 Task: Create a pre-onboarding checklist for new hires in the 'New Hiring' project, including subtasks and due dates.
Action: Mouse moved to (91, 359)
Screenshot: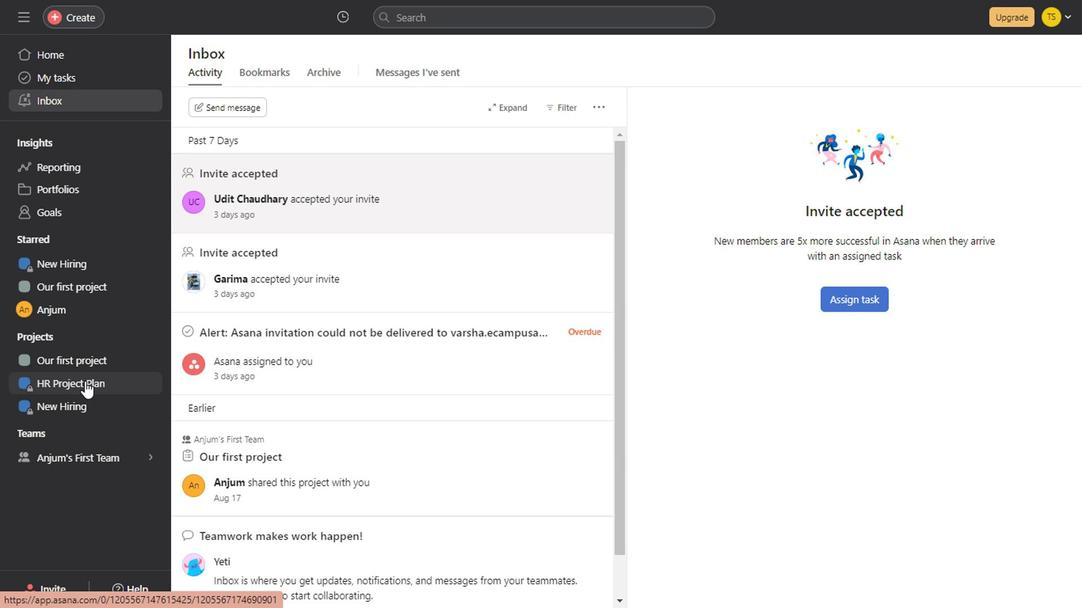 
Action: Mouse pressed left at (91, 359)
Screenshot: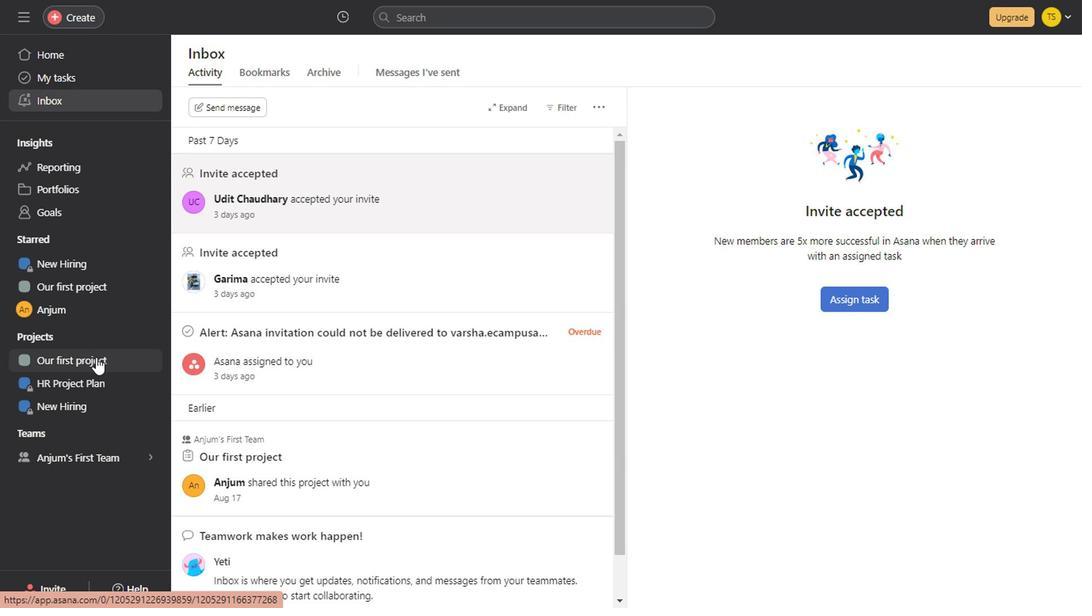 
Action: Mouse moved to (105, 382)
Screenshot: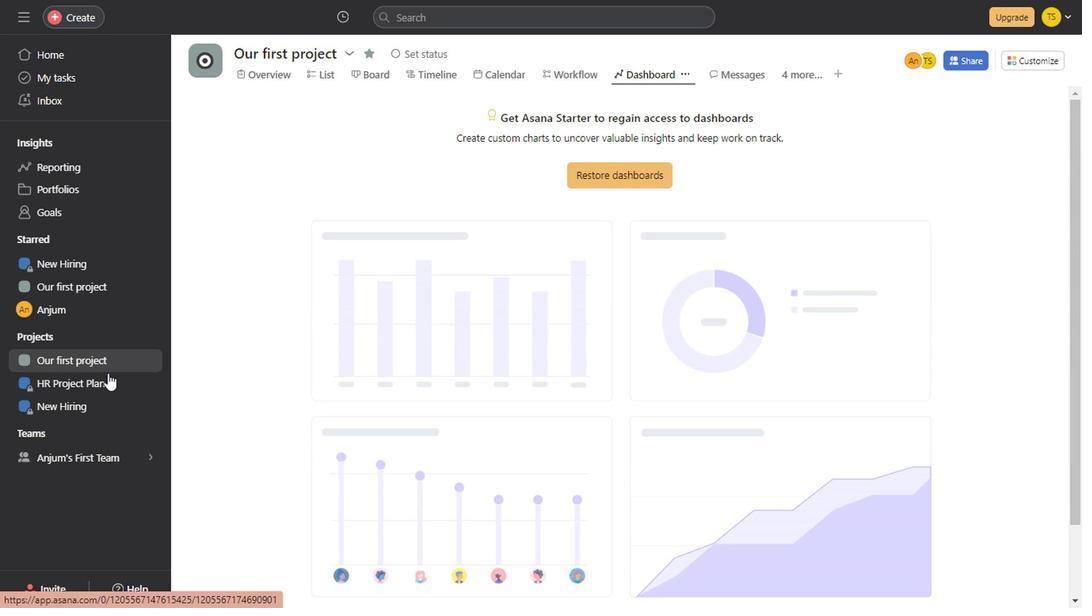 
Action: Mouse pressed left at (105, 382)
Screenshot: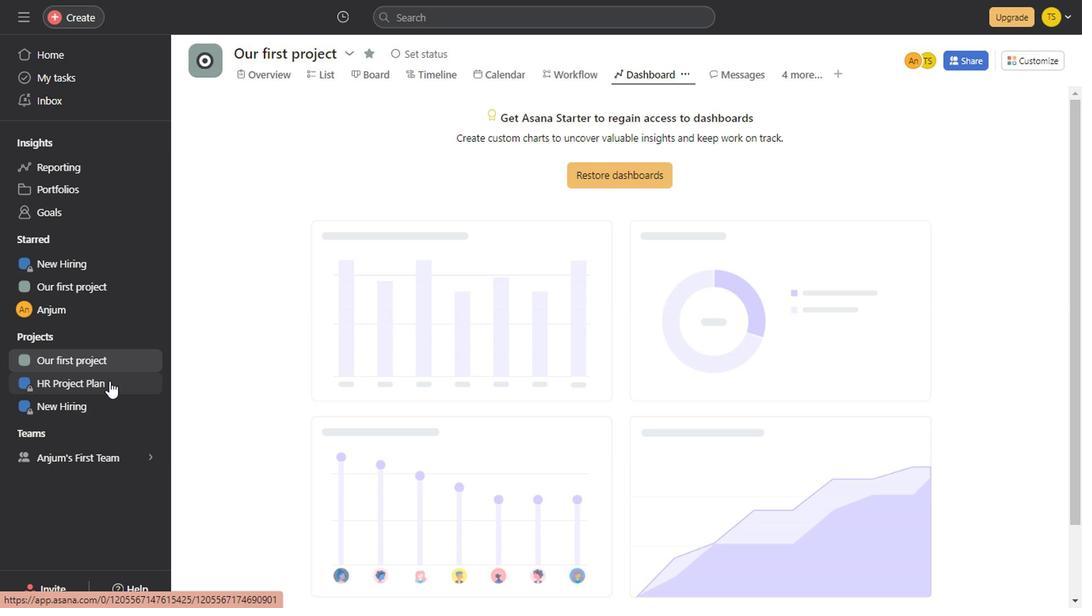 
Action: Mouse moved to (110, 409)
Screenshot: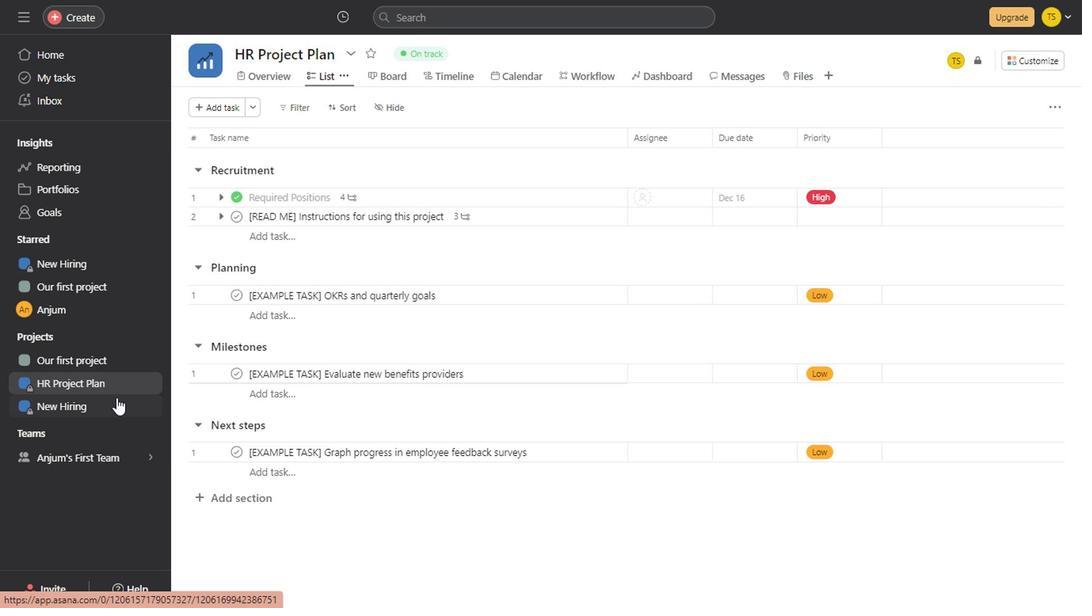 
Action: Mouse pressed left at (110, 409)
Screenshot: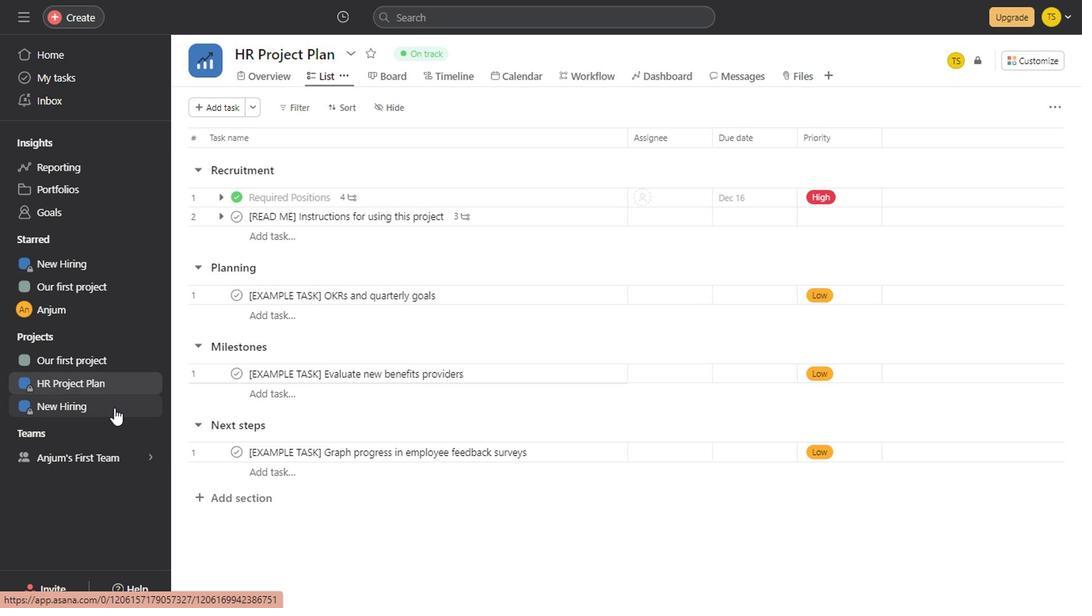 
Action: Mouse moved to (376, 301)
Screenshot: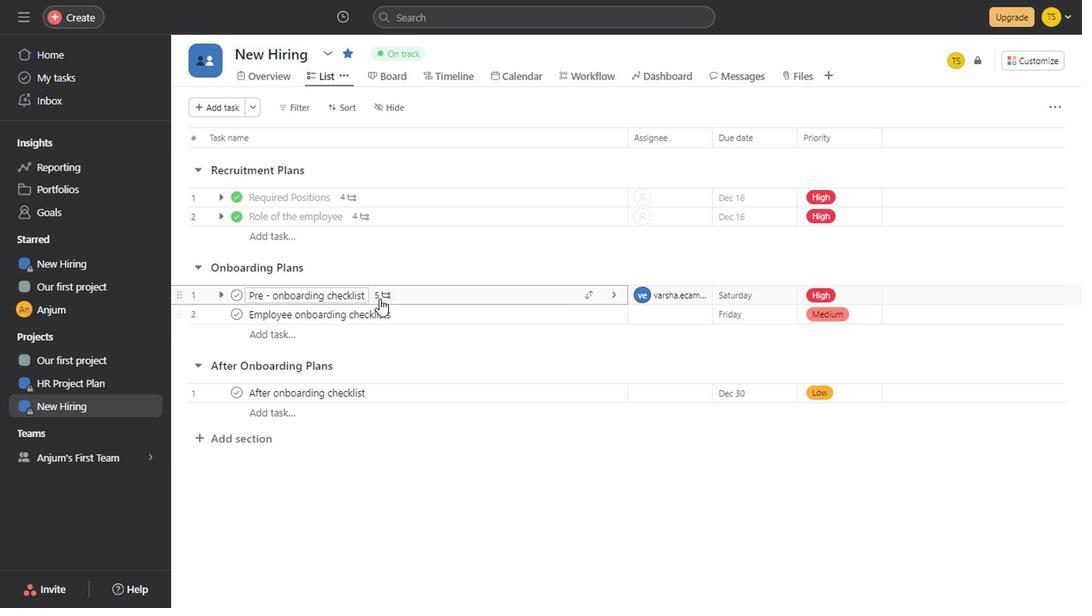 
Action: Mouse pressed left at (376, 301)
Screenshot: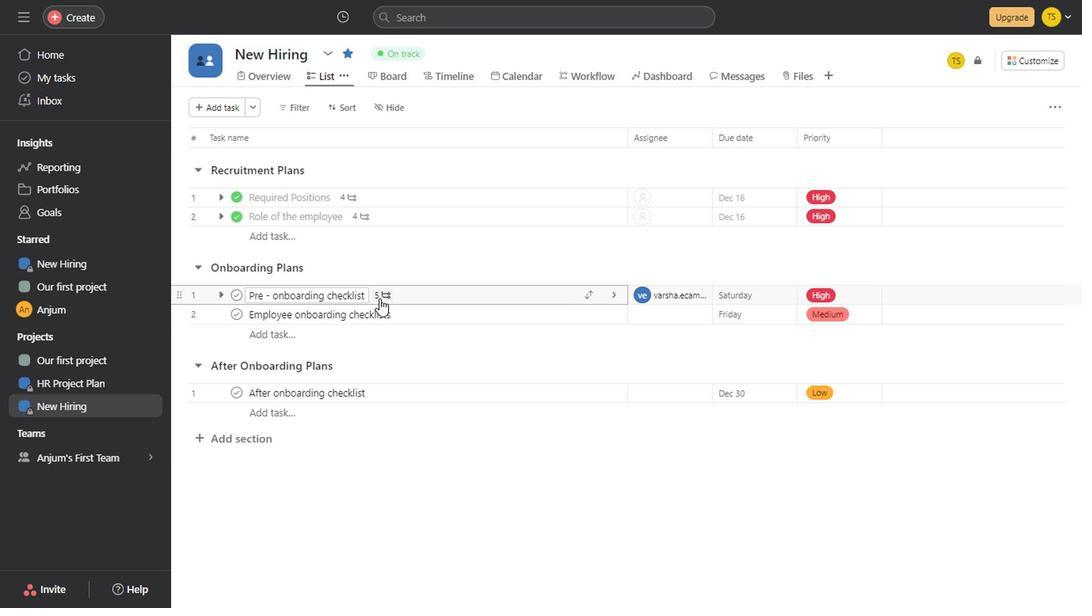 
Action: Mouse moved to (616, 320)
Screenshot: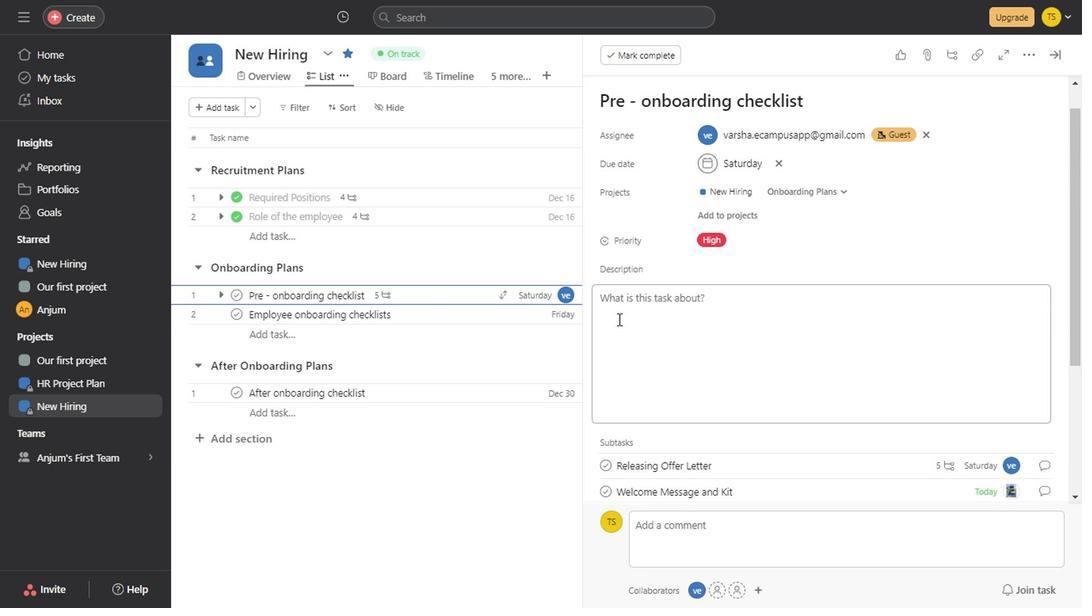 
Action: Mouse pressed left at (616, 320)
Screenshot: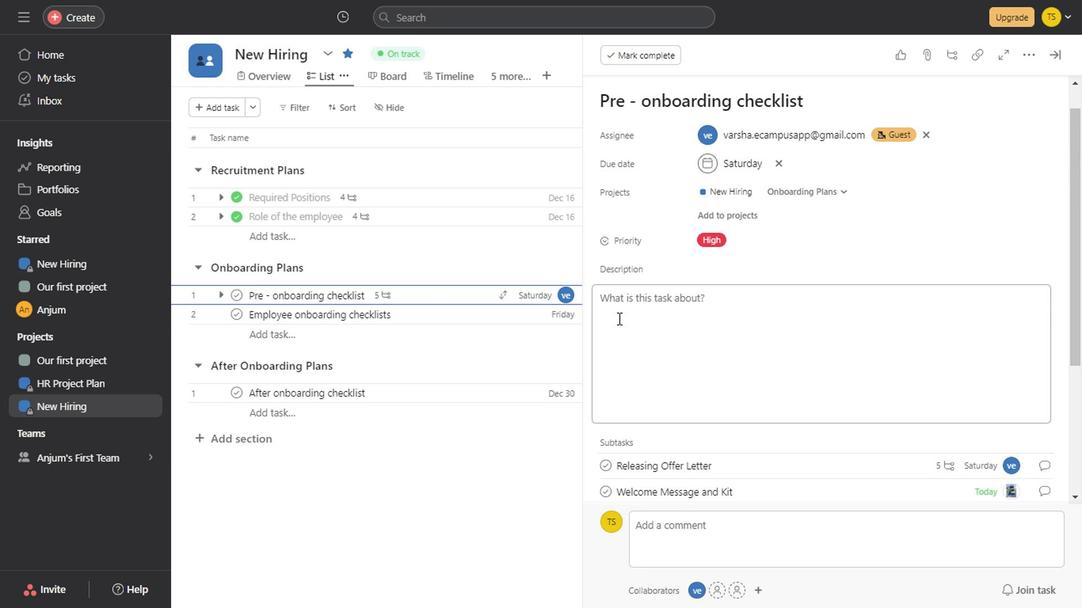 
Action: Key pressed <Key.shift_r><Key.shift_r><Key.shift_r><Key.shift_r><Key.shift_r>It<Key.space>is<Key.space>essential<Key.space>to<Key.space>follow<Key.space>certain<Key.space>protocols<Key.space>to<Key.space>makr<Key.backspace>e<Key.space>the<Key.space>employee<Key.space>feel<Key.space>welcome<Key.space>in<Key.space>the<Key.space>organization<Key.space>even<Key.space>before<Key.space>
Screenshot: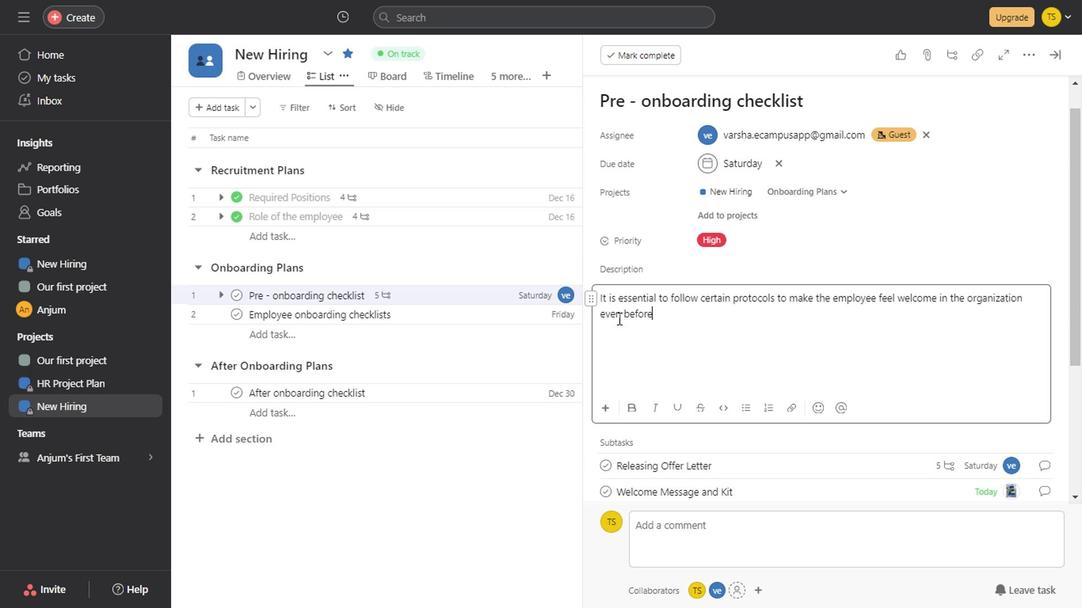 
Action: Mouse moved to (528, 503)
Screenshot: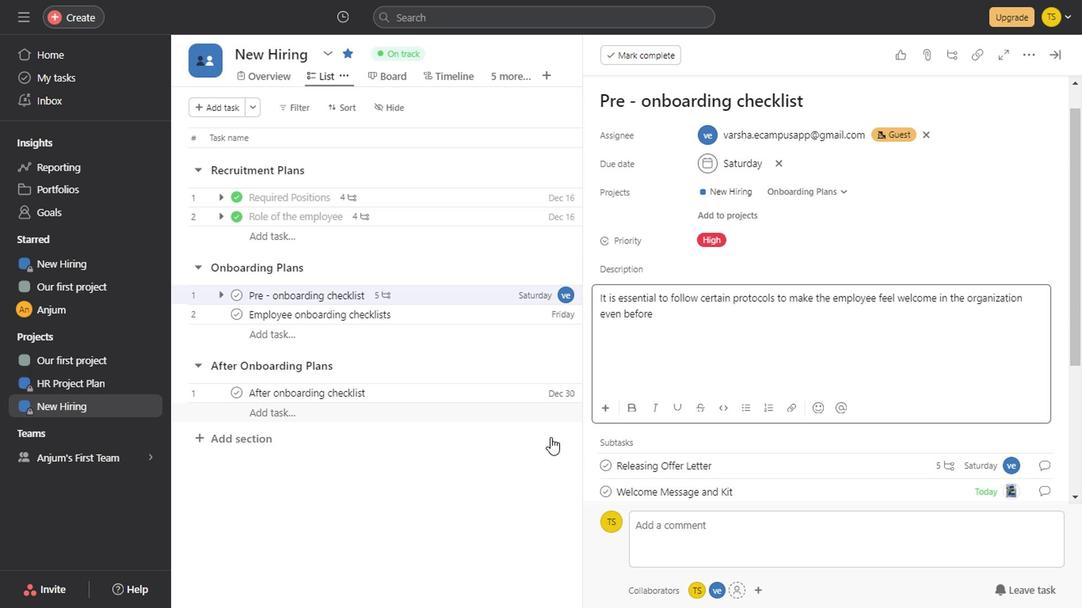
Action: Key pressed the<Key.space>start<Key.space>of<Key.space>onboarding<Key.space>process.<Key.enter><Key.shift_r><Key.shift_r><Key.shift_r><Key.shift_r><Key.shift_r><Key.shift_r>I<Key.backspace><Key.shift_r>In
Screenshot: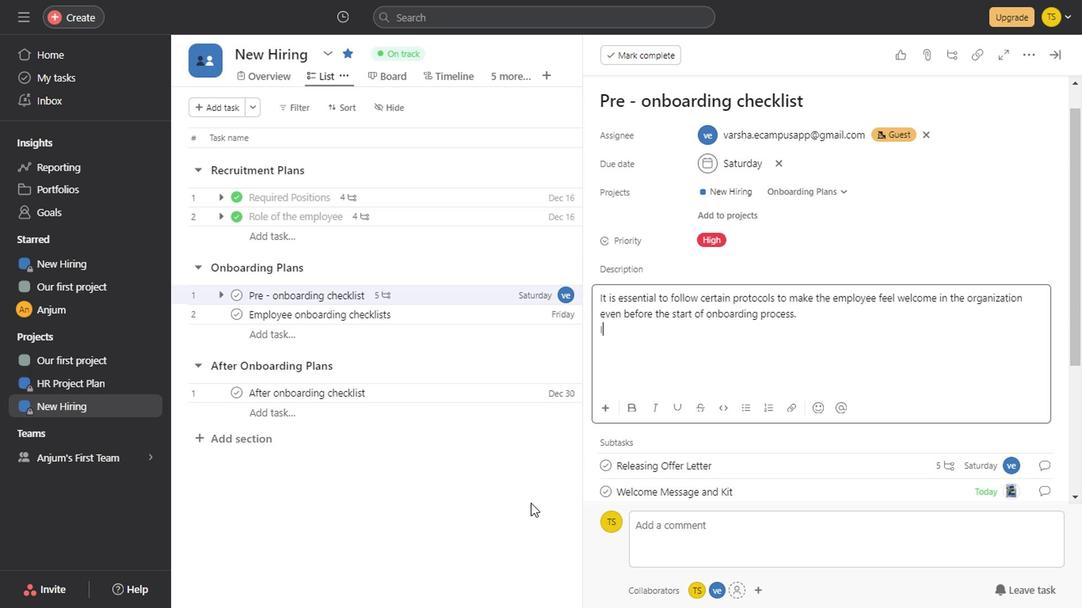 
Action: Mouse moved to (1004, 59)
Screenshot: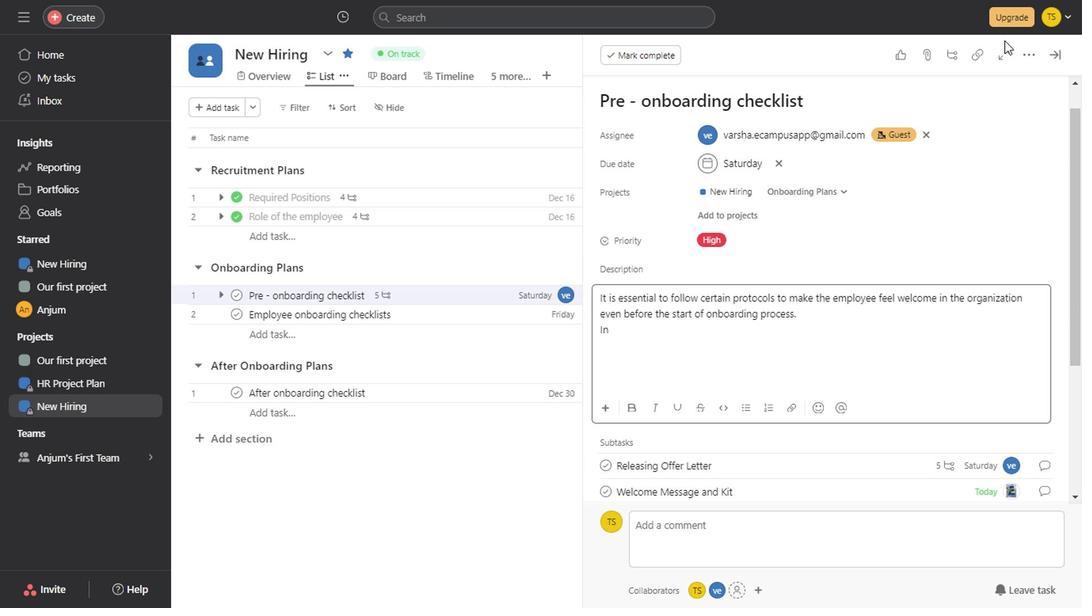 
Action: Mouse pressed left at (1004, 59)
Screenshot: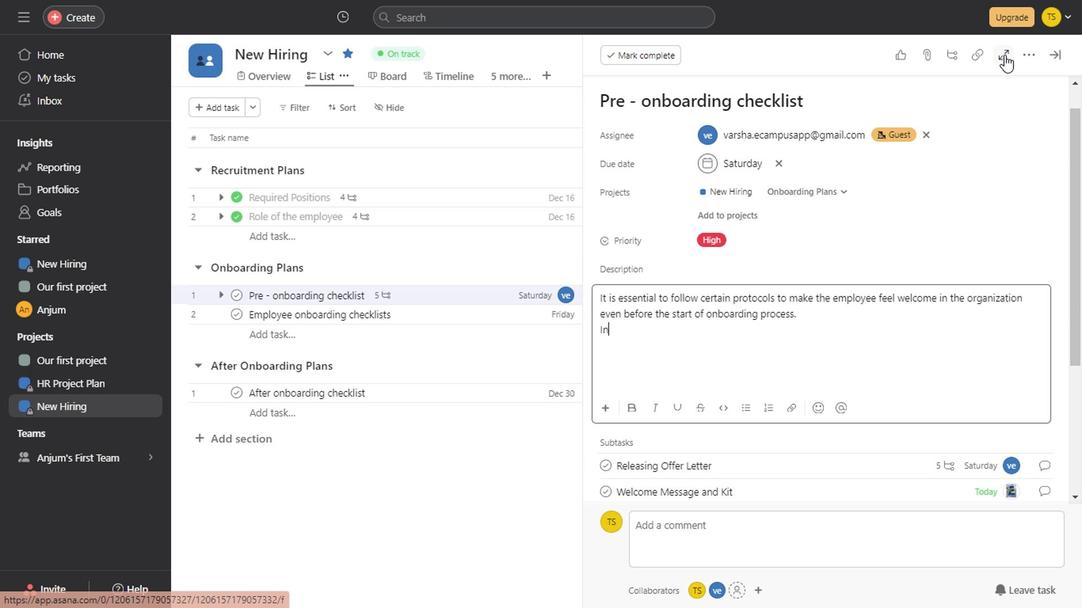 
Action: Mouse moved to (304, 338)
Screenshot: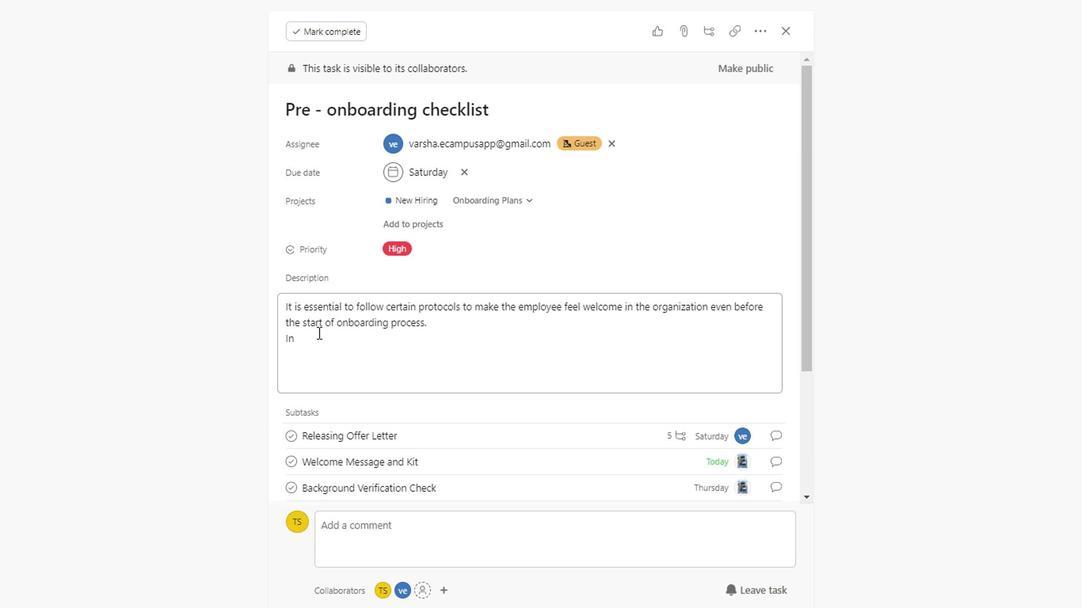 
Action: Mouse pressed left at (304, 338)
Screenshot: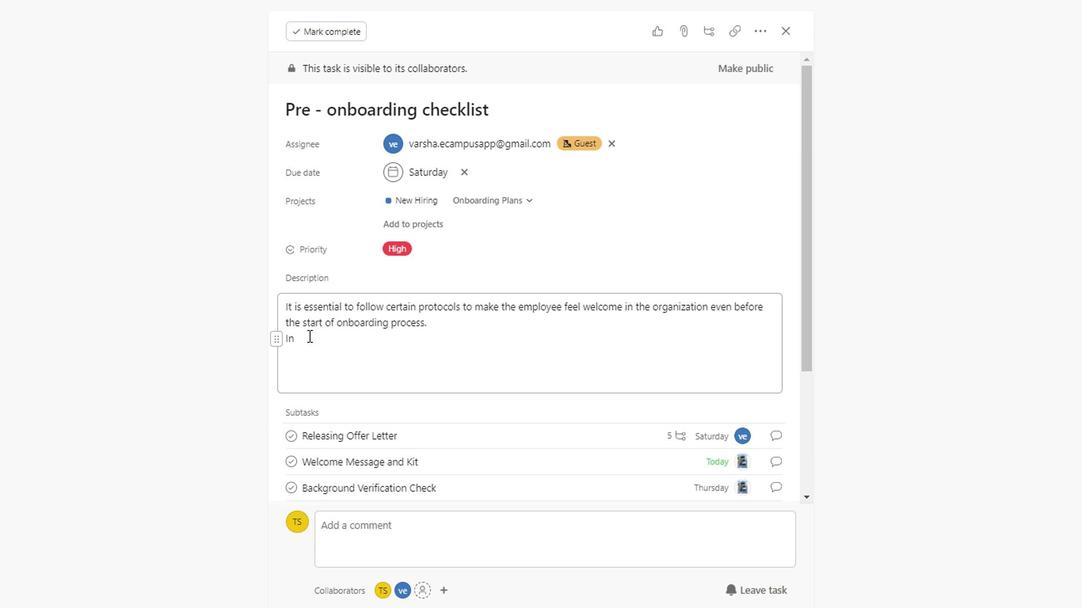 
Action: Key pressed <Key.space>addition
Screenshot: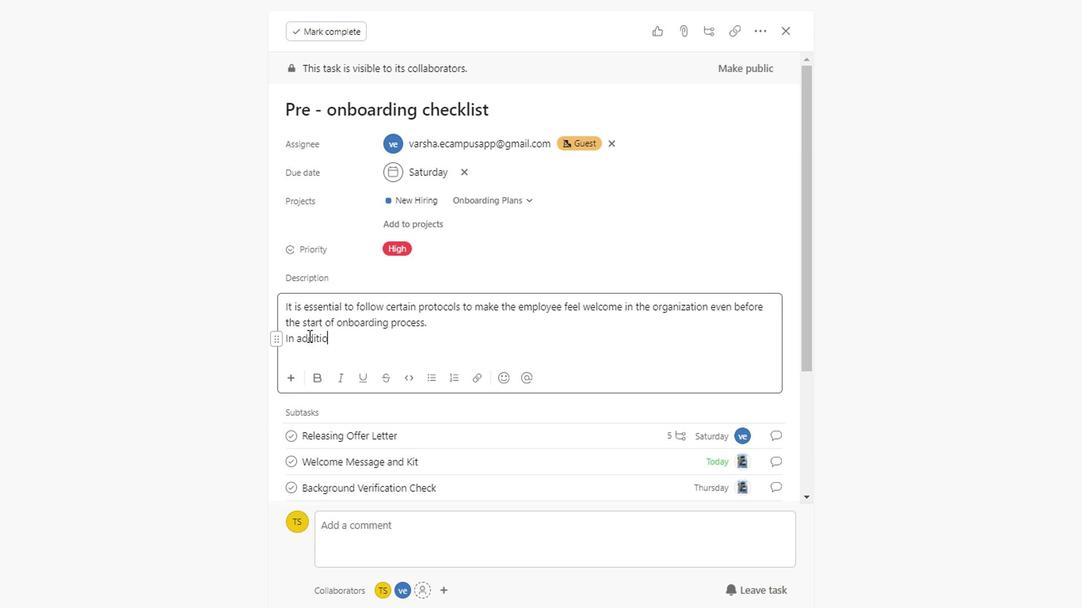 
Action: Mouse moved to (1081, 436)
Screenshot: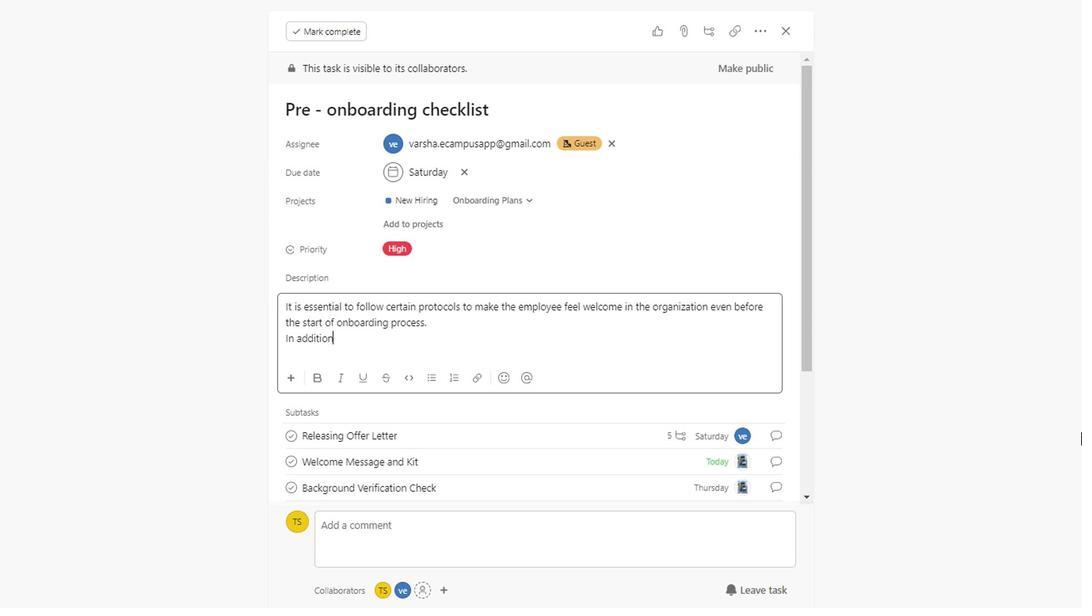 
Action: Key pressed ,<Key.space><Key.shift_r><Key.shift_r><Key.shift_r><Key.shift_r><Key.shift_r><Key.shift_r><Key.shift_r><Key.shift_r><Key.shift_r><Key.shift_r><Key.shift_r>it<Key.space>is<Key.space>also<Key.space>important<Key.space>to<Key.space>inform<Key.space>the<Key.space>existing<Key.space>employees<Key.space>of<Key.space>the<Key.space>new<Key.space>hire<Key.space>so<Key.space>that<Key.space>they<Key.space>x<Key.backspace>can<Key.space>prepare<Key.space>accordingly.<Key.enter><Key.backspace>
Screenshot: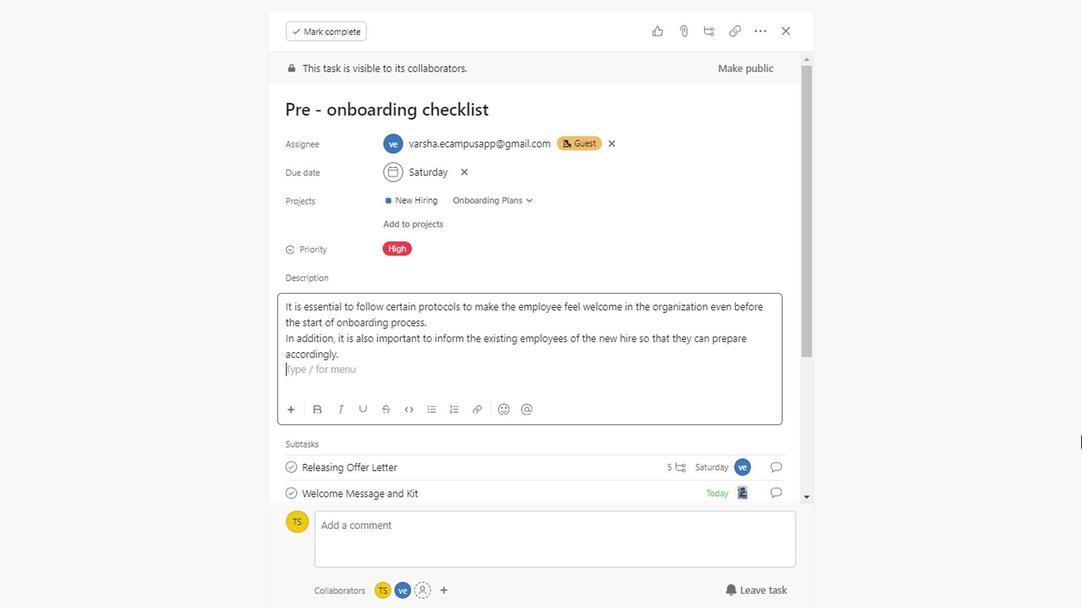 
Action: Mouse moved to (280, 308)
Screenshot: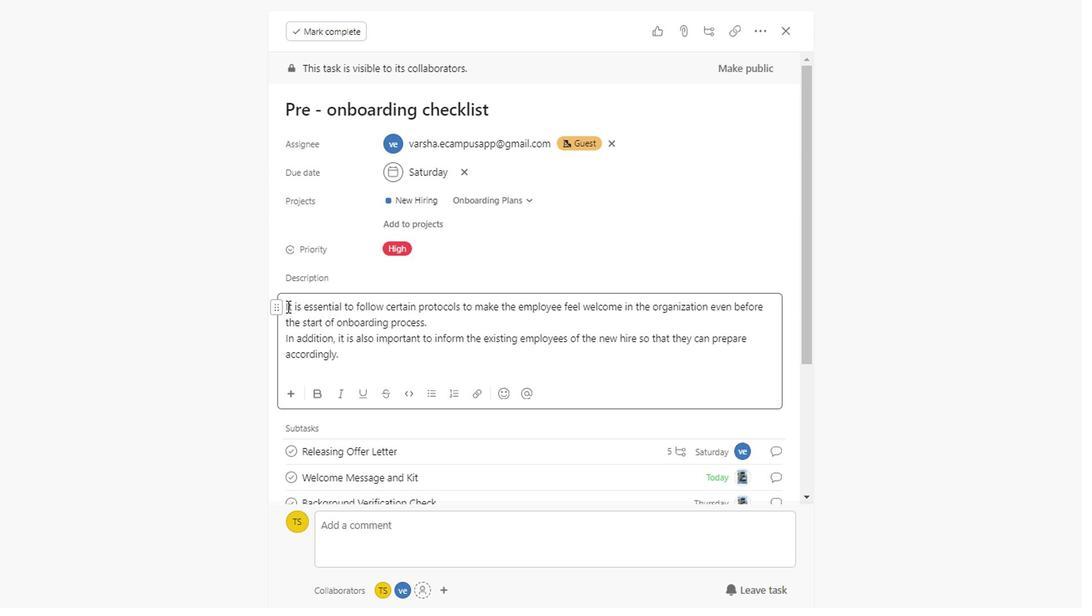 
Action: Mouse pressed left at (280, 308)
Screenshot: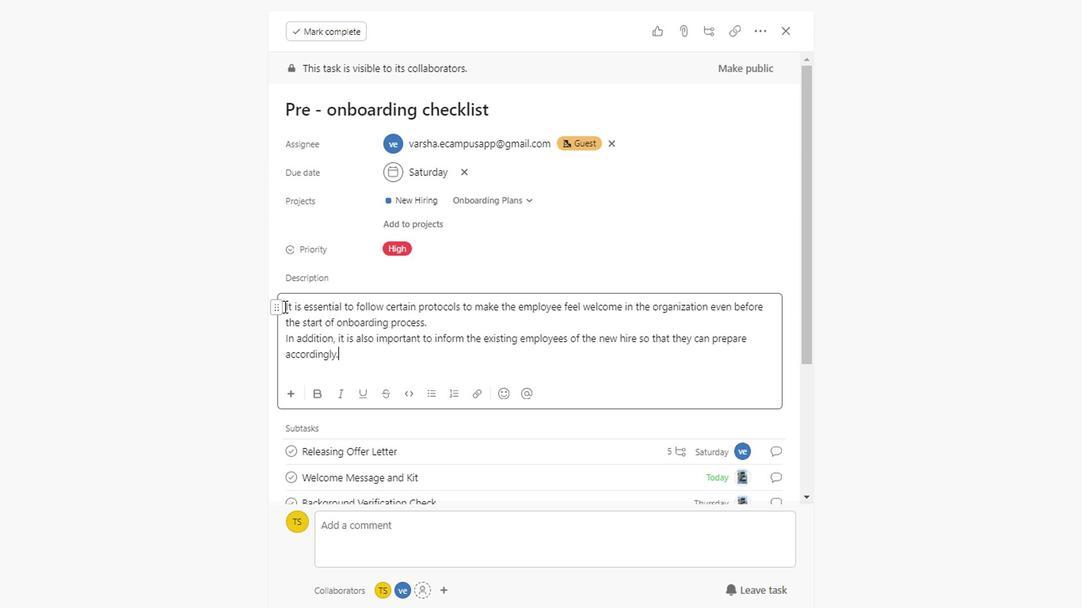 
Action: Mouse moved to (379, 278)
Screenshot: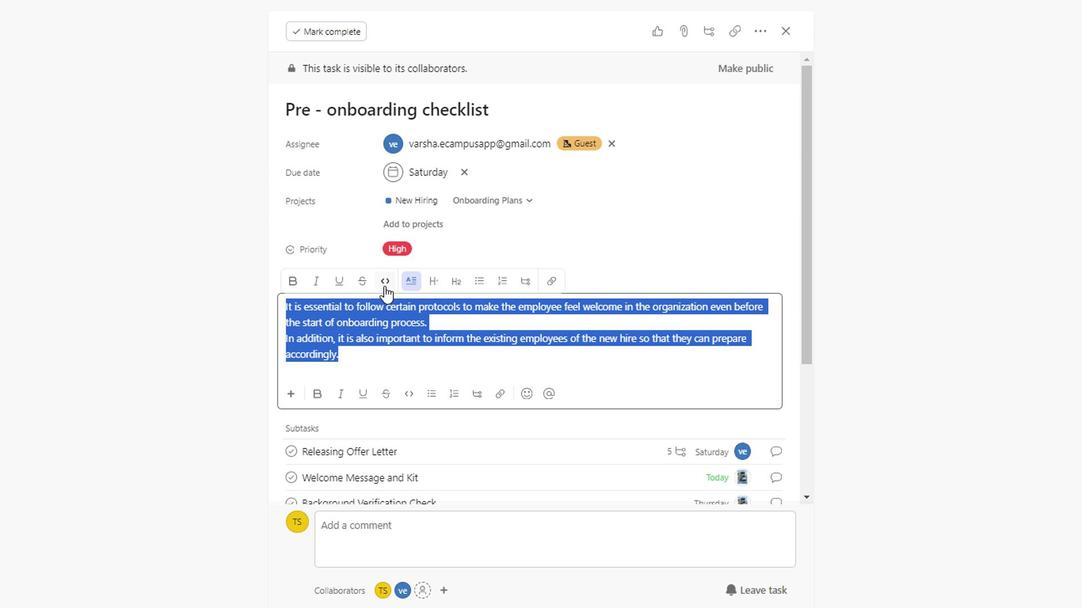 
Action: Mouse pressed left at (379, 278)
Screenshot: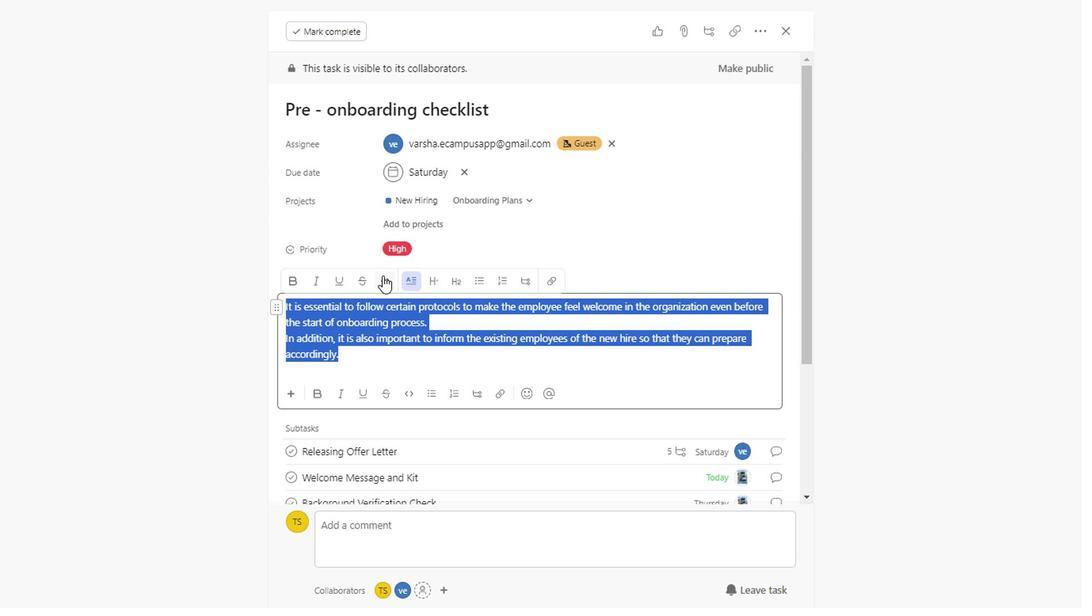 
Action: Mouse moved to (472, 368)
Screenshot: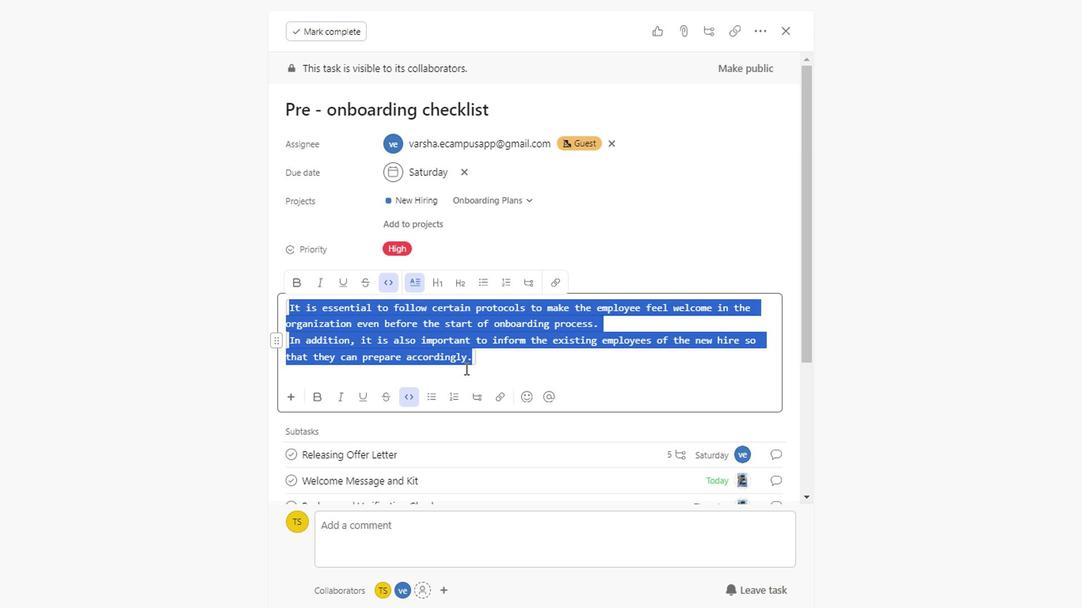 
Action: Mouse pressed left at (472, 368)
Screenshot: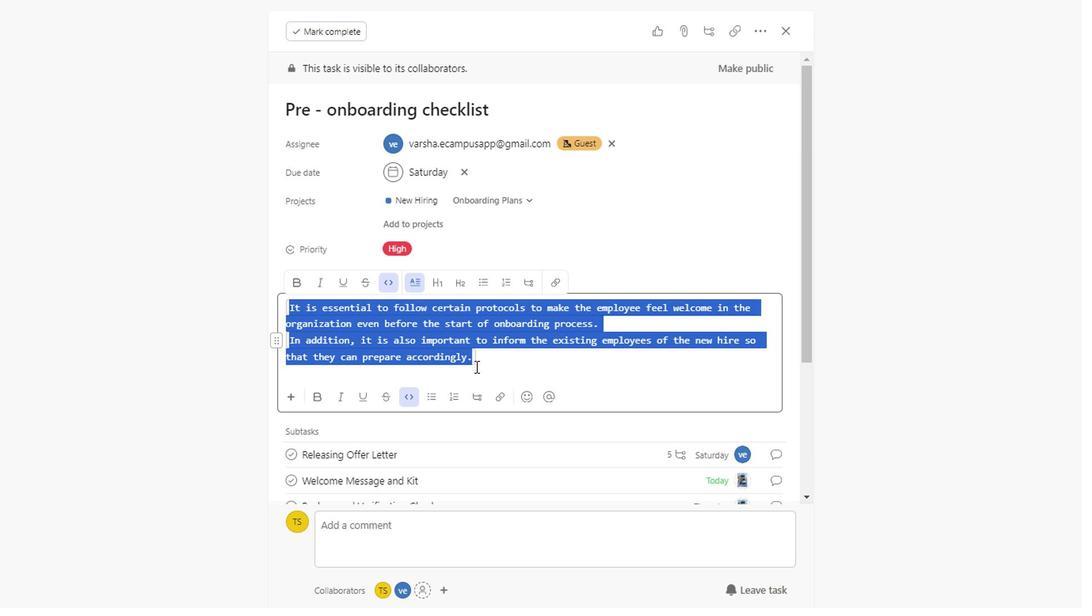 
Action: Mouse moved to (941, 378)
Screenshot: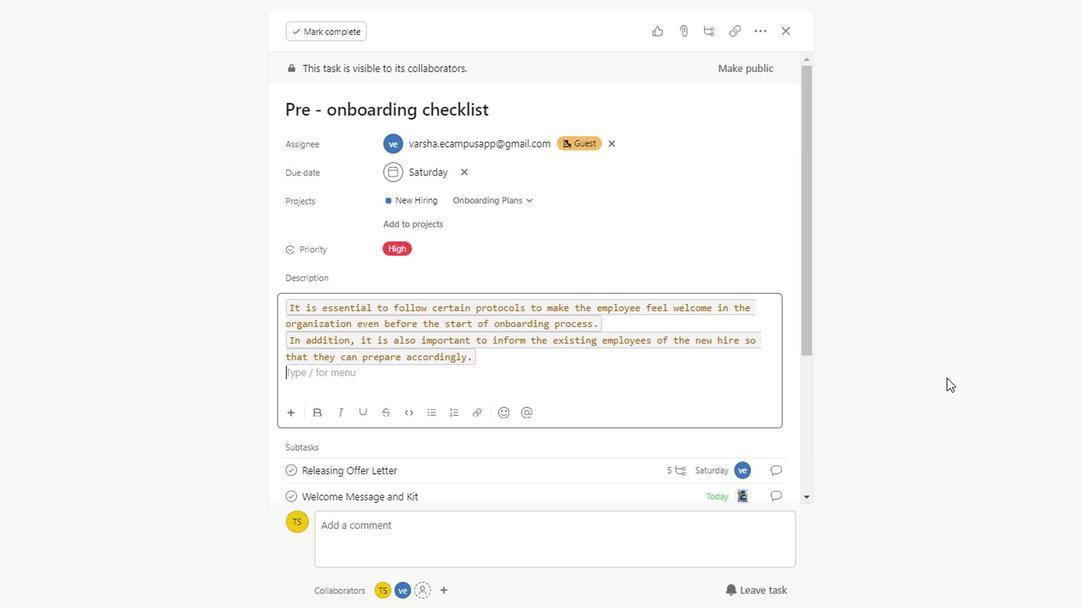 
Action: Mouse pressed left at (941, 378)
Screenshot: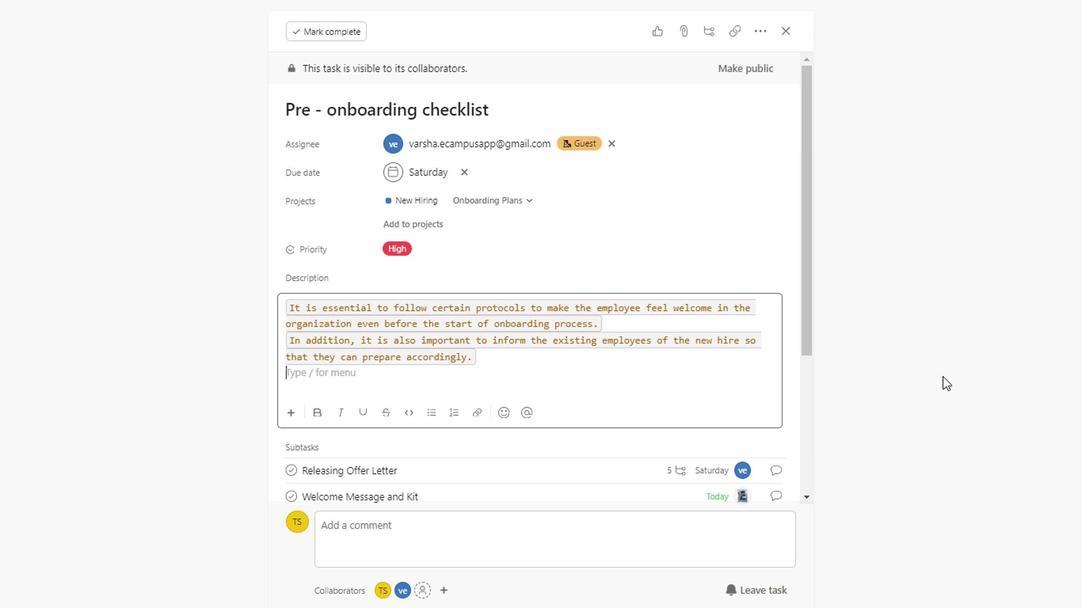 
Action: Mouse moved to (627, 345)
Screenshot: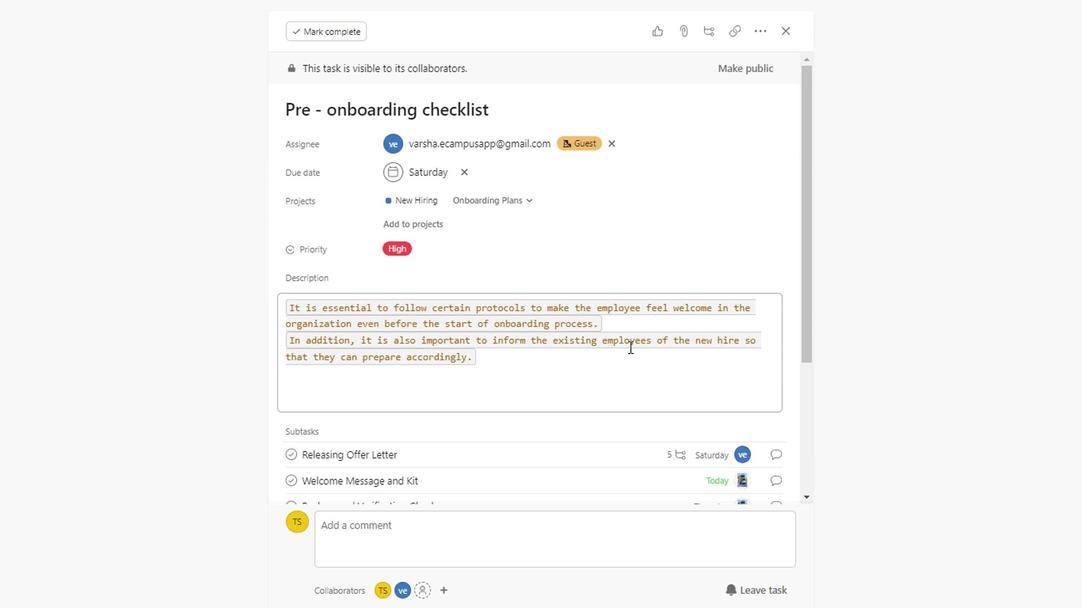 
Action: Mouse pressed left at (627, 345)
Screenshot: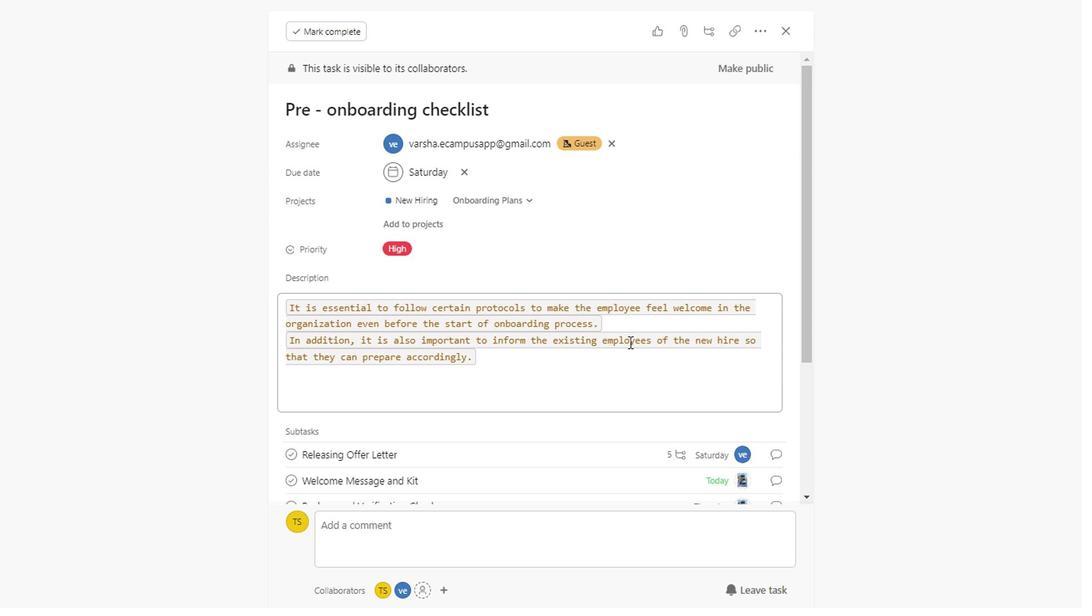 
Action: Mouse moved to (593, 375)
Screenshot: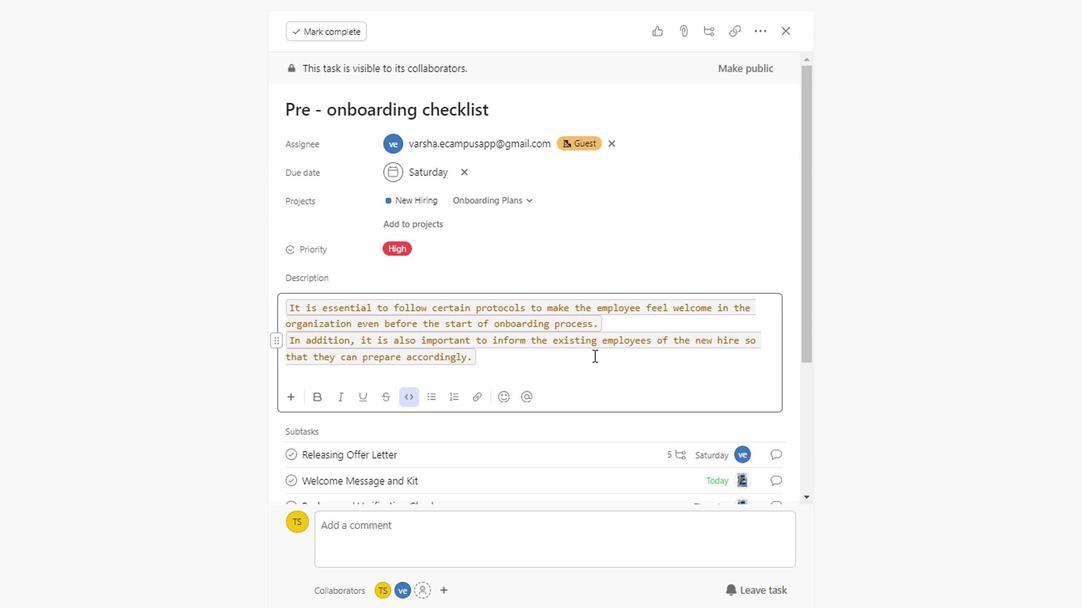 
Action: Mouse scrolled (593, 374) with delta (0, 0)
Screenshot: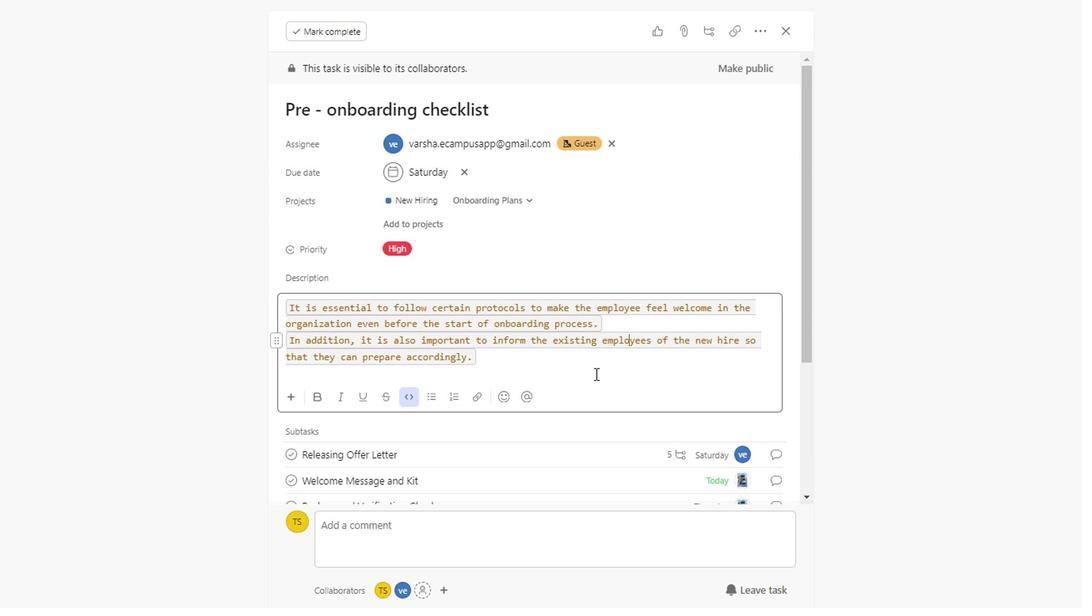 
Action: Mouse scrolled (593, 374) with delta (0, 0)
Screenshot: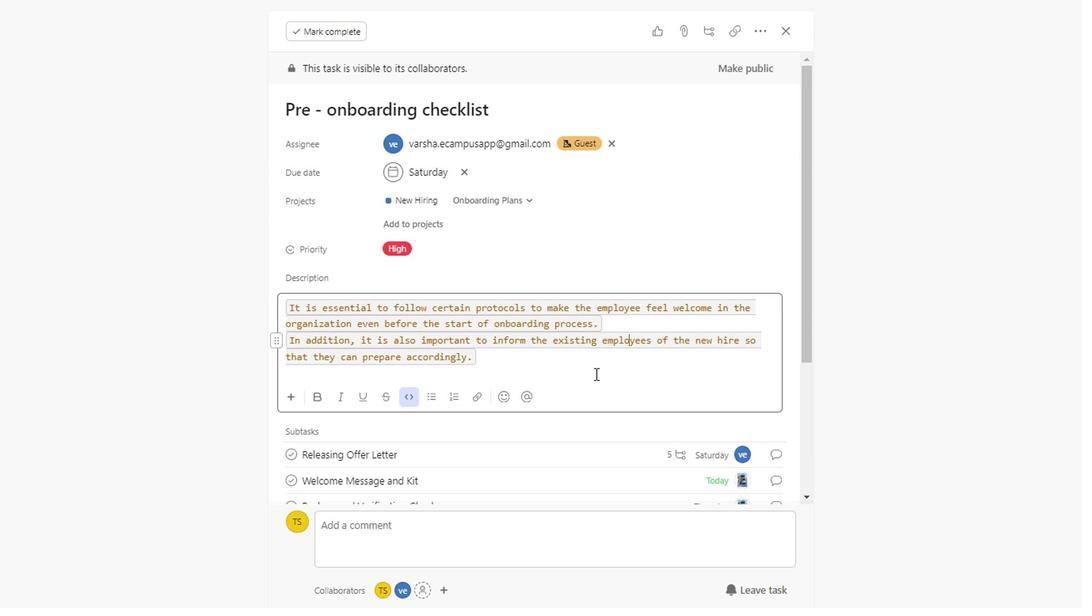 
Action: Mouse scrolled (593, 374) with delta (0, 0)
Screenshot: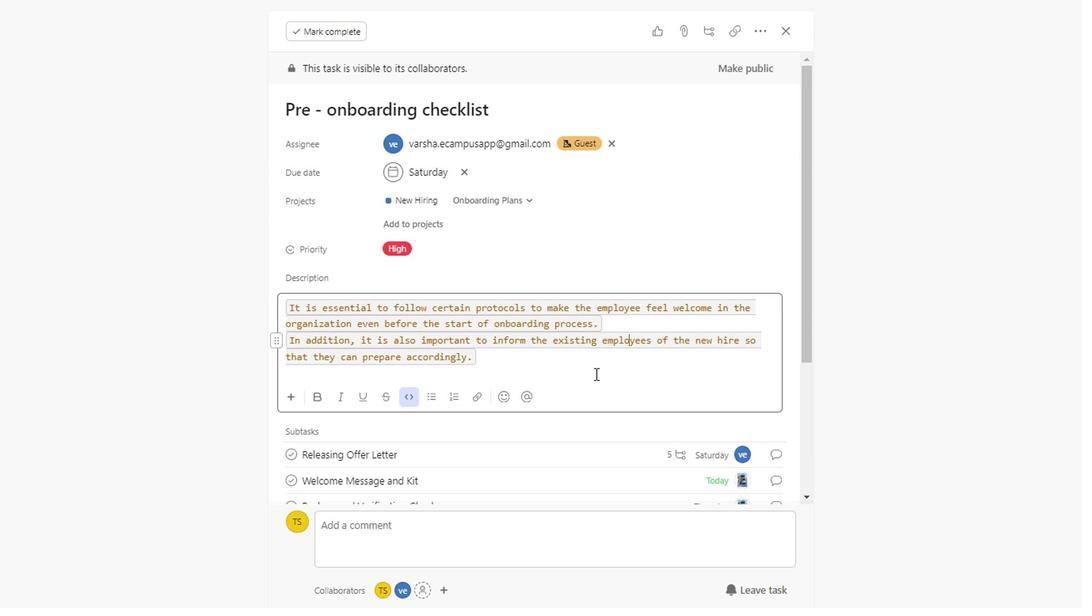 
Action: Mouse scrolled (593, 374) with delta (0, 0)
Screenshot: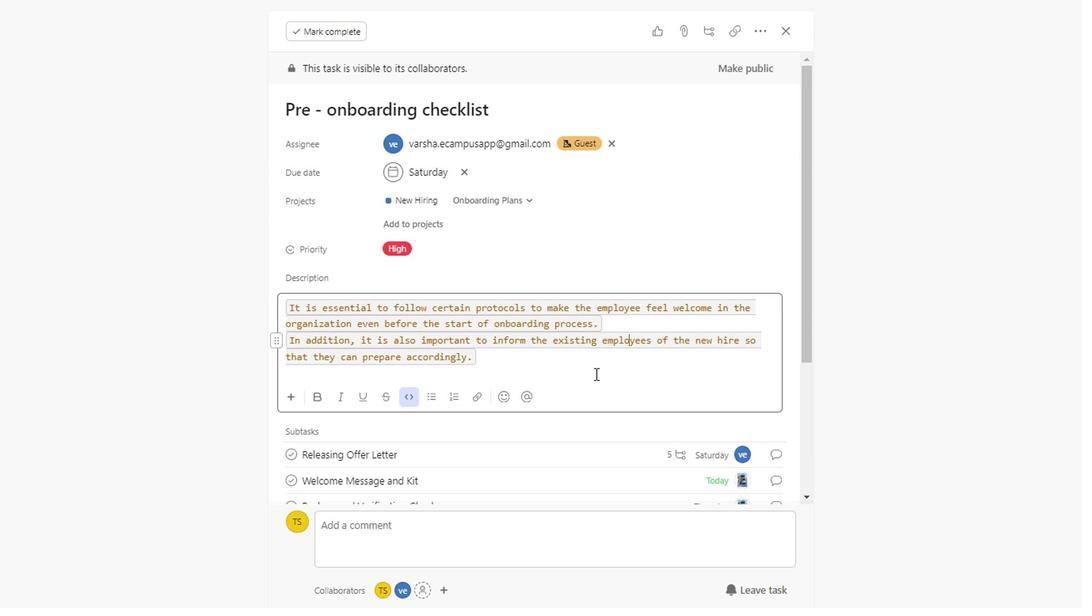 
Action: Mouse scrolled (593, 374) with delta (0, 0)
Screenshot: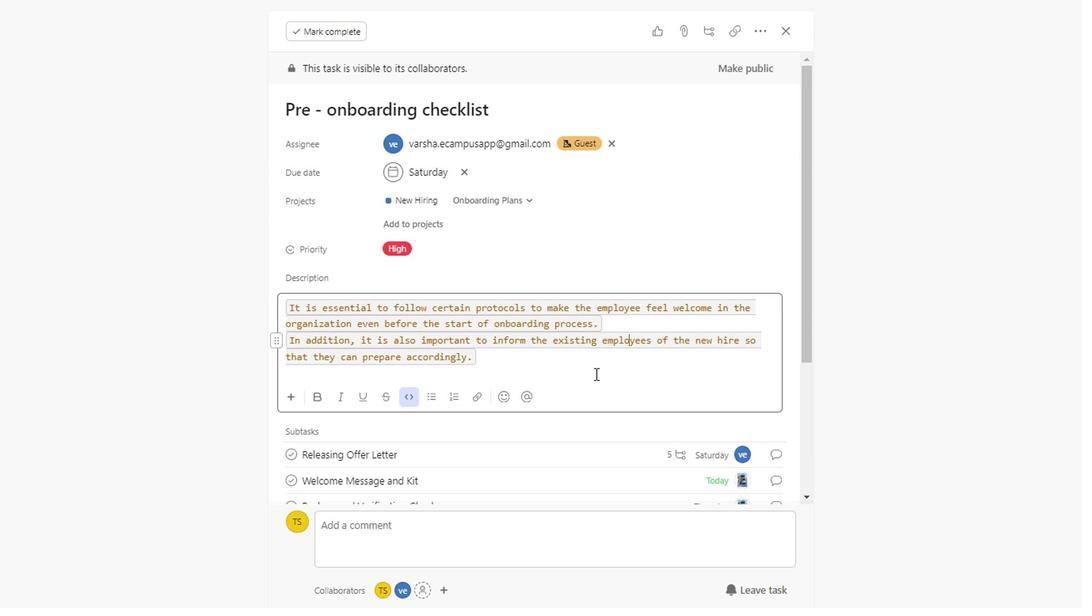 
Action: Mouse scrolled (593, 374) with delta (0, 0)
Screenshot: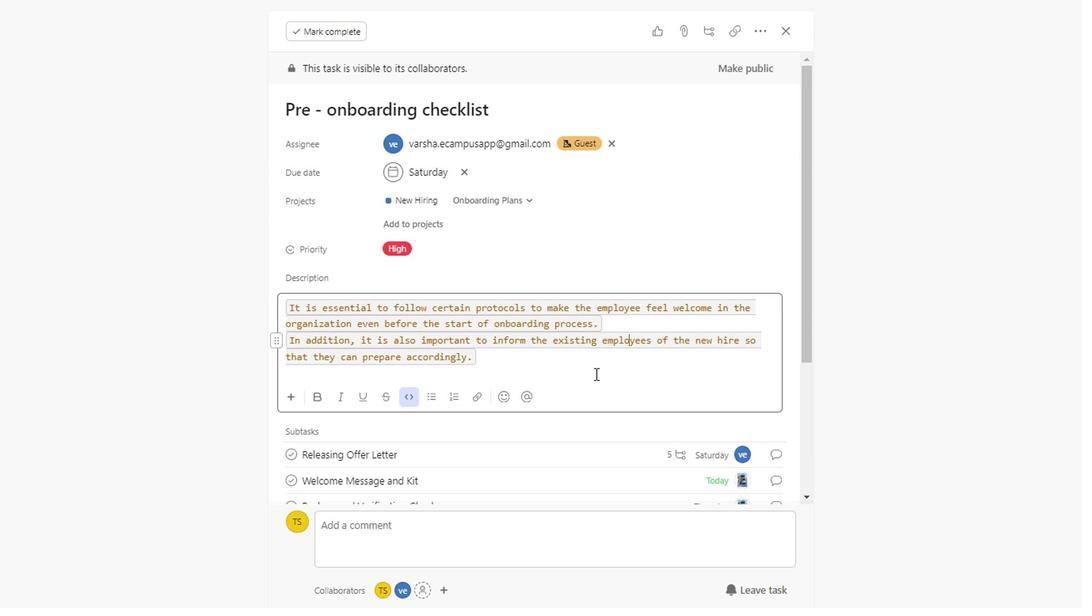 
Action: Mouse scrolled (593, 374) with delta (0, 0)
Screenshot: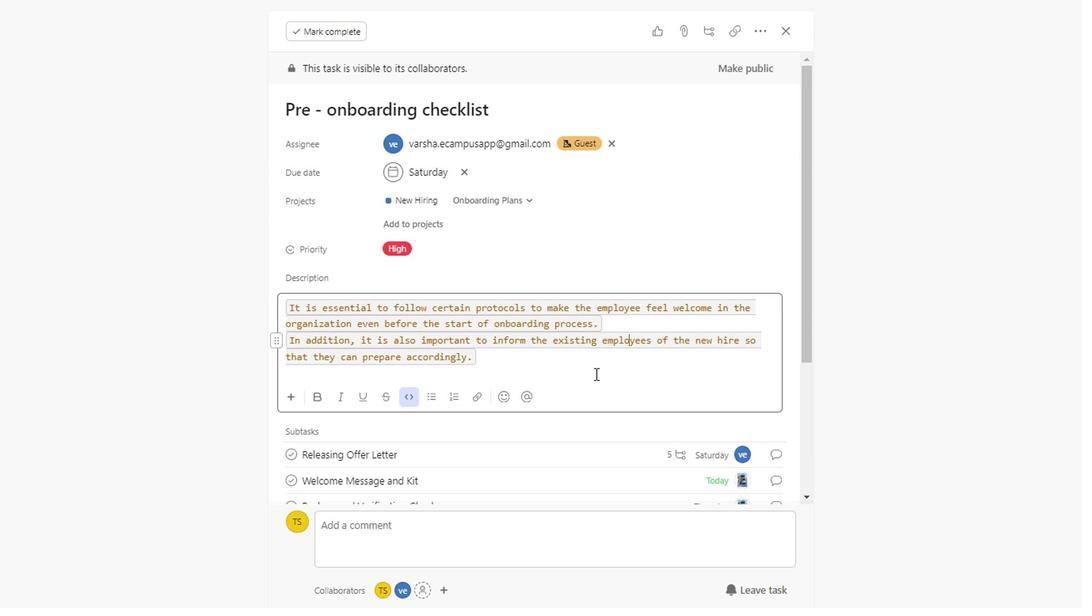 
Action: Mouse scrolled (593, 374) with delta (0, 0)
Screenshot: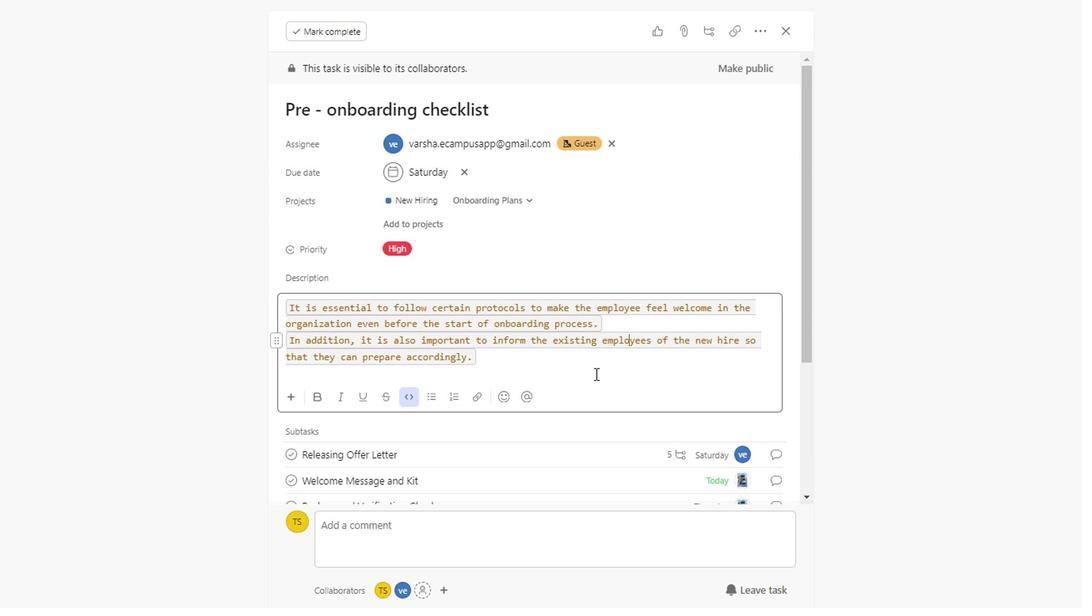 
Action: Mouse scrolled (593, 374) with delta (0, 0)
Screenshot: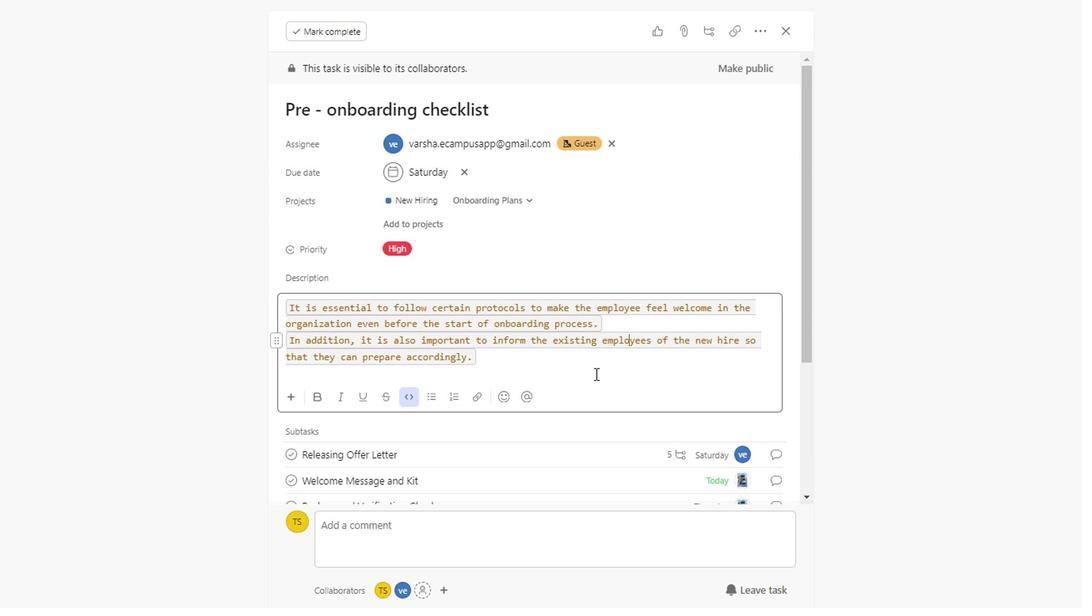 
Action: Mouse scrolled (593, 374) with delta (0, 0)
Screenshot: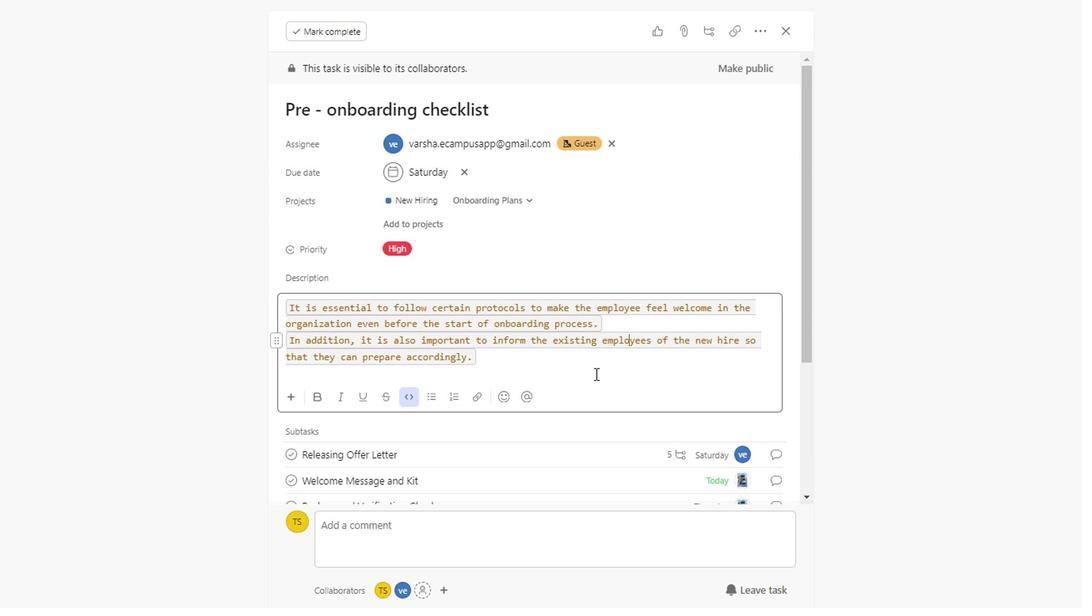 
Action: Mouse scrolled (593, 374) with delta (0, 0)
Screenshot: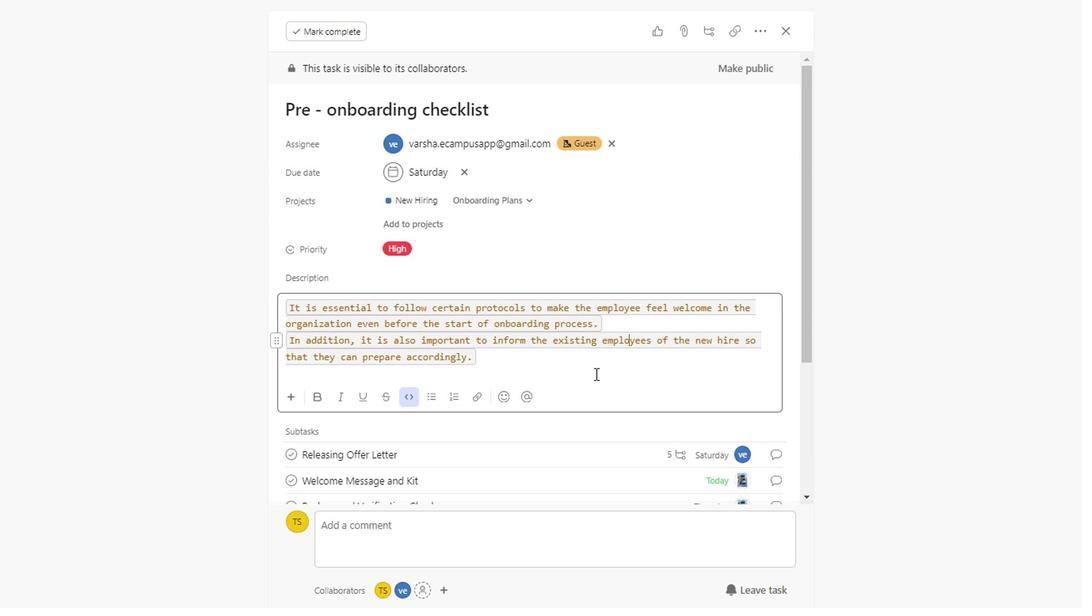 
Action: Mouse scrolled (593, 374) with delta (0, 0)
Screenshot: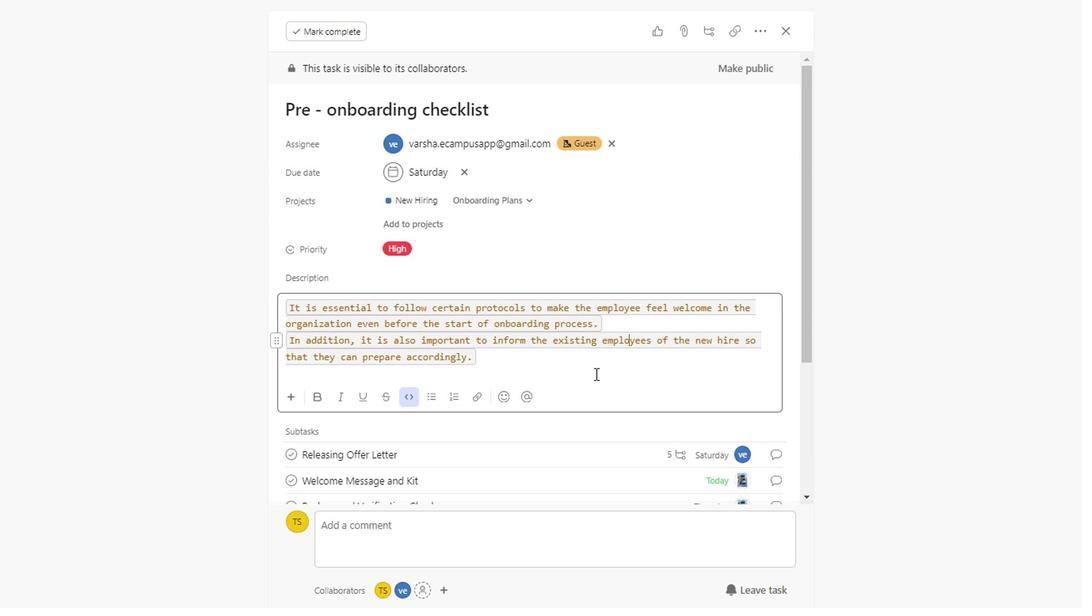 
Action: Mouse scrolled (593, 374) with delta (0, 0)
Screenshot: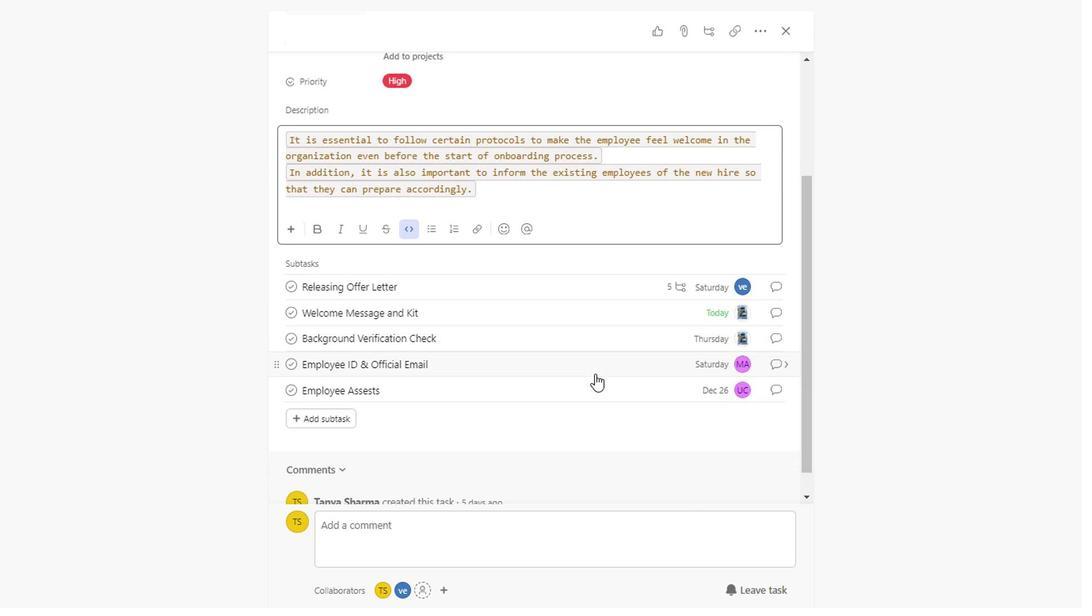 
Action: Mouse scrolled (593, 374) with delta (0, 0)
Screenshot: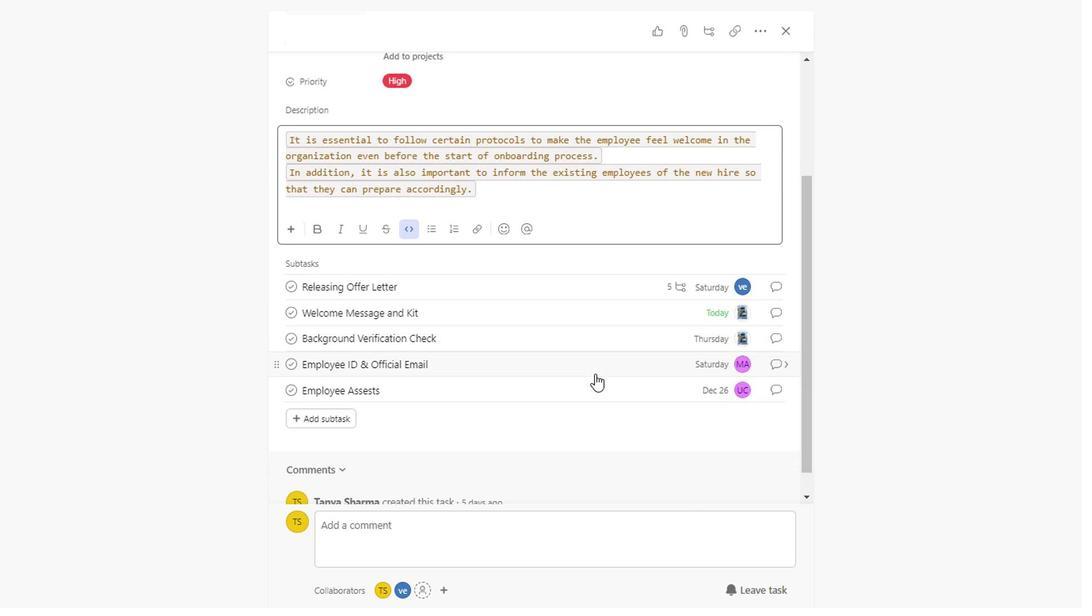 
Action: Mouse scrolled (593, 374) with delta (0, 0)
Screenshot: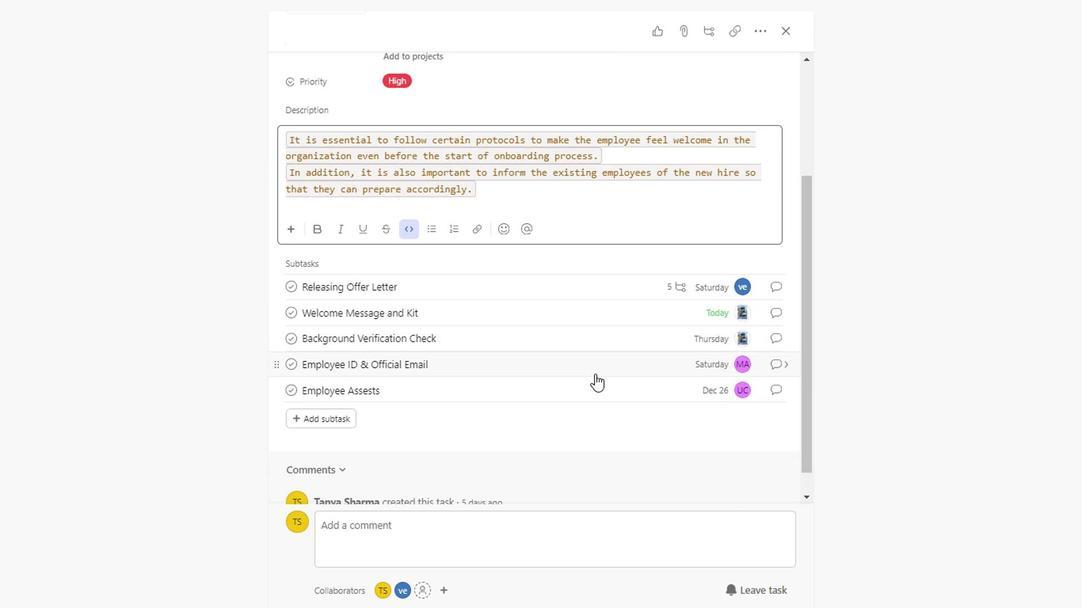 
Action: Mouse scrolled (593, 374) with delta (0, 0)
Screenshot: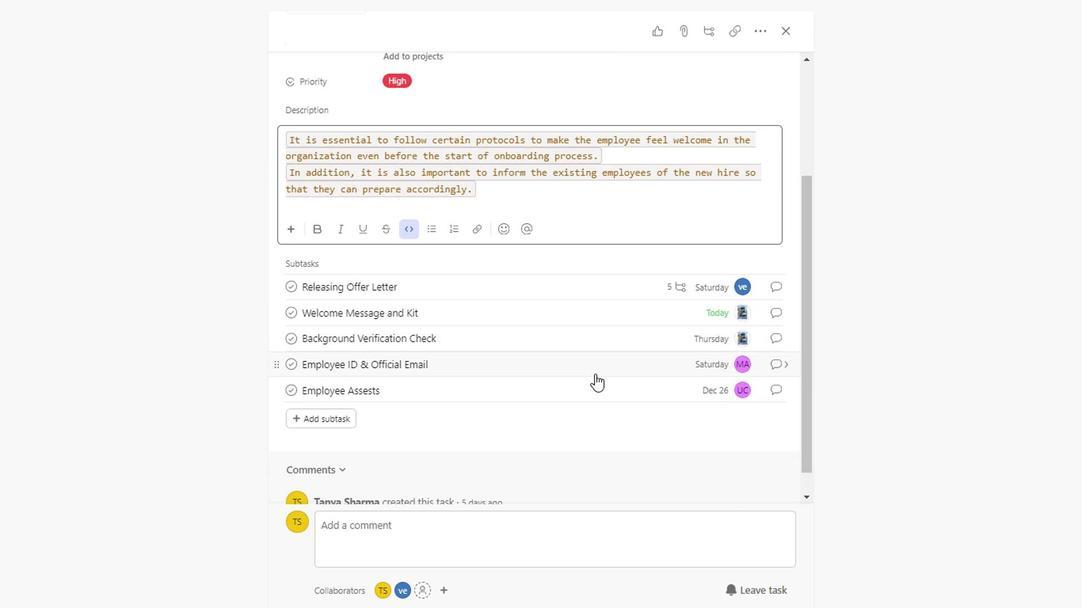 
Action: Mouse scrolled (593, 374) with delta (0, 0)
Screenshot: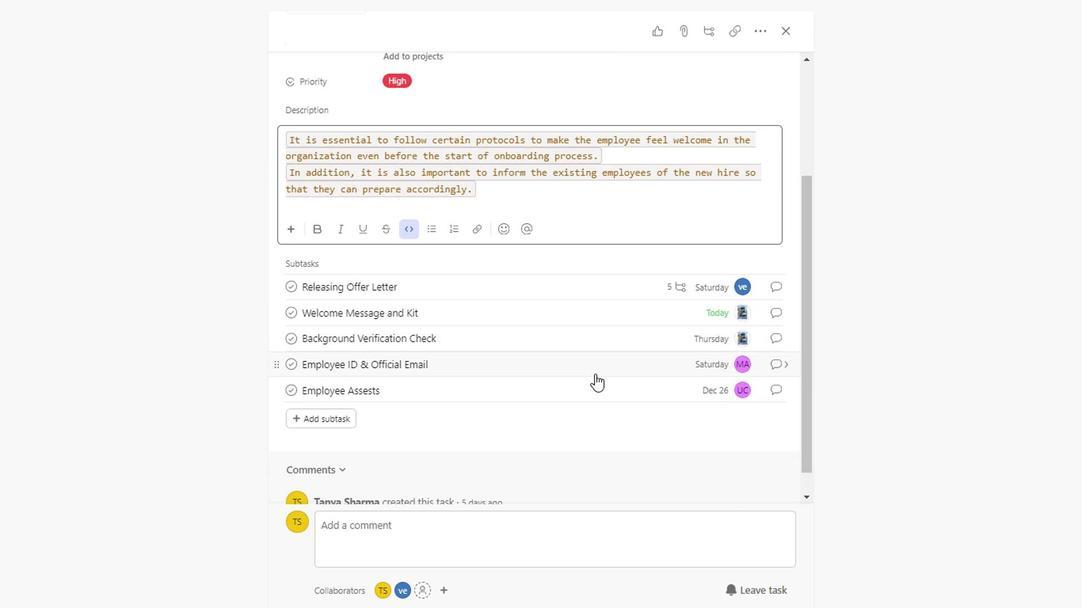 
Action: Mouse scrolled (593, 374) with delta (0, 0)
Screenshot: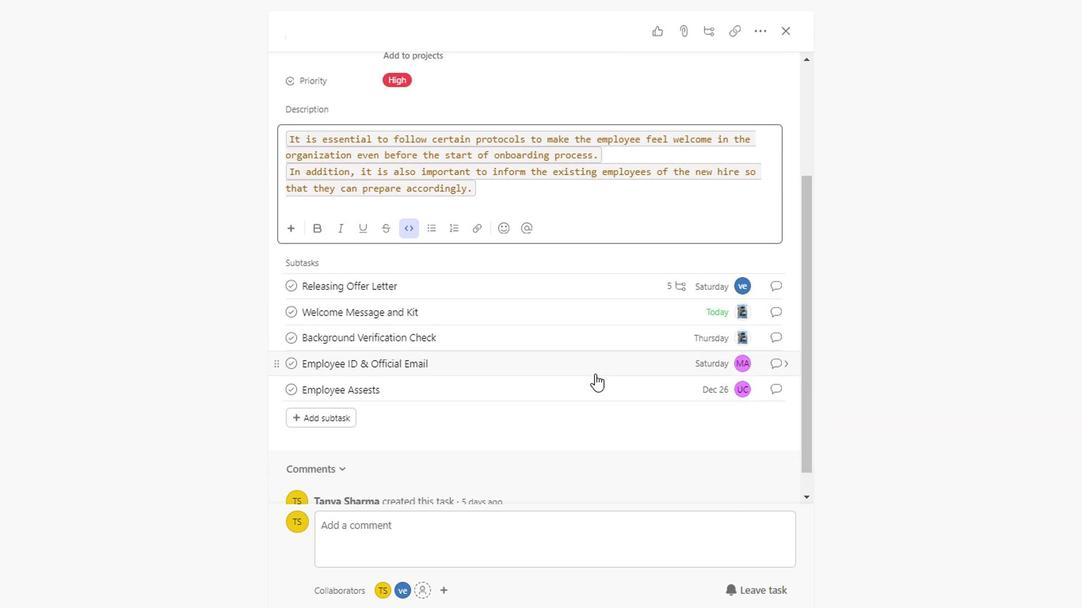 
Action: Mouse scrolled (593, 374) with delta (0, 0)
Screenshot: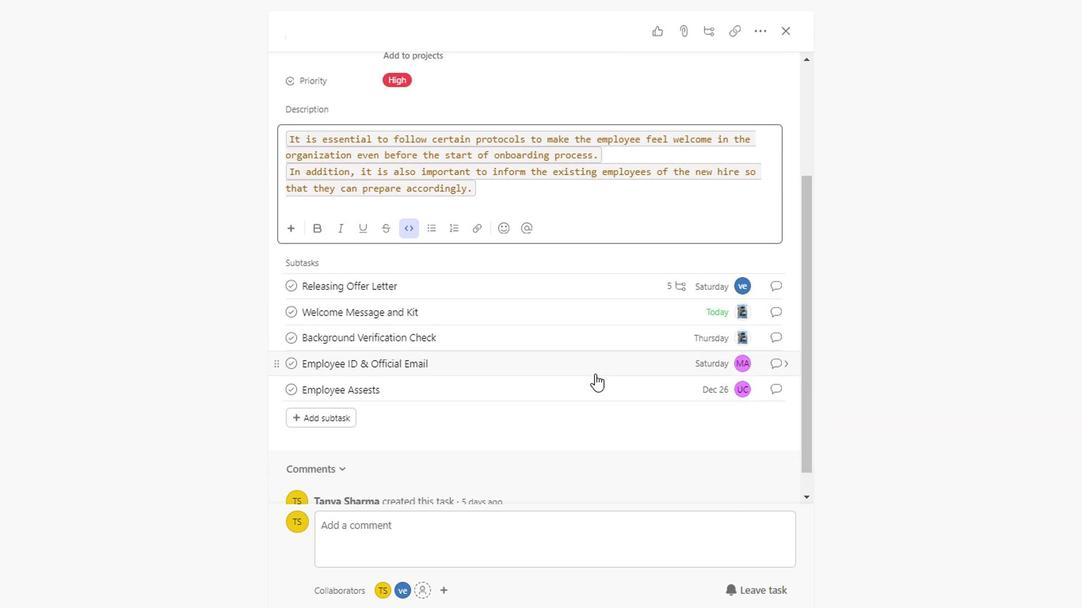
Action: Mouse scrolled (593, 374) with delta (0, 0)
Screenshot: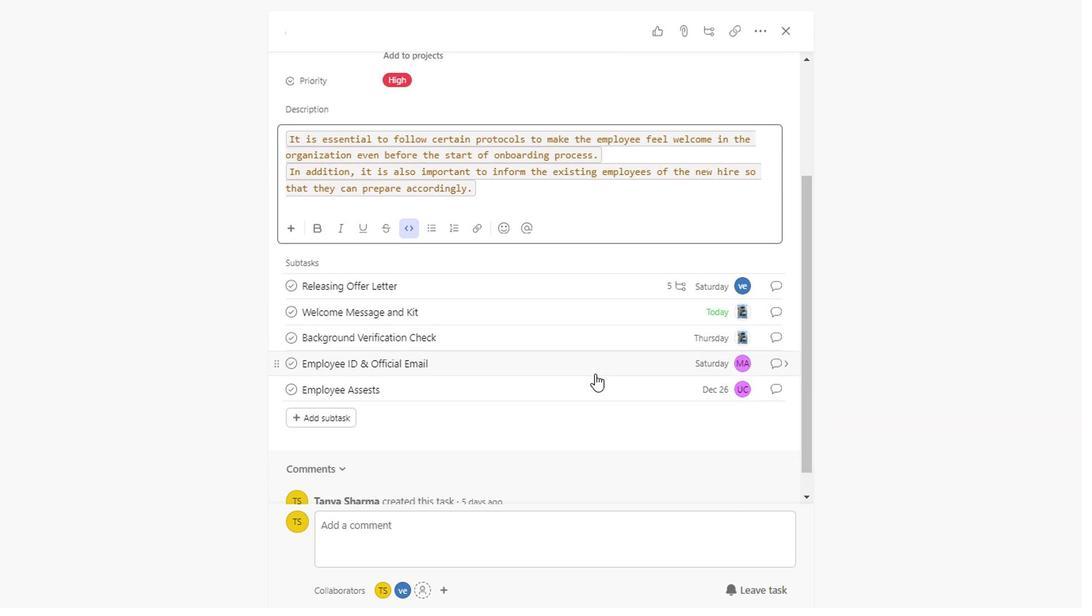 
Action: Mouse scrolled (593, 374) with delta (0, 0)
Screenshot: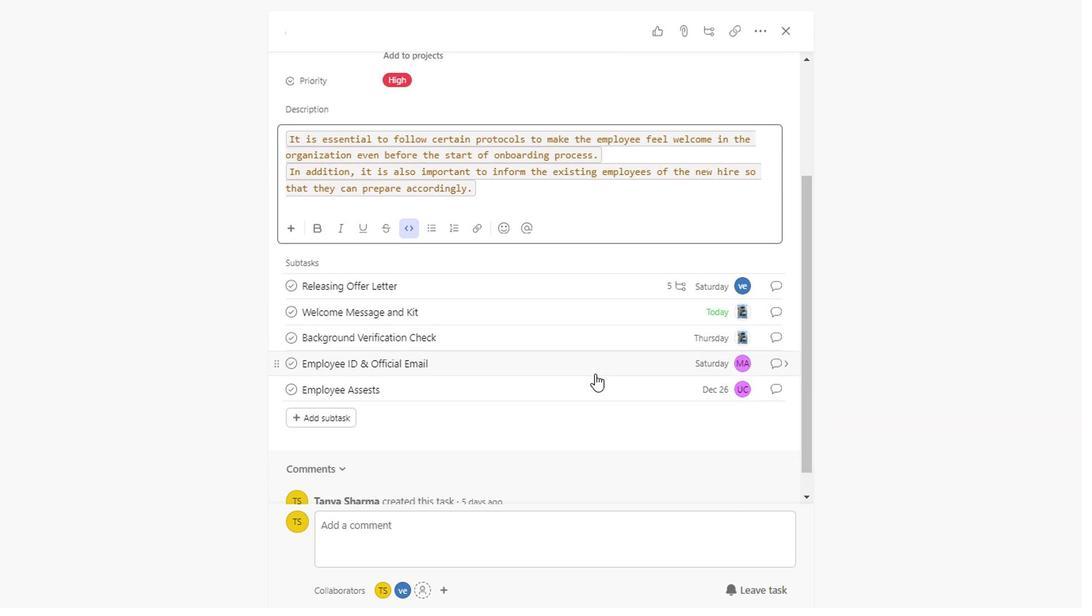 
Action: Mouse scrolled (593, 374) with delta (0, 0)
Screenshot: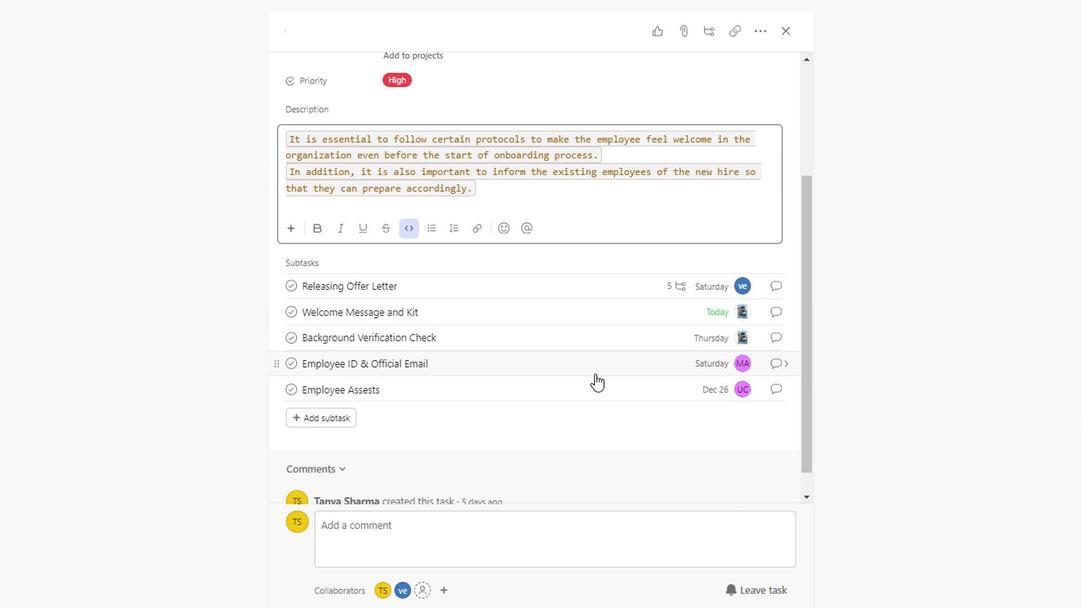 
Action: Mouse scrolled (593, 374) with delta (0, 0)
Screenshot: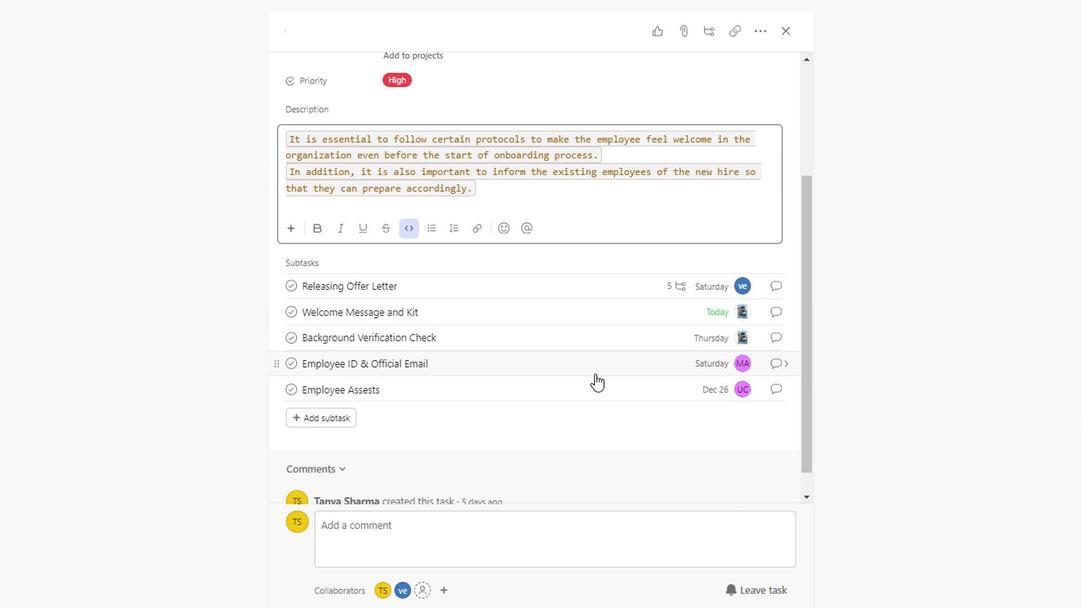
Action: Mouse moved to (682, 226)
Screenshot: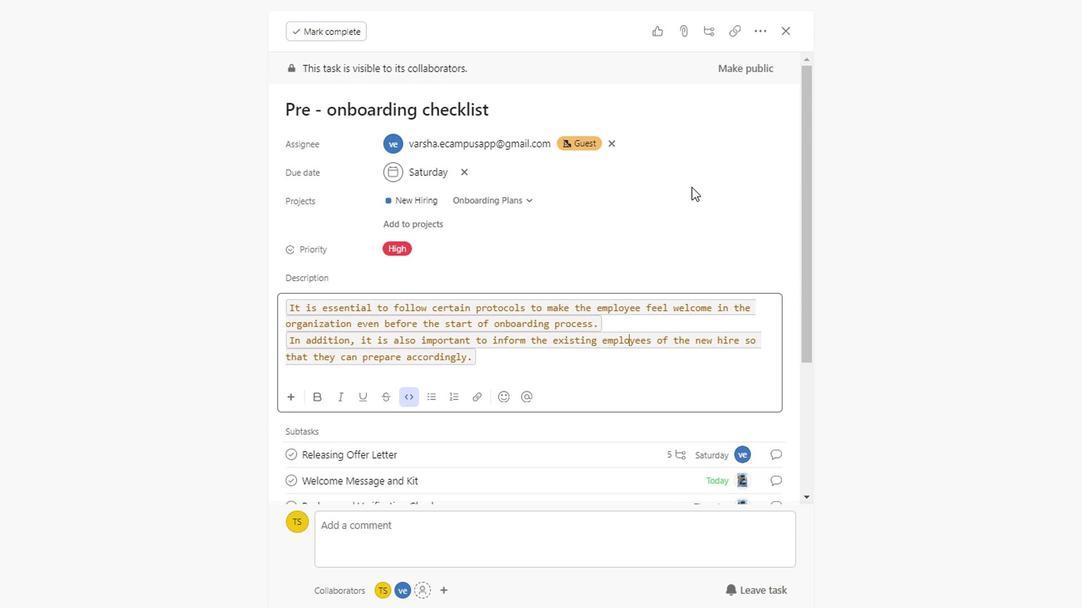 
Action: Mouse pressed left at (682, 226)
Screenshot: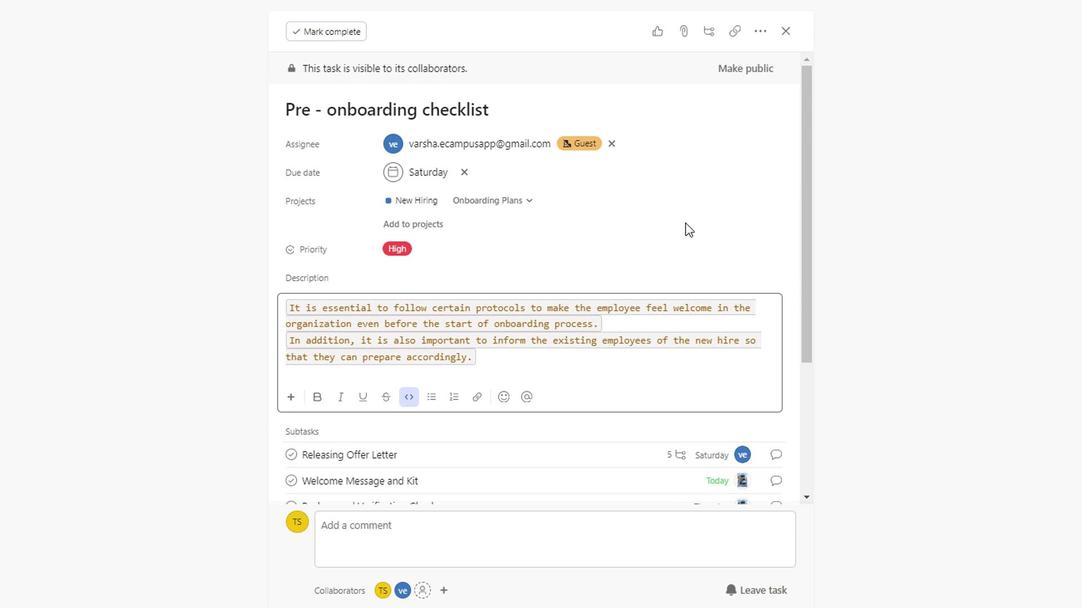 
Action: Mouse moved to (527, 204)
Screenshot: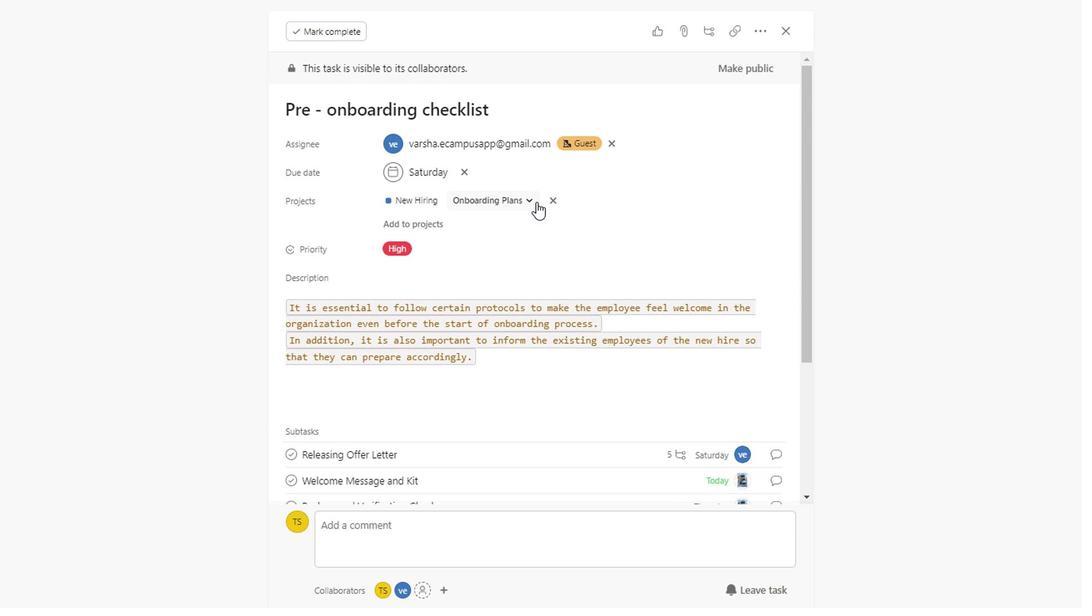 
Action: Mouse pressed left at (527, 204)
Screenshot: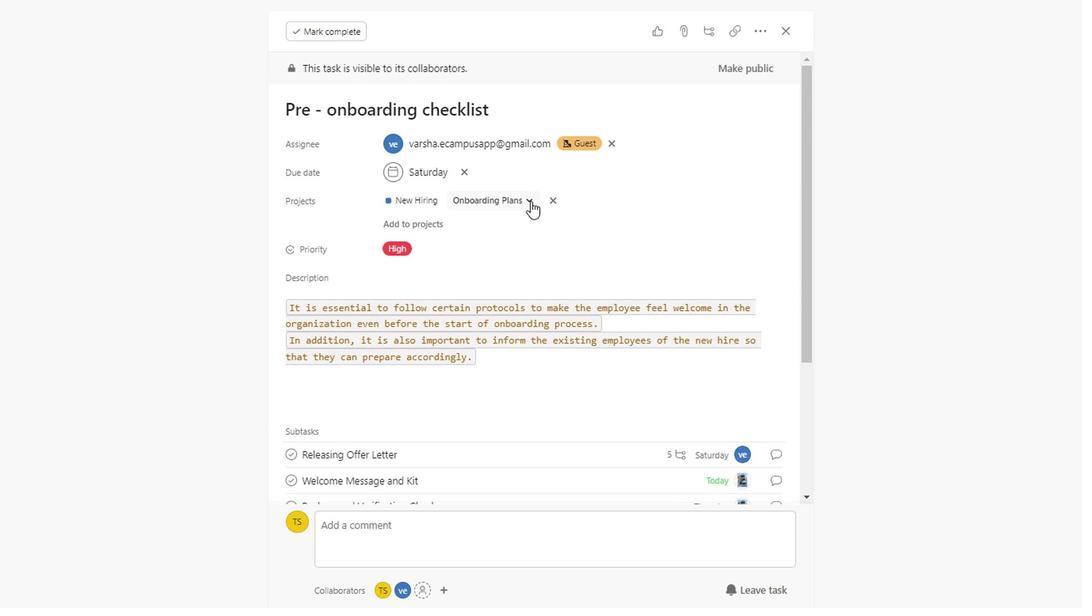
Action: Mouse moved to (674, 252)
Screenshot: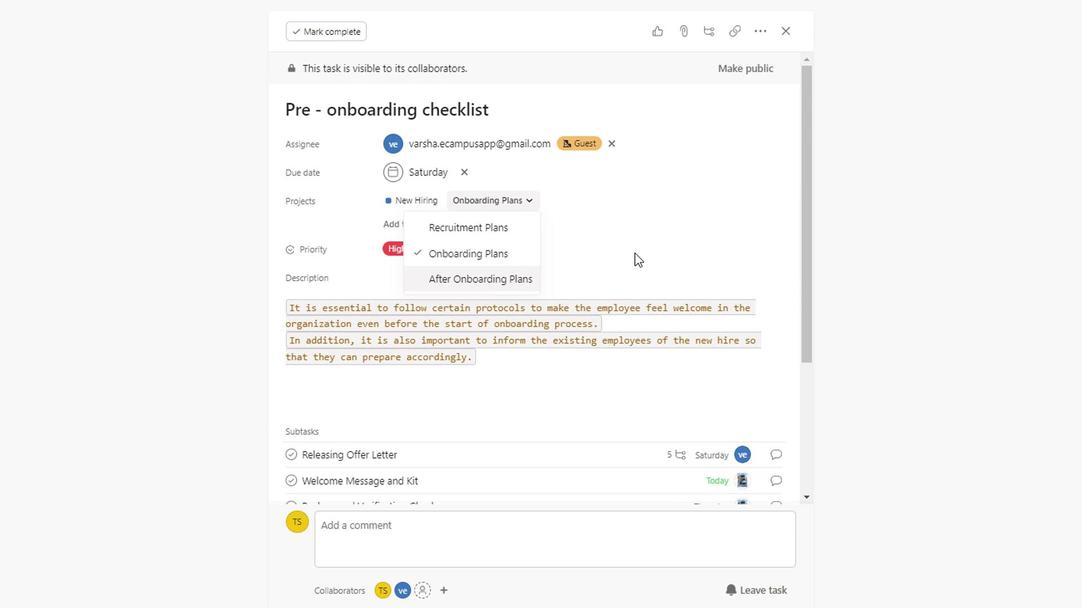 
Action: Mouse pressed left at (674, 252)
Screenshot: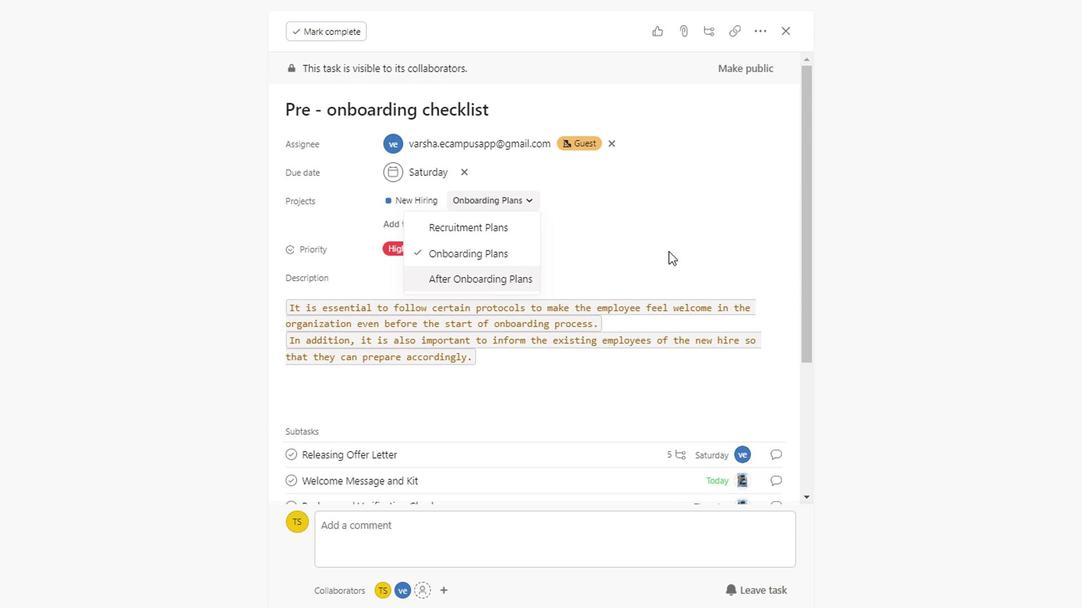 
Action: Mouse moved to (759, 586)
Screenshot: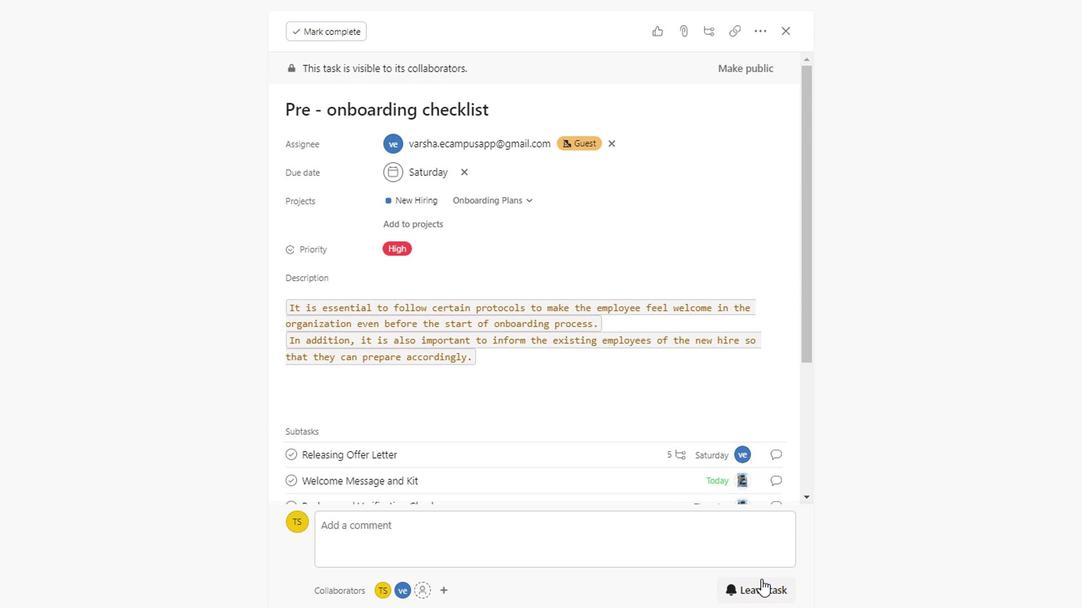 
Action: Mouse pressed left at (759, 586)
Screenshot: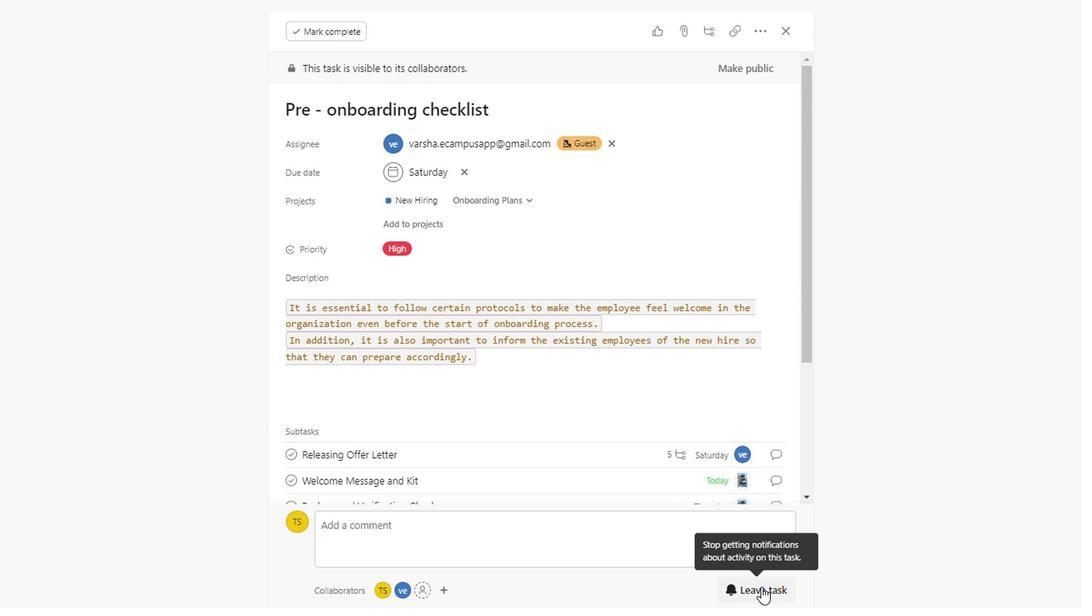 
Action: Mouse moved to (784, 34)
Screenshot: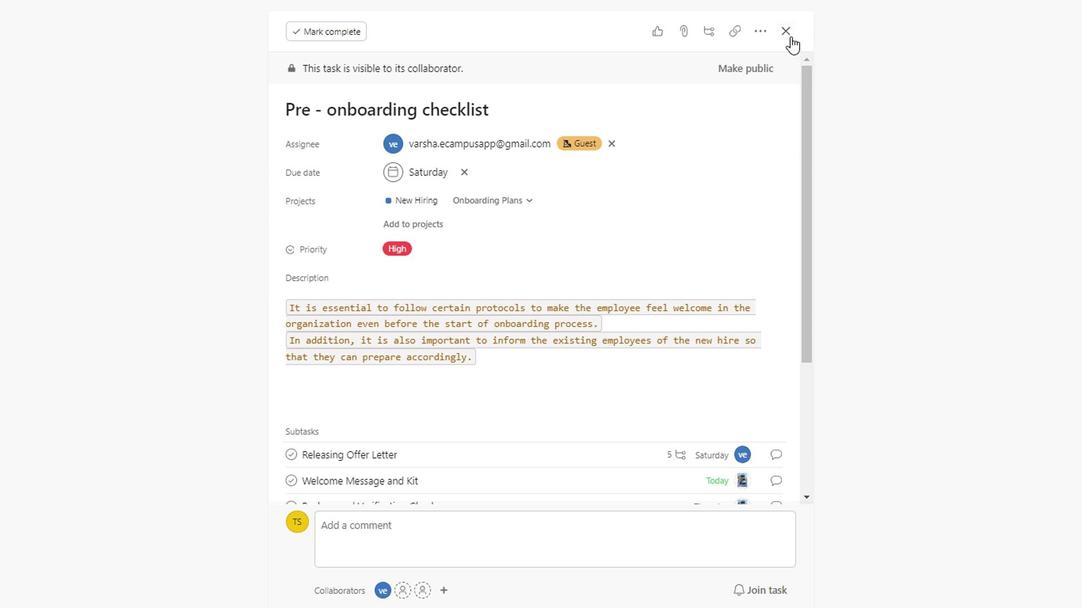 
Action: Mouse pressed left at (784, 34)
Screenshot: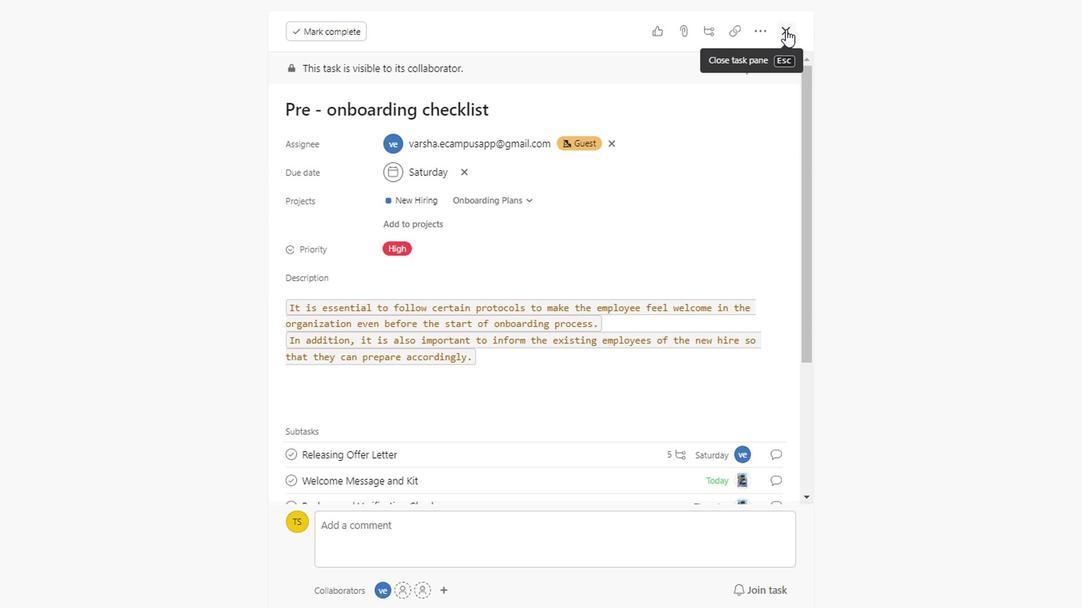 
Action: Mouse moved to (1075, 414)
Screenshot: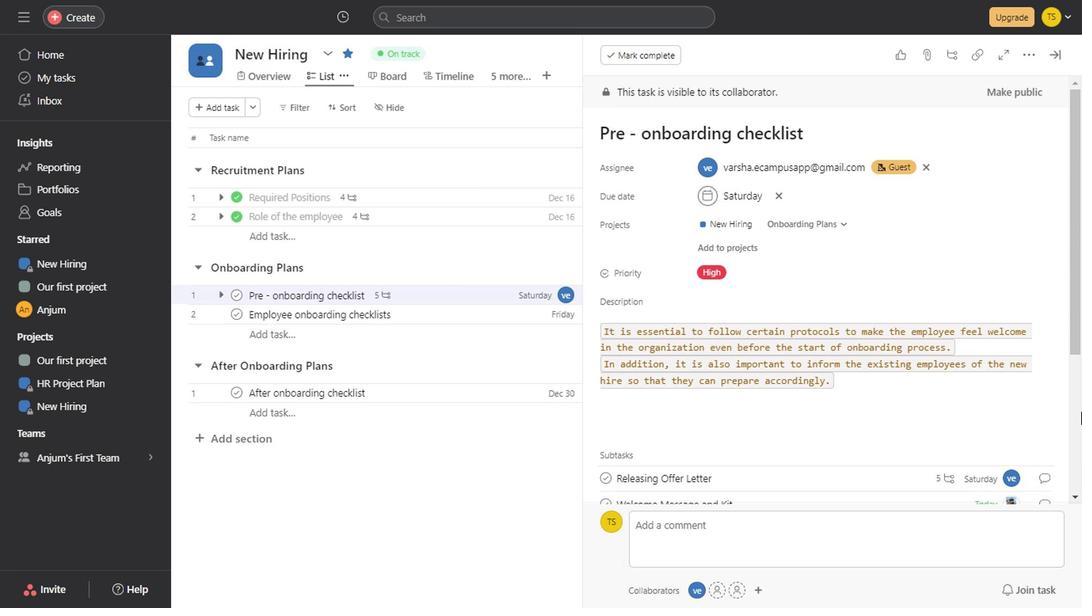 
Action: Mouse pressed left at (1075, 414)
Screenshot: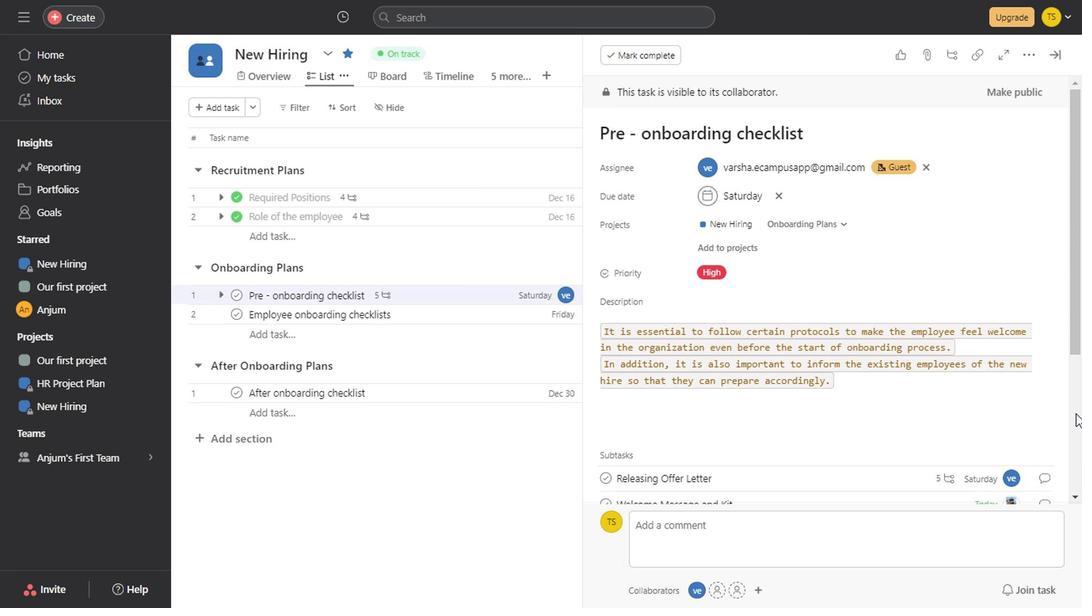 
Action: Mouse moved to (1071, 205)
Screenshot: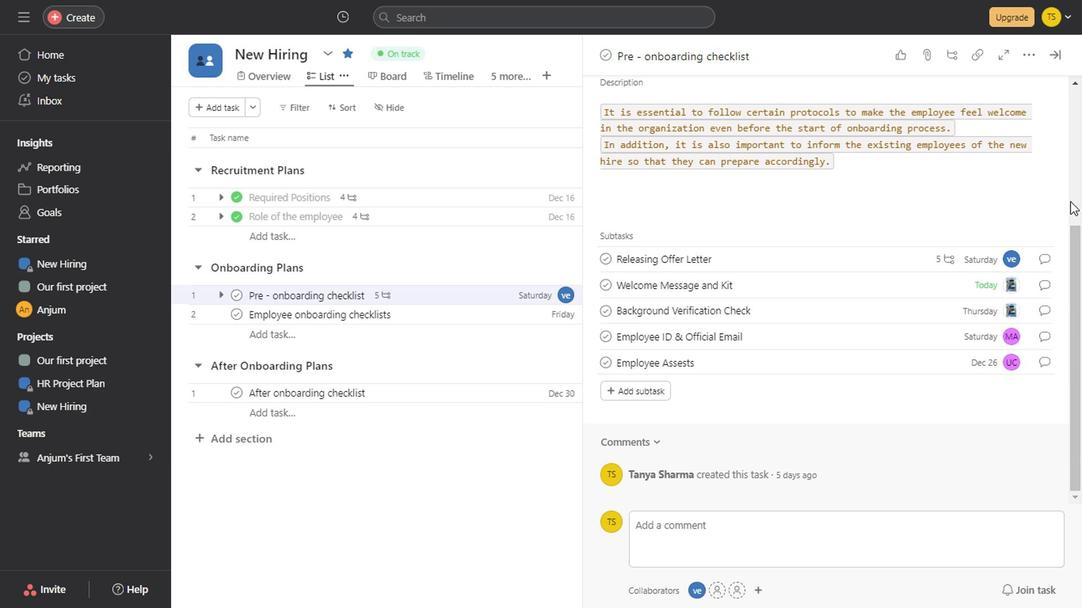 
Action: Mouse pressed left at (1071, 205)
Screenshot: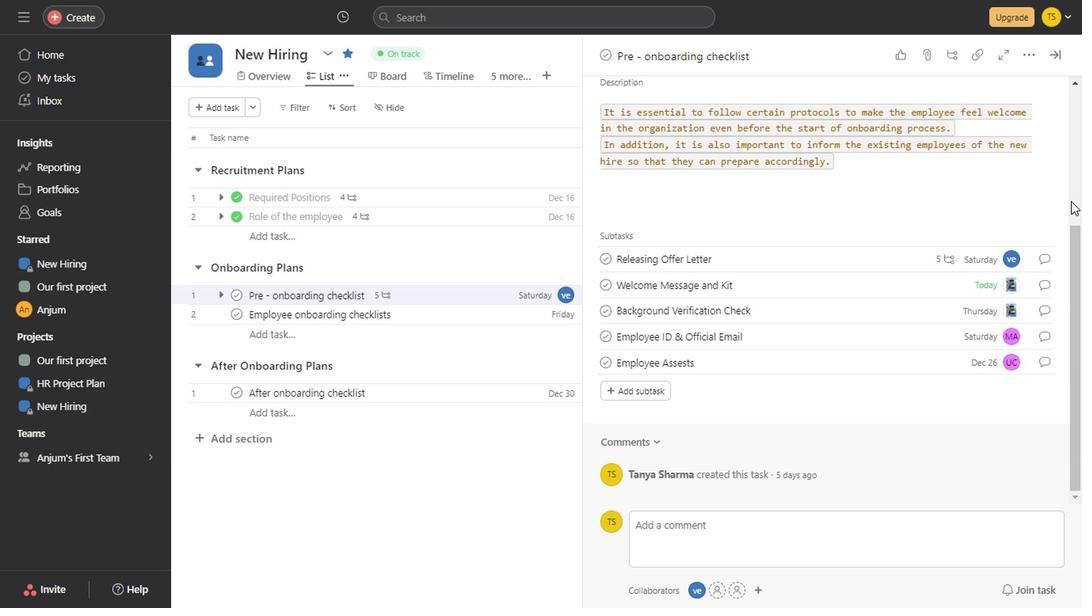 
Action: Mouse moved to (1054, 61)
Screenshot: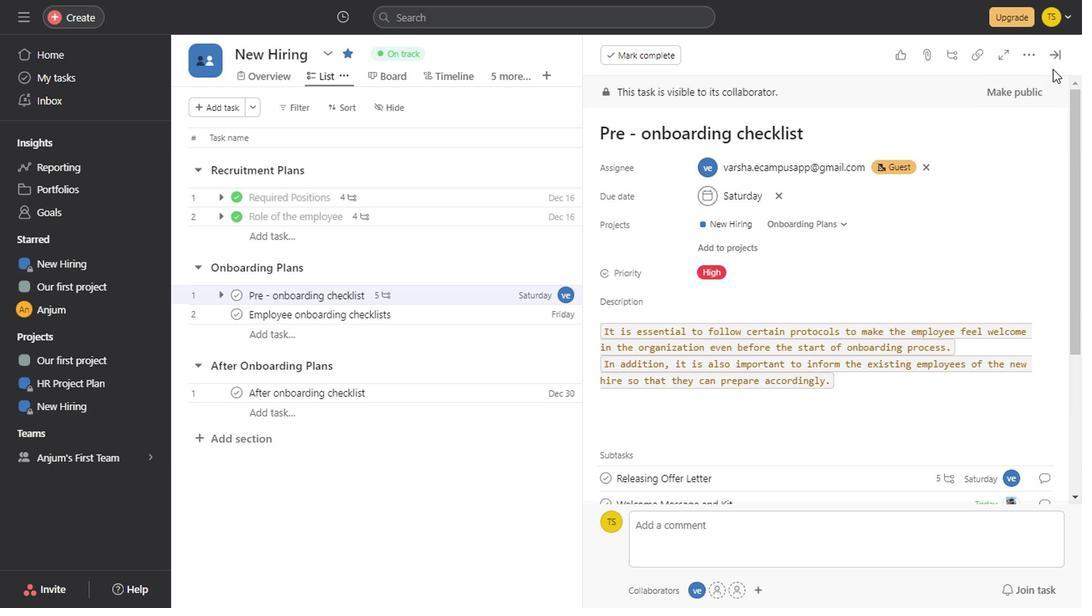 
Action: Mouse pressed left at (1054, 61)
Screenshot: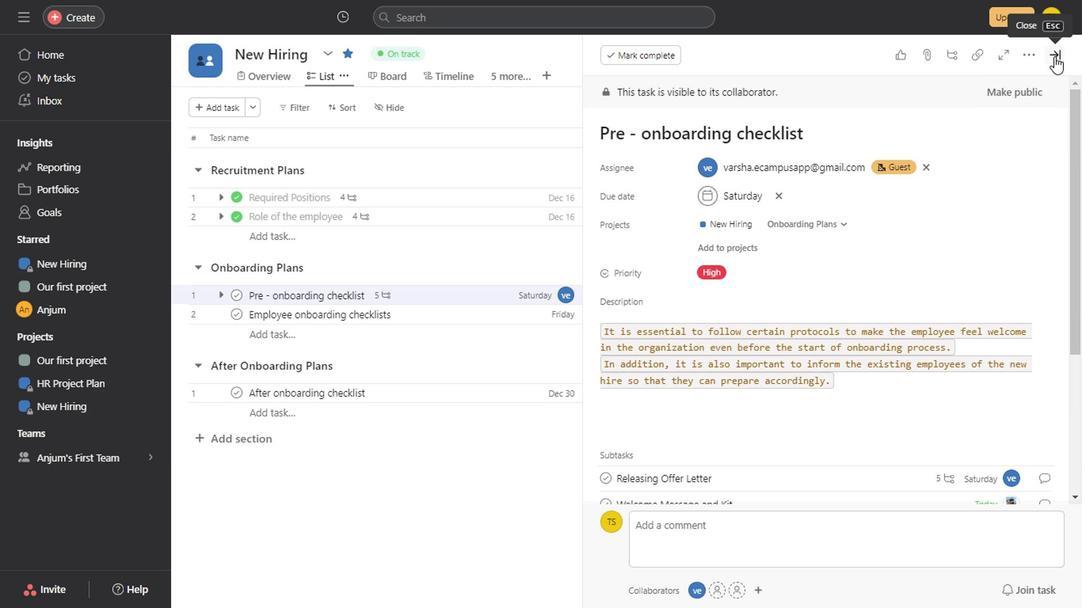 
Action: Mouse moved to (382, 82)
Screenshot: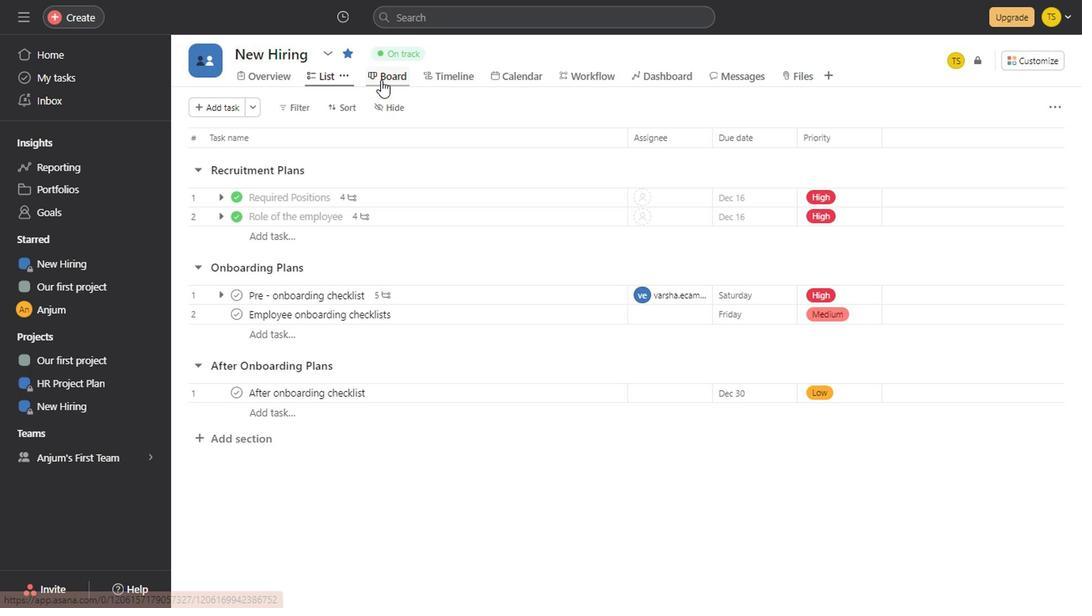 
Action: Mouse pressed left at (382, 82)
Screenshot: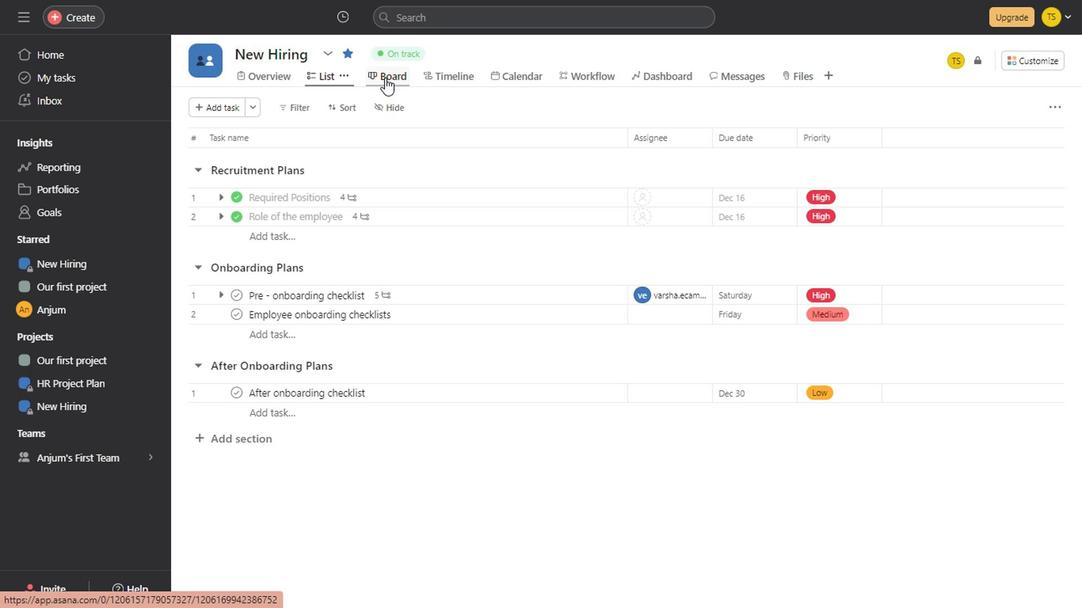 
Action: Mouse moved to (363, 428)
Screenshot: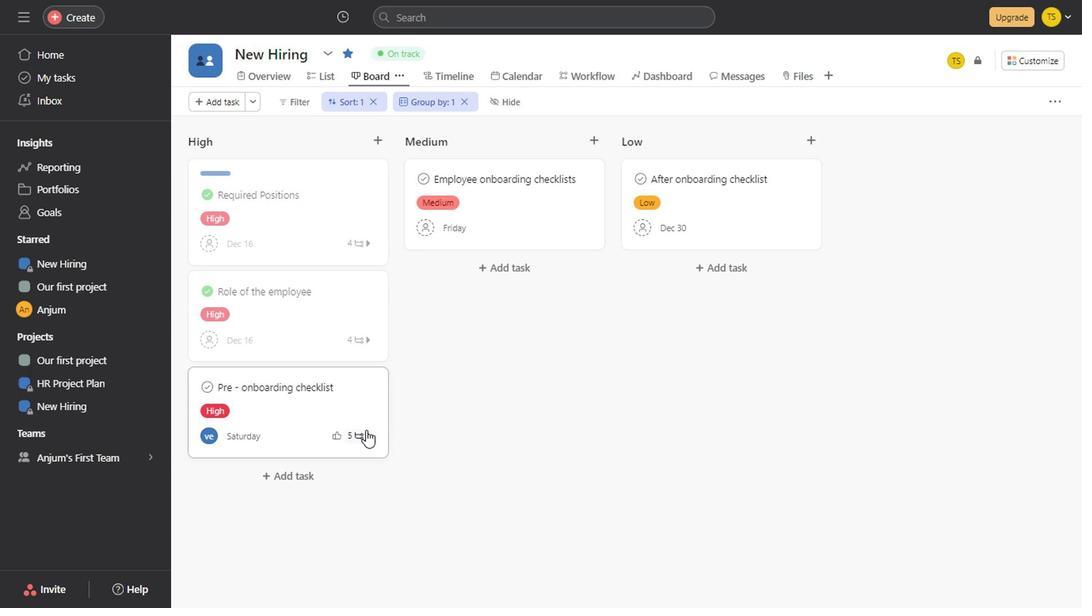 
Action: Mouse pressed left at (363, 428)
Screenshot: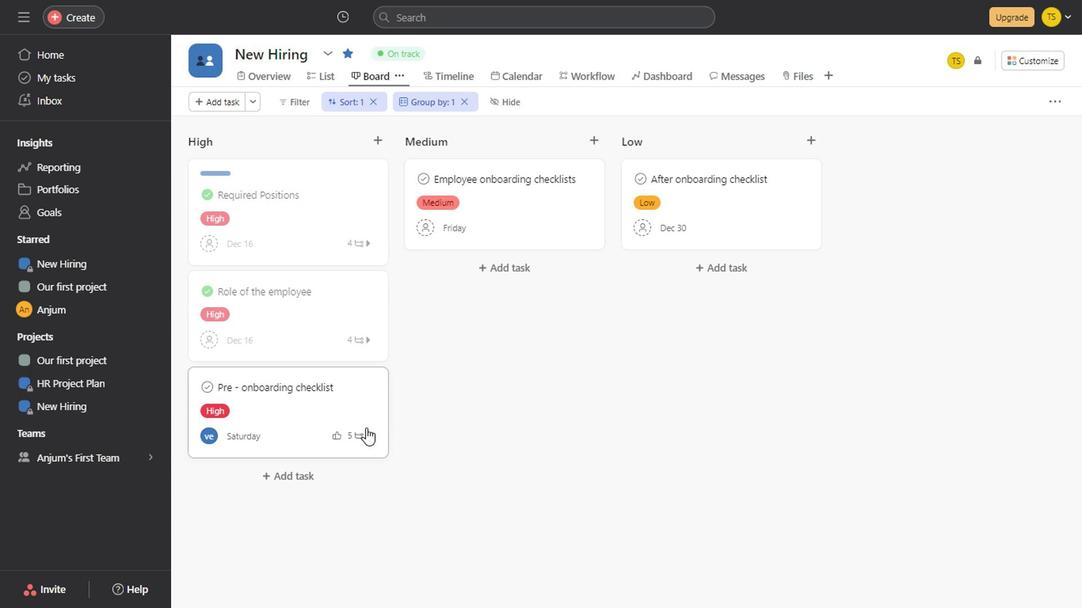 
Action: Mouse moved to (1058, 46)
Screenshot: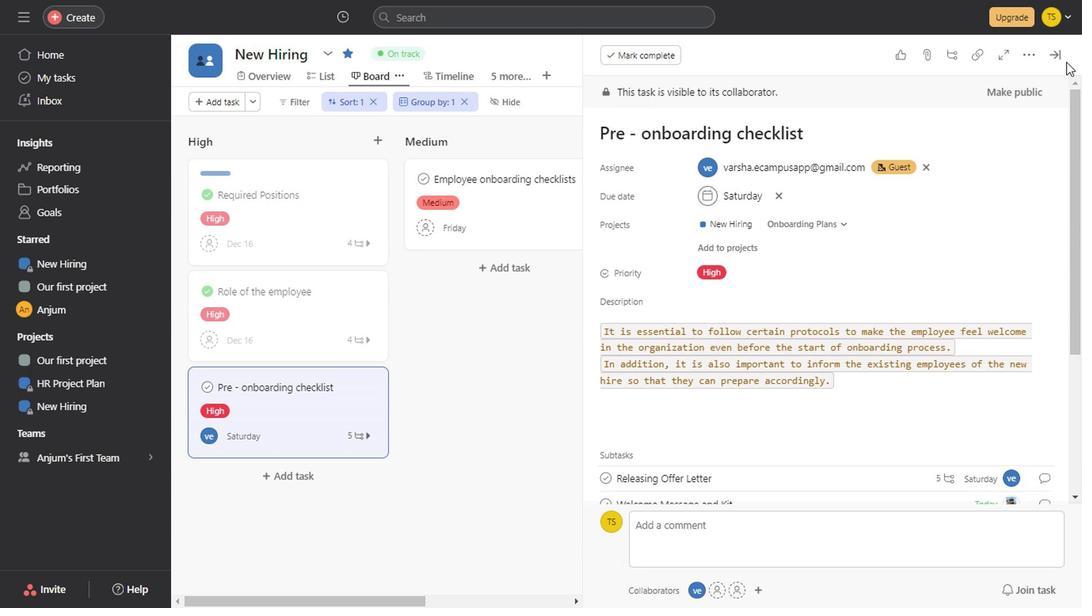 
Action: Mouse pressed left at (1058, 46)
Screenshot: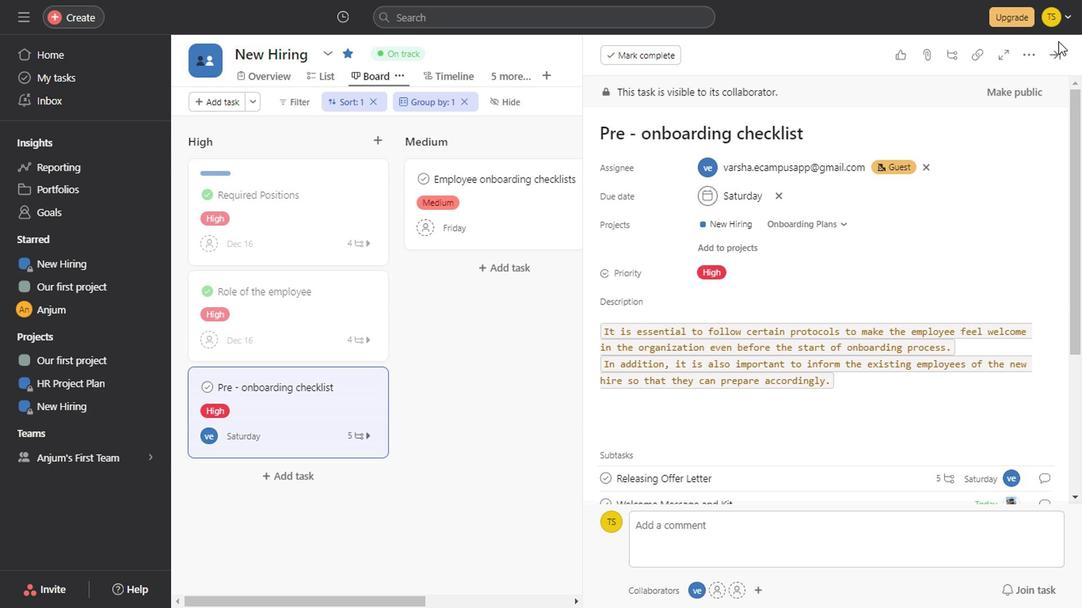 
Action: Mouse moved to (1061, 62)
Screenshot: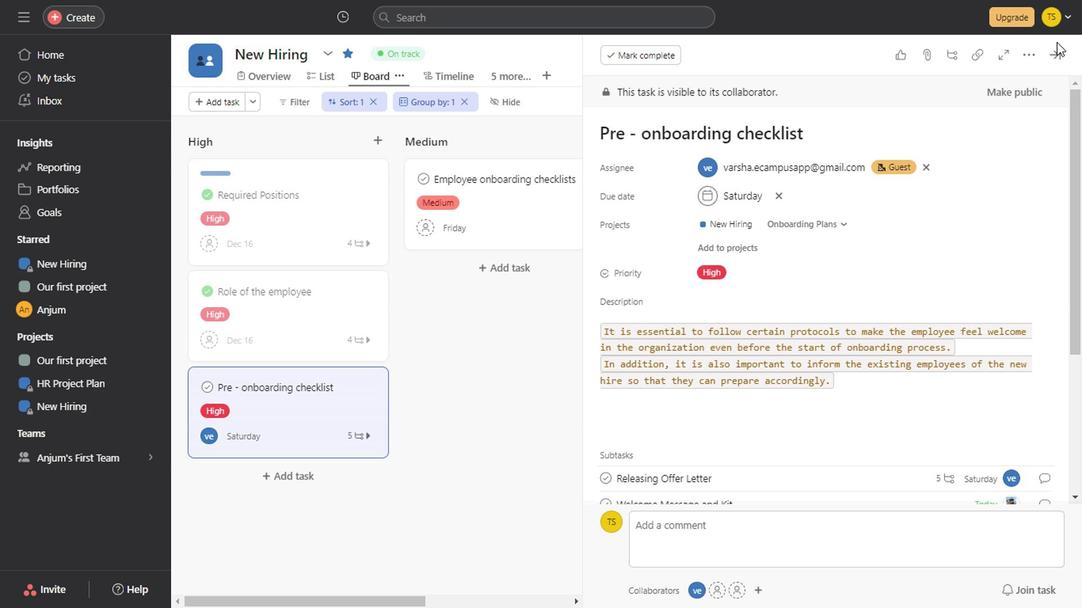 
Action: Mouse pressed left at (1061, 62)
Screenshot: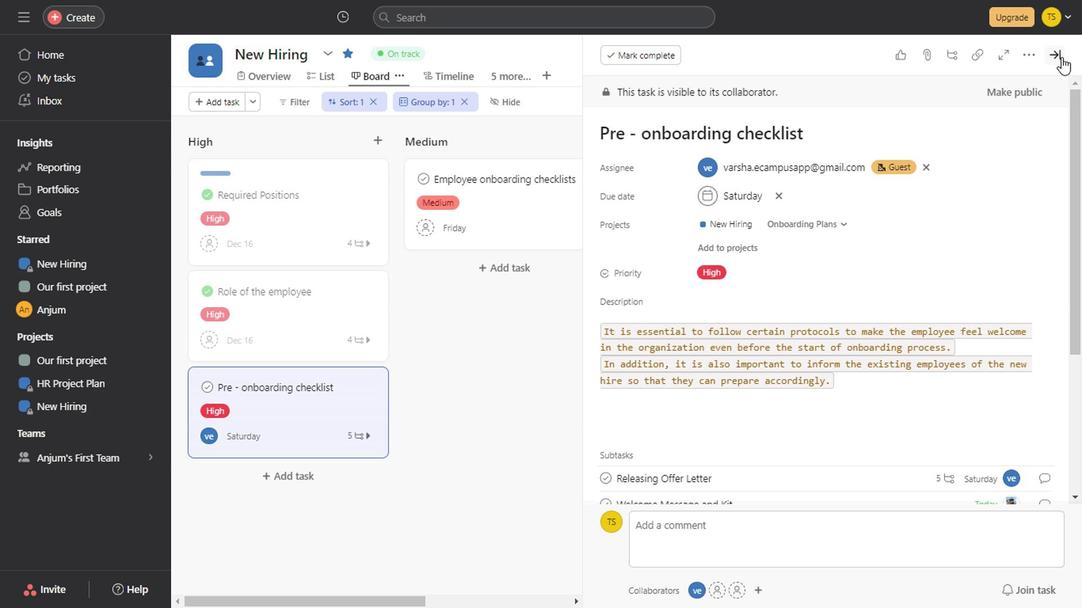 
Action: Mouse moved to (352, 441)
Screenshot: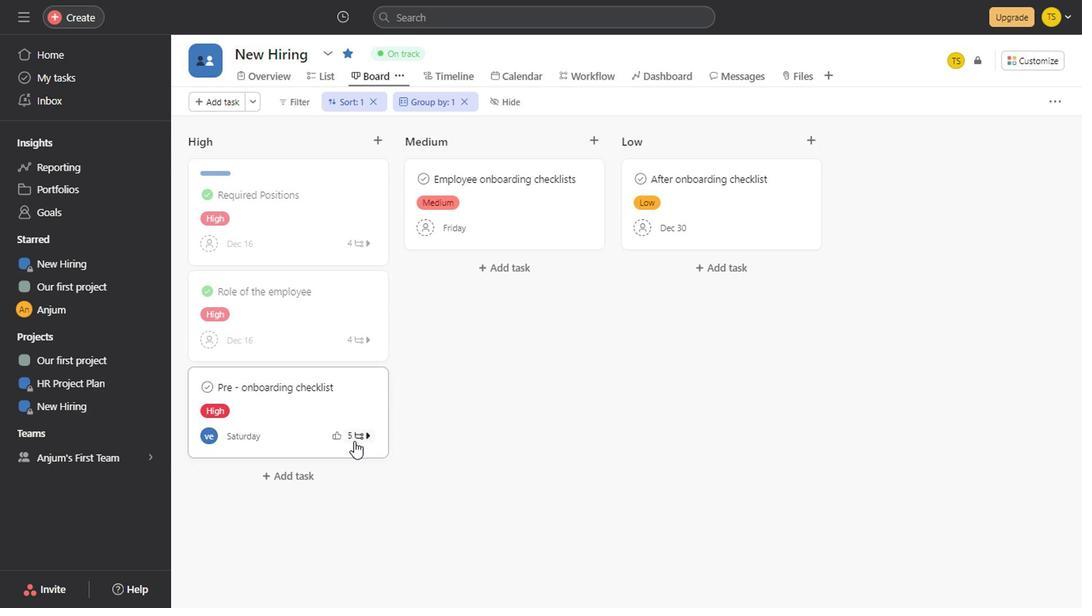 
Action: Mouse pressed left at (352, 441)
Screenshot: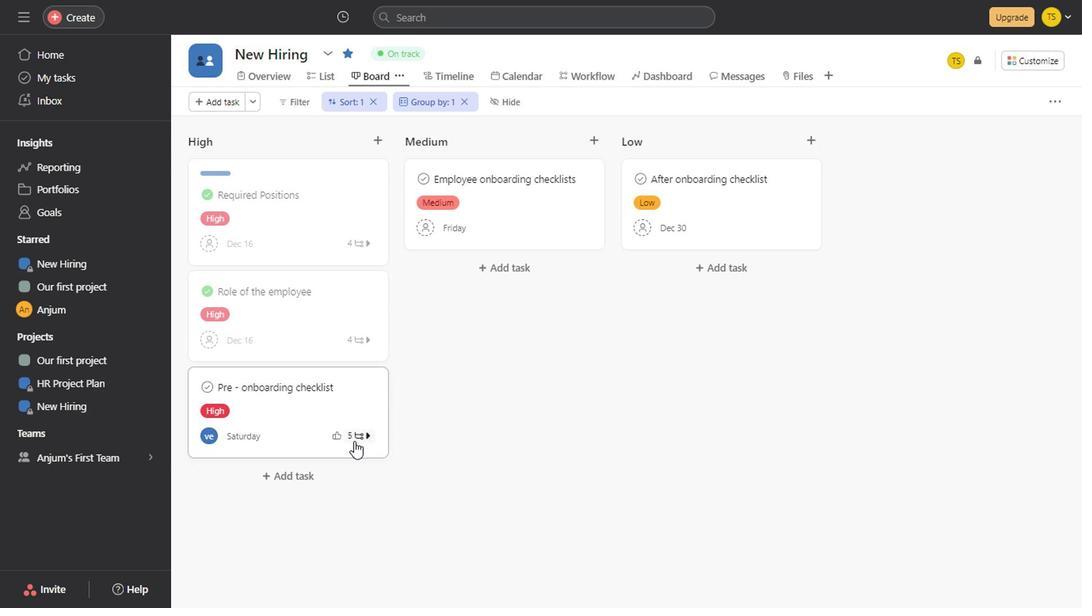 
Action: Mouse moved to (290, 560)
Screenshot: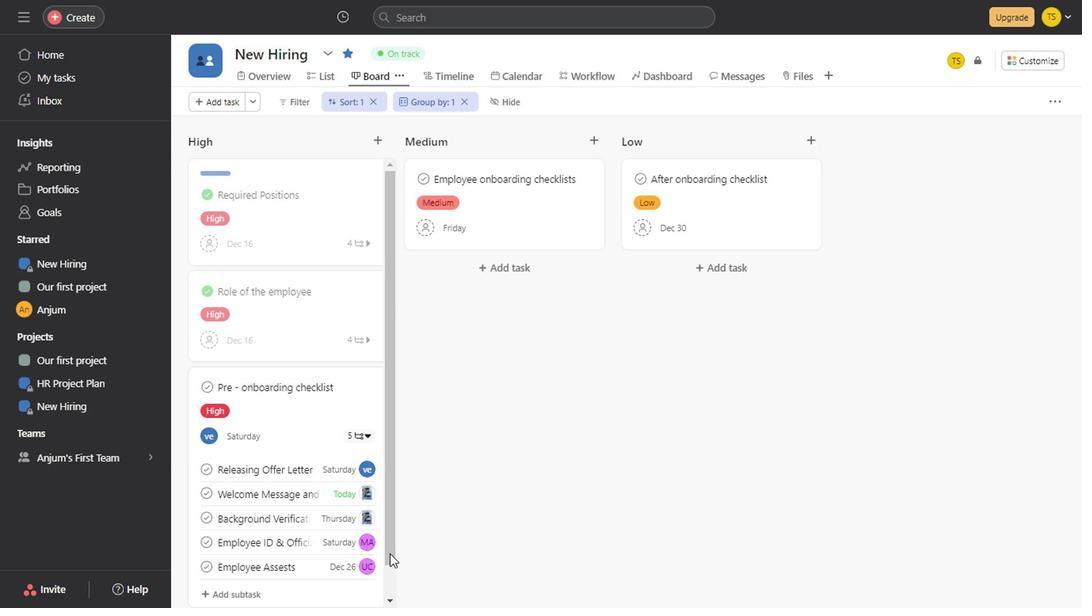
Action: Mouse scrolled (290, 559) with delta (0, 0)
Screenshot: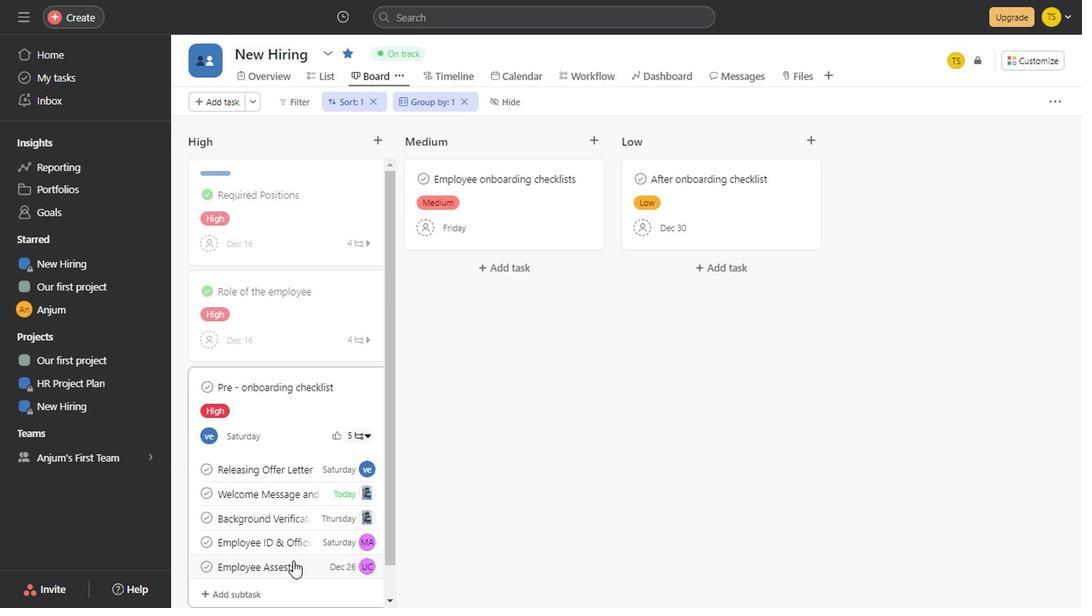 
Action: Mouse scrolled (290, 559) with delta (0, 0)
Screenshot: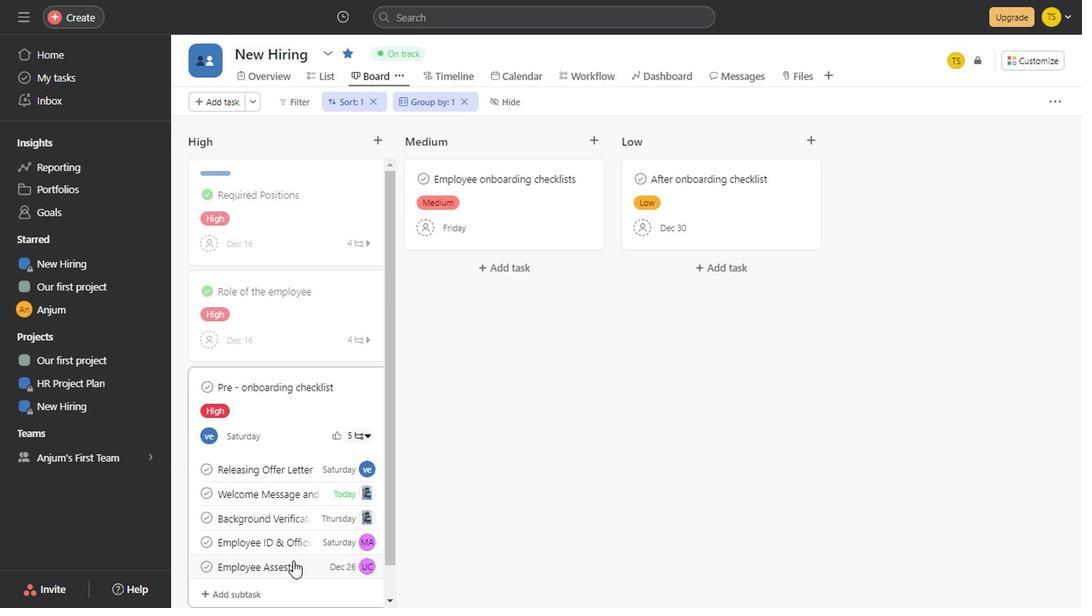 
Action: Mouse scrolled (290, 559) with delta (0, 0)
Screenshot: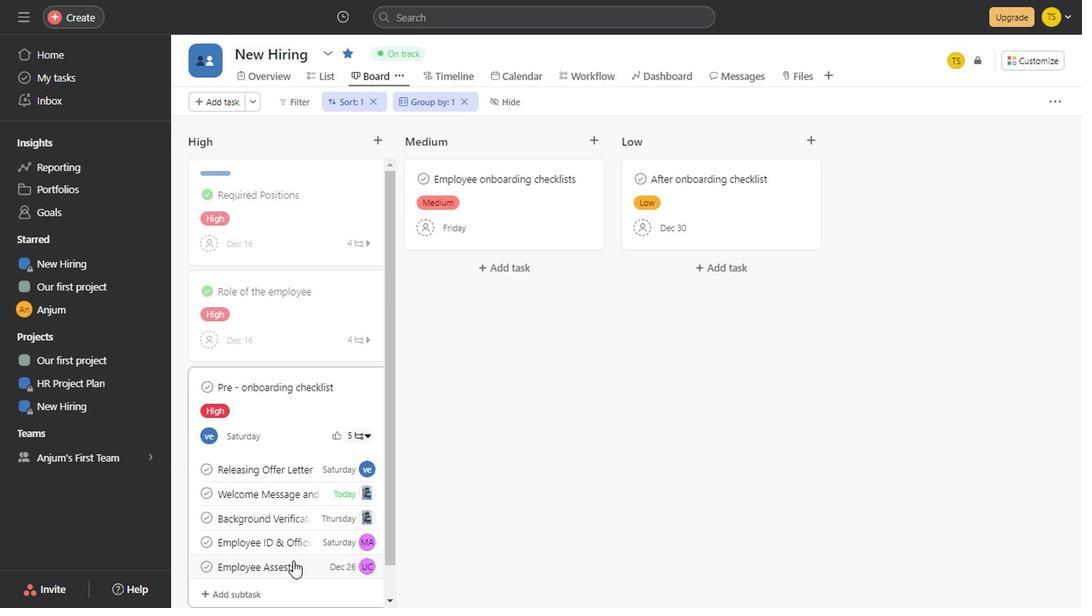 
Action: Mouse scrolled (290, 559) with delta (0, 0)
Screenshot: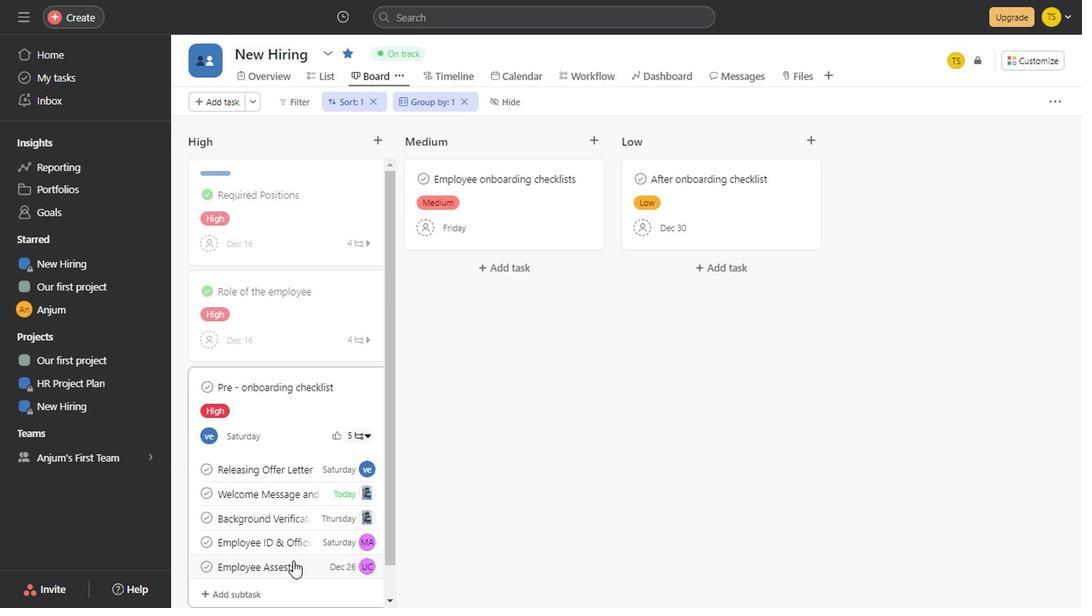 
Action: Mouse scrolled (290, 559) with delta (0, 0)
Screenshot: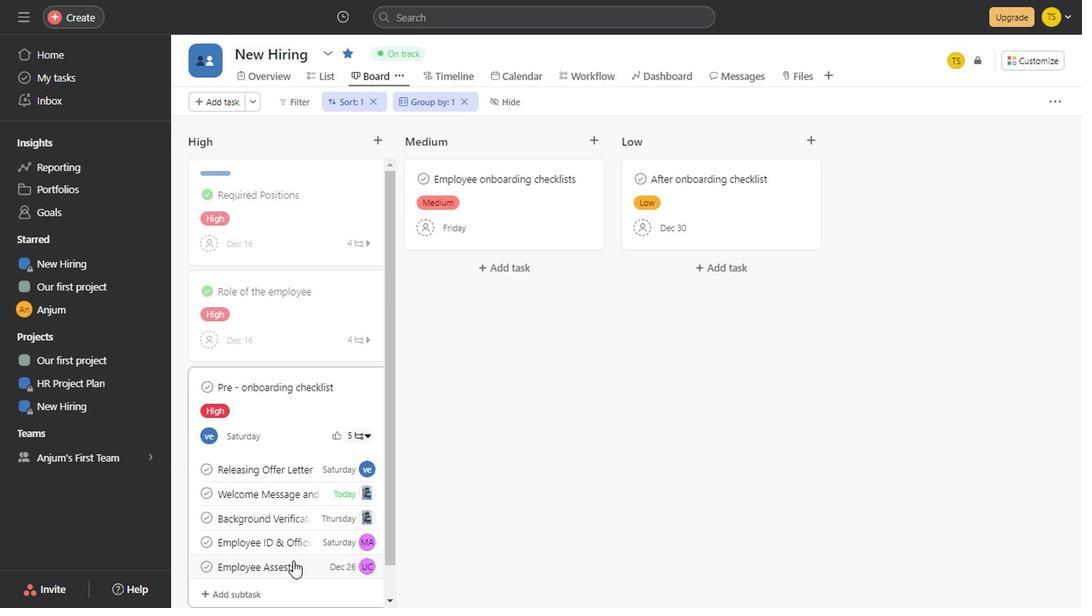 
Action: Mouse scrolled (290, 559) with delta (0, 0)
Screenshot: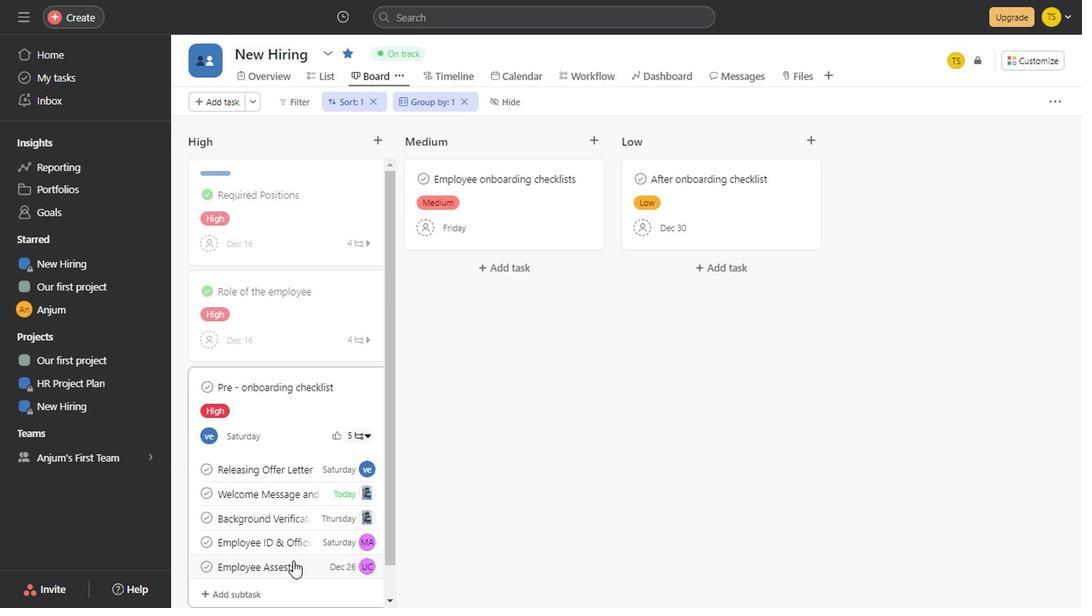 
Action: Mouse scrolled (290, 559) with delta (0, 0)
Screenshot: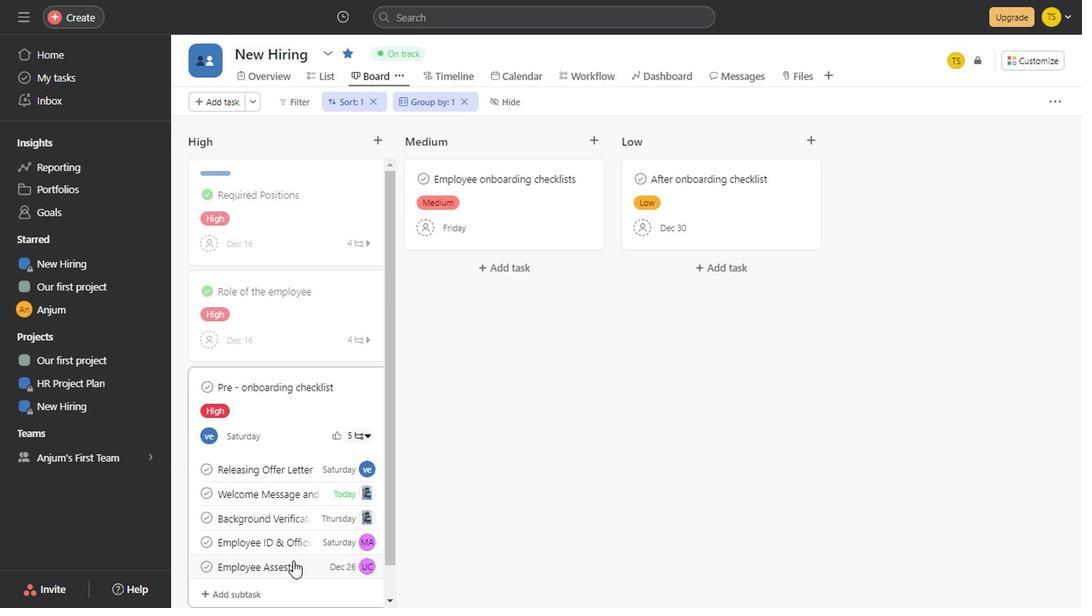 
Action: Mouse scrolled (290, 559) with delta (0, 0)
Screenshot: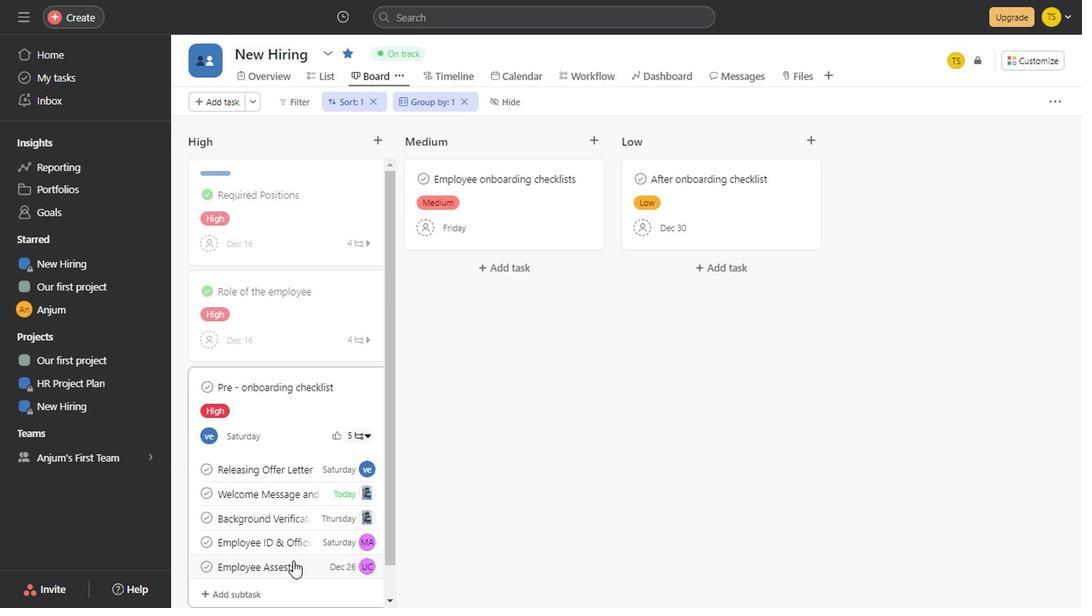 
Action: Mouse scrolled (290, 559) with delta (0, 0)
Screenshot: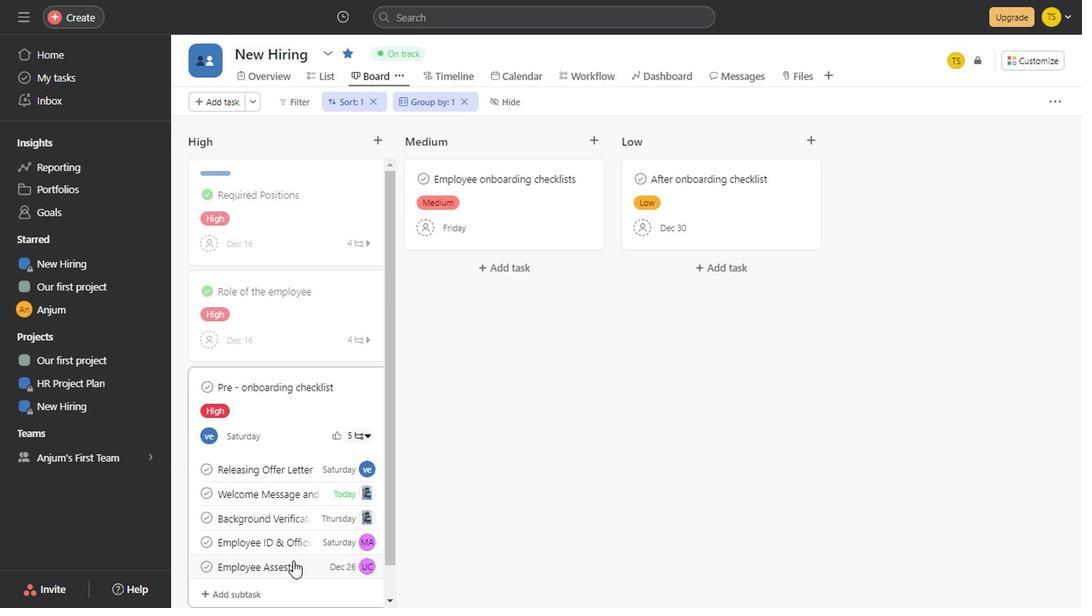 
Action: Mouse scrolled (290, 559) with delta (0, 0)
Screenshot: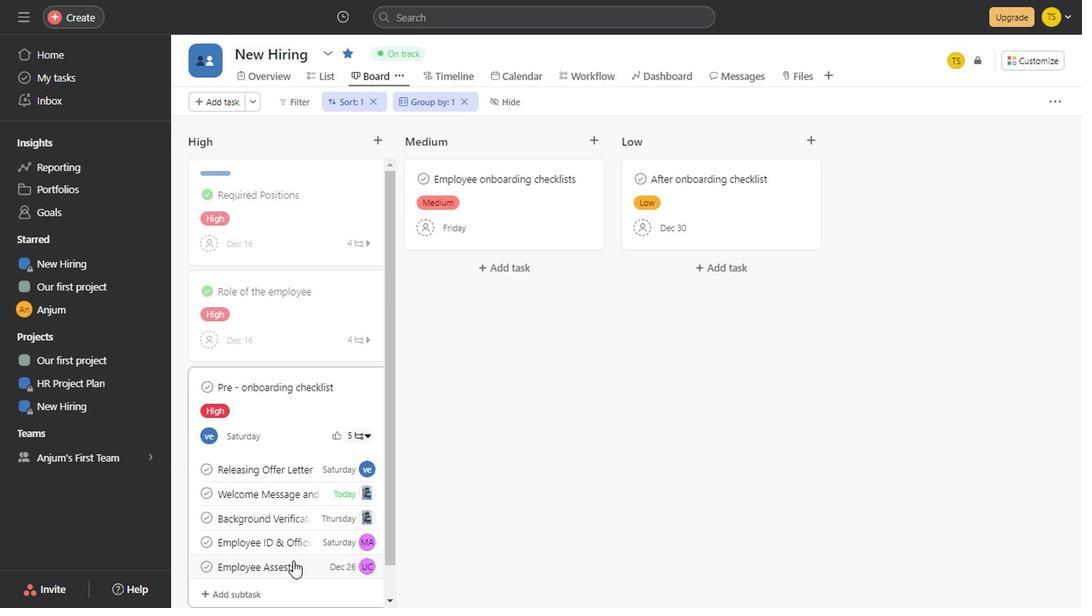 
Action: Mouse scrolled (290, 559) with delta (0, 0)
Screenshot: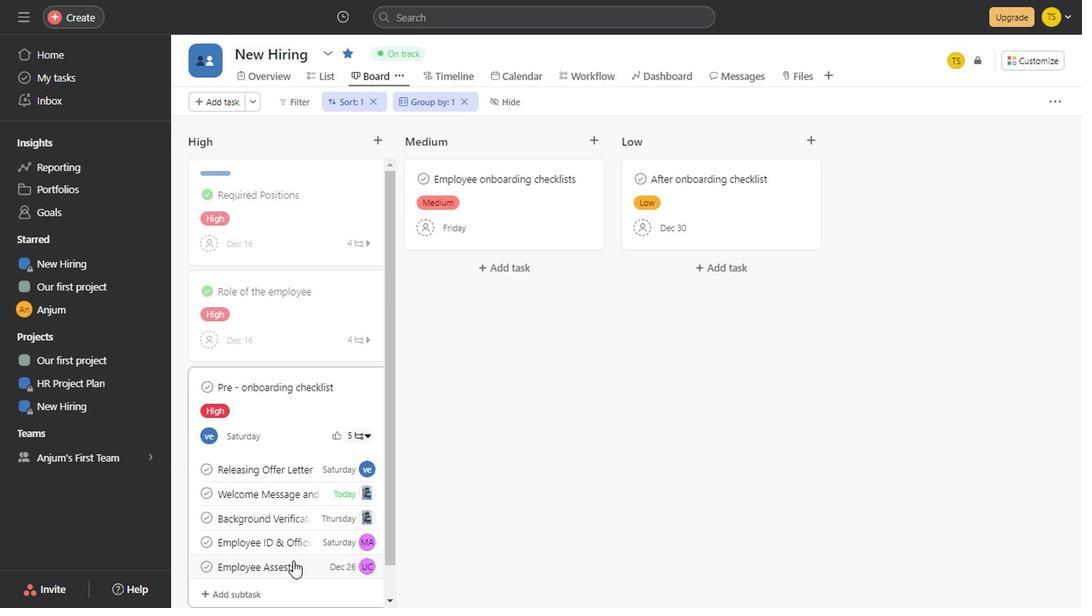 
Action: Mouse scrolled (290, 559) with delta (0, 0)
Screenshot: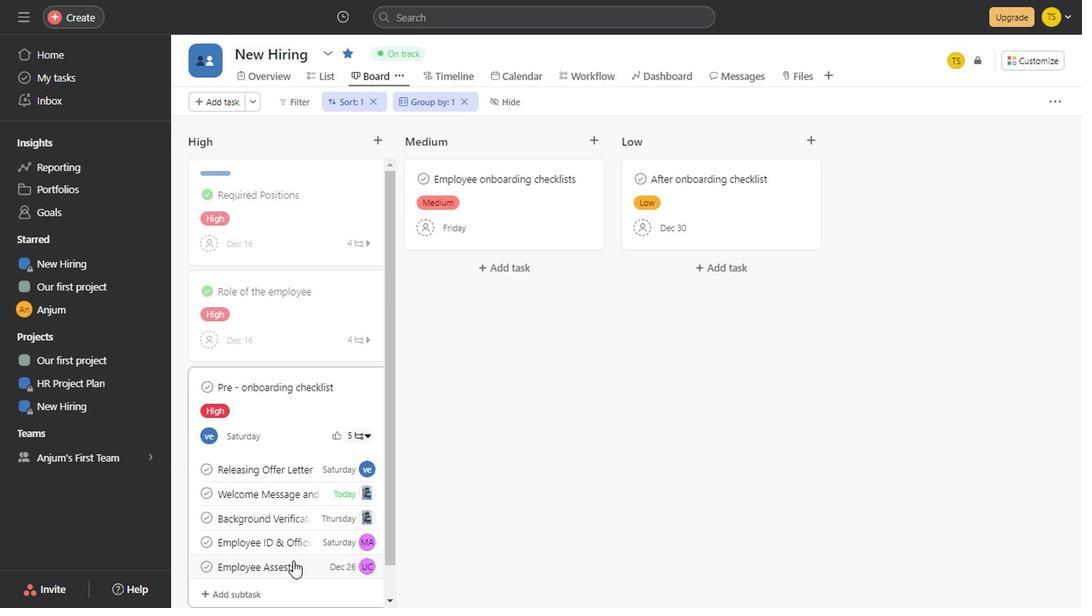 
Action: Mouse scrolled (290, 559) with delta (0, 0)
Screenshot: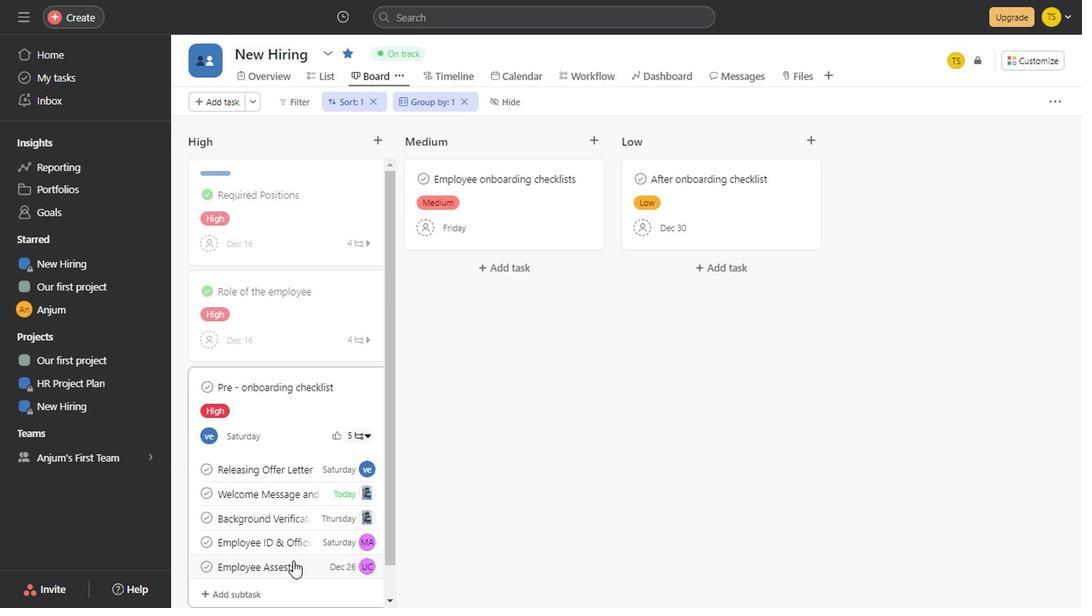 
Action: Mouse scrolled (290, 559) with delta (0, 0)
Screenshot: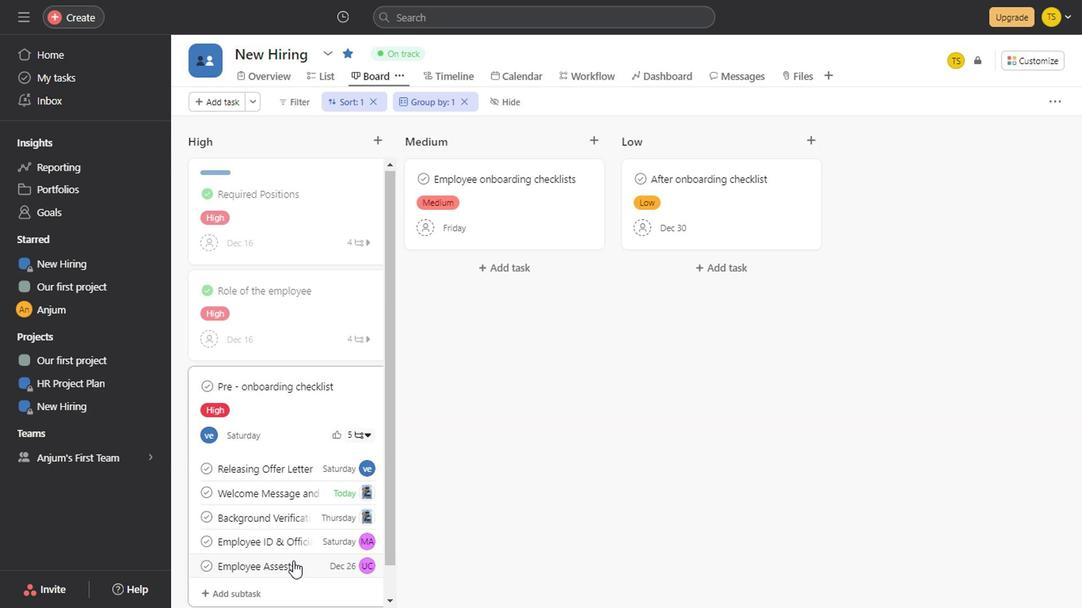 
Action: Mouse moved to (463, 105)
Screenshot: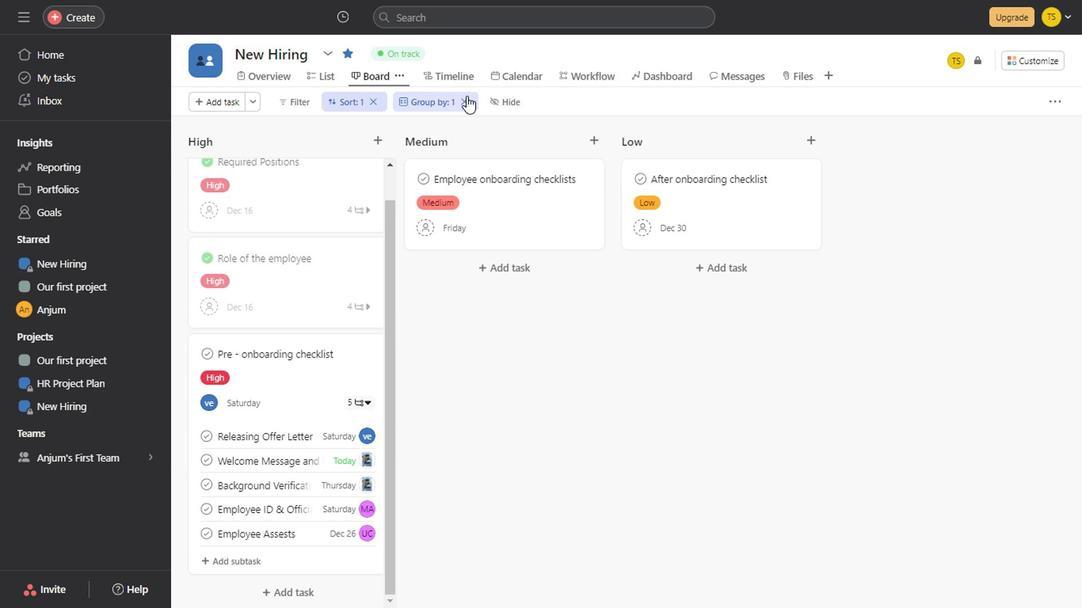 
Action: Mouse pressed left at (463, 105)
Screenshot: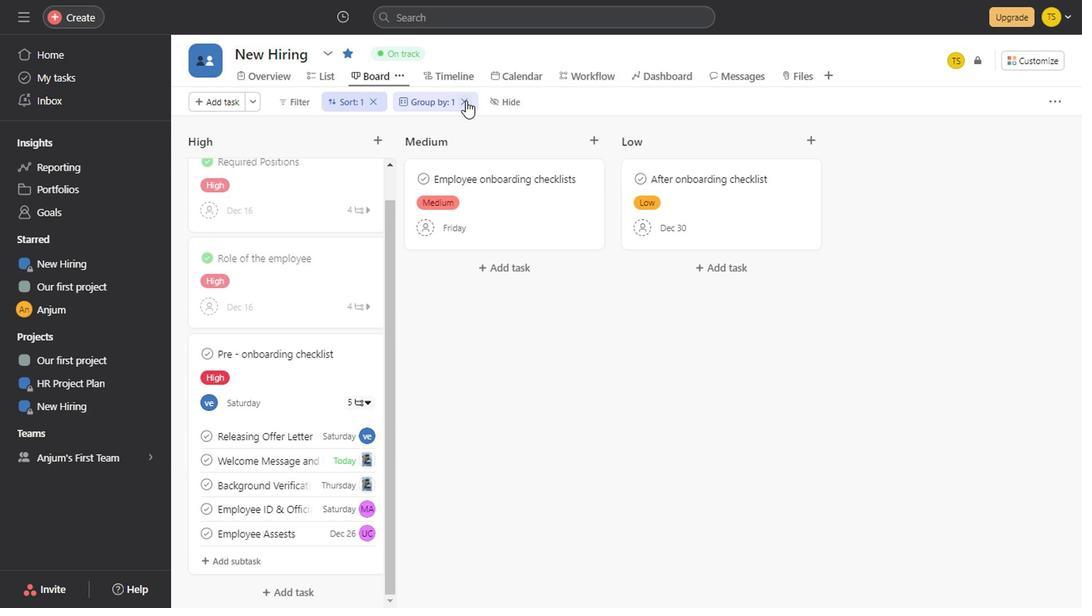 
Action: Mouse moved to (368, 105)
Screenshot: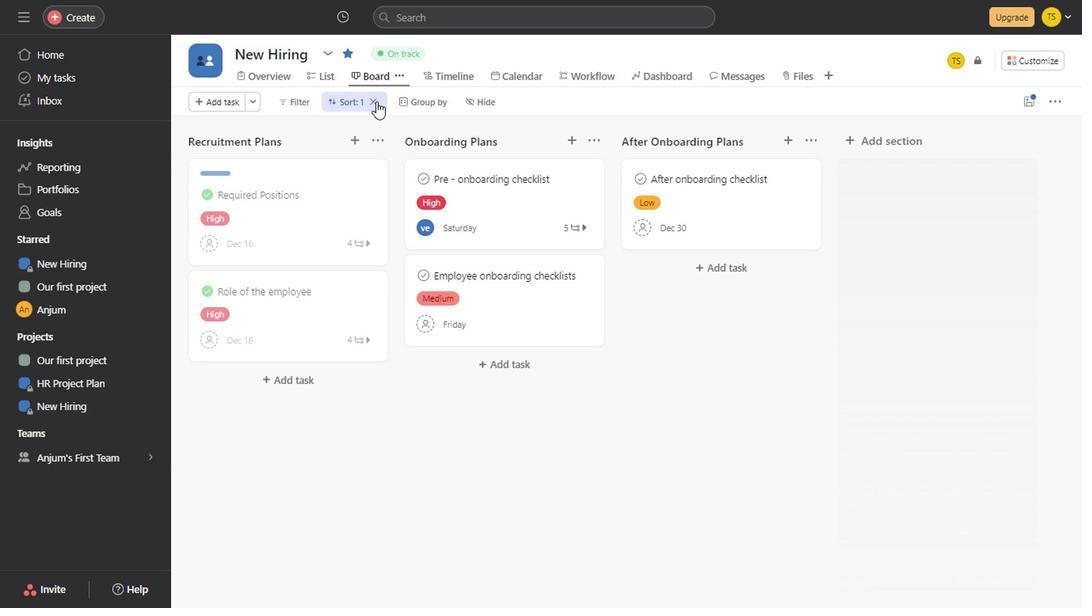 
Action: Mouse pressed left at (368, 105)
Screenshot: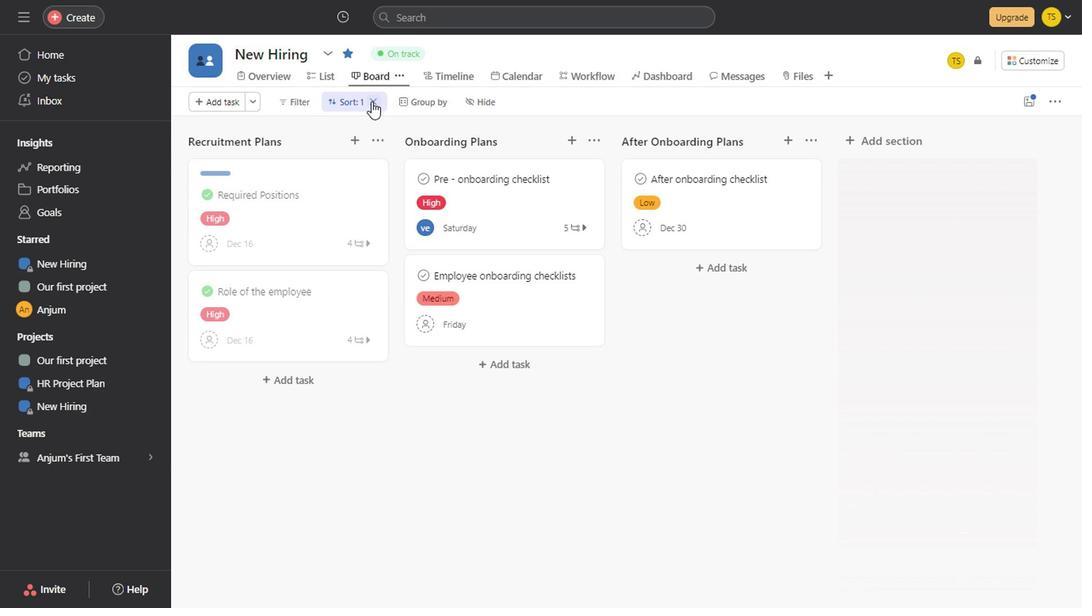 
Action: Mouse moved to (288, 109)
Screenshot: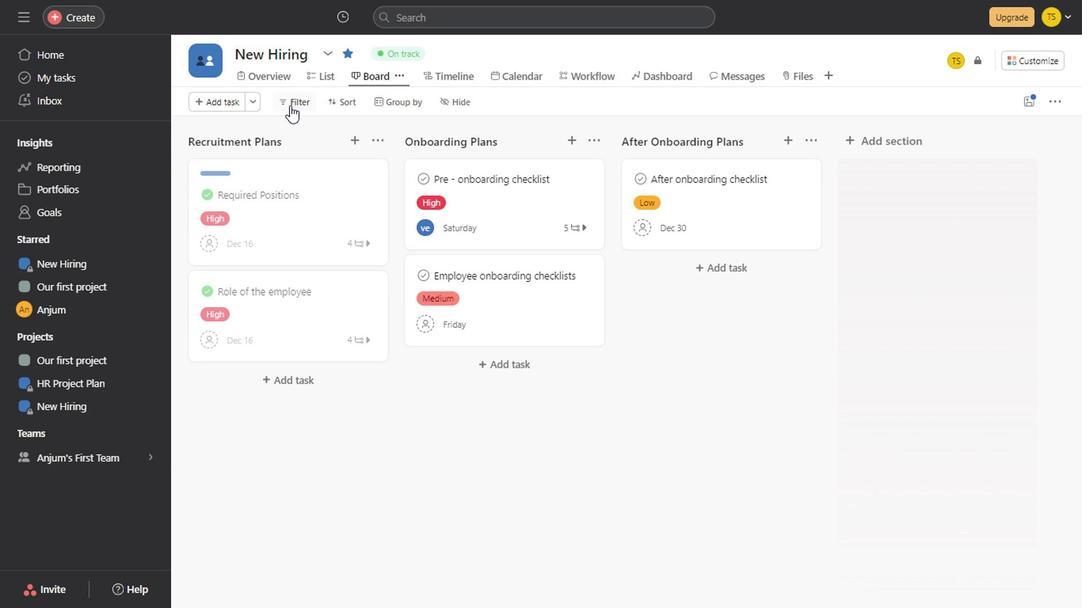 
Action: Mouse pressed left at (288, 109)
Screenshot: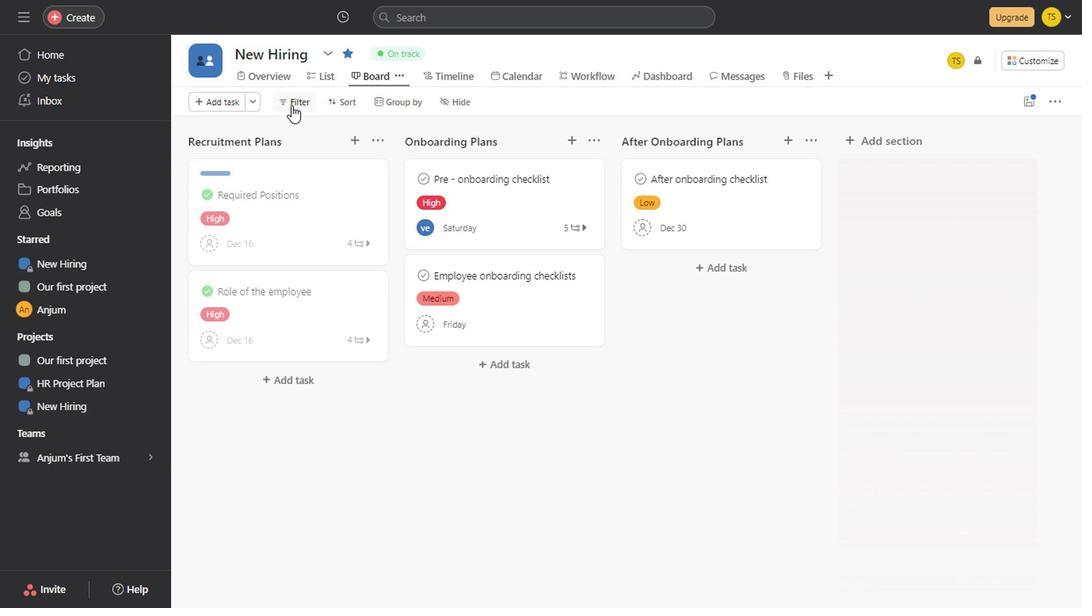 
Action: Mouse moved to (397, 403)
Screenshot: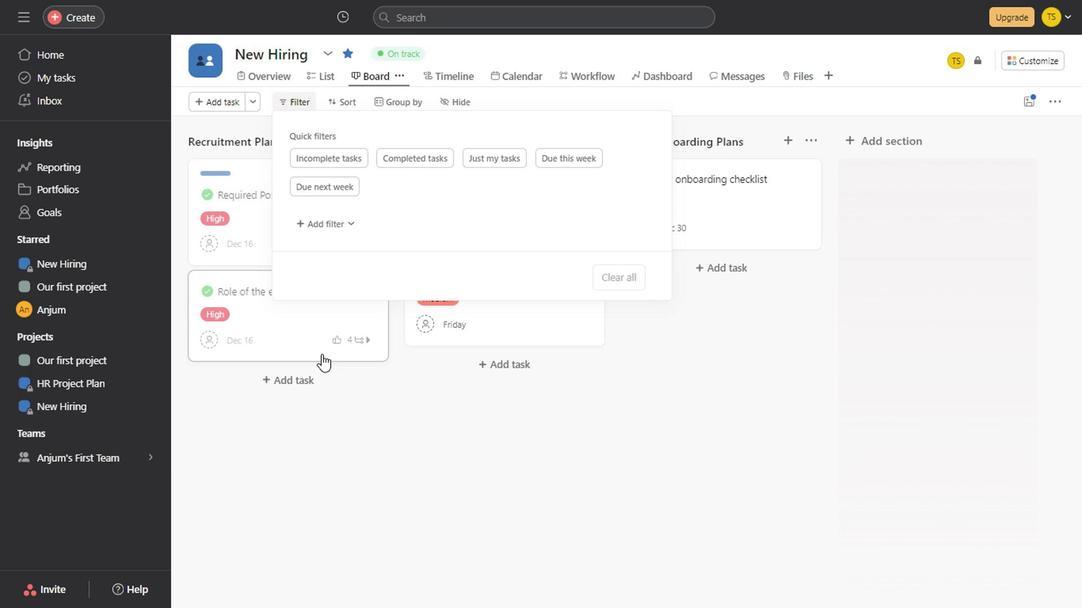 
Action: Mouse pressed left at (397, 403)
Screenshot: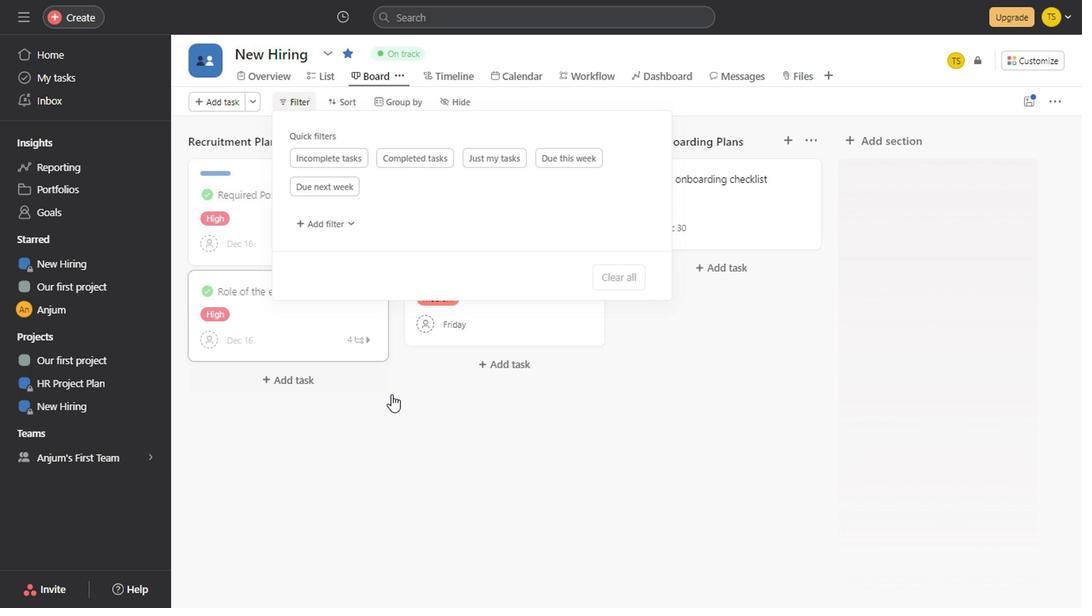 
Action: Mouse moved to (328, 83)
Screenshot: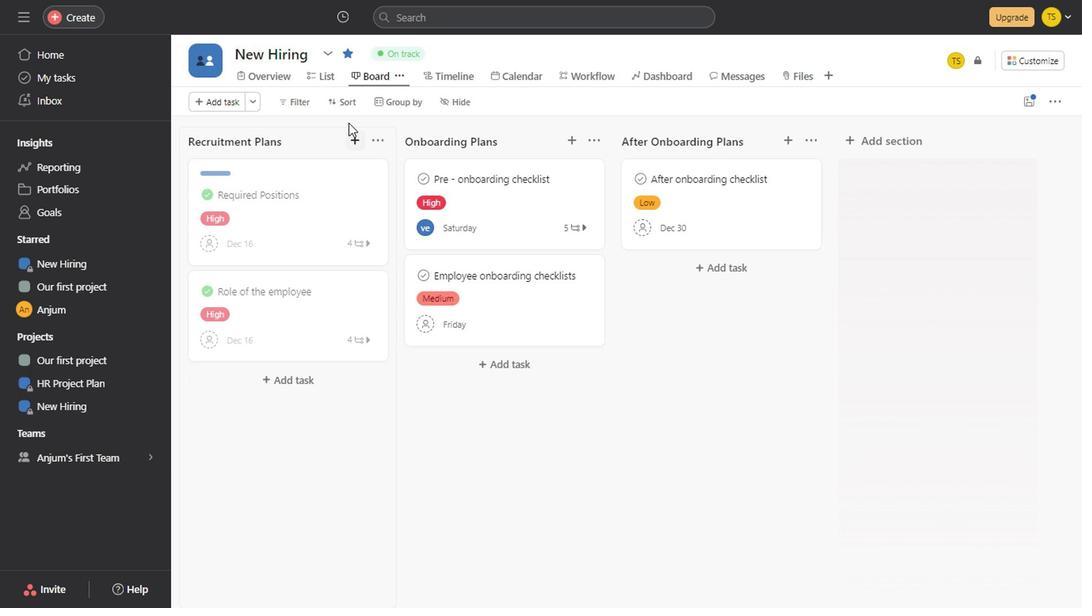 
Action: Mouse pressed left at (328, 83)
Screenshot: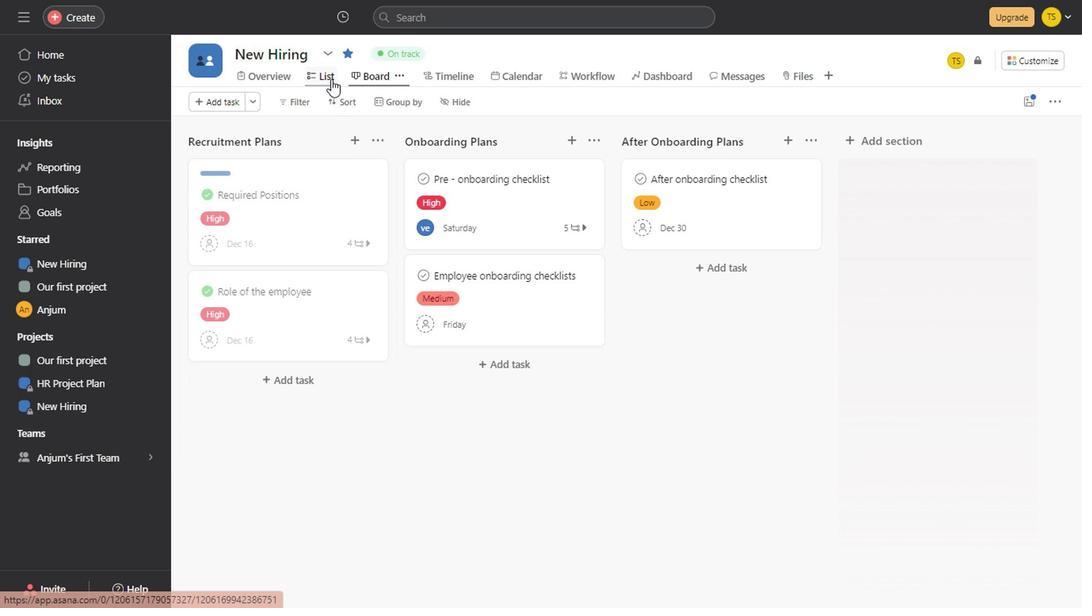 
Action: Mouse moved to (346, 113)
Screenshot: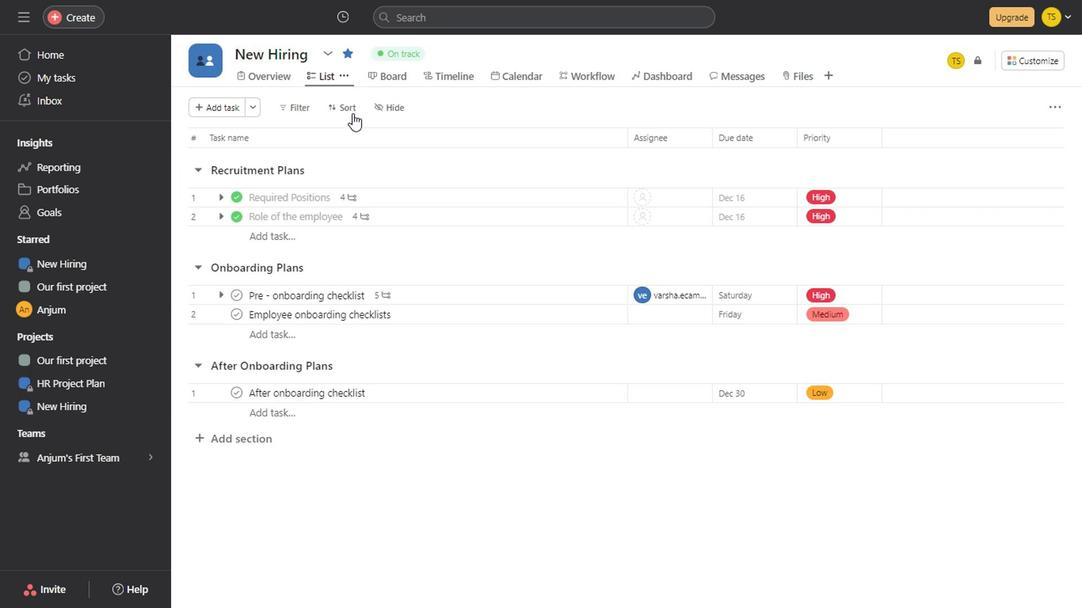 
Action: Mouse pressed left at (346, 113)
Screenshot: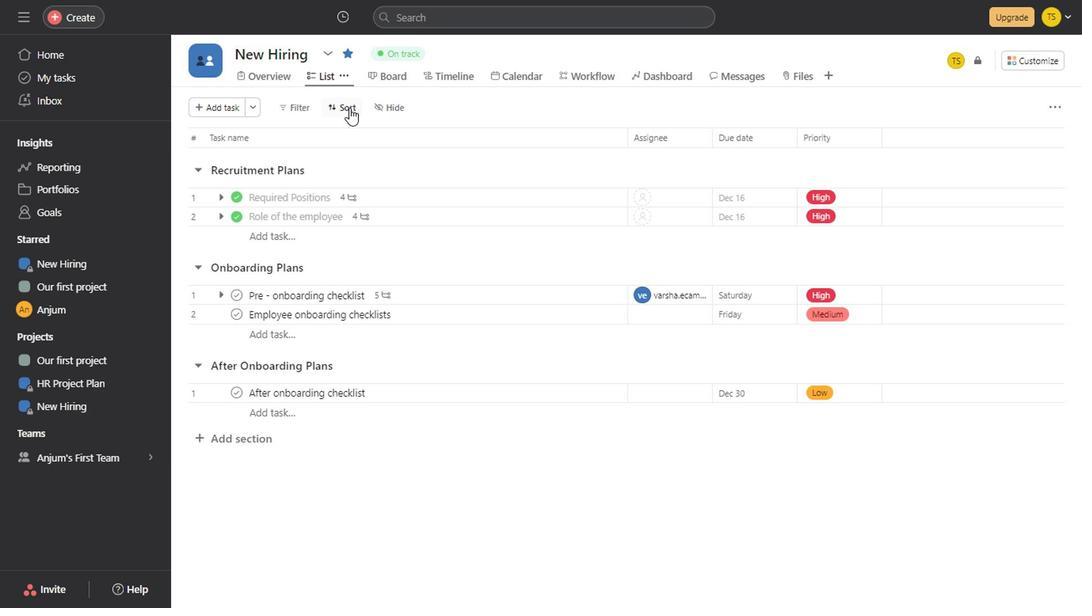 
Action: Mouse moved to (380, 217)
Screenshot: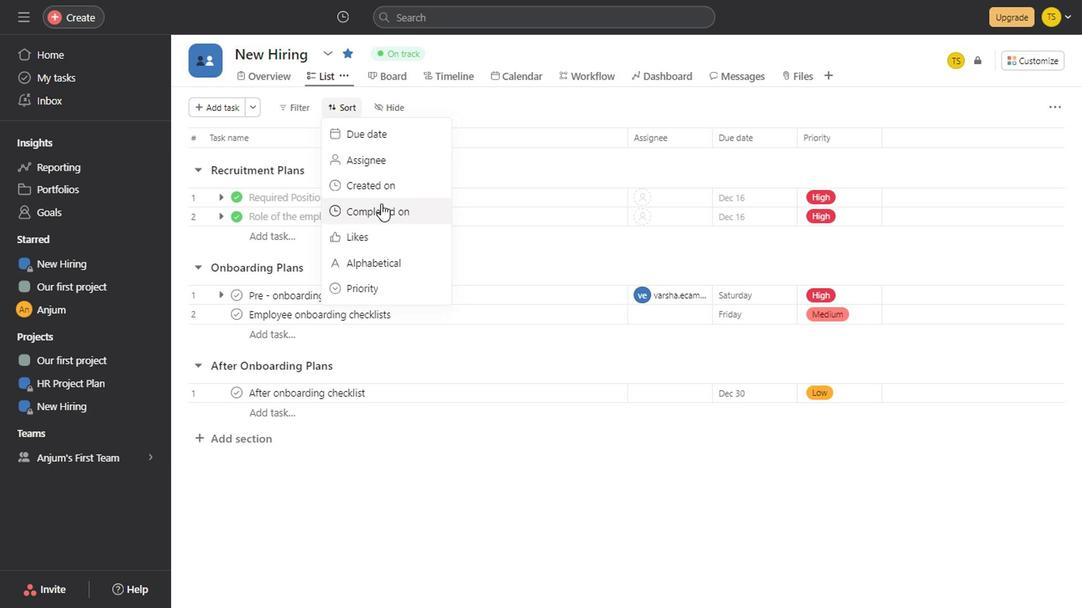
Action: Mouse pressed left at (380, 217)
Screenshot: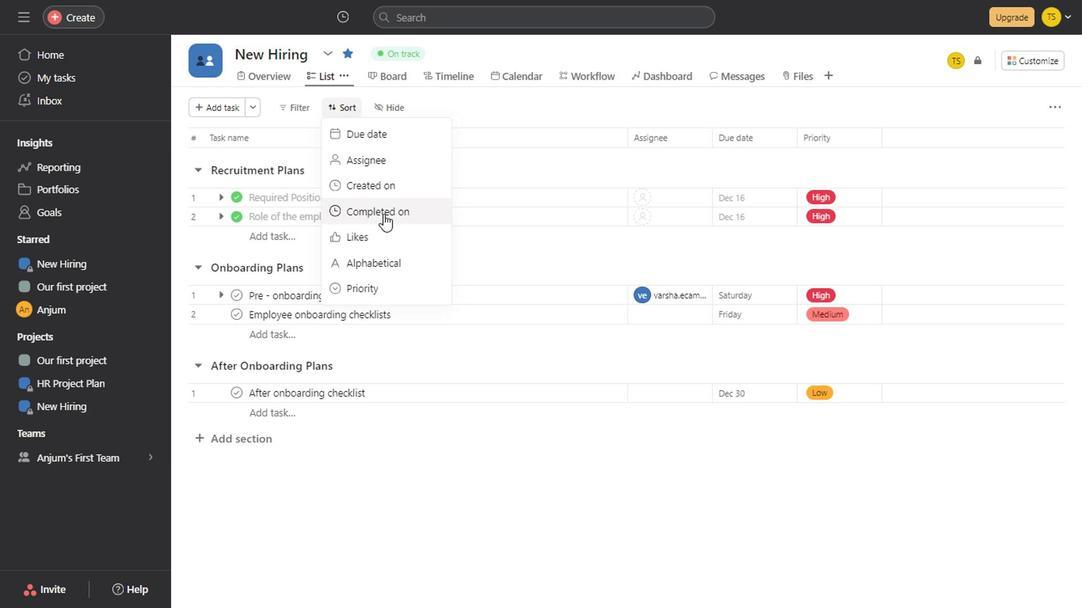 
Action: Mouse moved to (513, 339)
Screenshot: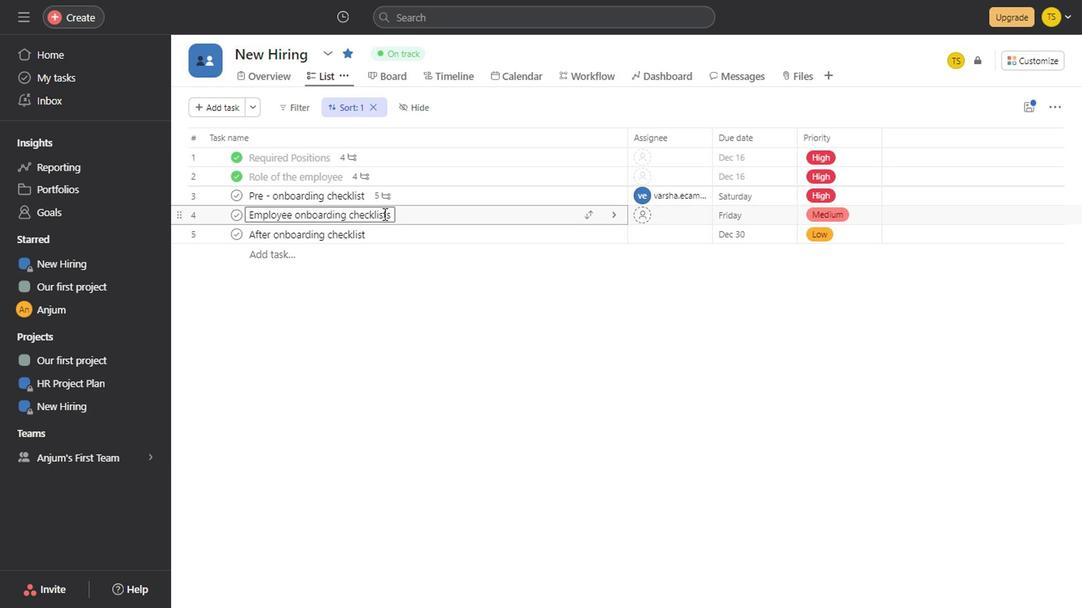 
Action: Mouse pressed left at (513, 339)
Screenshot: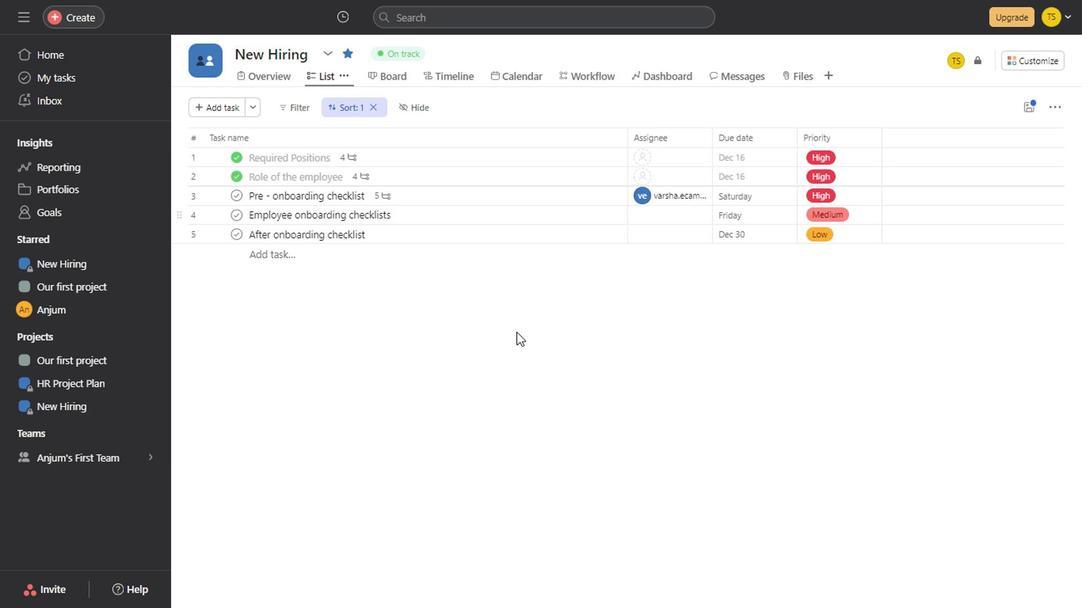 
Action: Mouse moved to (279, 121)
Screenshot: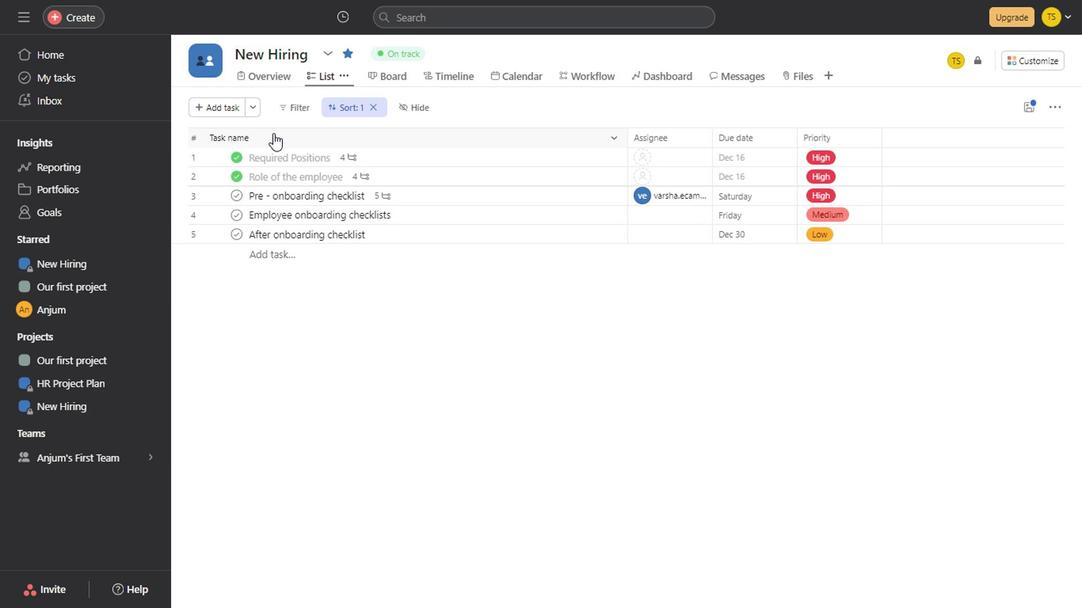 
Action: Mouse pressed left at (279, 121)
Screenshot: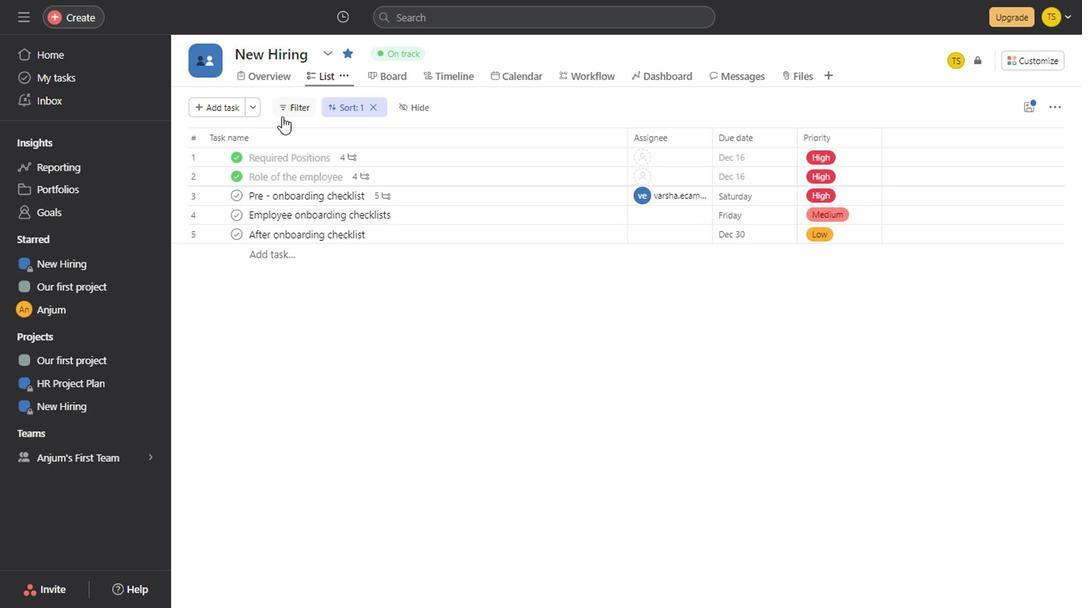 
Action: Mouse moved to (335, 168)
Screenshot: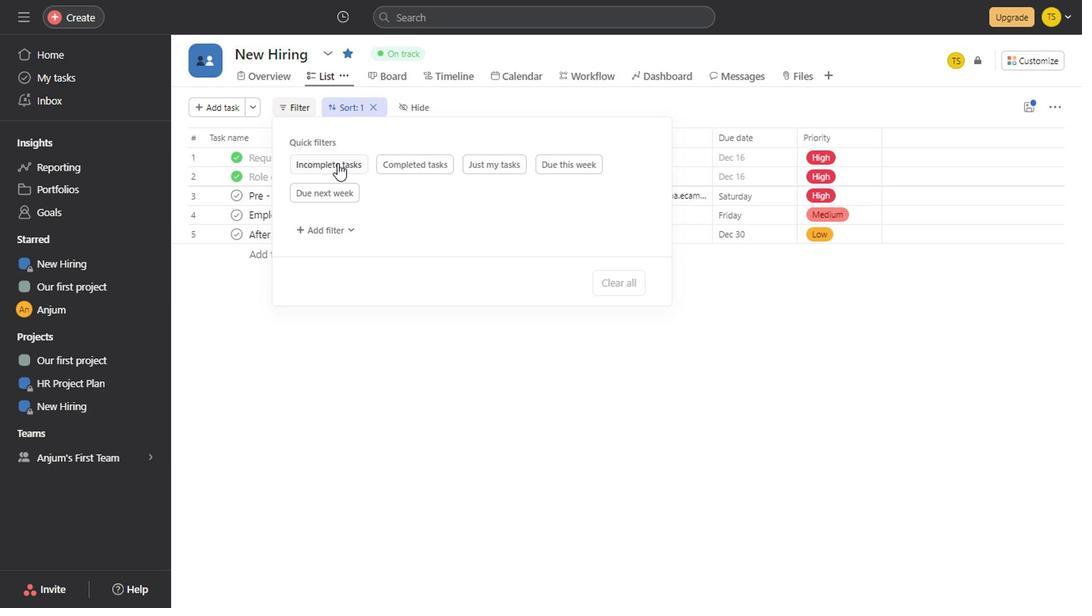 
Action: Mouse pressed left at (335, 168)
Screenshot: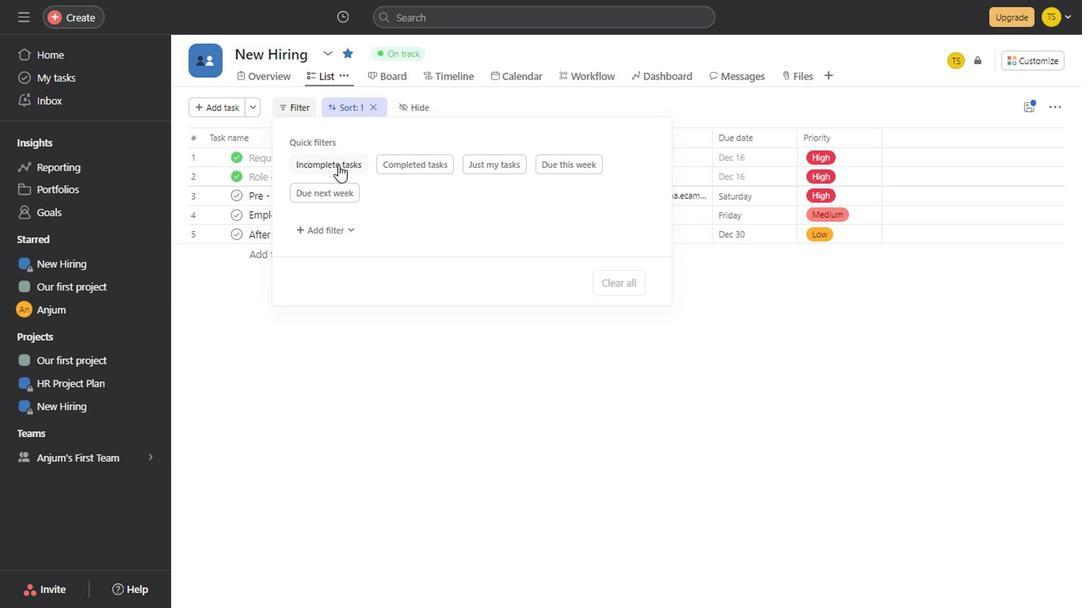 
Action: Mouse moved to (732, 373)
Screenshot: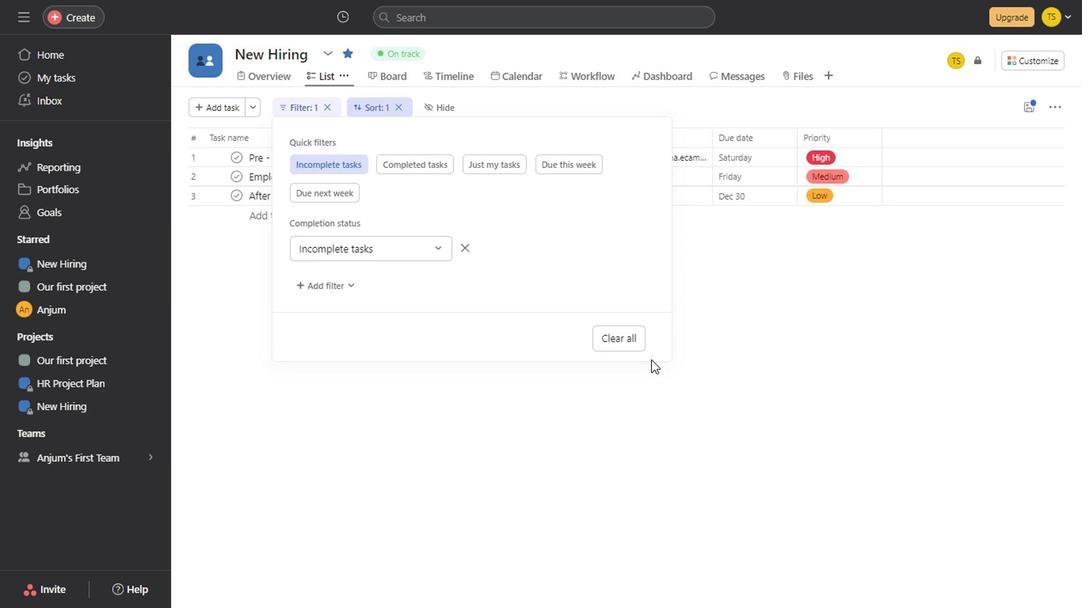 
Action: Mouse pressed left at (732, 373)
Screenshot: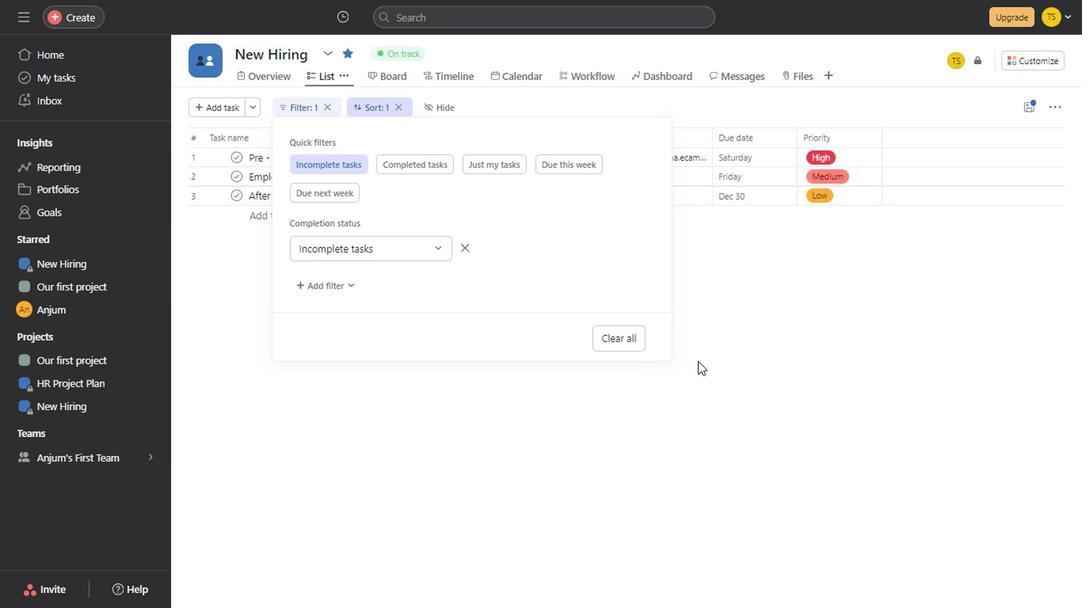 
Action: Mouse moved to (302, 112)
Screenshot: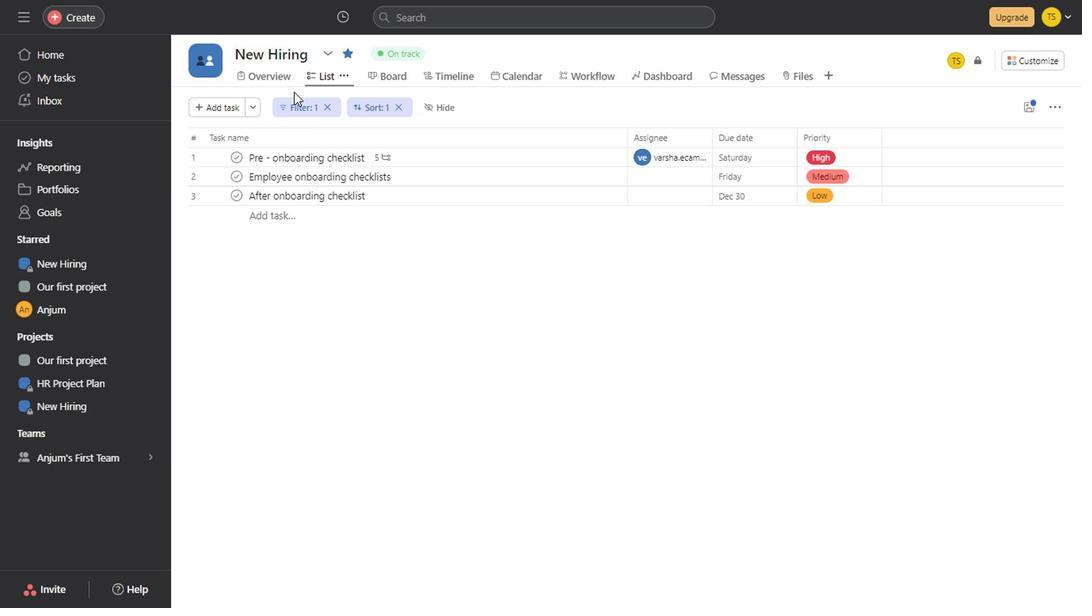 
Action: Mouse pressed left at (302, 112)
Screenshot: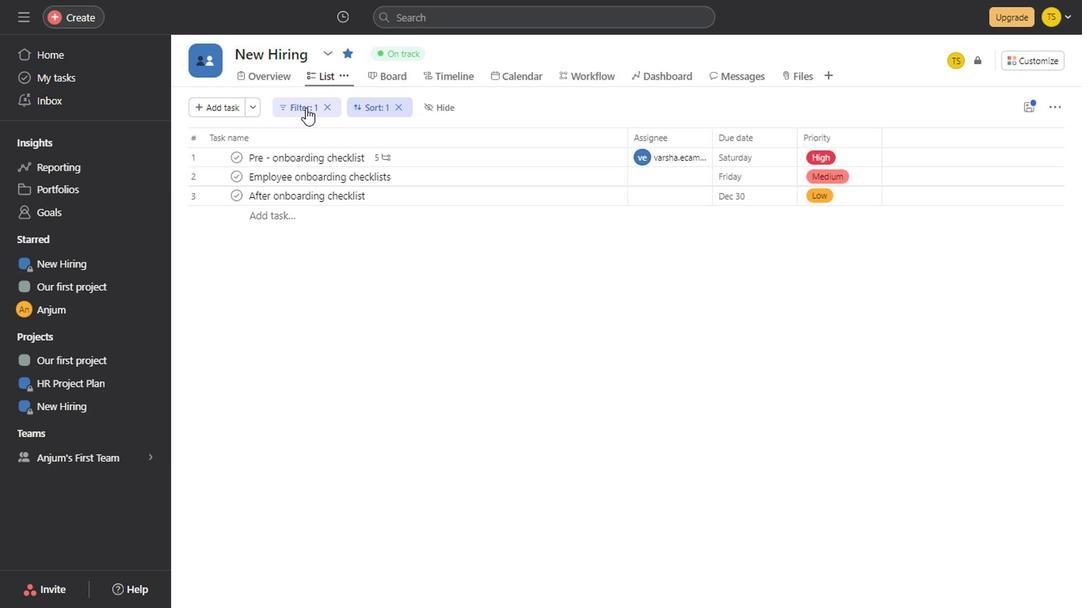 
Action: Mouse moved to (414, 176)
Screenshot: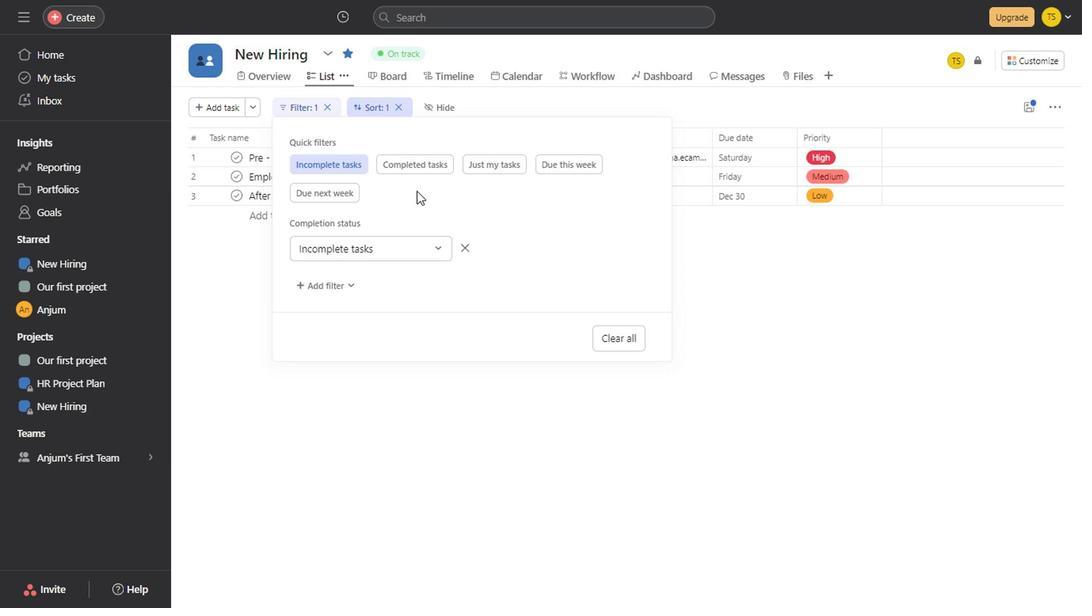 
Action: Mouse pressed left at (414, 176)
Screenshot: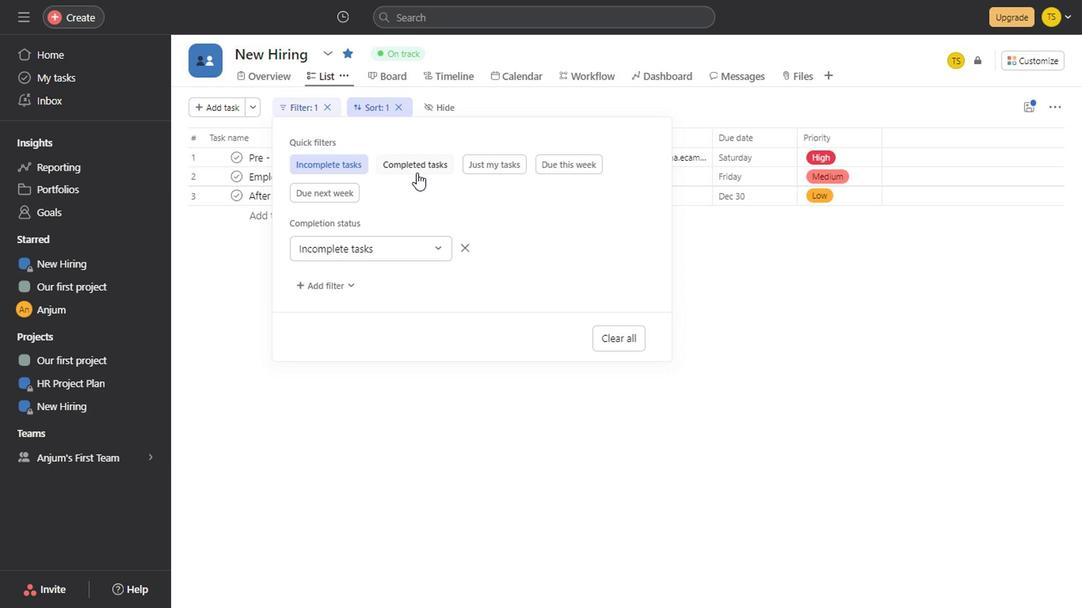 
Action: Mouse moved to (461, 448)
Screenshot: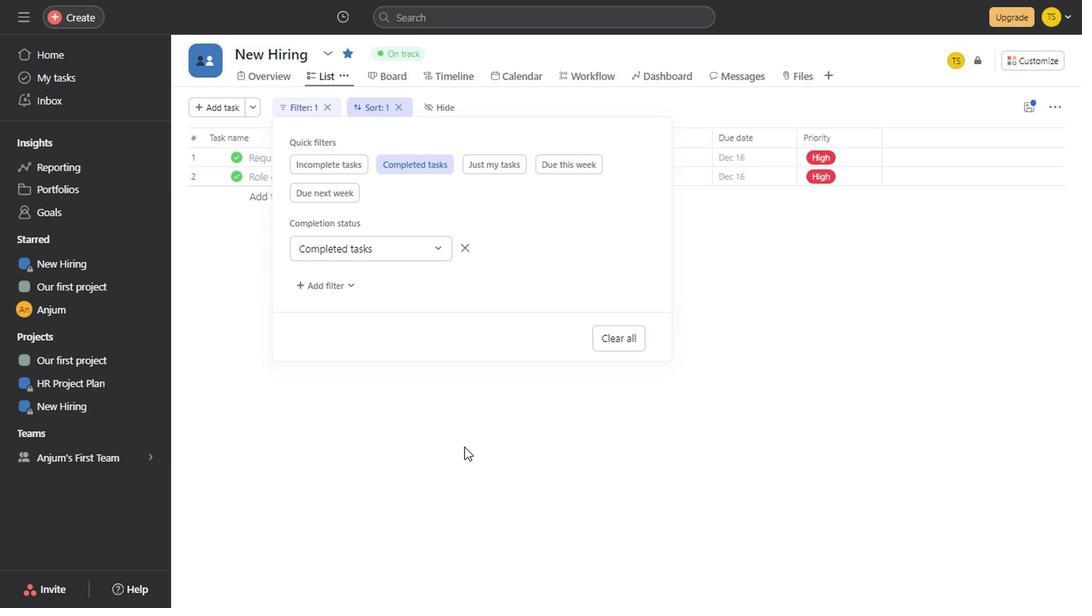 
Action: Mouse pressed left at (461, 448)
Screenshot: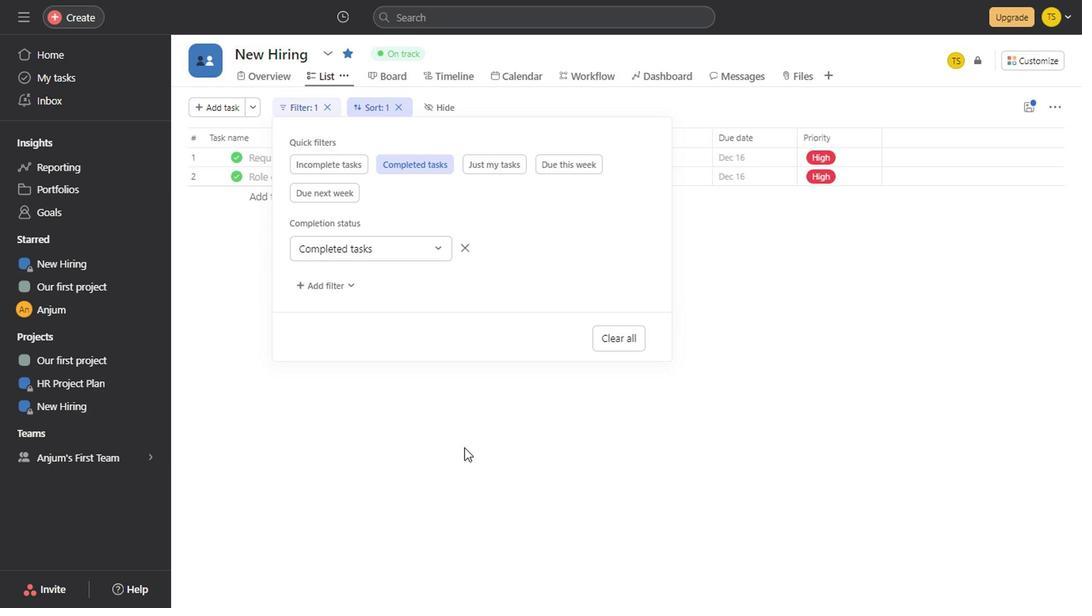 
Action: Mouse moved to (1032, 117)
Screenshot: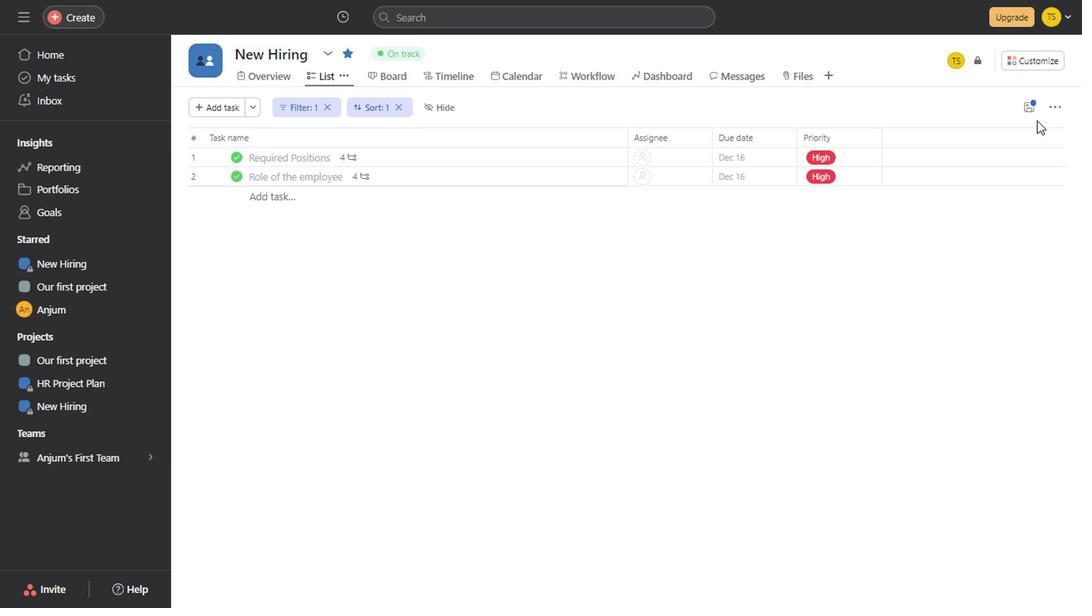 
Action: Mouse pressed left at (1032, 117)
Screenshot: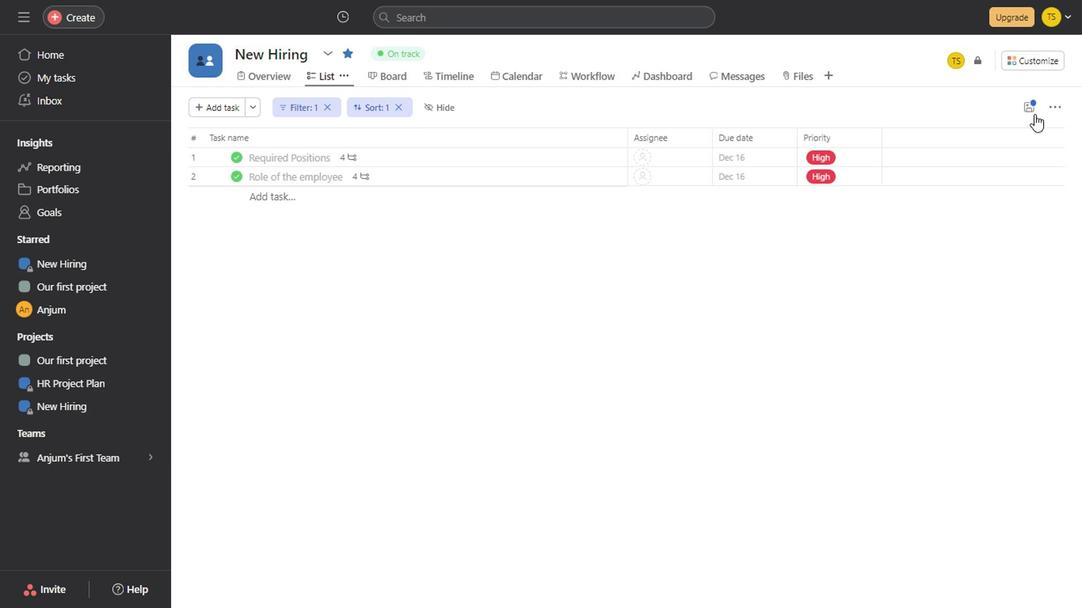 
Action: Mouse moved to (984, 164)
Screenshot: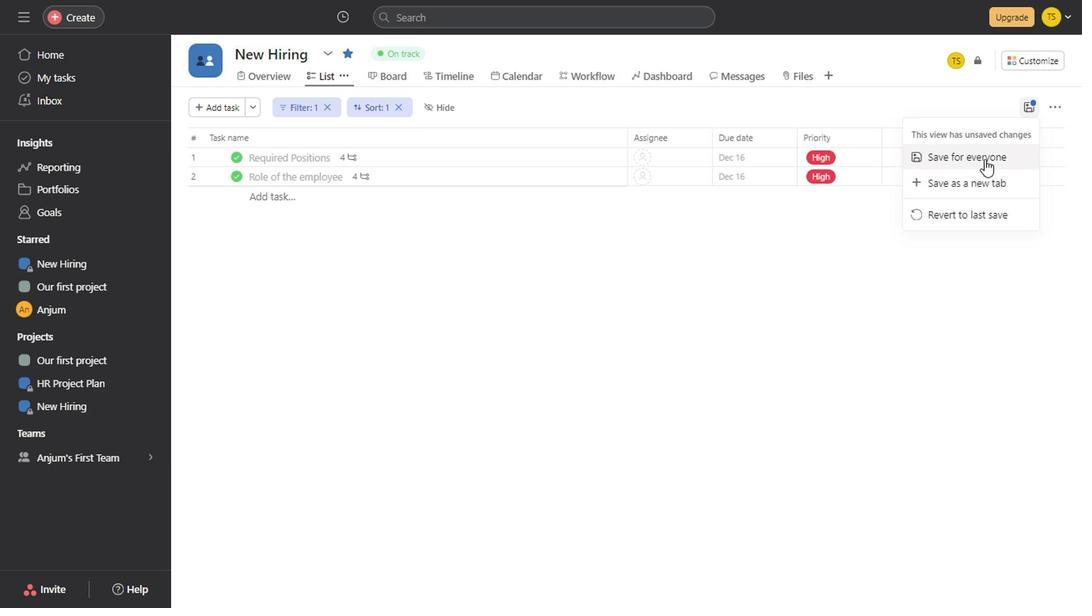 
Action: Mouse pressed left at (984, 164)
Screenshot: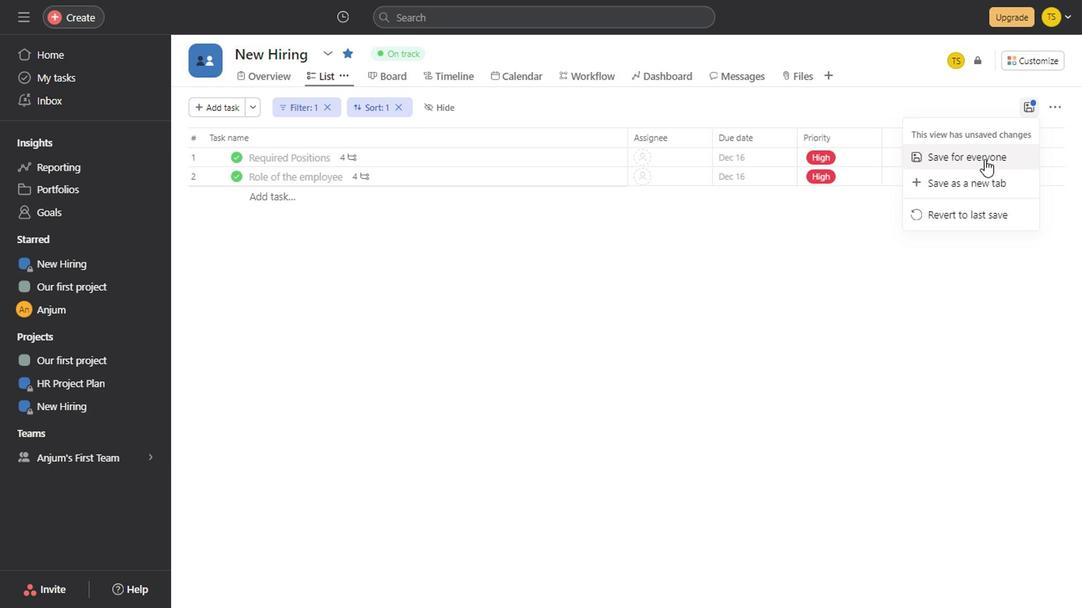 
Action: Mouse moved to (709, 312)
Screenshot: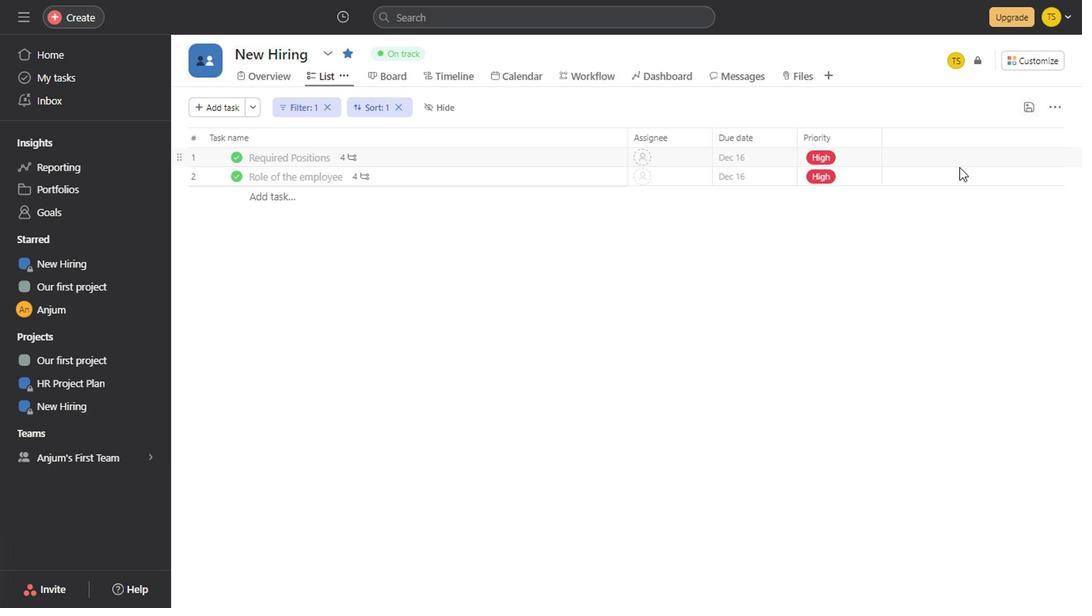 
Action: Mouse pressed left at (709, 312)
Screenshot: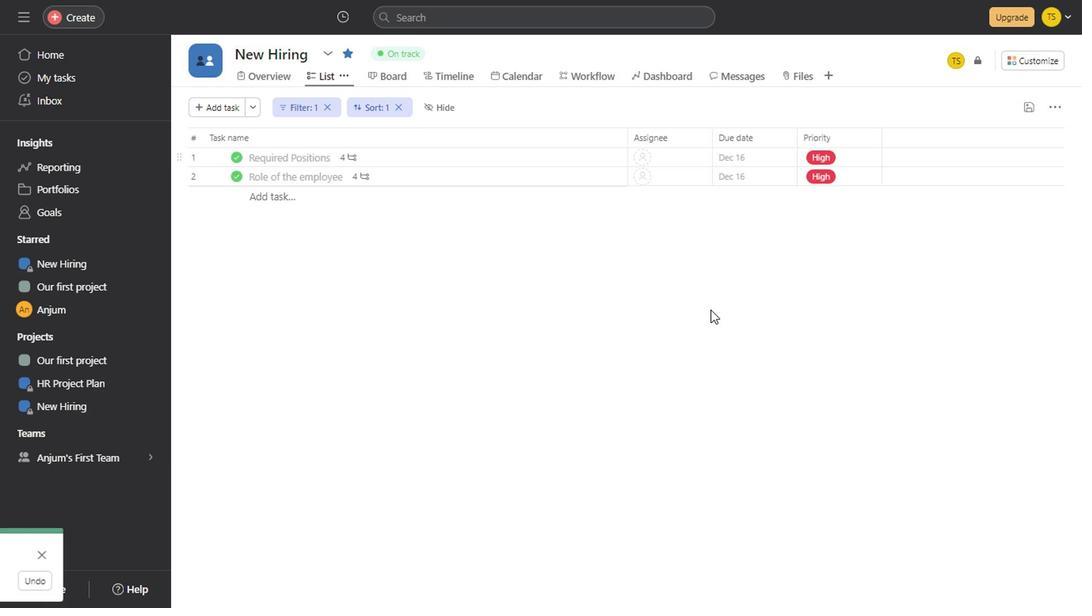 
Action: Mouse moved to (401, 73)
Screenshot: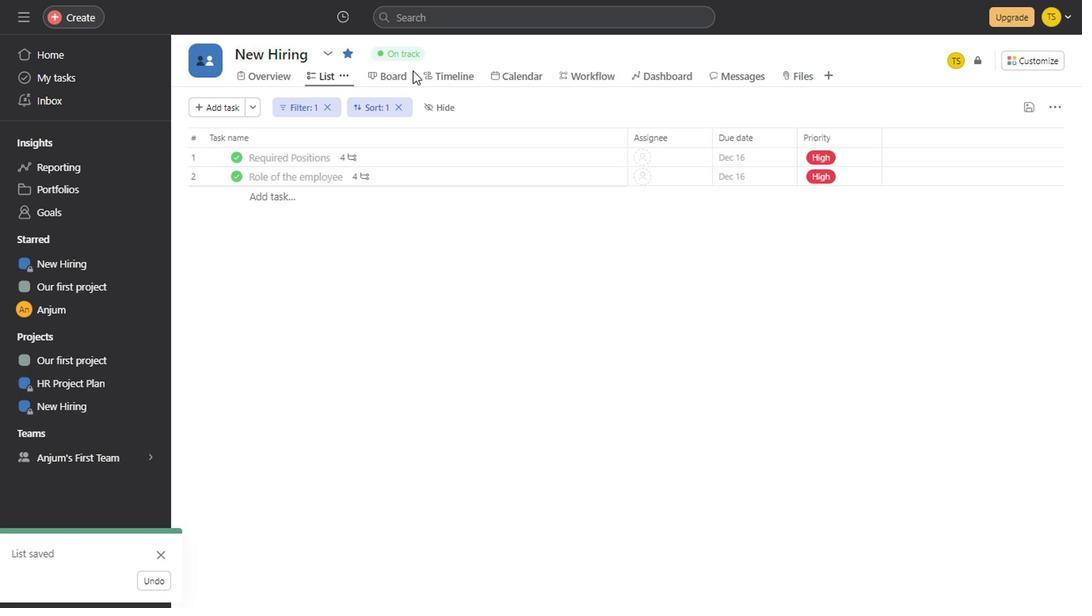
Action: Mouse pressed left at (401, 73)
Screenshot: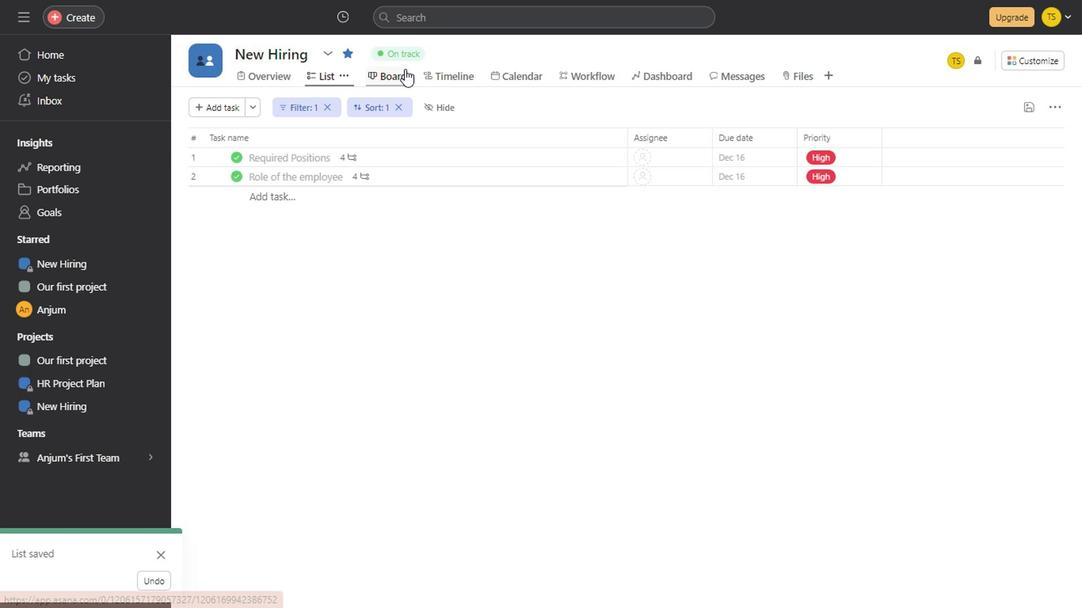 
Action: Mouse moved to (521, 85)
Screenshot: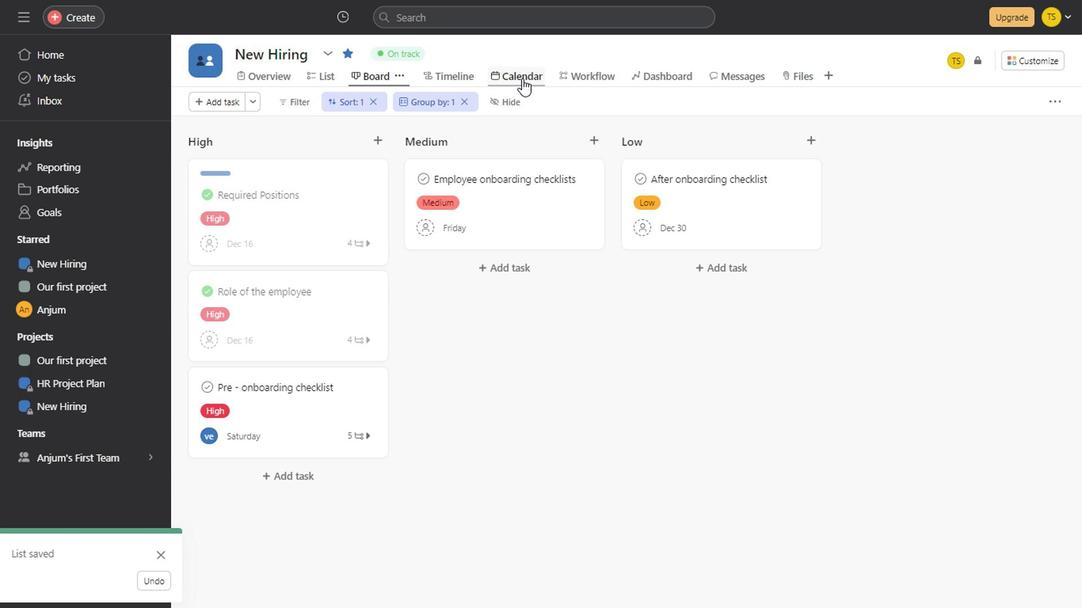 
Action: Mouse pressed left at (521, 85)
Screenshot: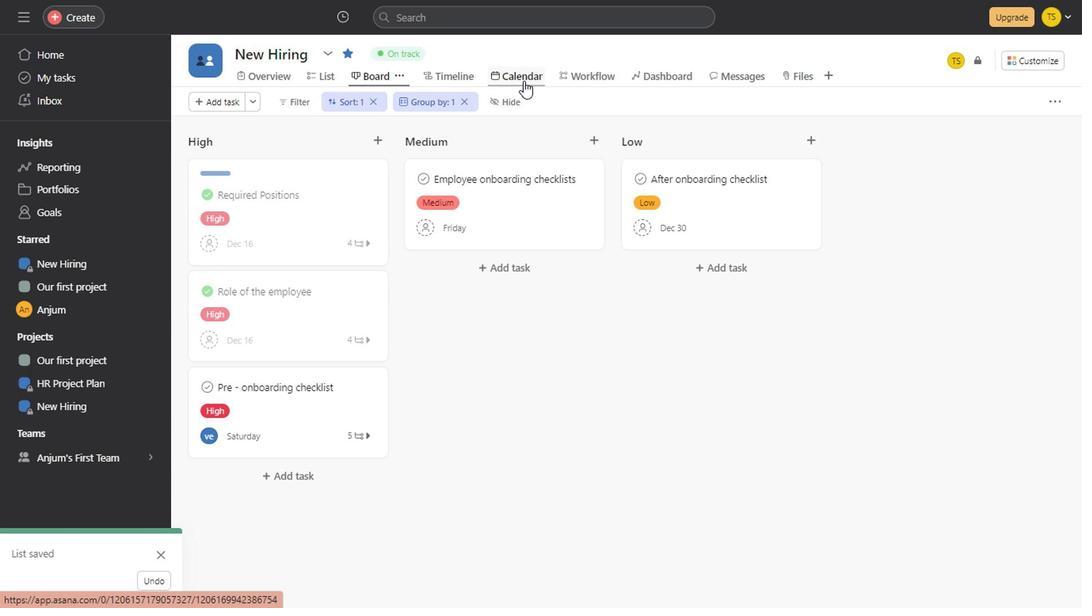 
Action: Mouse moved to (310, 105)
Screenshot: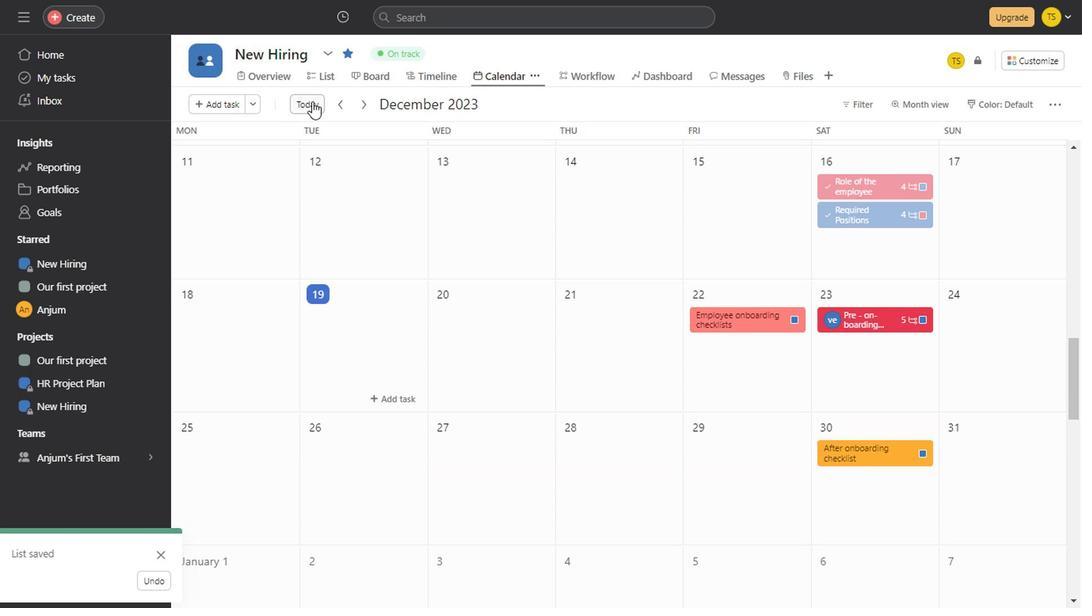 
Action: Mouse pressed left at (310, 105)
Screenshot: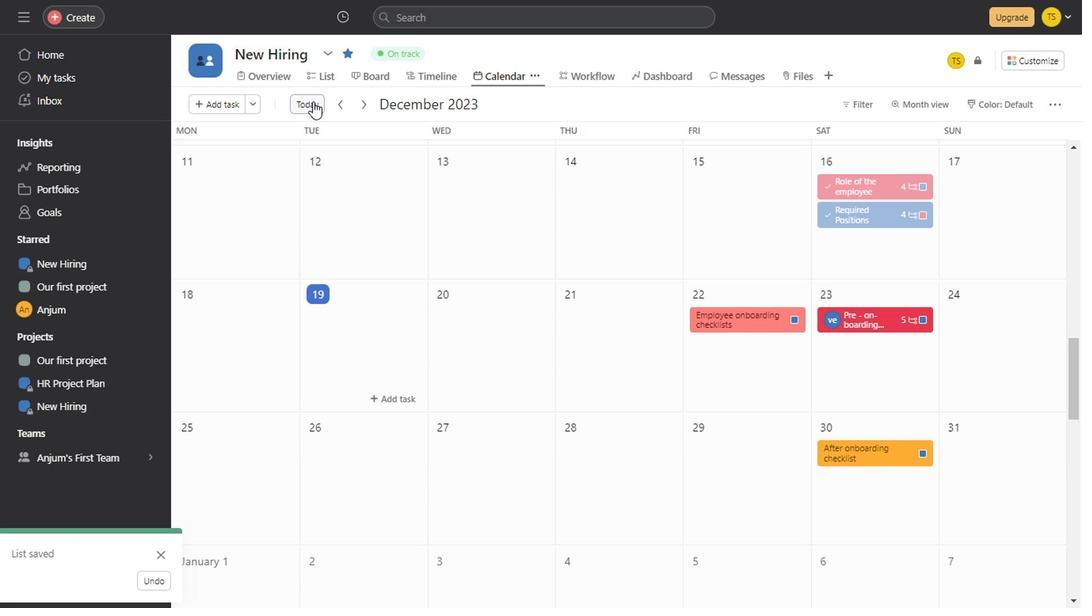 
Action: Mouse moved to (1048, 108)
Screenshot: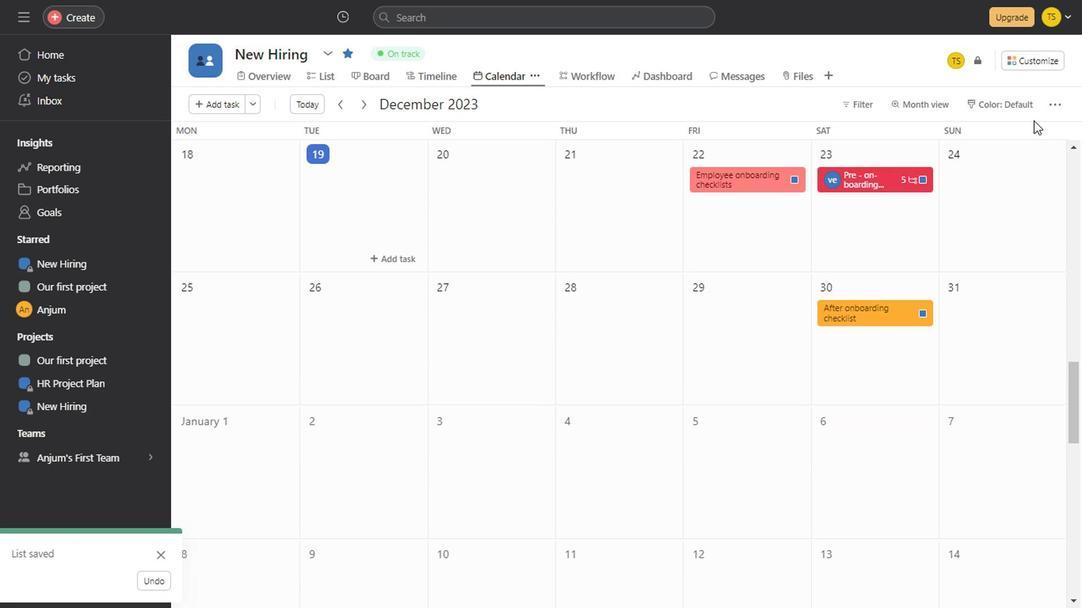 
Action: Mouse pressed left at (1048, 108)
Screenshot: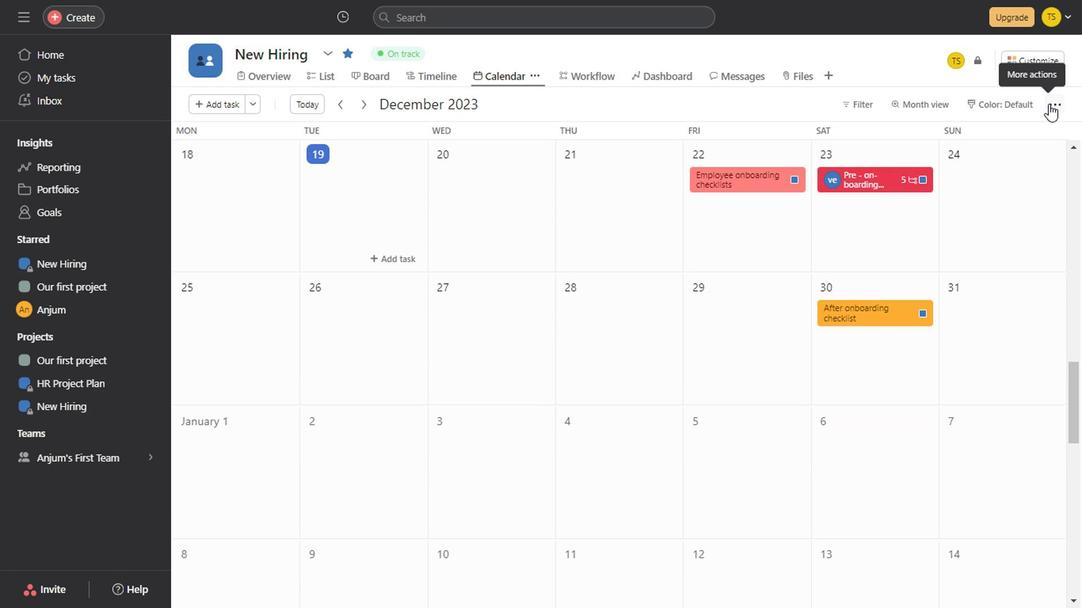 
Action: Mouse moved to (916, 107)
Screenshot: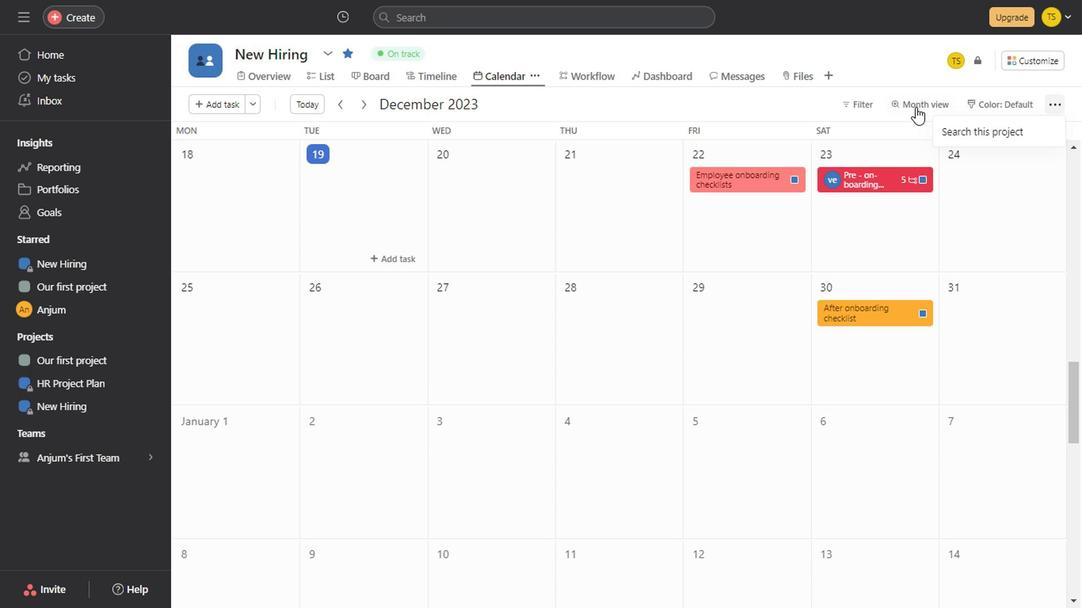 
Action: Mouse pressed left at (916, 107)
Screenshot: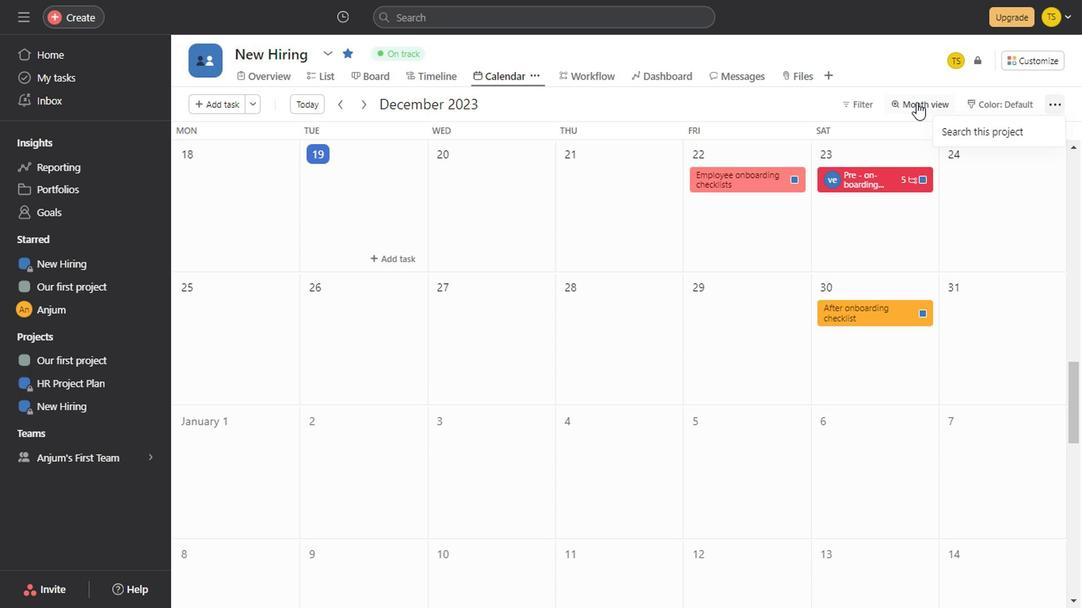 
Action: Mouse moved to (935, 134)
Screenshot: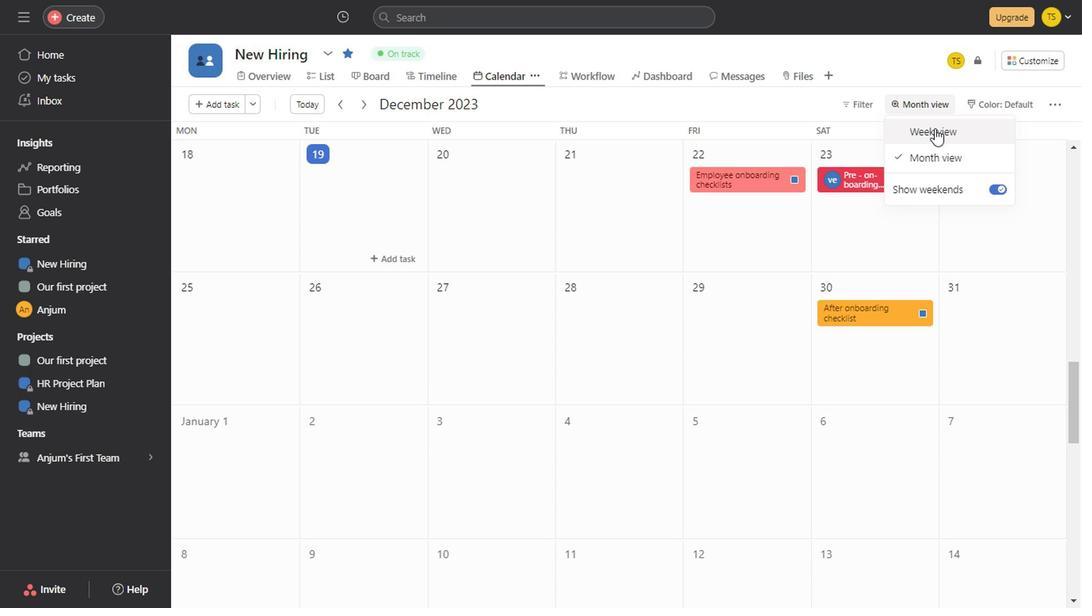 
Action: Mouse pressed left at (935, 134)
Screenshot: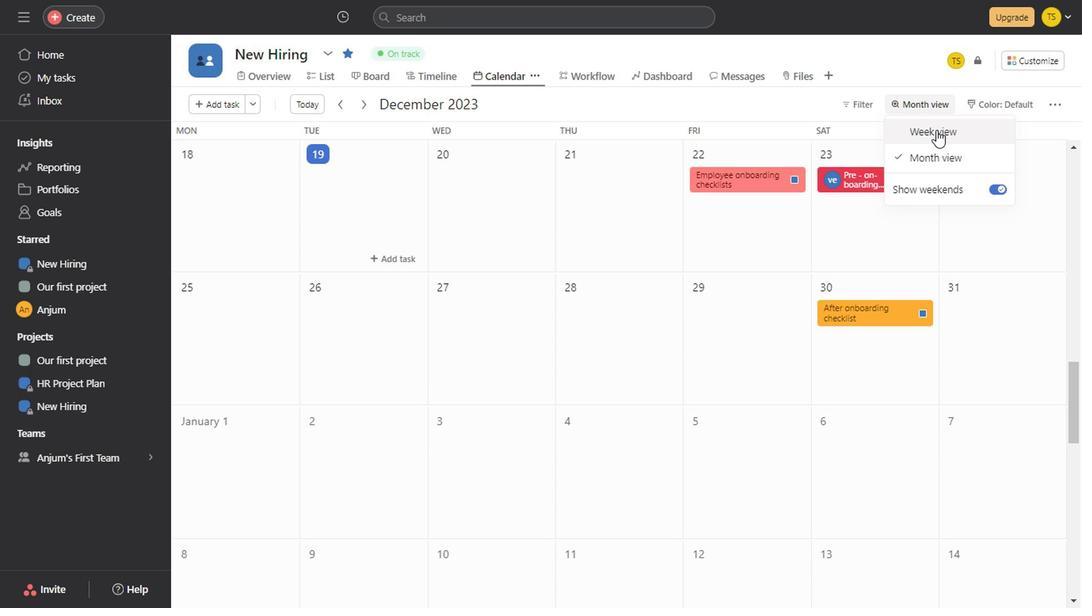 
Action: Mouse moved to (931, 334)
Screenshot: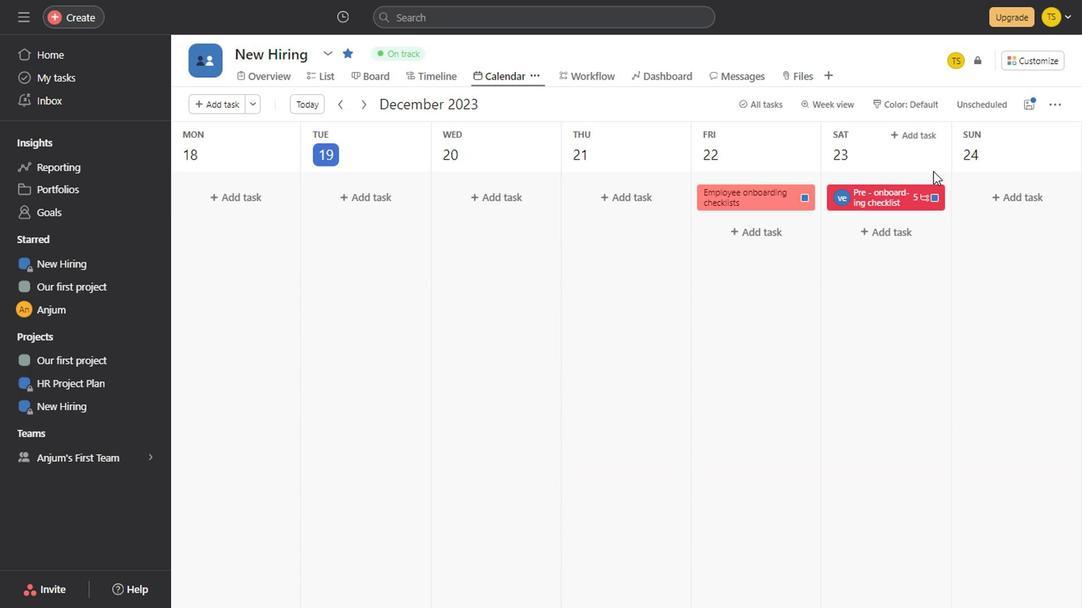 
Action: Mouse pressed left at (931, 334)
Screenshot: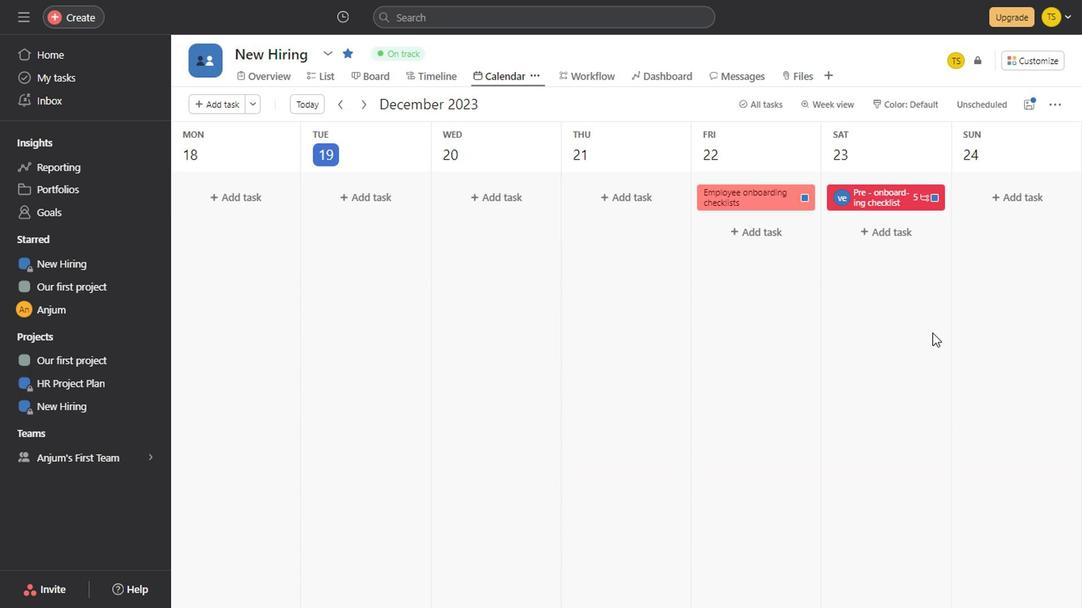 
Action: Mouse moved to (929, 99)
Screenshot: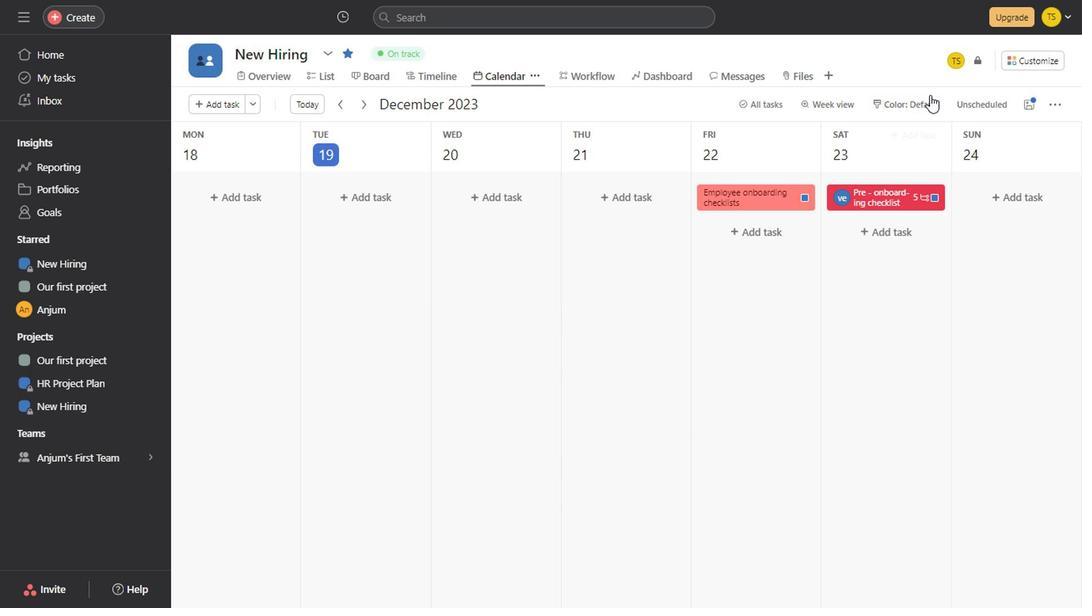 
Action: Mouse pressed left at (929, 99)
Screenshot: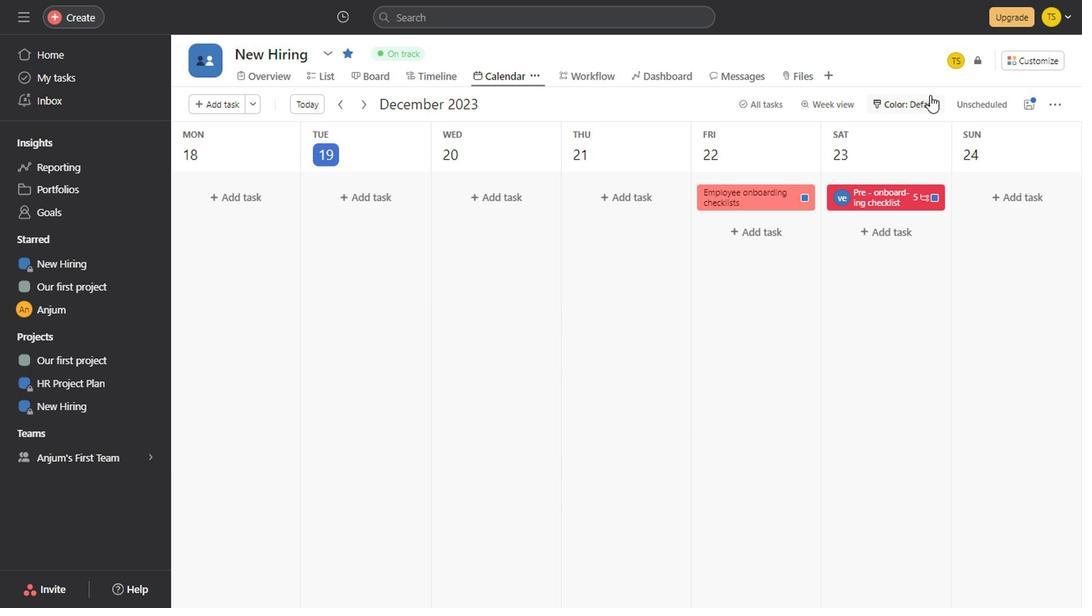 
Action: Mouse moved to (930, 166)
Screenshot: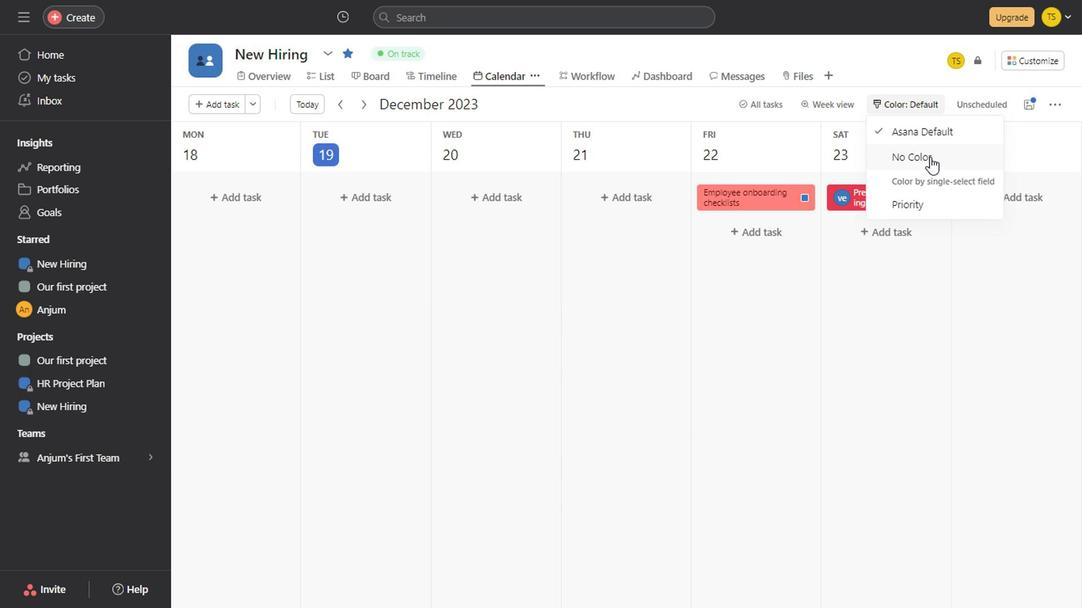 
Action: Mouse pressed left at (930, 166)
Screenshot: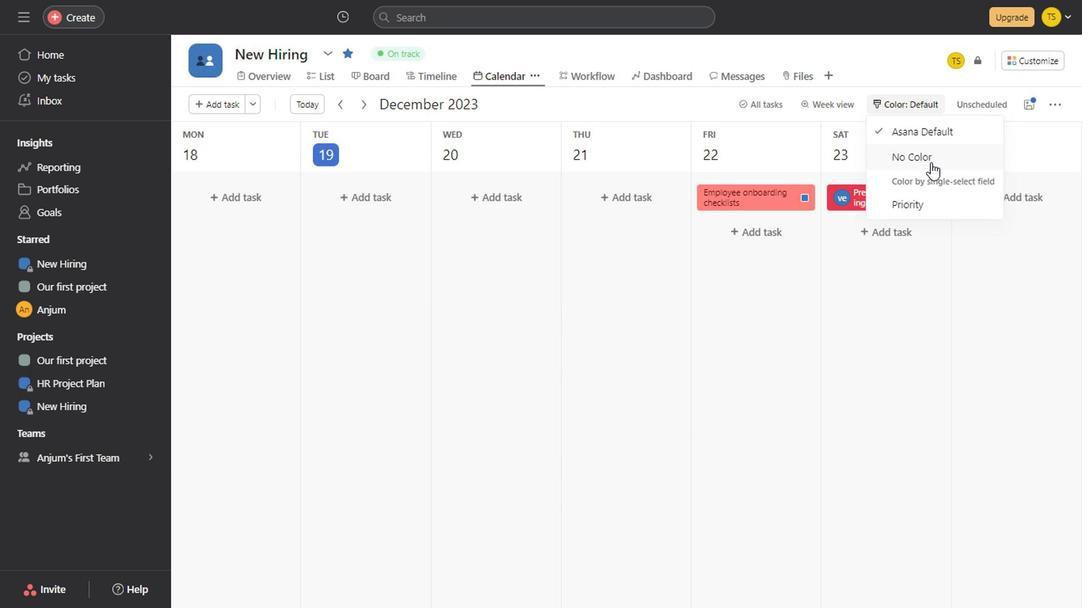 
Action: Mouse moved to (982, 108)
Screenshot: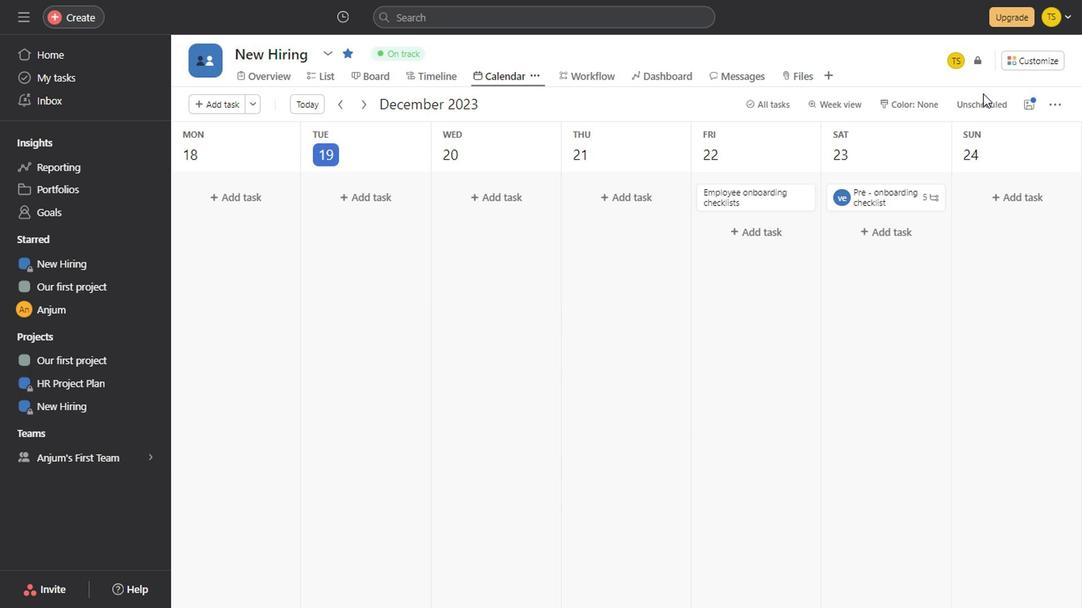 
Action: Mouse pressed left at (982, 108)
Screenshot: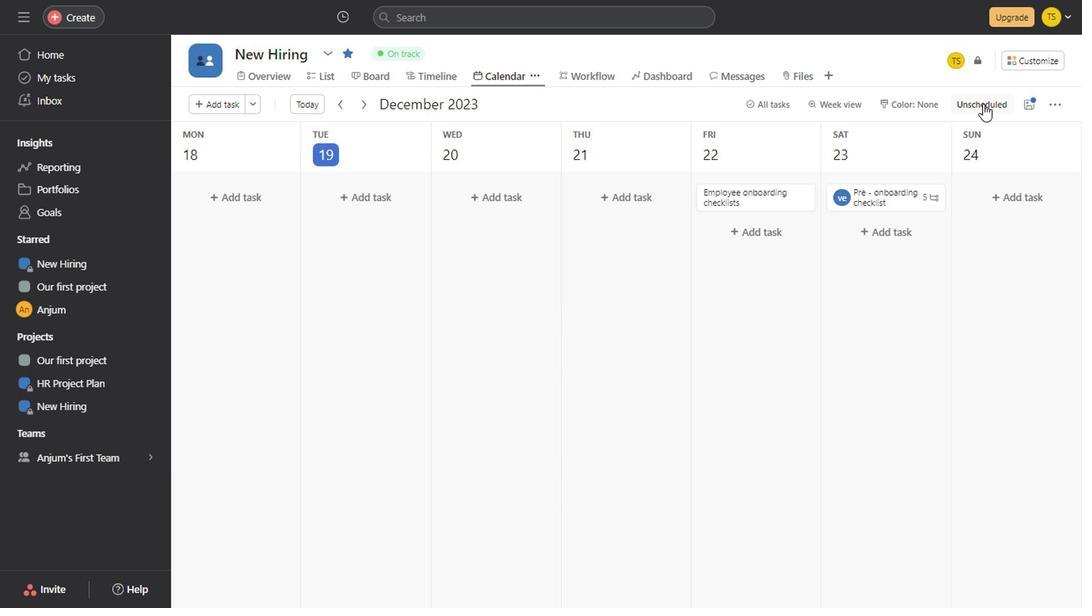
Action: Mouse moved to (972, 399)
Screenshot: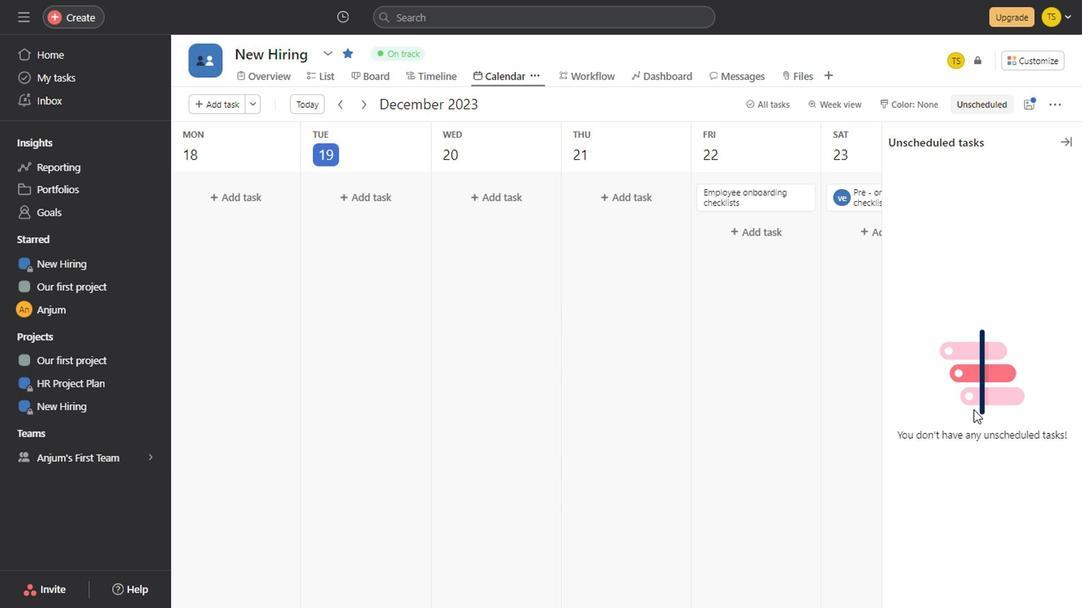 
Action: Mouse pressed left at (972, 399)
Screenshot: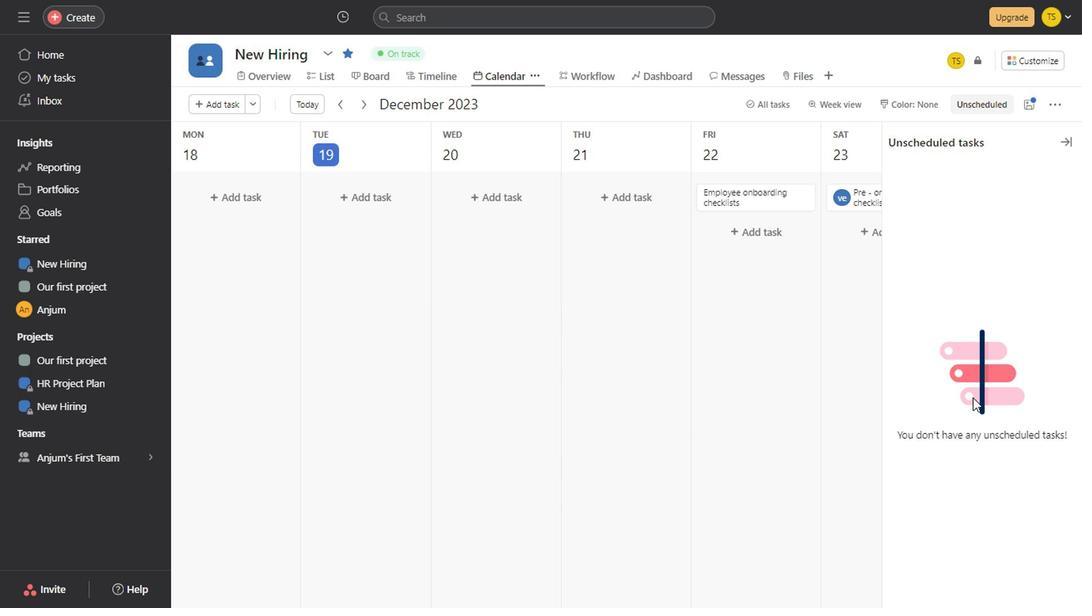 
Action: Mouse moved to (1072, 147)
Screenshot: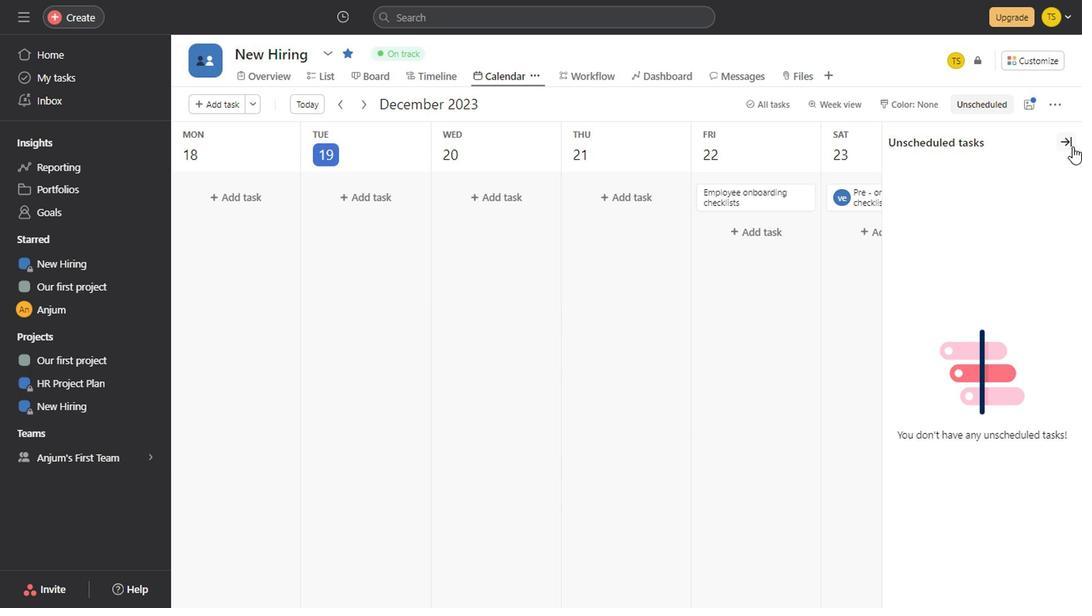 
Action: Mouse pressed left at (1072, 147)
Screenshot: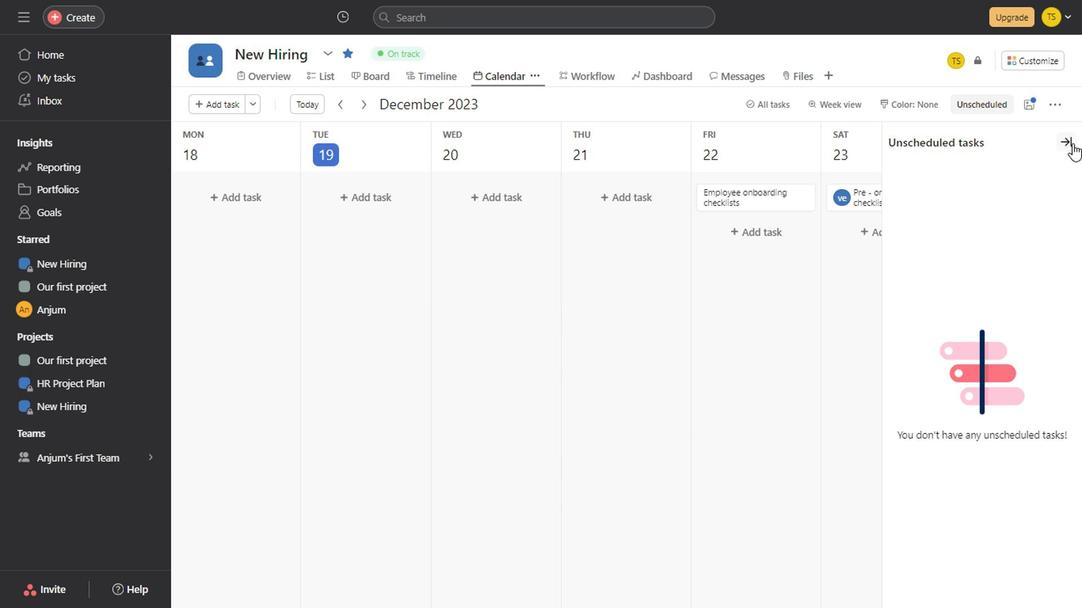 
Action: Mouse moved to (1062, 115)
Screenshot: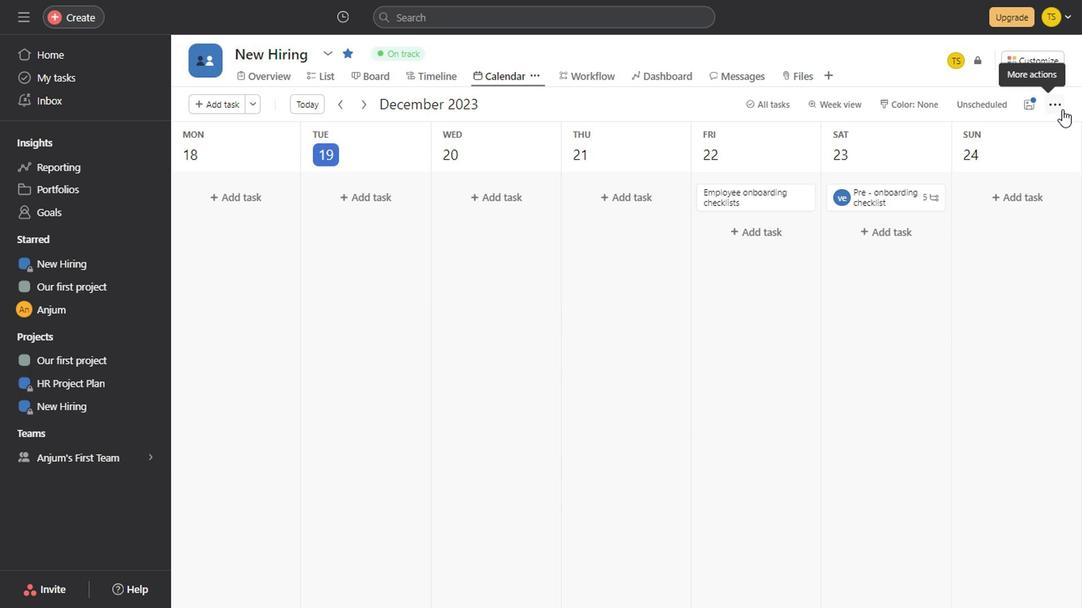 
Action: Mouse pressed left at (1062, 115)
Screenshot: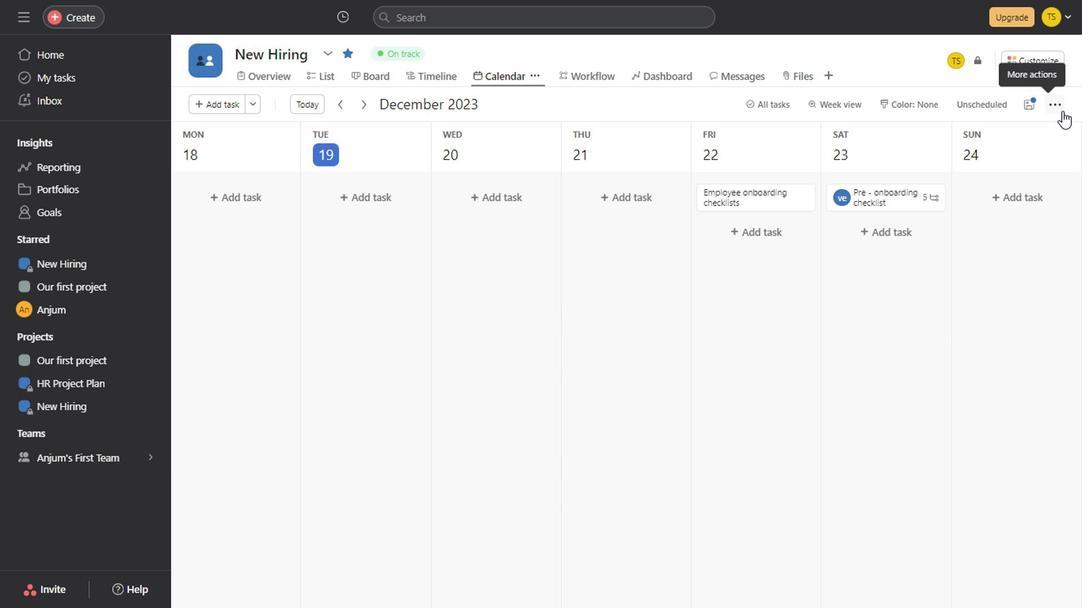 
Action: Mouse pressed left at (1062, 115)
Screenshot: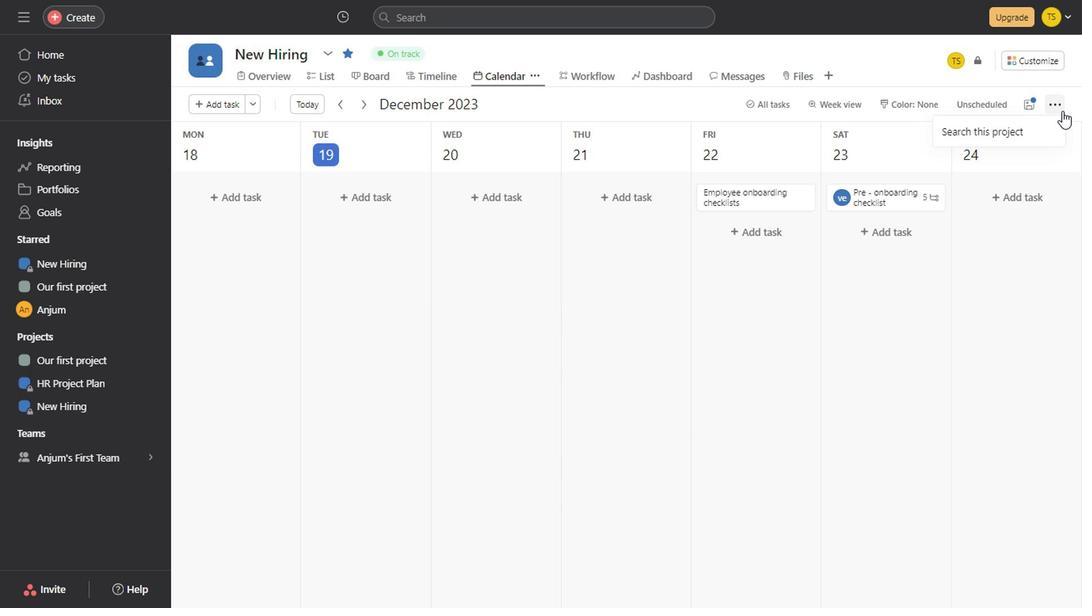 
Action: Mouse moved to (577, 77)
Screenshot: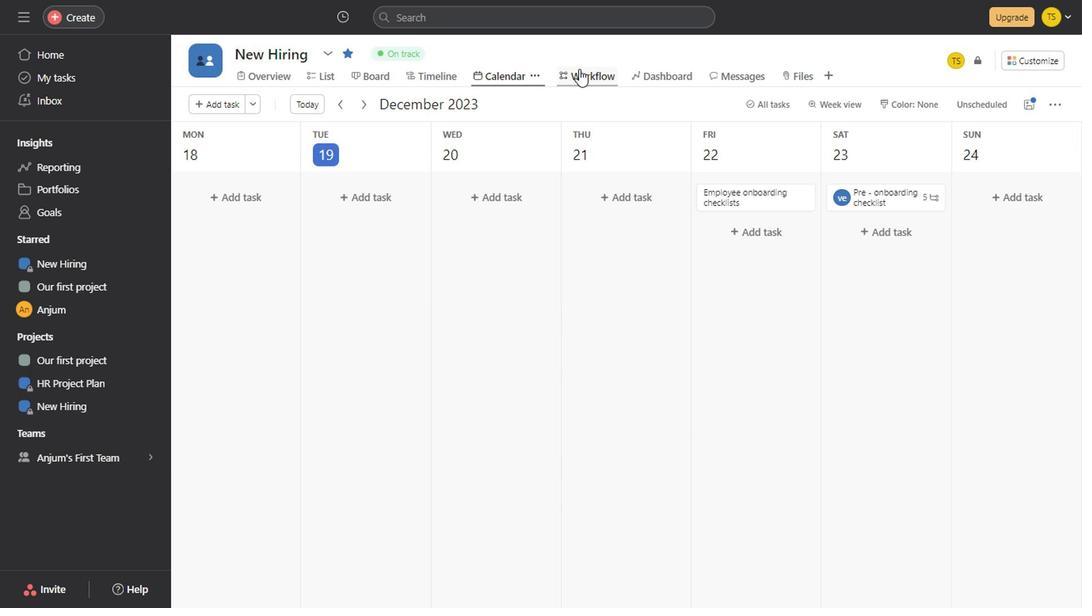 
Action: Mouse pressed left at (577, 77)
Screenshot: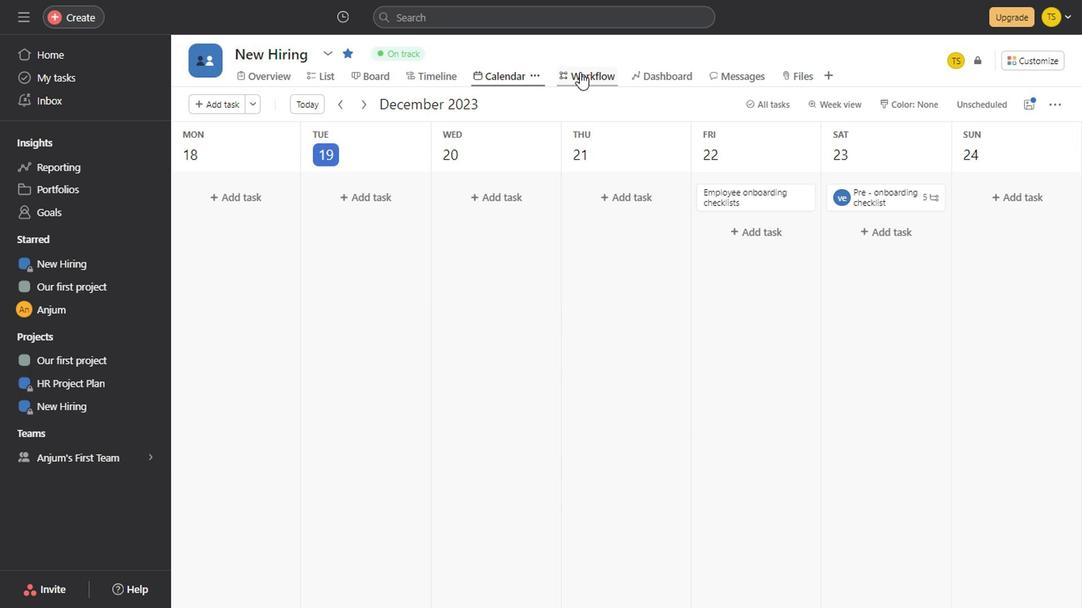 
Action: Mouse moved to (654, 75)
Screenshot: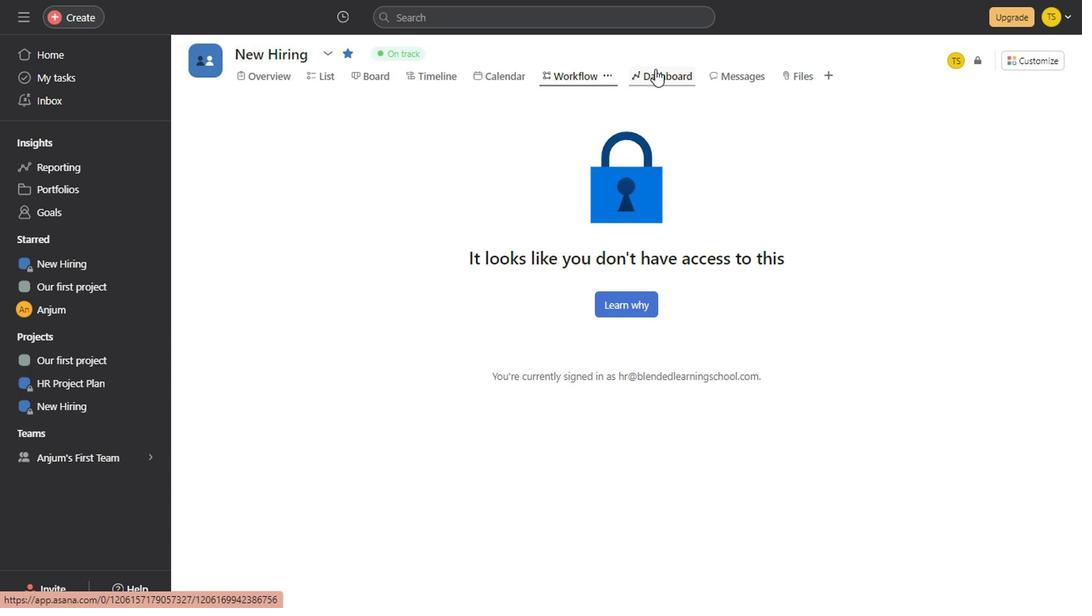 
Action: Mouse pressed left at (654, 75)
Screenshot: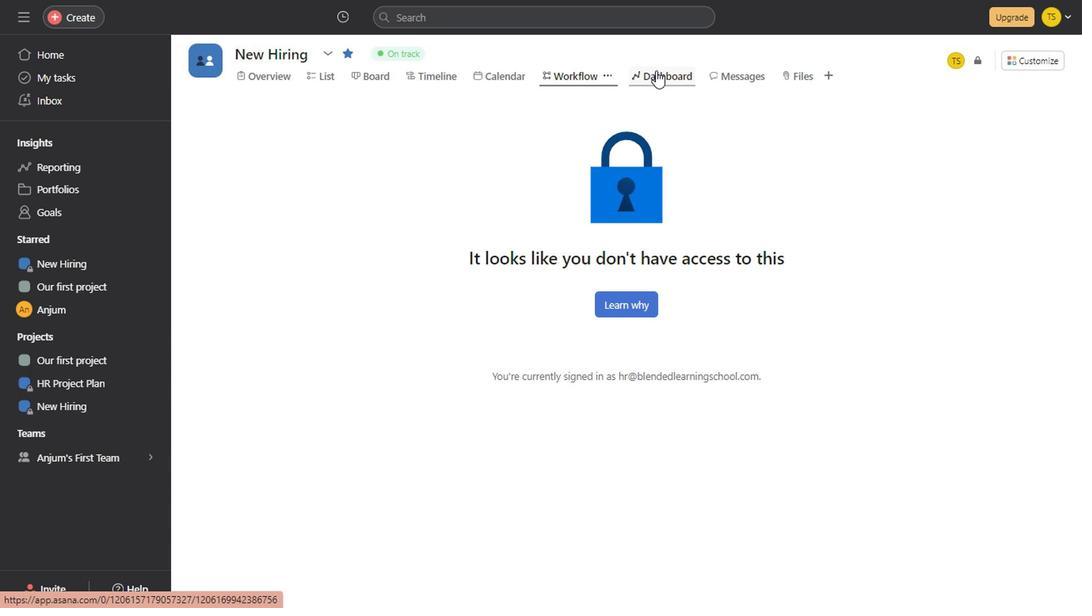 
Action: Mouse moved to (738, 81)
Screenshot: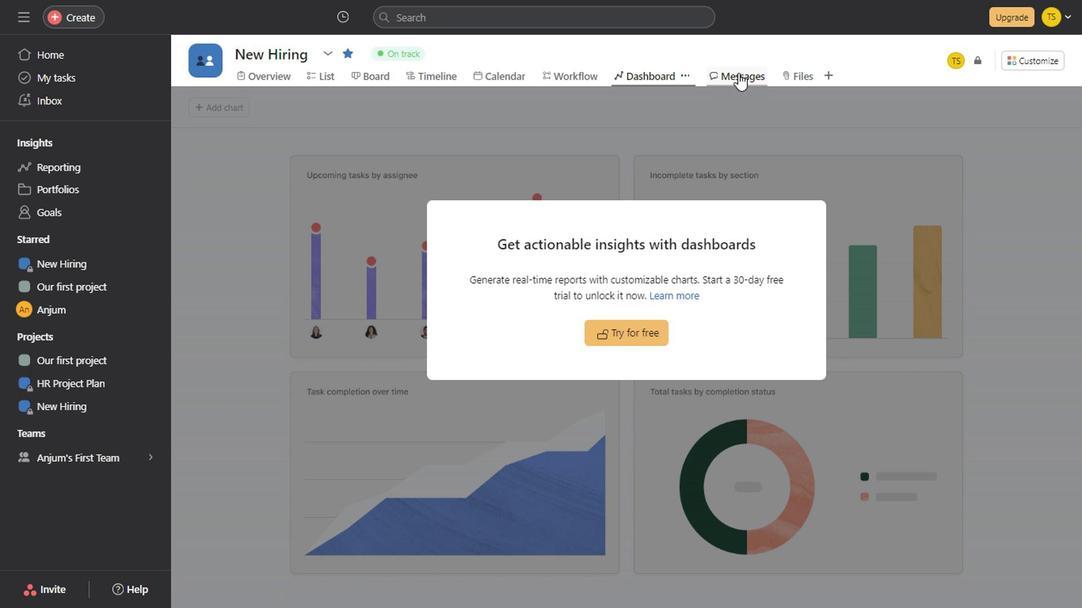 
Action: Mouse pressed left at (738, 81)
Screenshot: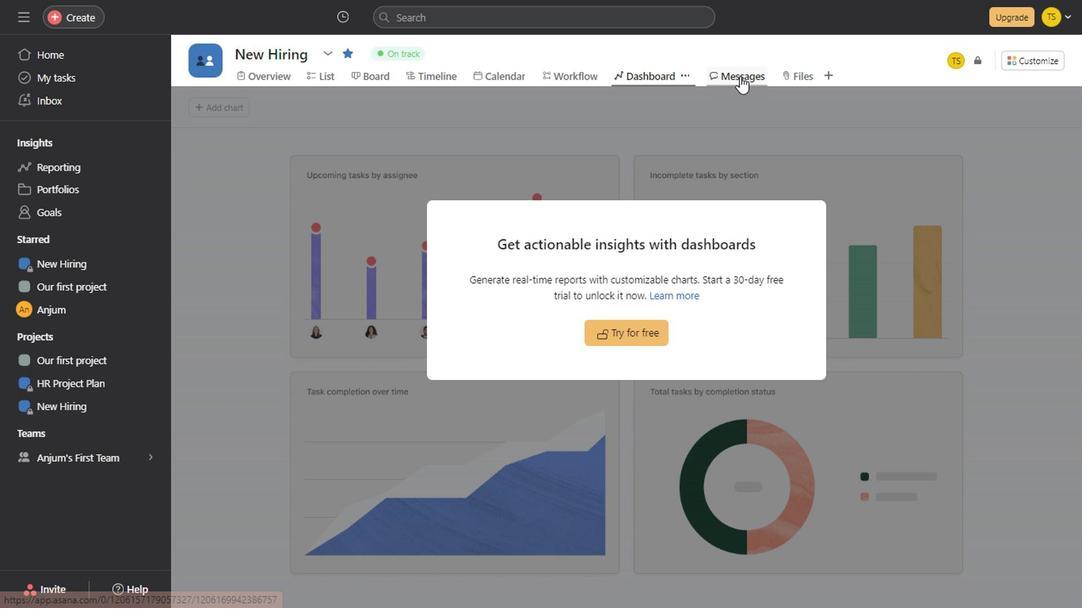 
Action: Mouse moved to (1075, 511)
Screenshot: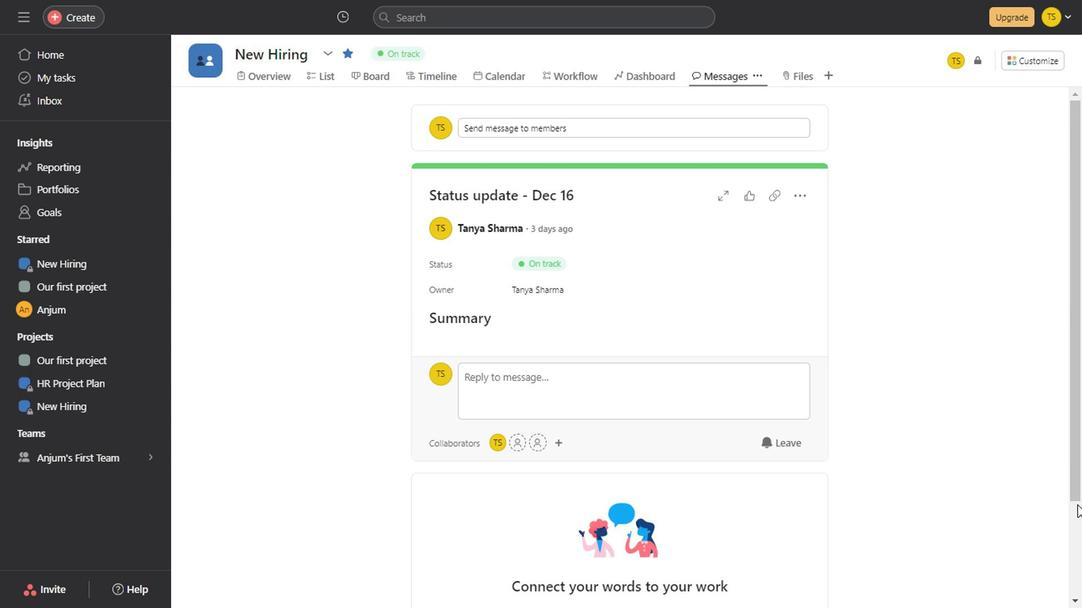 
Action: Mouse pressed left at (1075, 511)
Screenshot: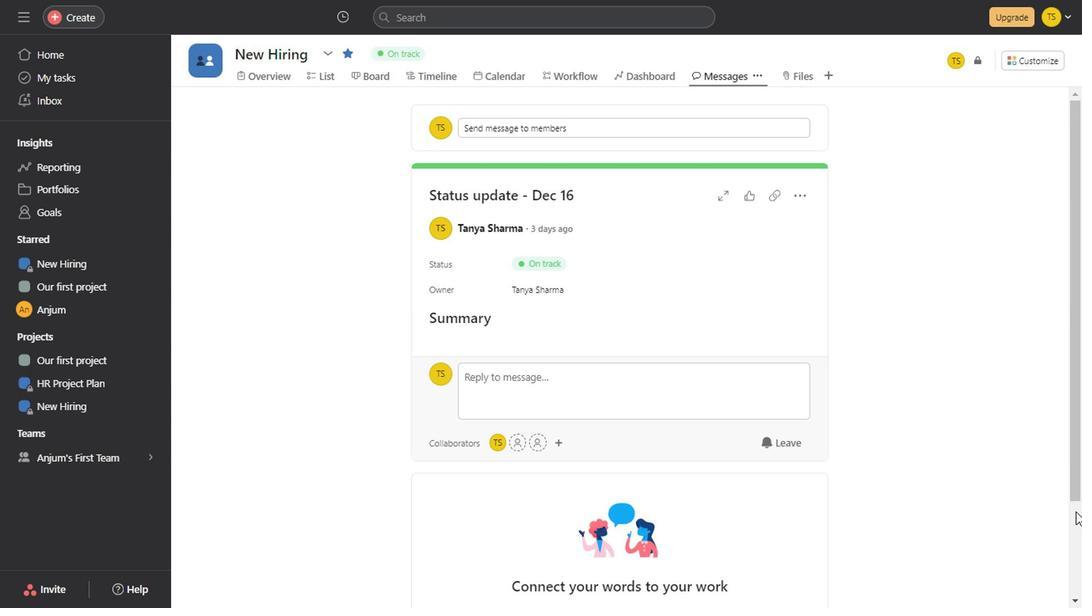 
Action: Mouse moved to (1075, 151)
Screenshot: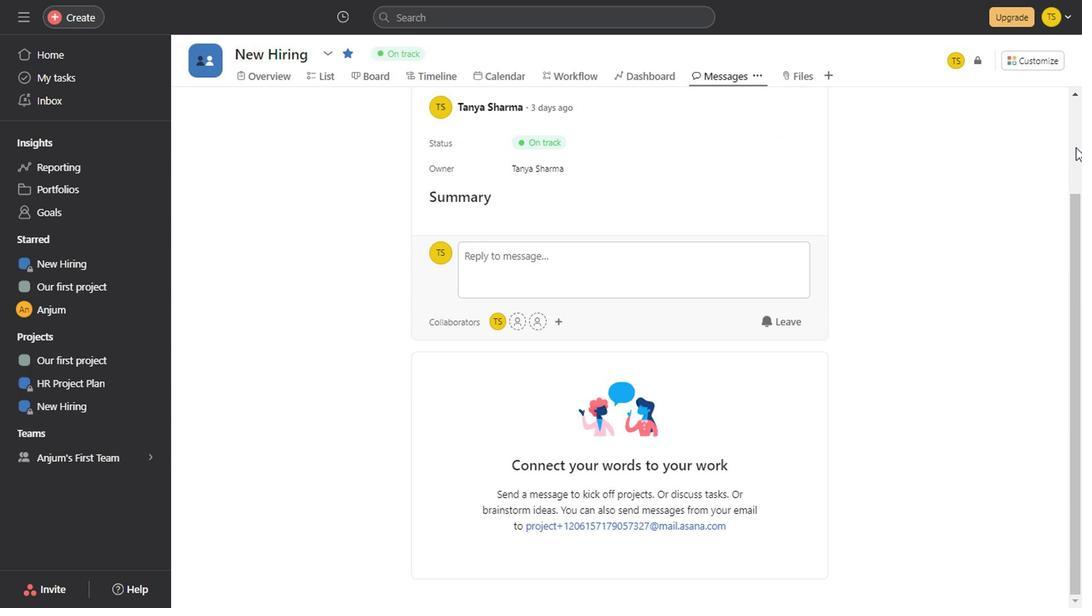 
Action: Mouse pressed left at (1075, 151)
Screenshot: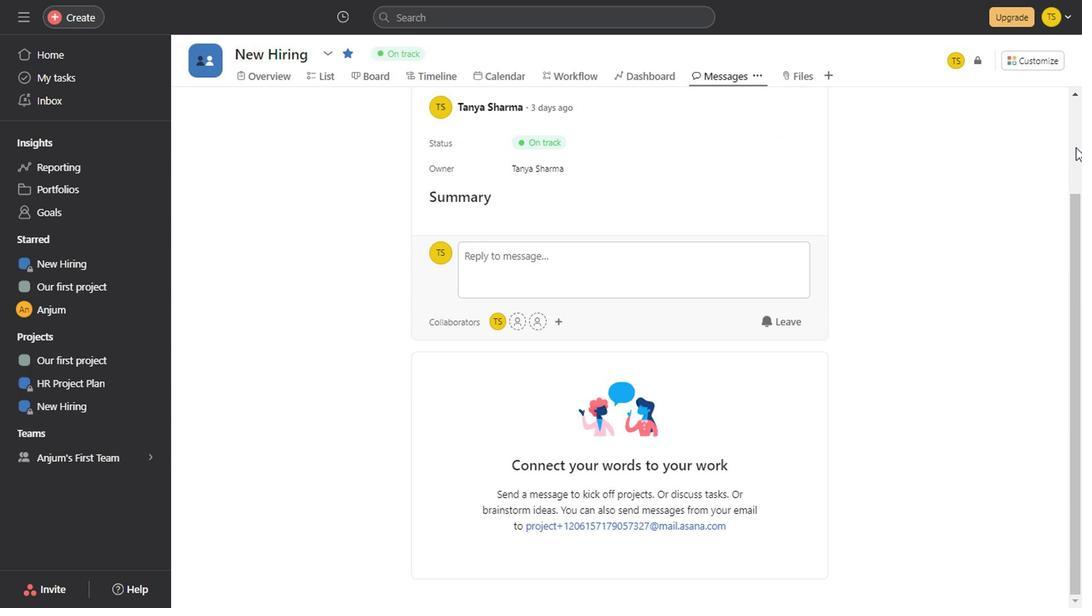 
Action: Mouse pressed left at (1075, 151)
Screenshot: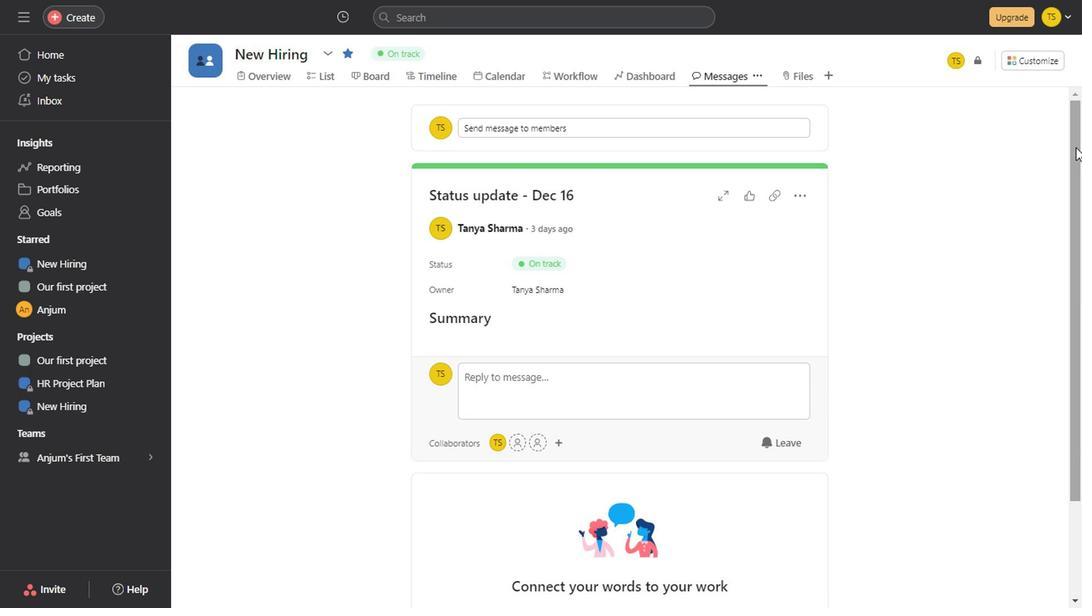 
Action: Mouse moved to (715, 201)
Screenshot: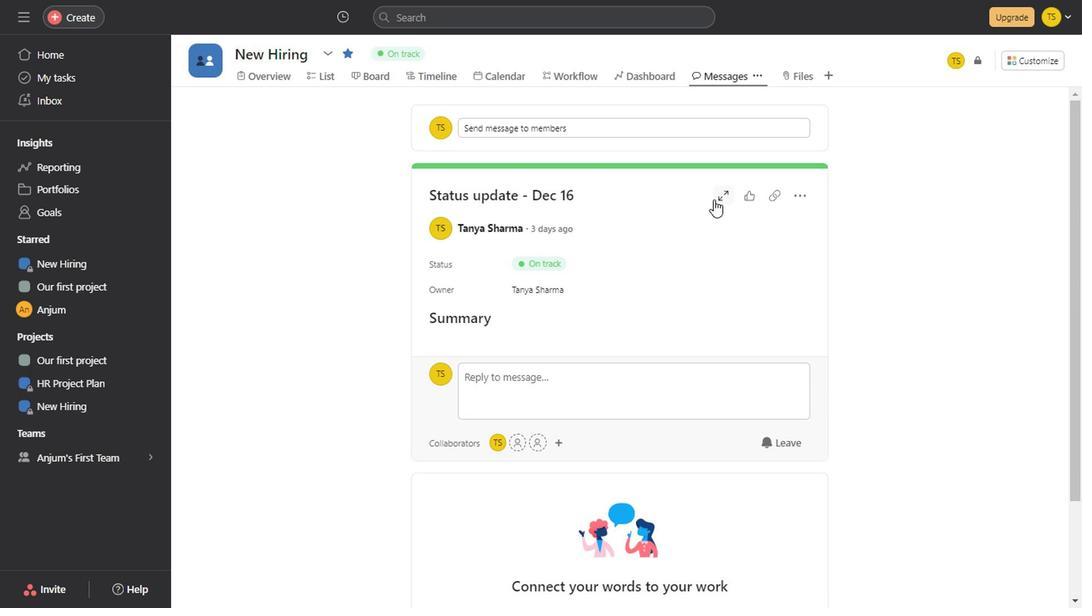 
Action: Mouse pressed left at (715, 201)
Screenshot: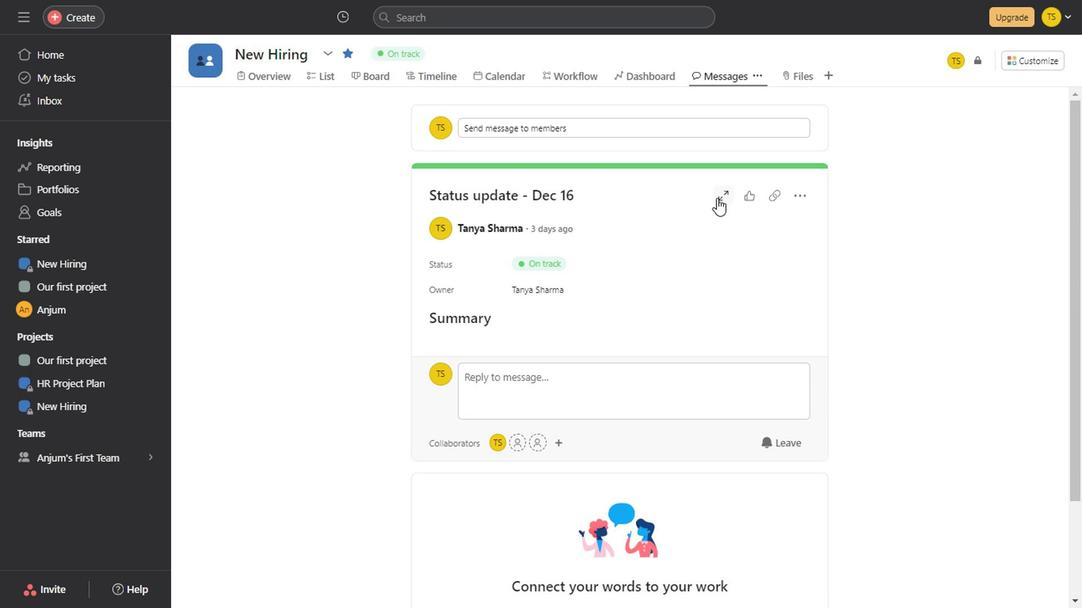 
Action: Mouse moved to (635, 302)
Screenshot: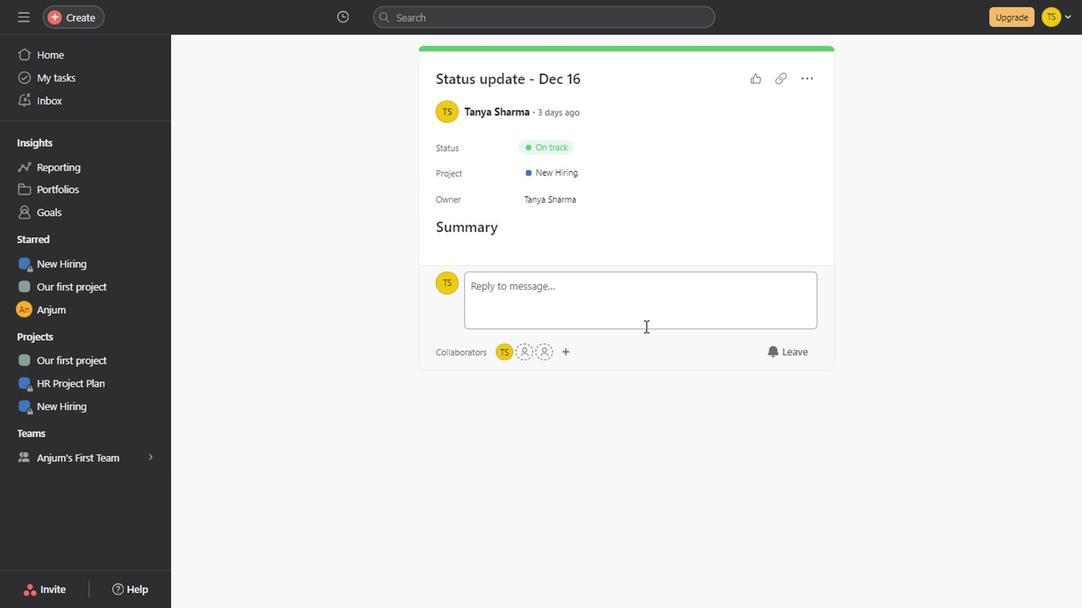 
Action: Mouse pressed left at (635, 302)
Screenshot: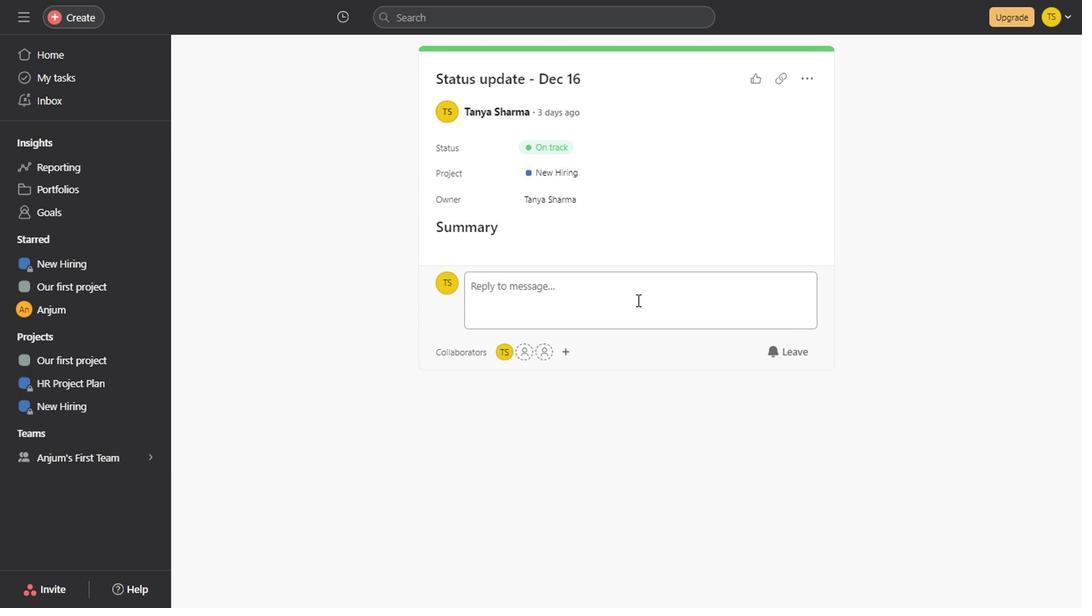 
Action: Mouse moved to (798, 405)
Screenshot: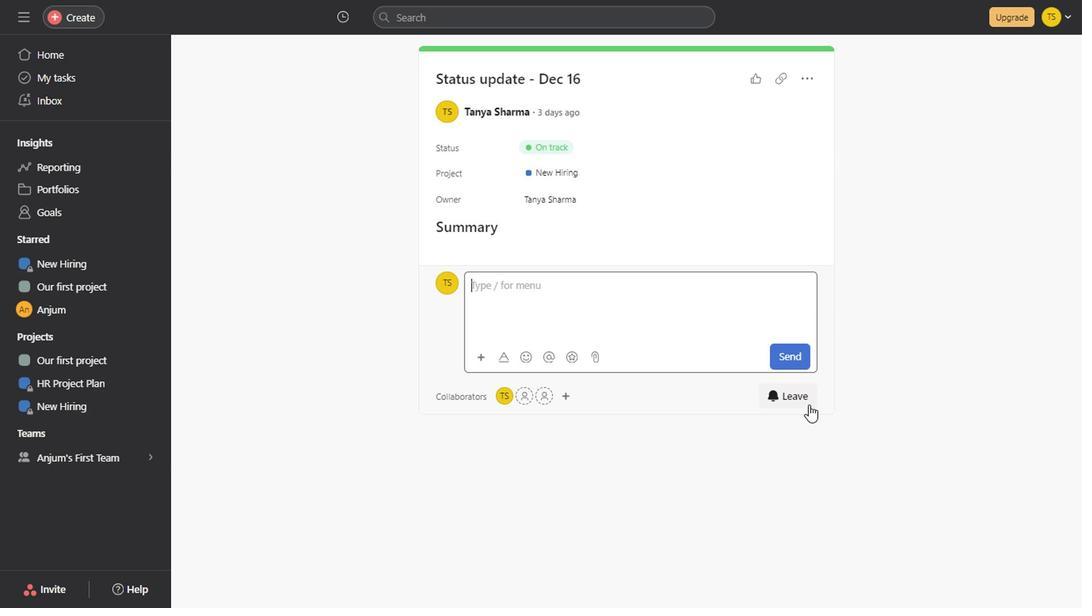 
Action: Mouse pressed left at (798, 405)
Screenshot: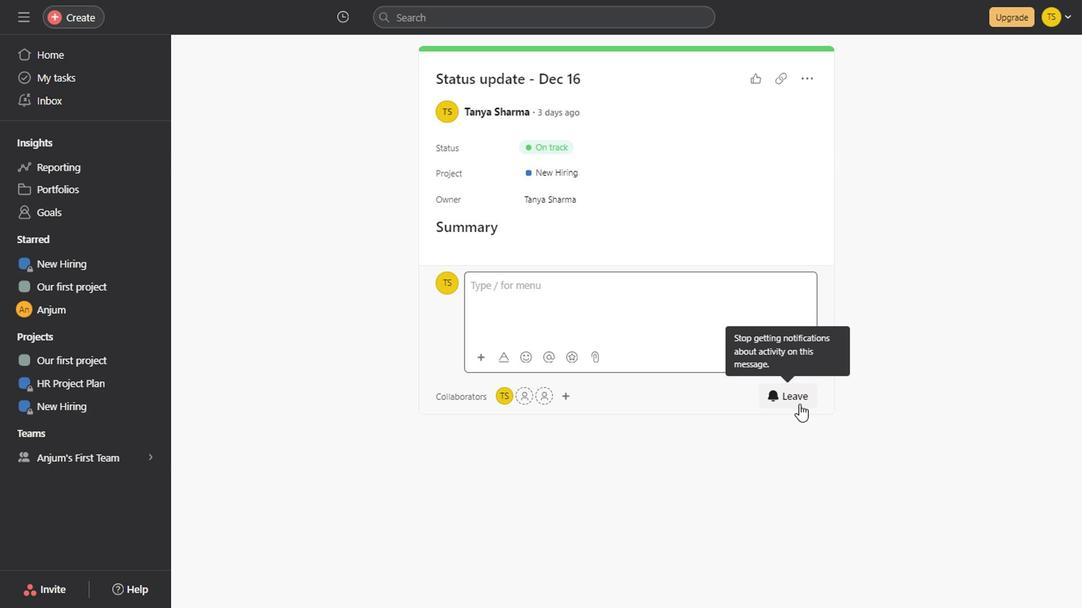 
Action: Mouse moved to (806, 78)
Screenshot: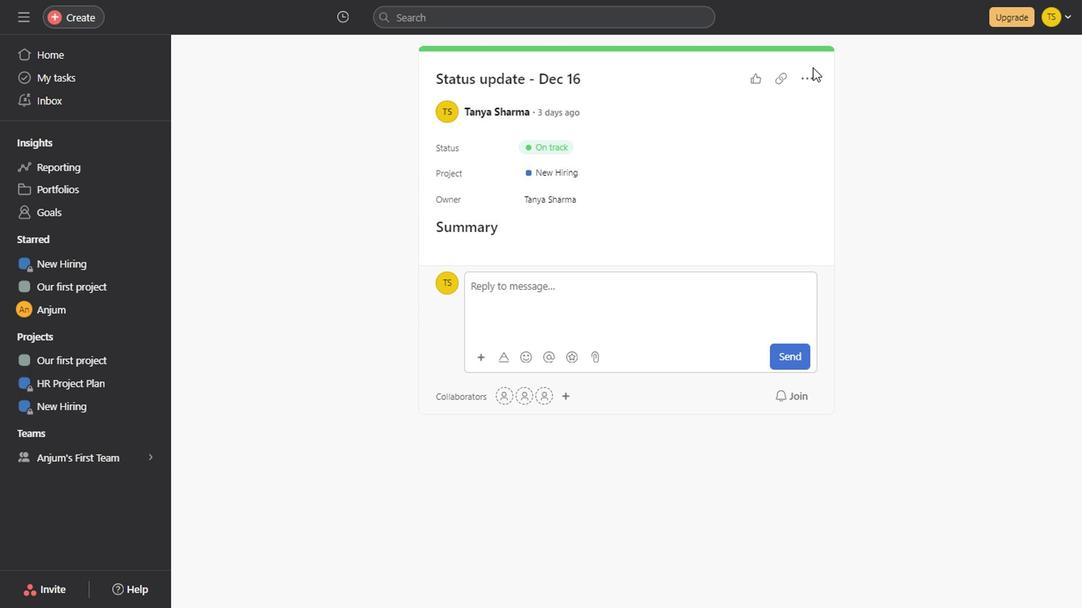 
Action: Mouse pressed left at (806, 78)
Screenshot: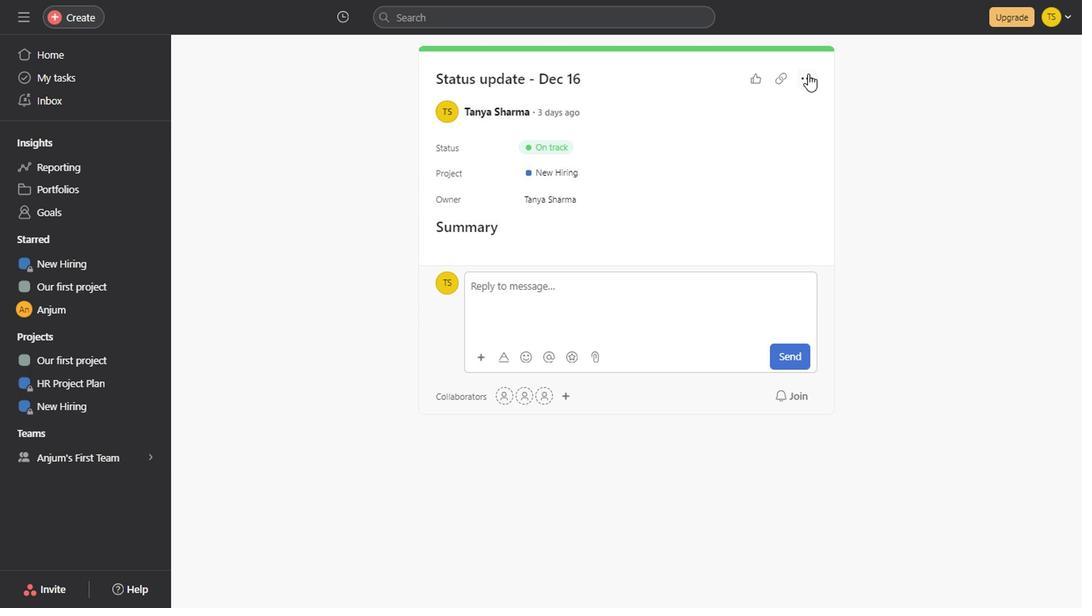
Action: Mouse moved to (701, 220)
Screenshot: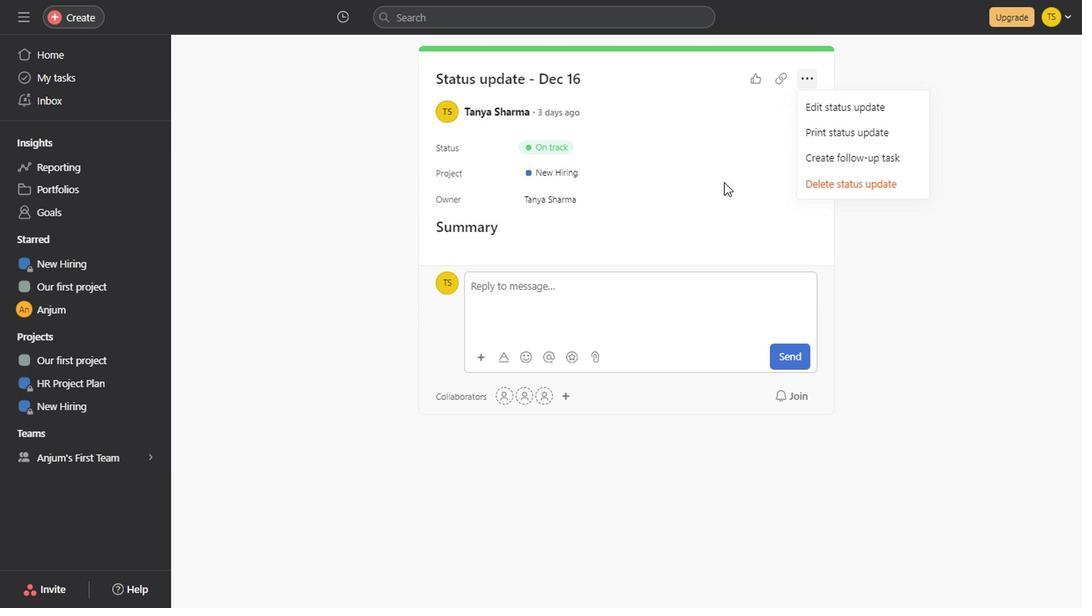 
Action: Mouse pressed left at (701, 220)
Screenshot: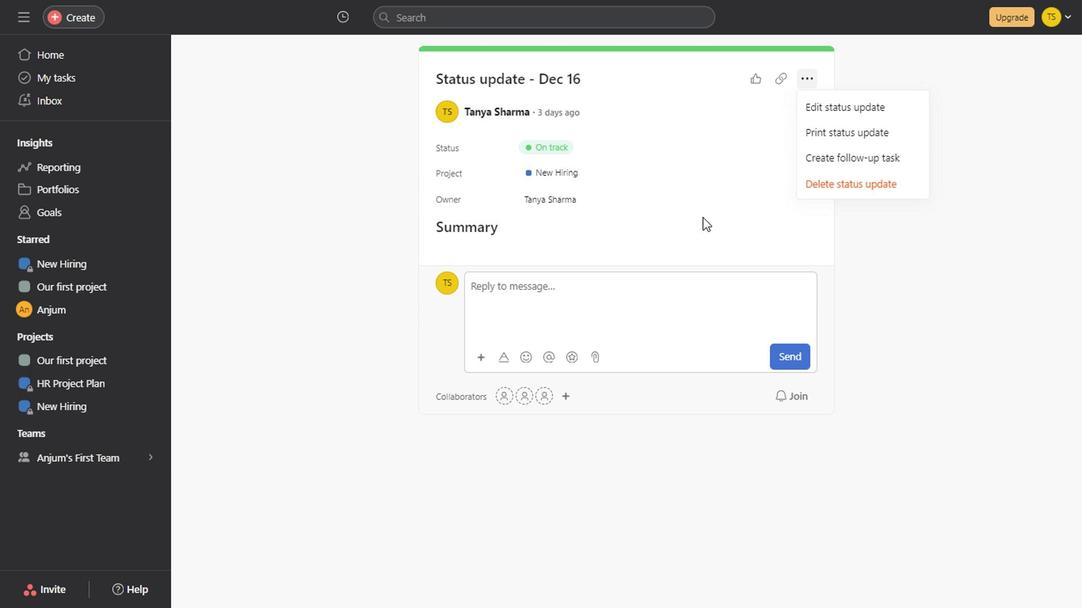 
Action: Mouse moved to (91, 365)
Screenshot: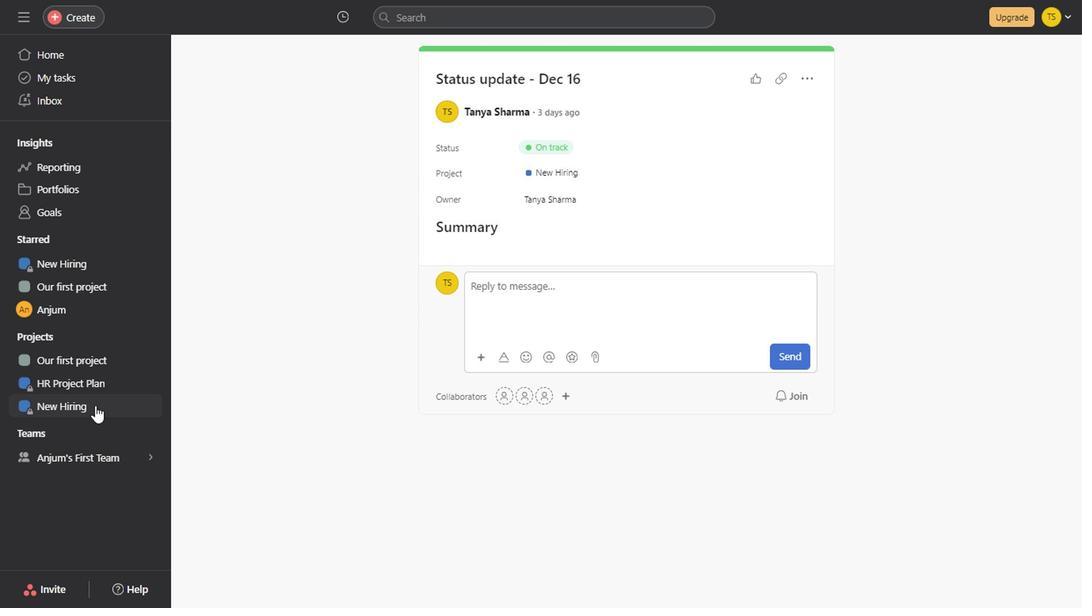 
Action: Mouse pressed left at (91, 365)
Screenshot: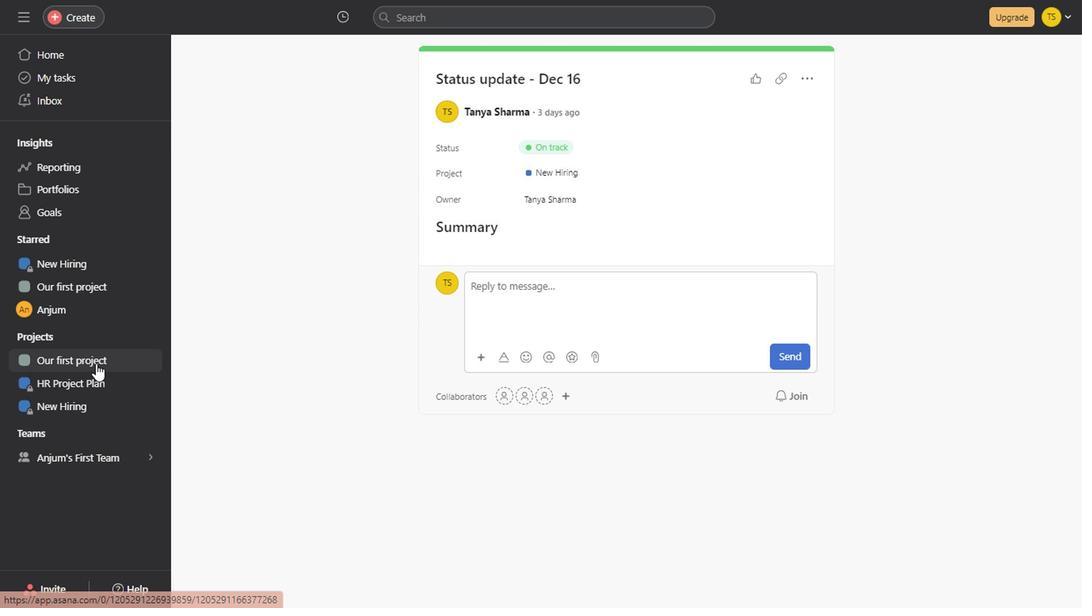 
Action: Mouse moved to (62, 82)
Screenshot: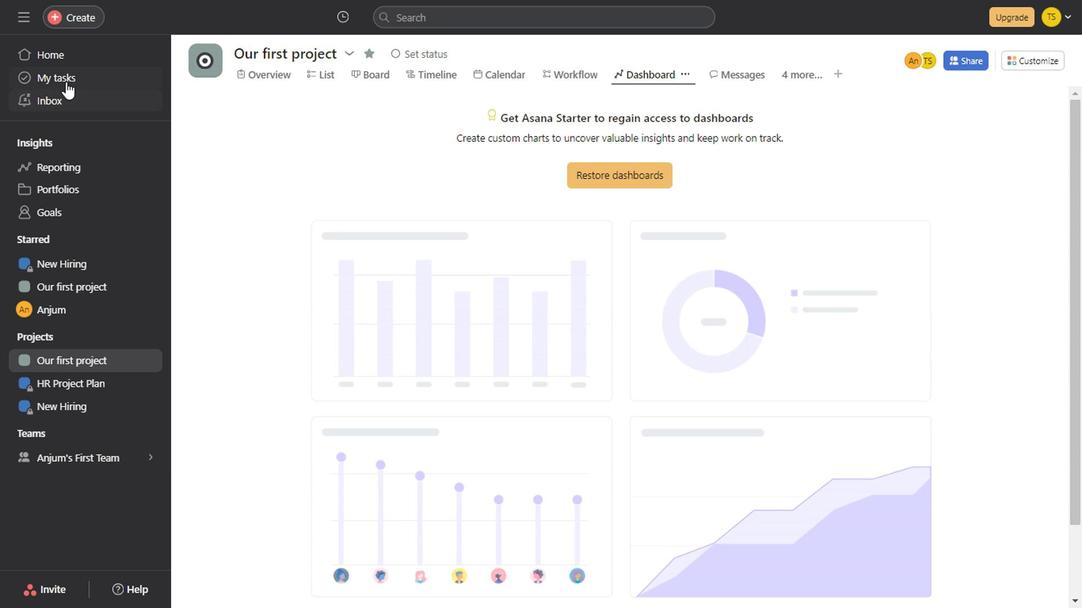 
Action: Mouse pressed left at (62, 82)
Screenshot: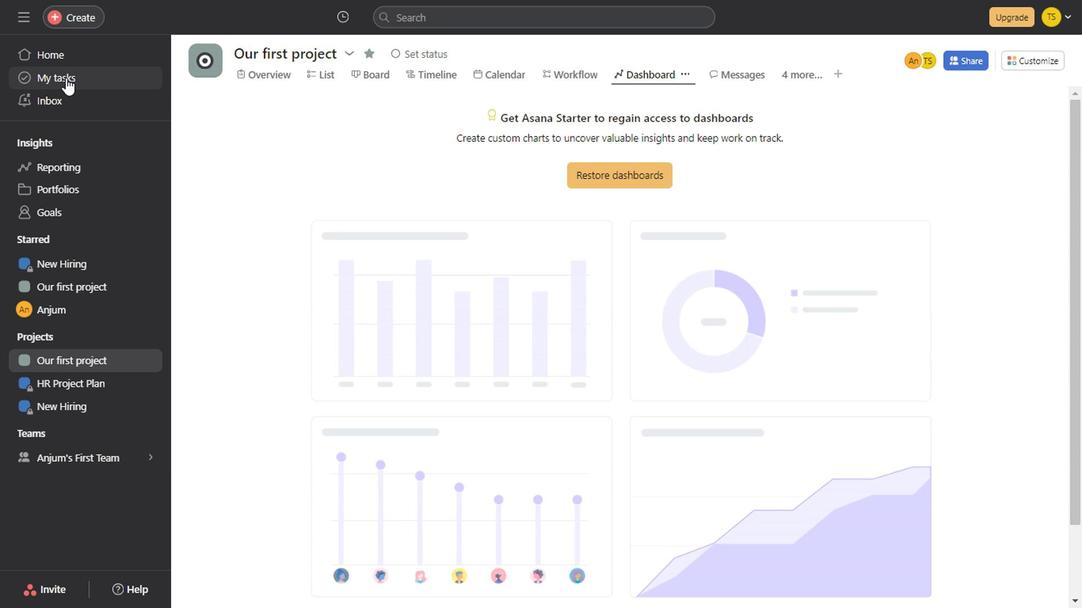 
Action: Mouse moved to (96, 104)
Screenshot: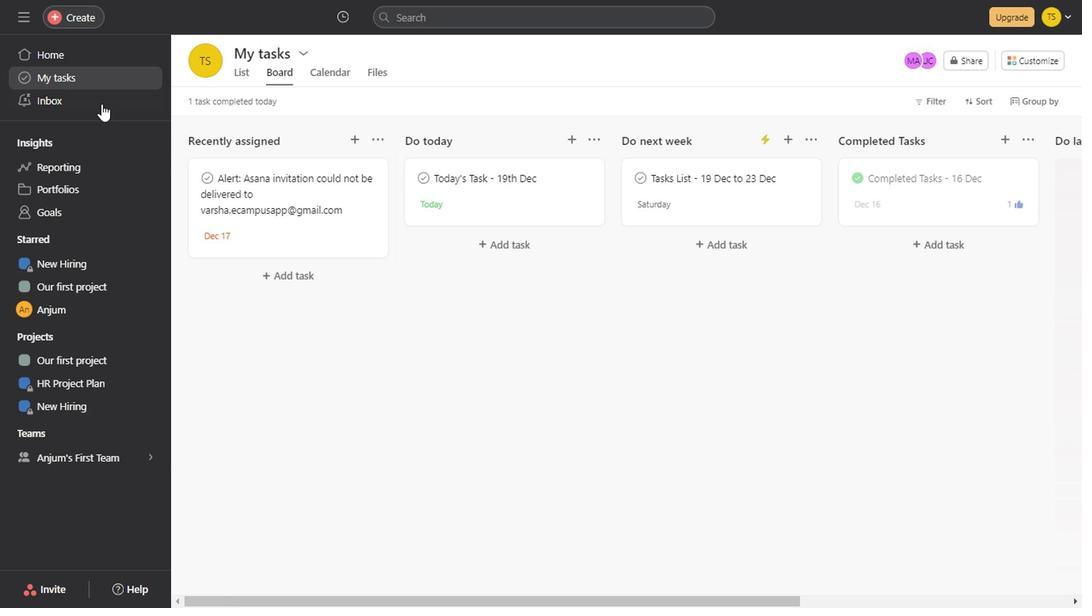 
Action: Mouse pressed left at (96, 104)
Screenshot: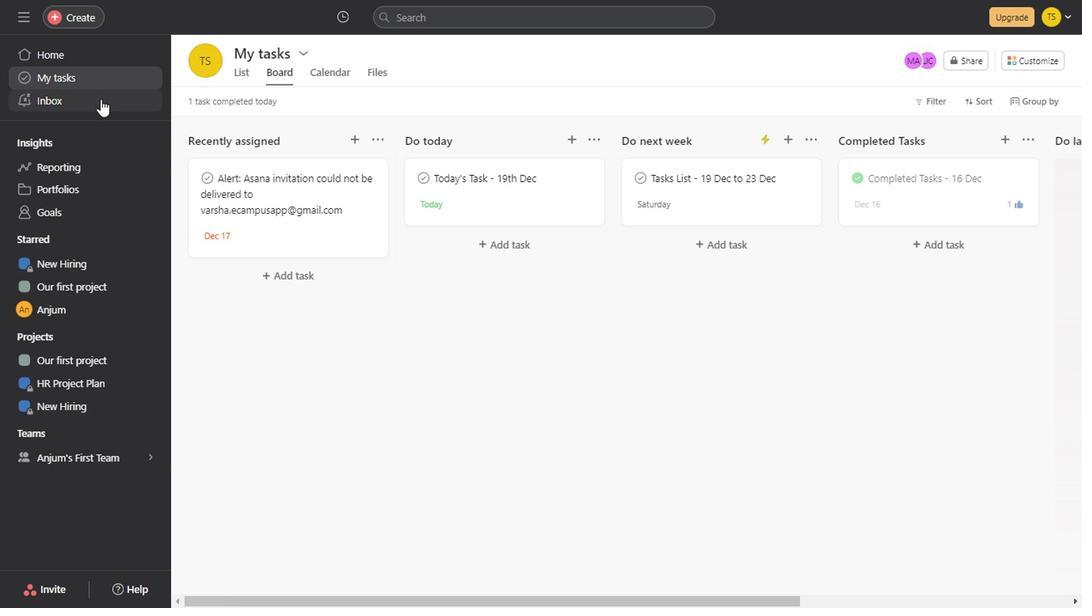 
Action: Mouse moved to (238, 111)
Screenshot: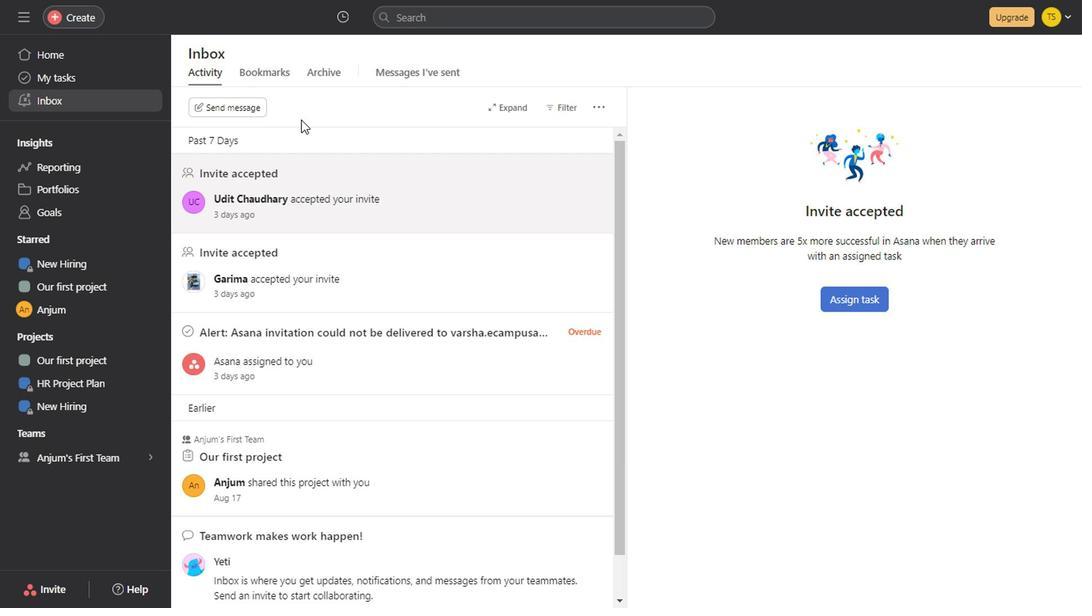 
Action: Mouse pressed left at (238, 111)
Screenshot: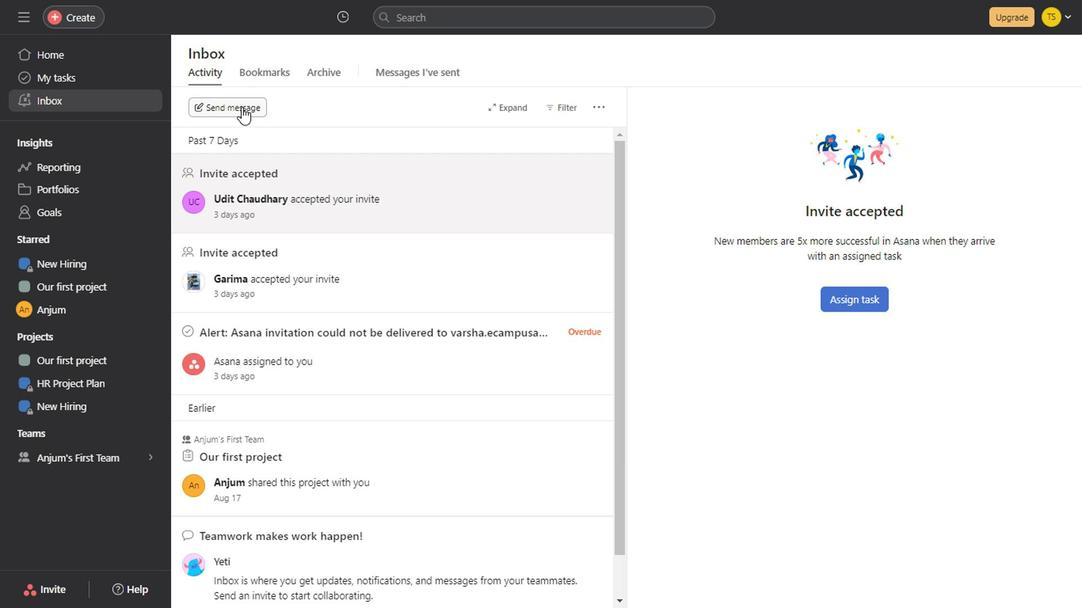 
Action: Mouse moved to (713, 407)
Screenshot: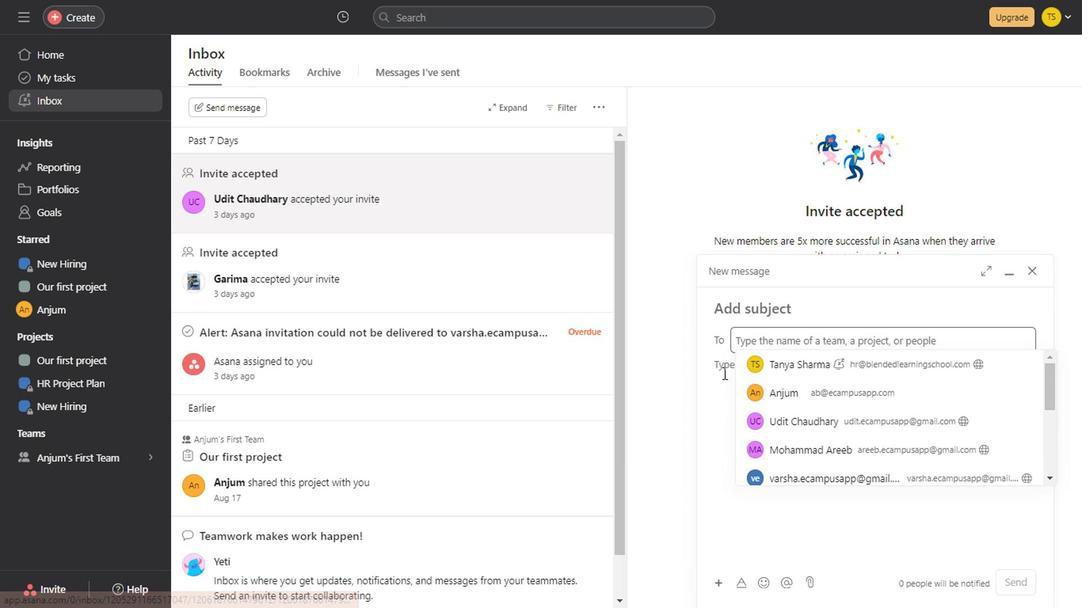 
Action: Mouse pressed left at (713, 407)
Screenshot: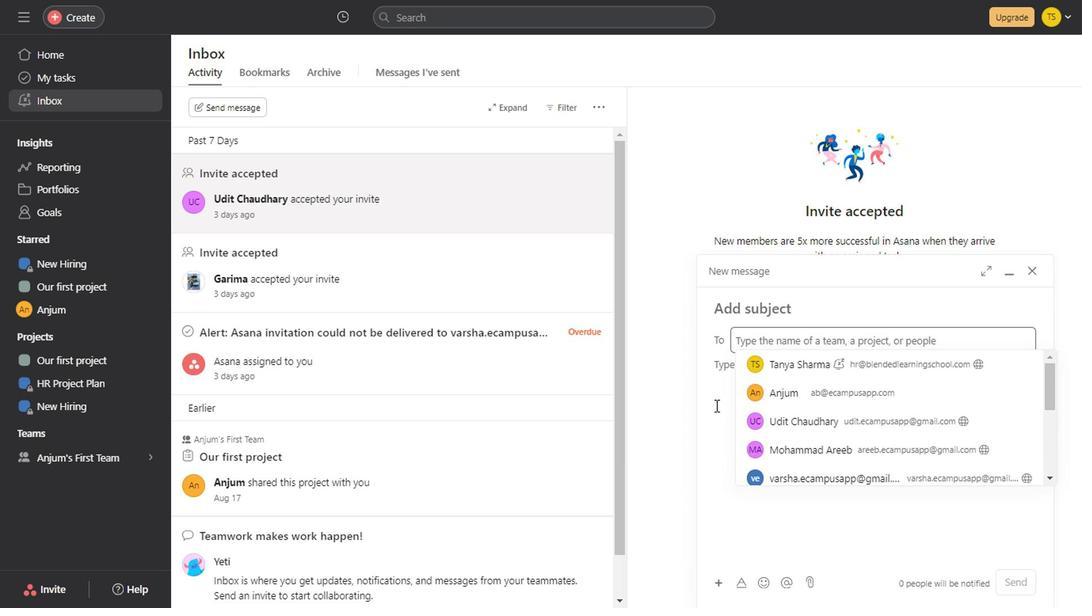 
Action: Mouse moved to (815, 301)
Screenshot: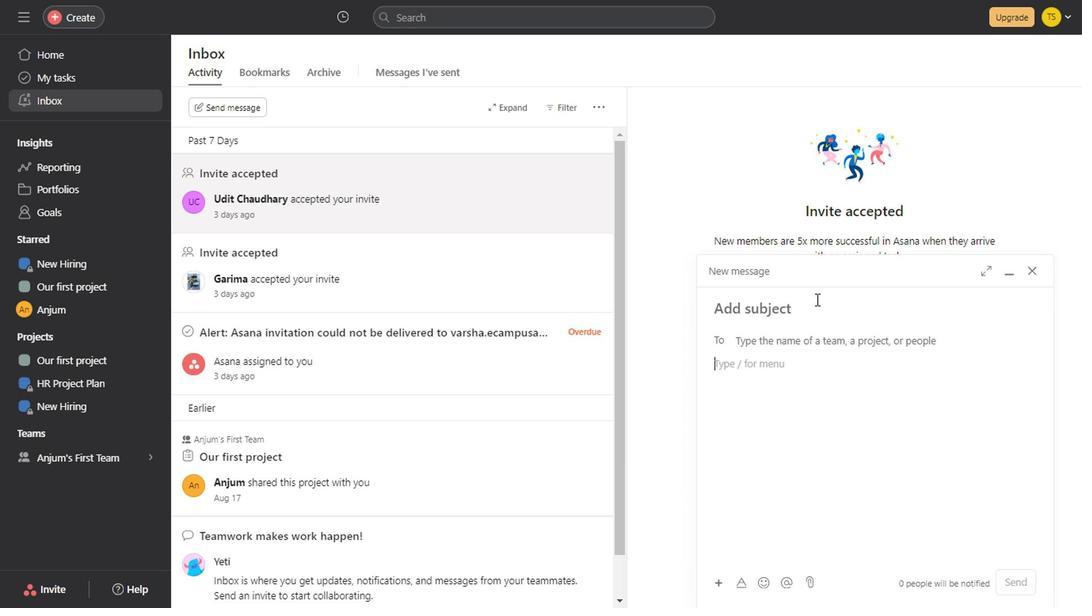 
Action: Mouse pressed left at (815, 301)
Screenshot: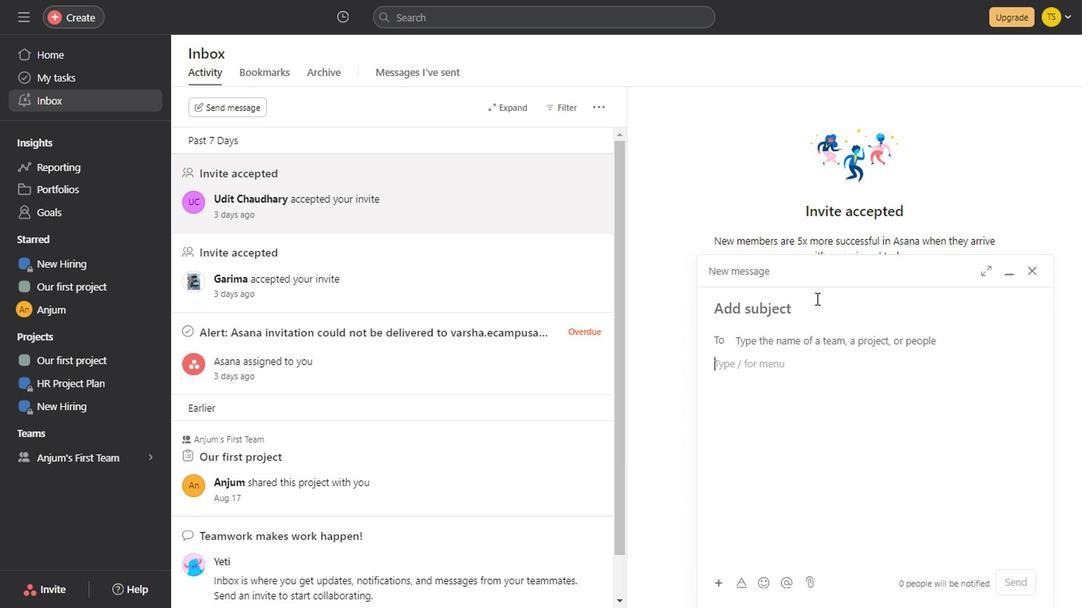 
Action: Mouse moved to (788, 474)
Screenshot: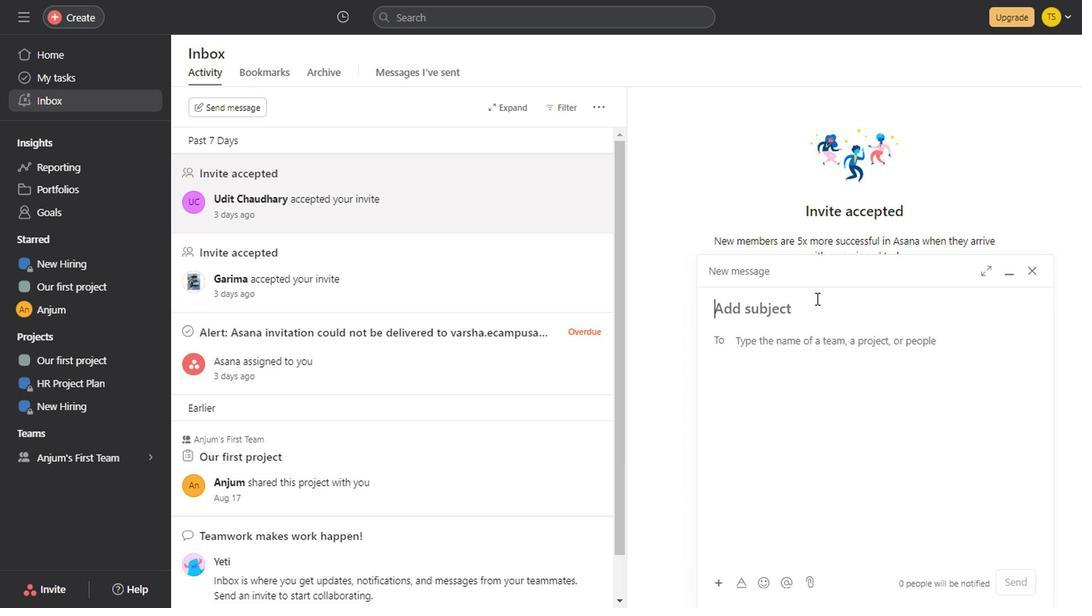 
Action: Mouse pressed left at (788, 474)
Screenshot: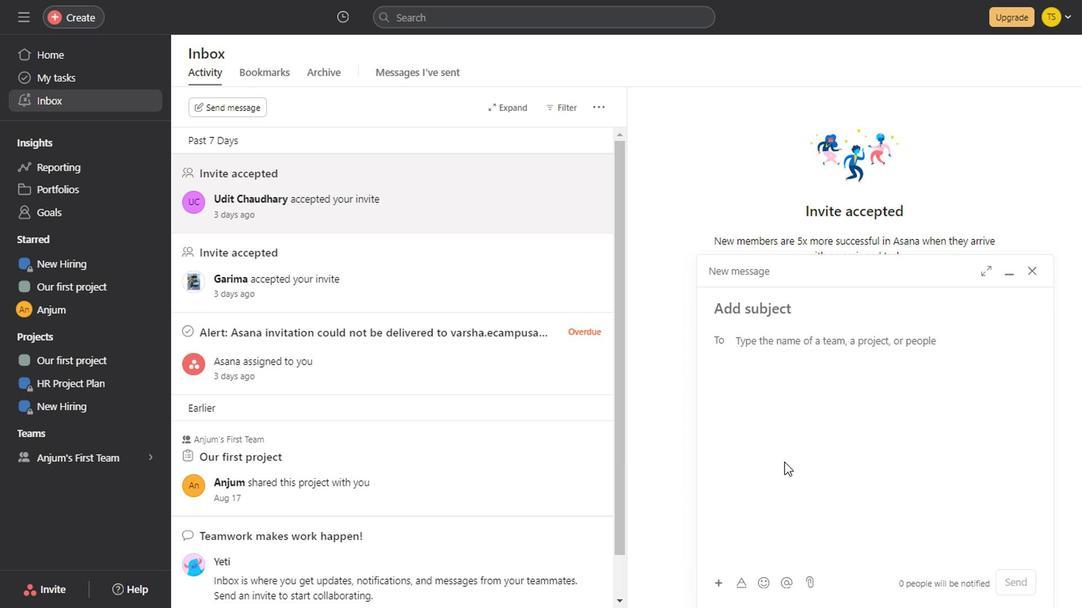 
Action: Mouse moved to (418, 87)
Screenshot: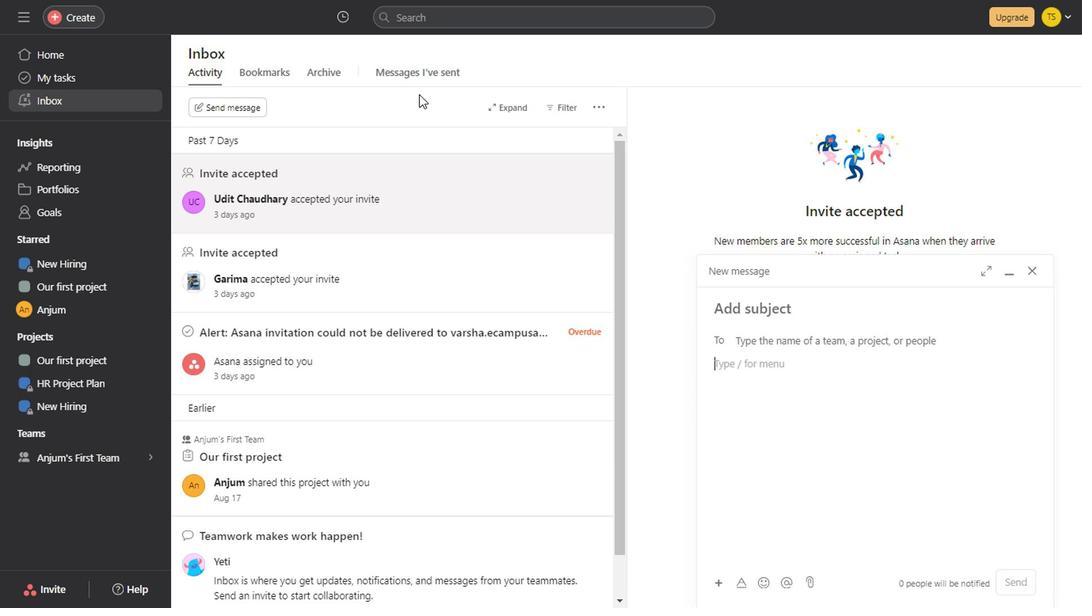 
Action: Mouse pressed left at (418, 87)
Screenshot: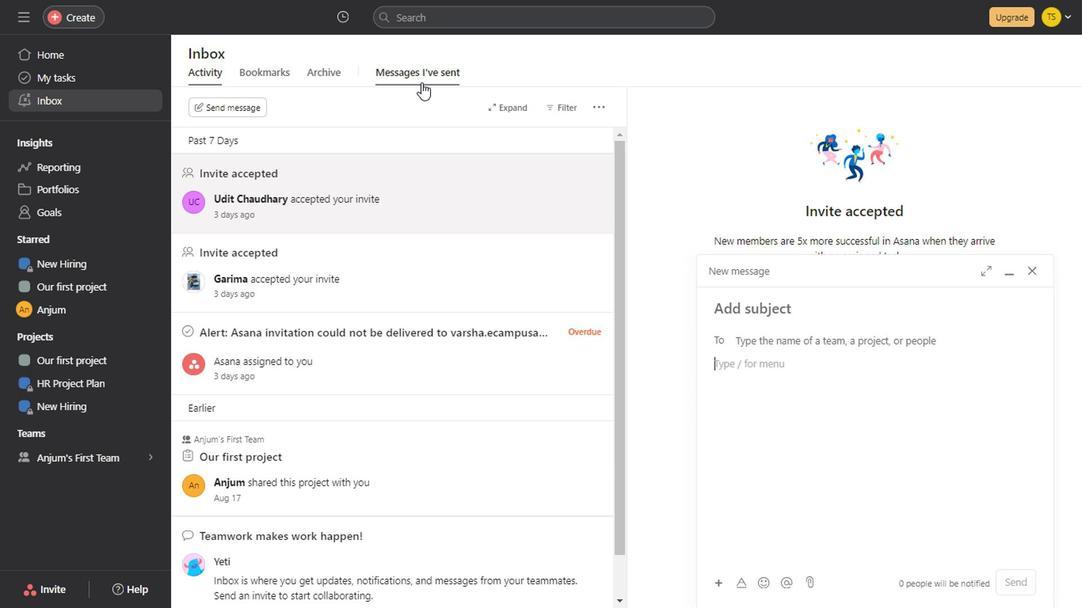 
Action: Mouse moved to (51, 95)
Screenshot: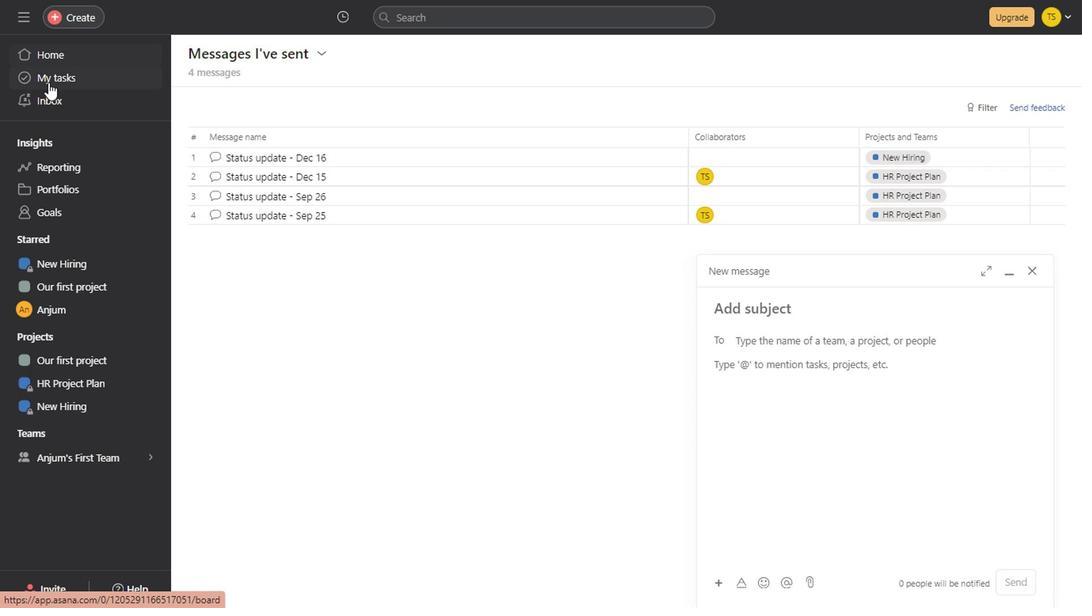 
Action: Mouse pressed left at (51, 95)
Screenshot: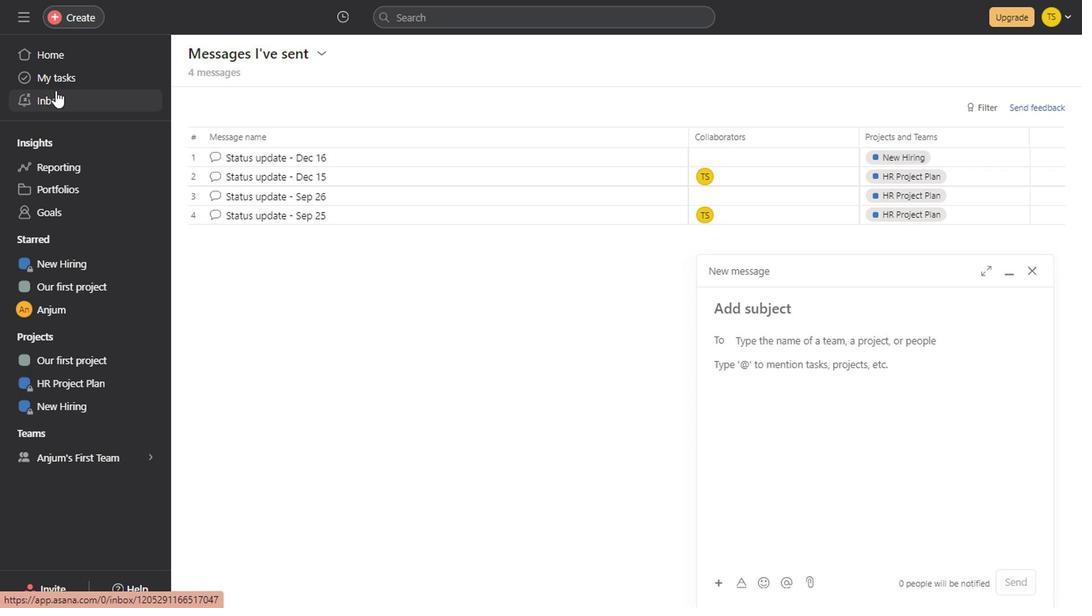 
Action: Mouse moved to (904, 477)
Screenshot: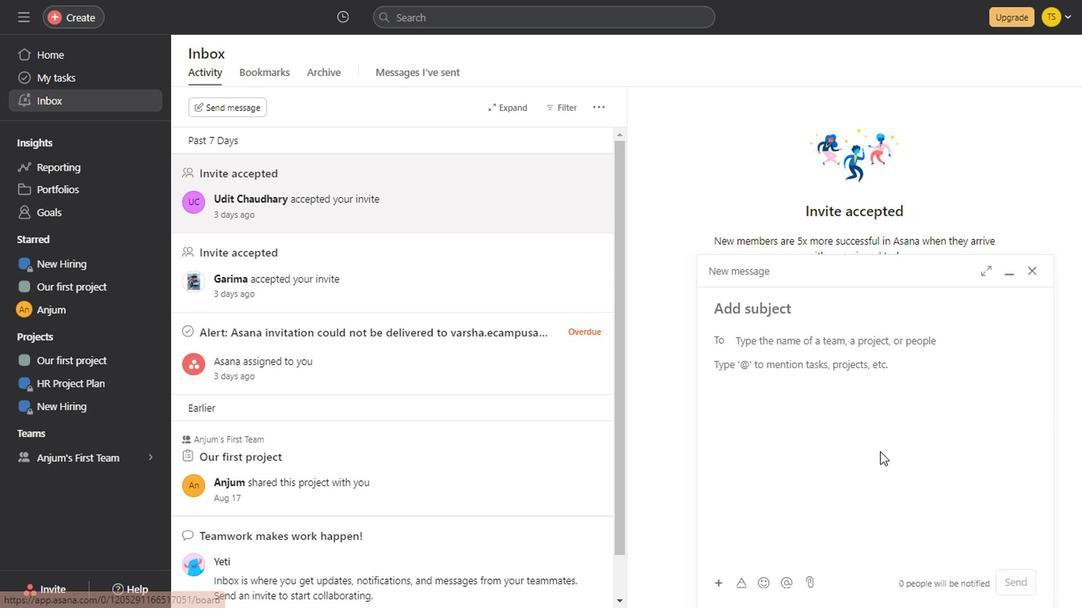 
Action: Mouse pressed left at (904, 477)
Screenshot: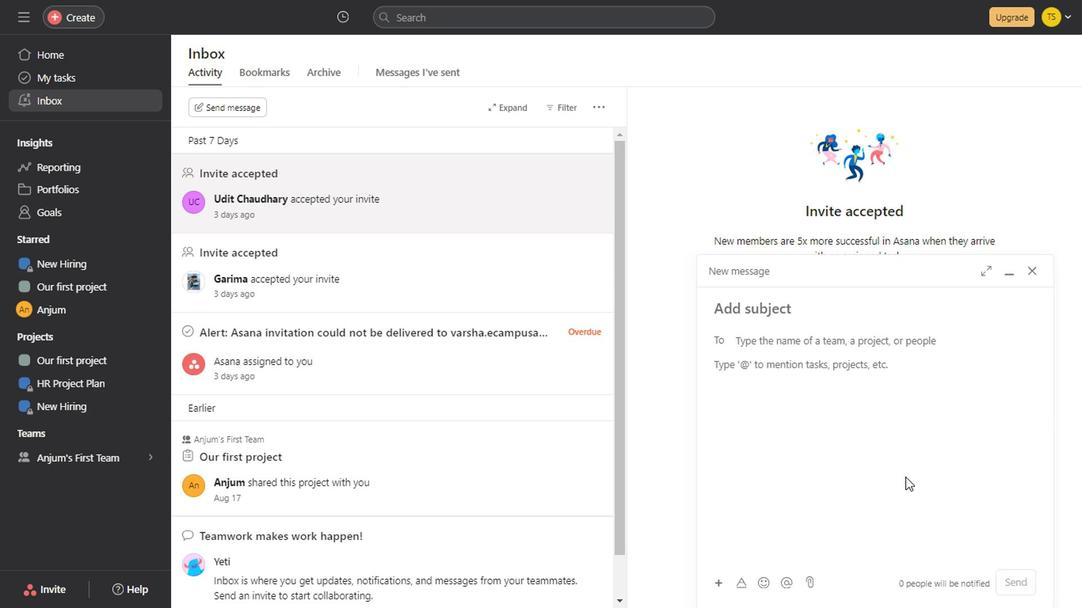 
Action: Mouse moved to (815, 306)
Screenshot: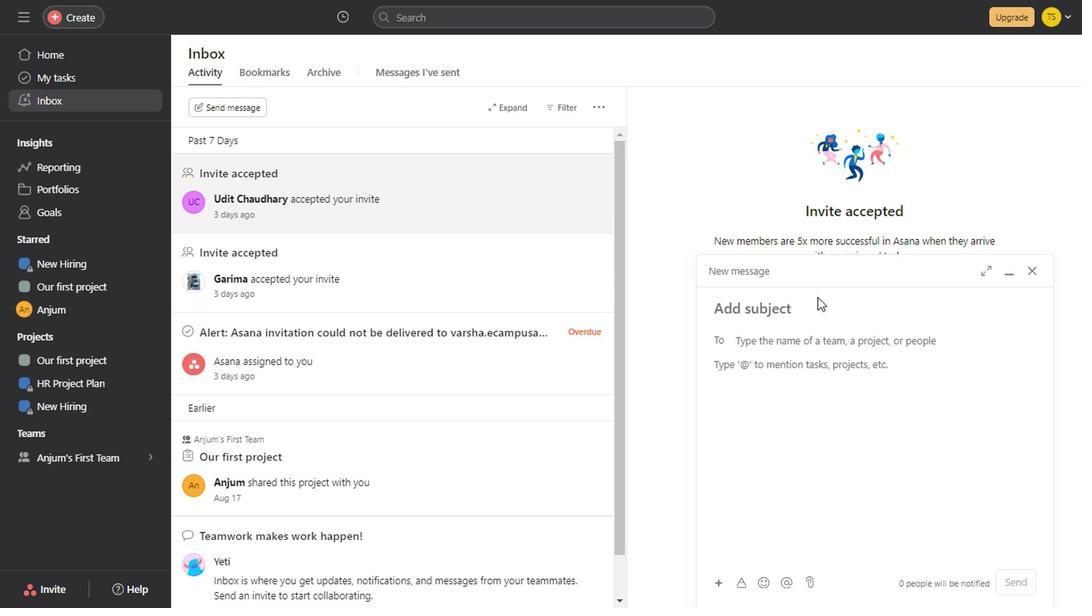 
Action: Mouse pressed left at (815, 306)
Screenshot: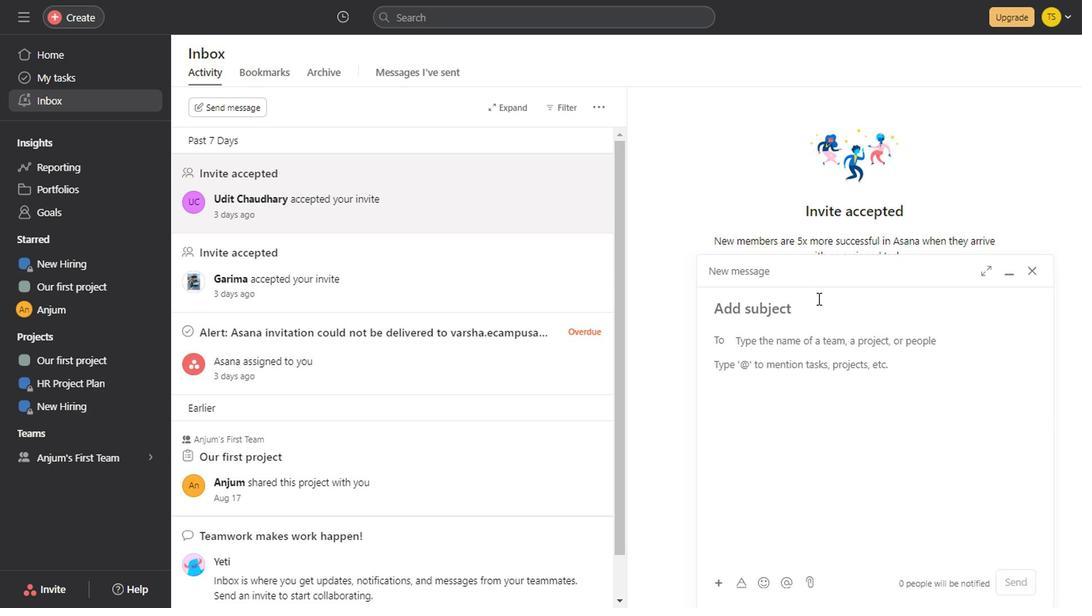 
Action: Mouse moved to (768, 345)
Screenshot: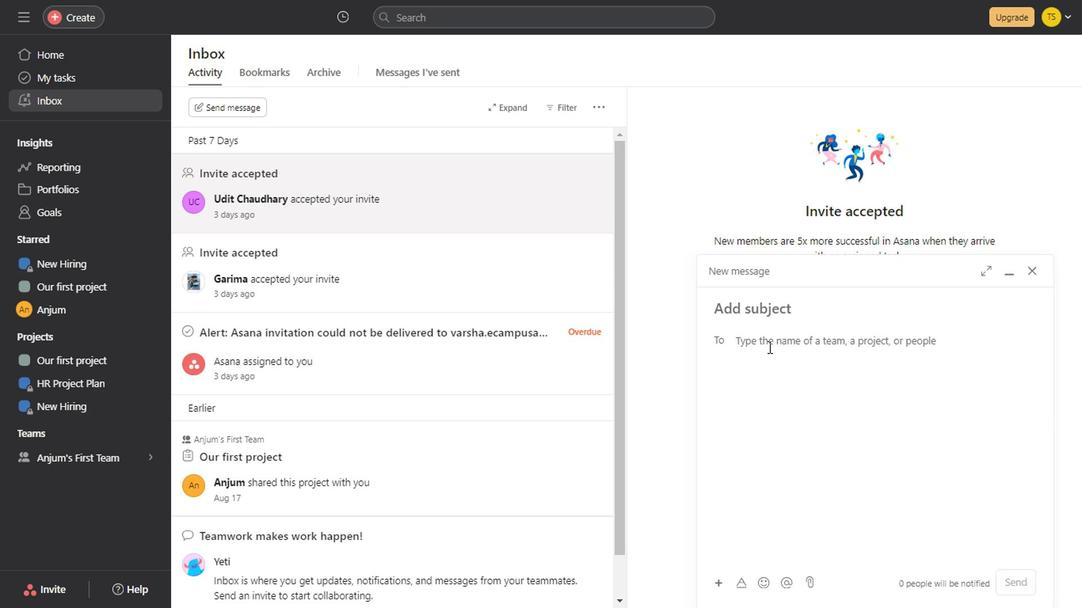 
Action: Mouse pressed left at (768, 345)
Screenshot: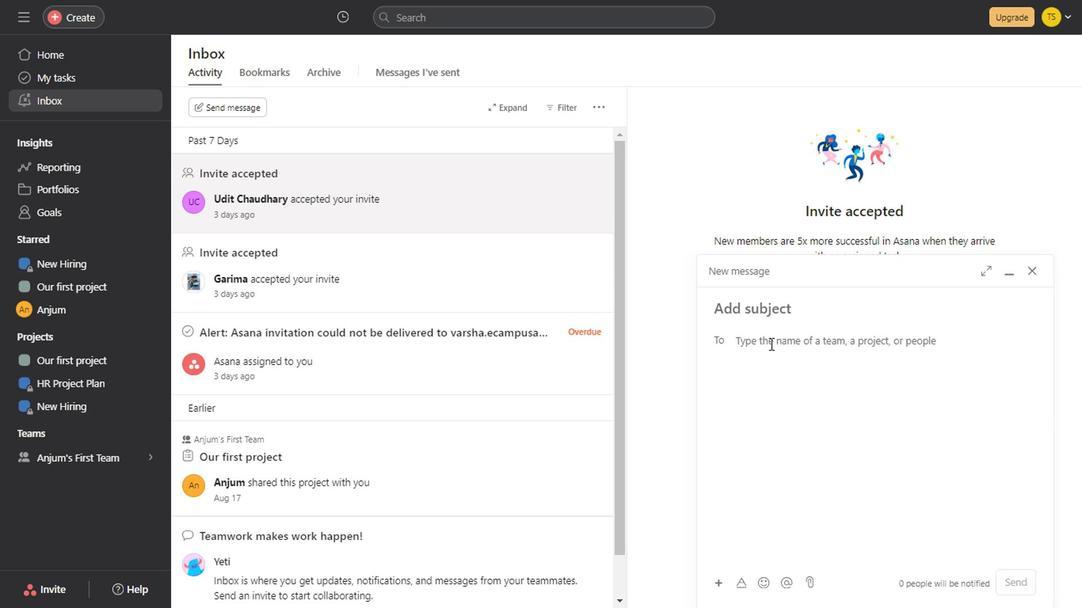 
Action: Mouse moved to (965, 466)
Screenshot: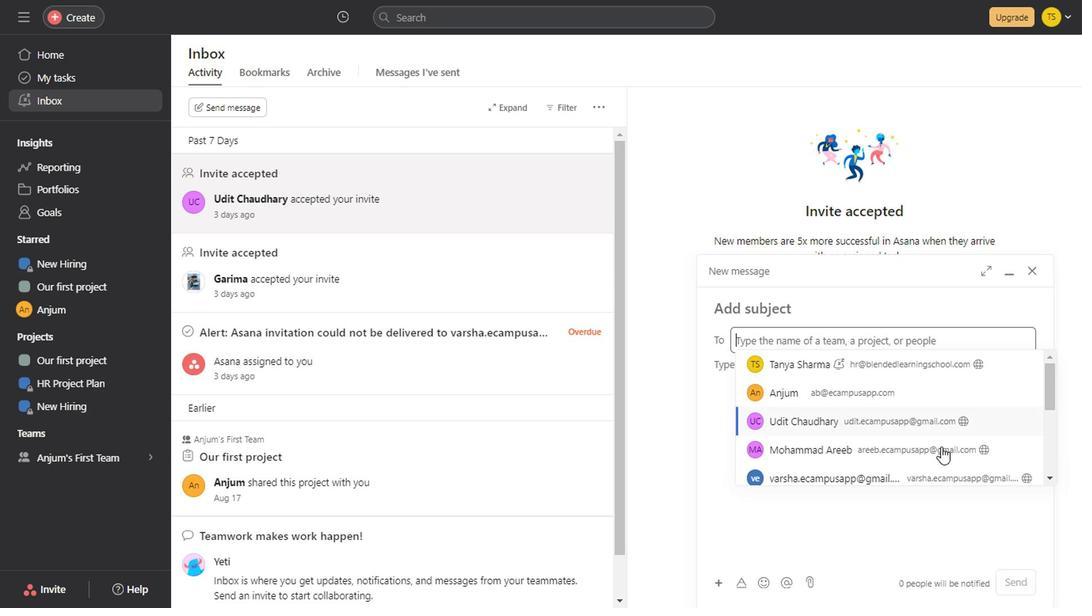 
Action: Key pressed <Key.shift>ctrl+Aree
Screenshot: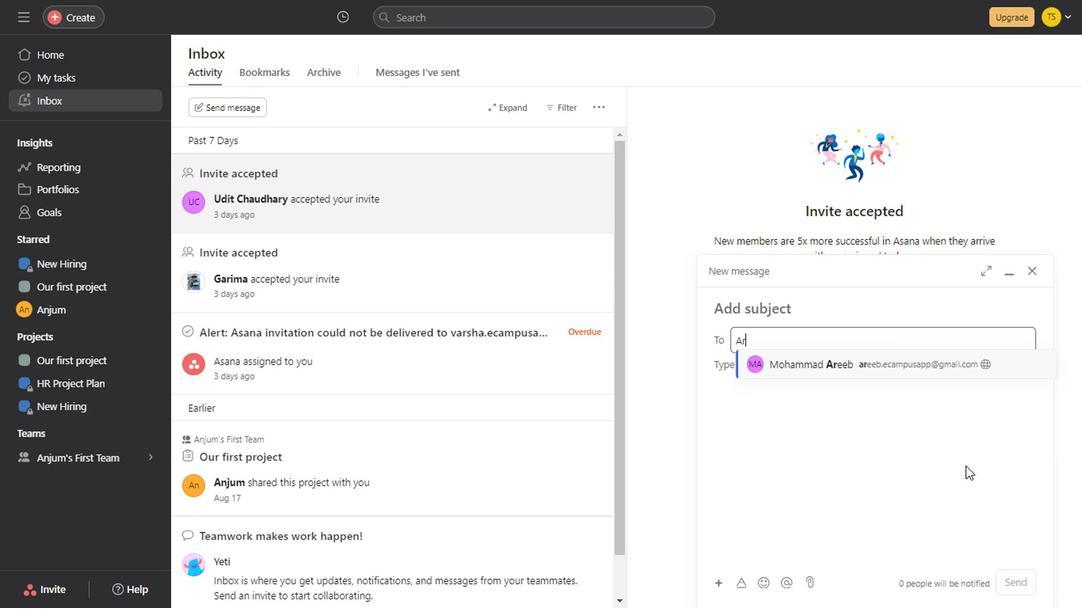 
Action: Mouse moved to (899, 368)
Screenshot: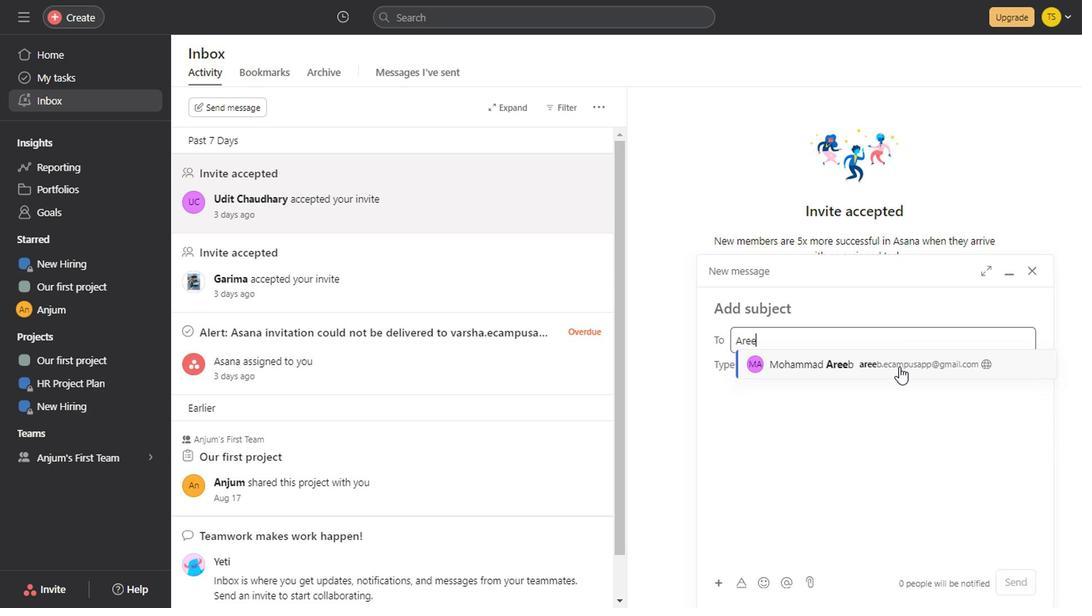 
Action: Mouse pressed left at (899, 368)
Screenshot: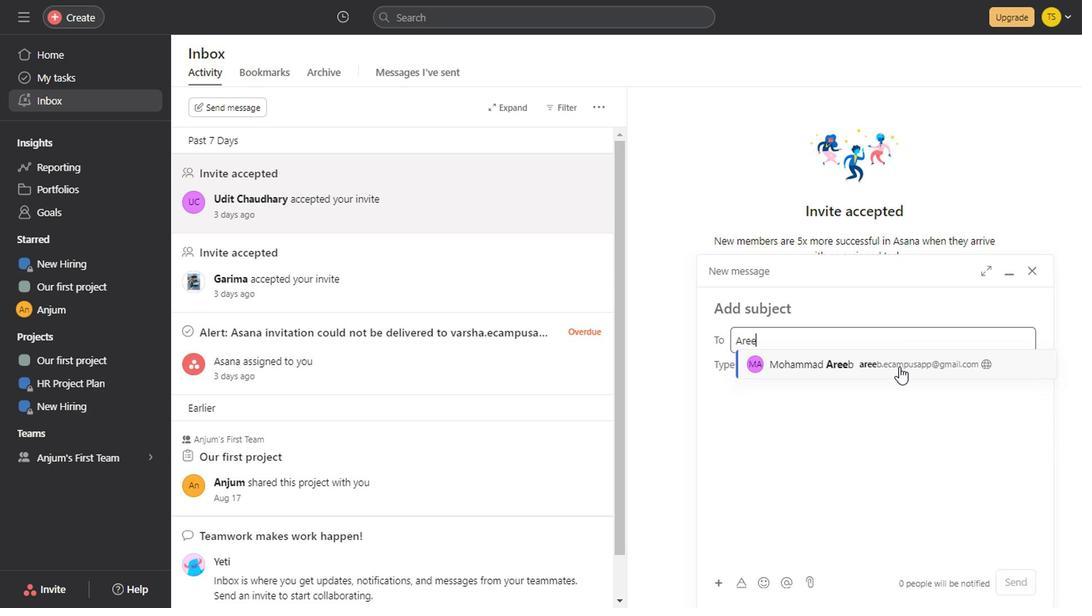 
Action: Mouse moved to (770, 438)
Screenshot: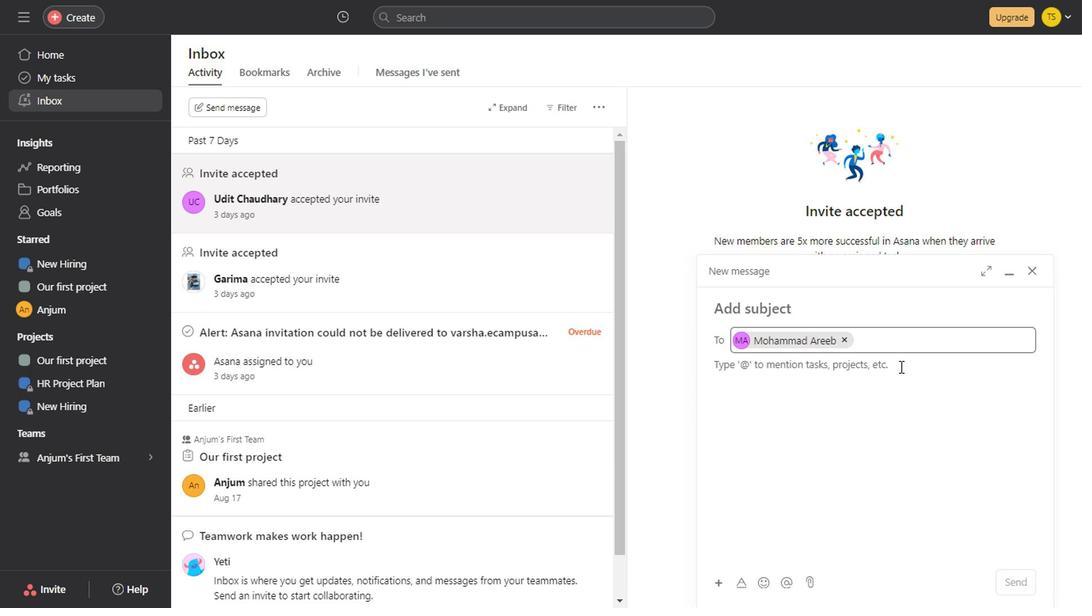 
Action: Mouse pressed left at (770, 438)
Screenshot: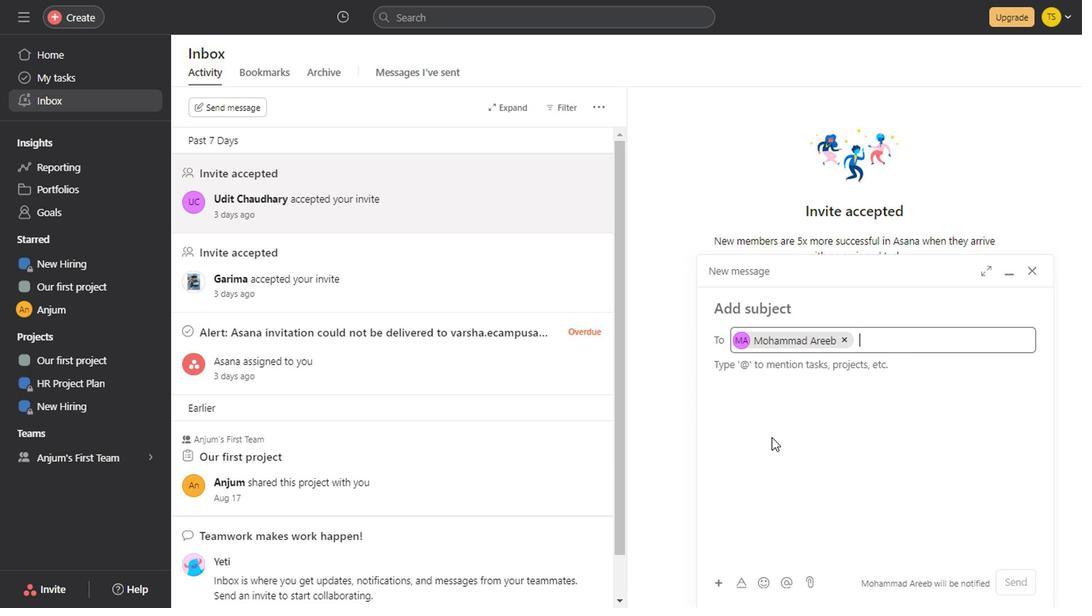 
Action: Mouse moved to (831, 303)
Screenshot: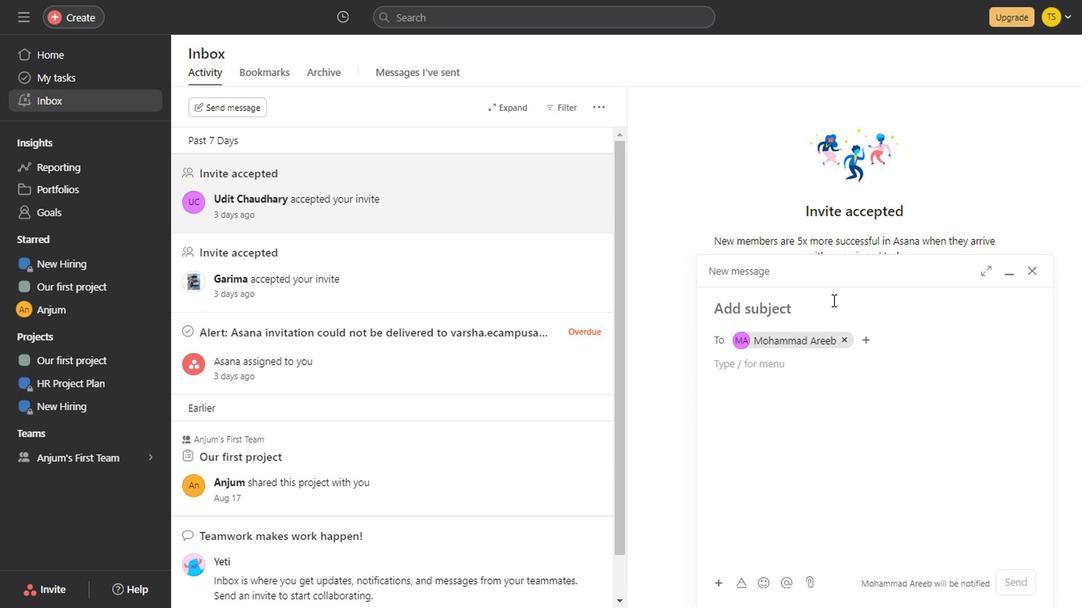 
Action: Mouse pressed left at (831, 303)
Screenshot: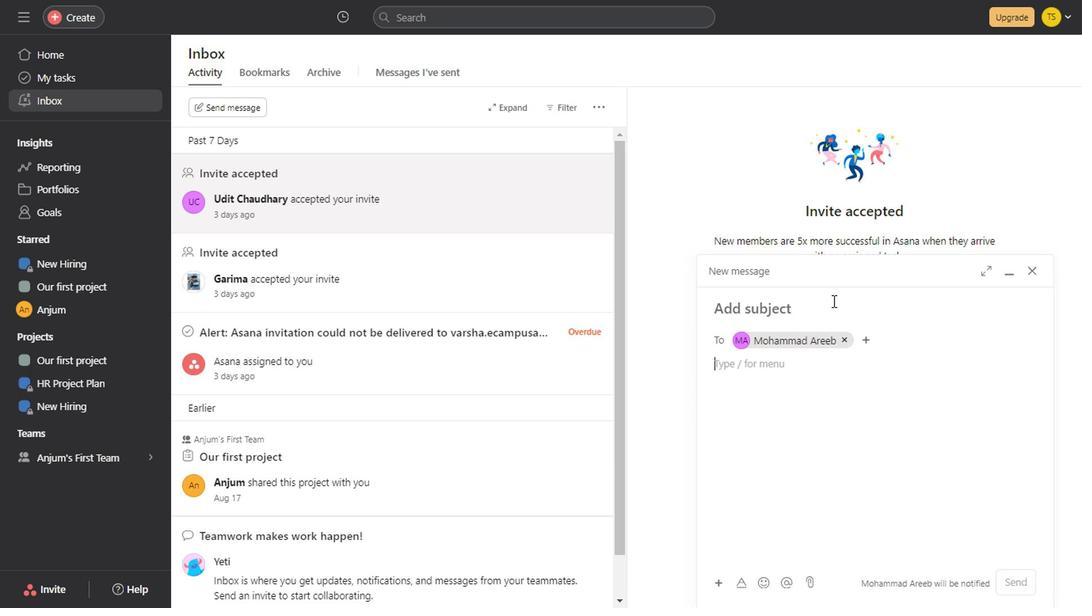 
Action: Key pressed <Key.shift>Ta<Key.backspace><Key.backspace><Key.backspace><Key.shift>Tasks<Key.space>-<Key.space>20th<Key.space><Key.shift>Dec
Screenshot: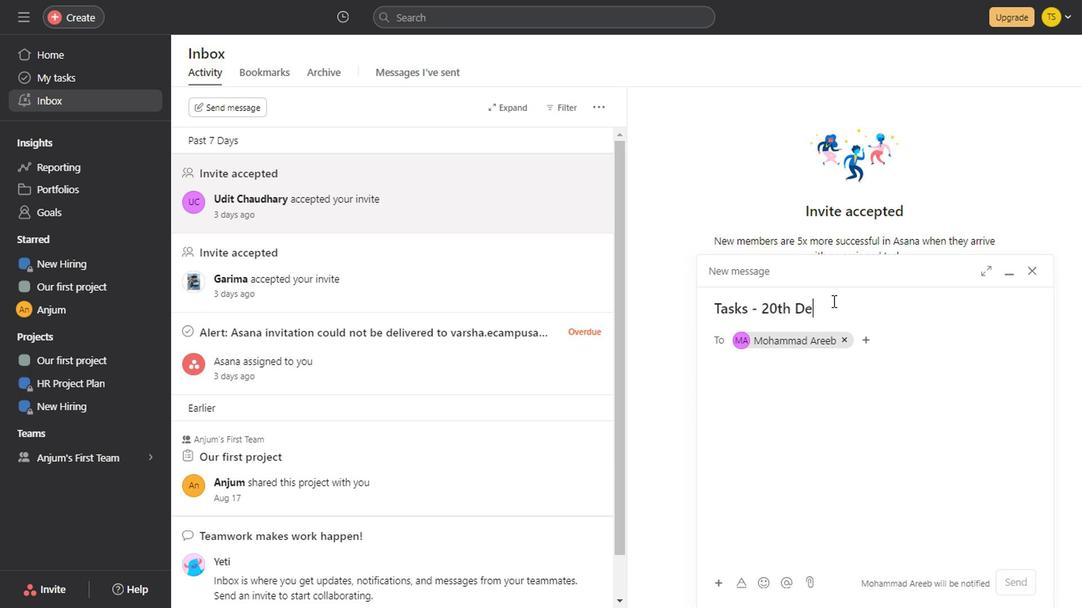
Action: Mouse moved to (802, 384)
Screenshot: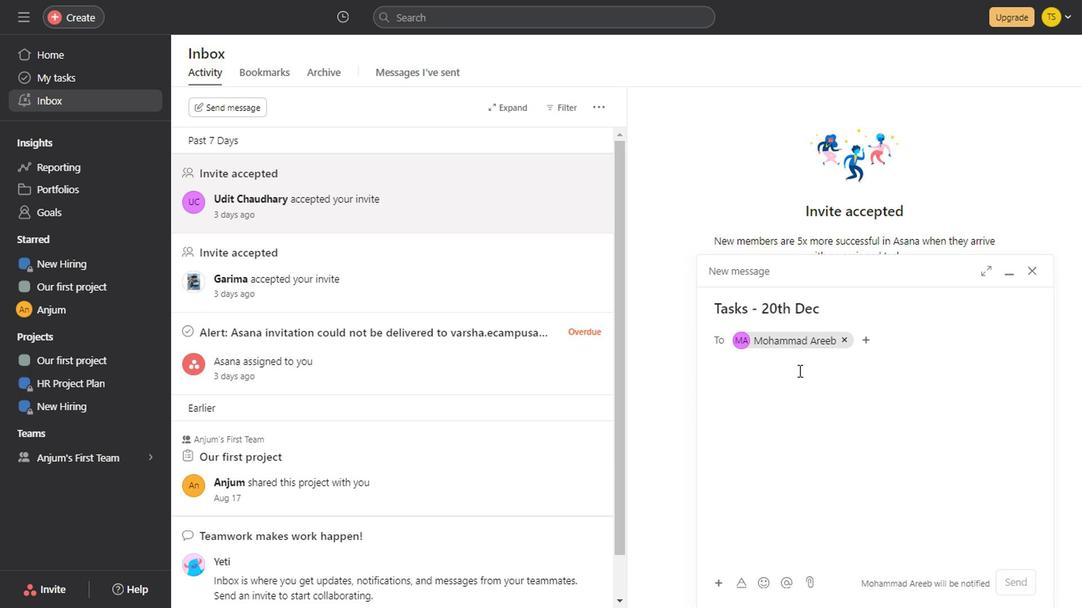 
Action: Mouse pressed left at (802, 384)
Screenshot: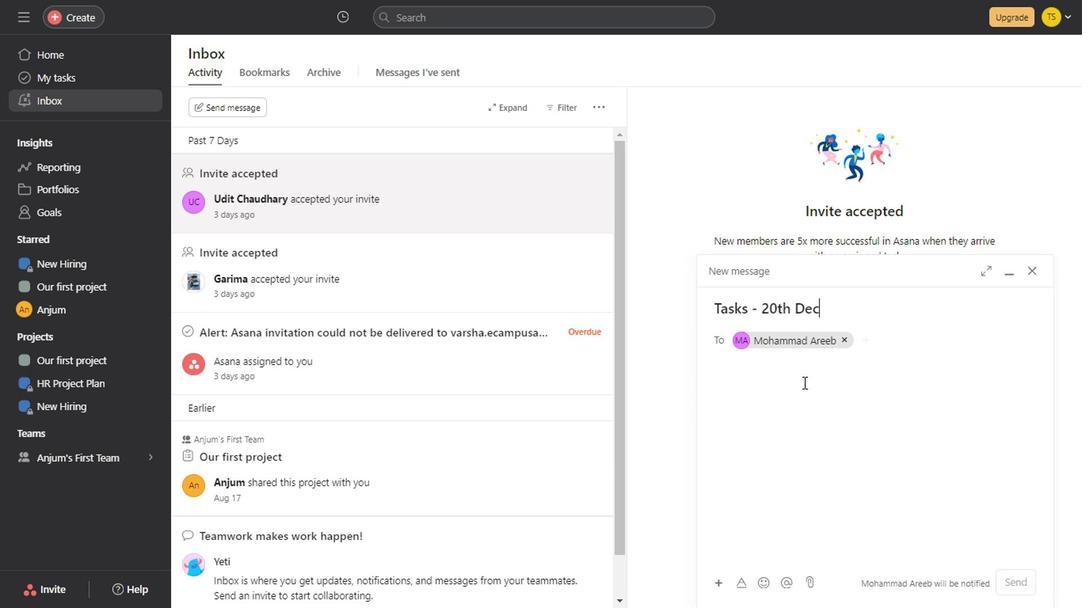 
Action: Mouse moved to (886, 438)
Screenshot: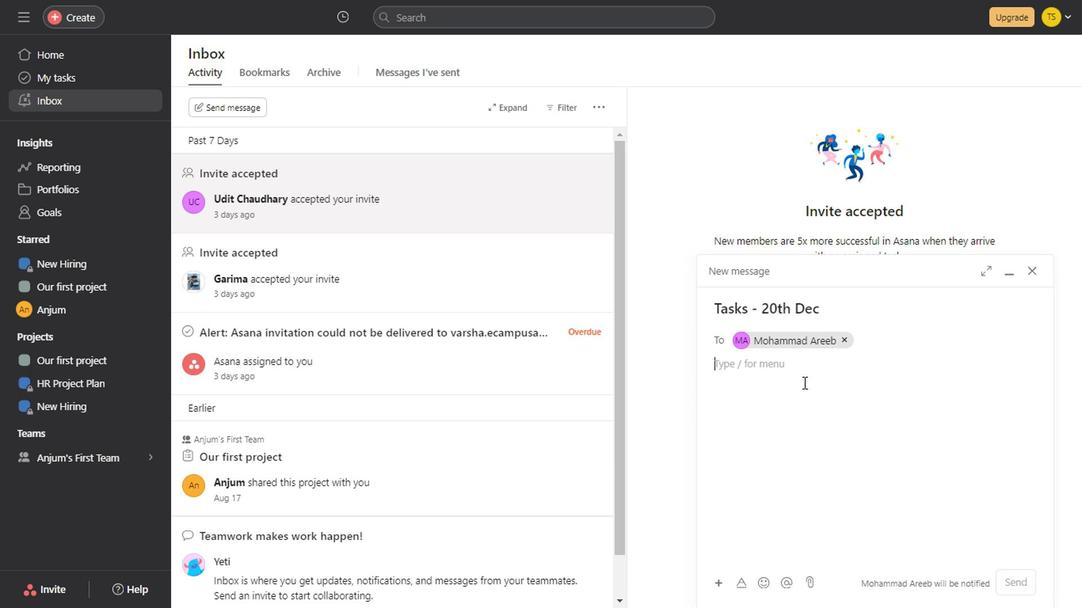 
Action: Key pressed <Key.shift>Hi<Key.space><Key.shift>Areeb,<Key.enter><Key.enter><Key.shift><Key.shift><Key.shift><Key.shift><Key.shift><Key.shift><Key.shift>Please<Key.space>find<Key.space>below<Key.space>your<Key.space>task<Key.space>lisk<Key.space>for<Key.space>20th<Key.space><Key.shift>Dec.<Key.enter><Key.enter>1.<Key.enter>
Screenshot: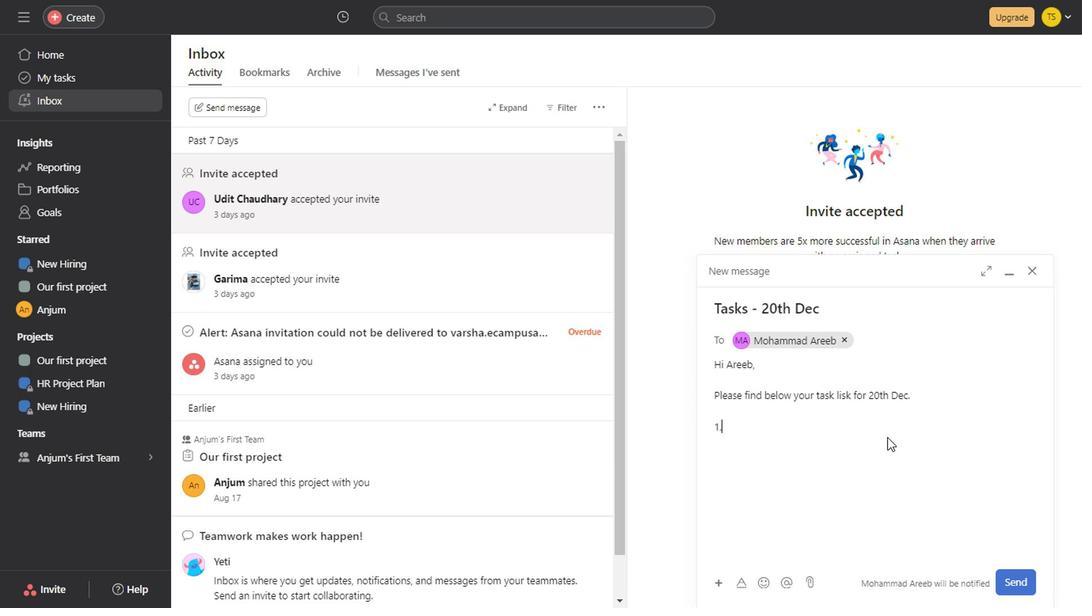 
